 Task: Buy 5 Wet Grinders from Beer Brewing section under best seller category for shipping address: Dean Flores, 4289 Crim Lane, Underhill, Vermont 05489, Cell Number 9377427970. Pay from credit card ending with 6759, CVV 506
Action: Mouse moved to (257, 206)
Screenshot: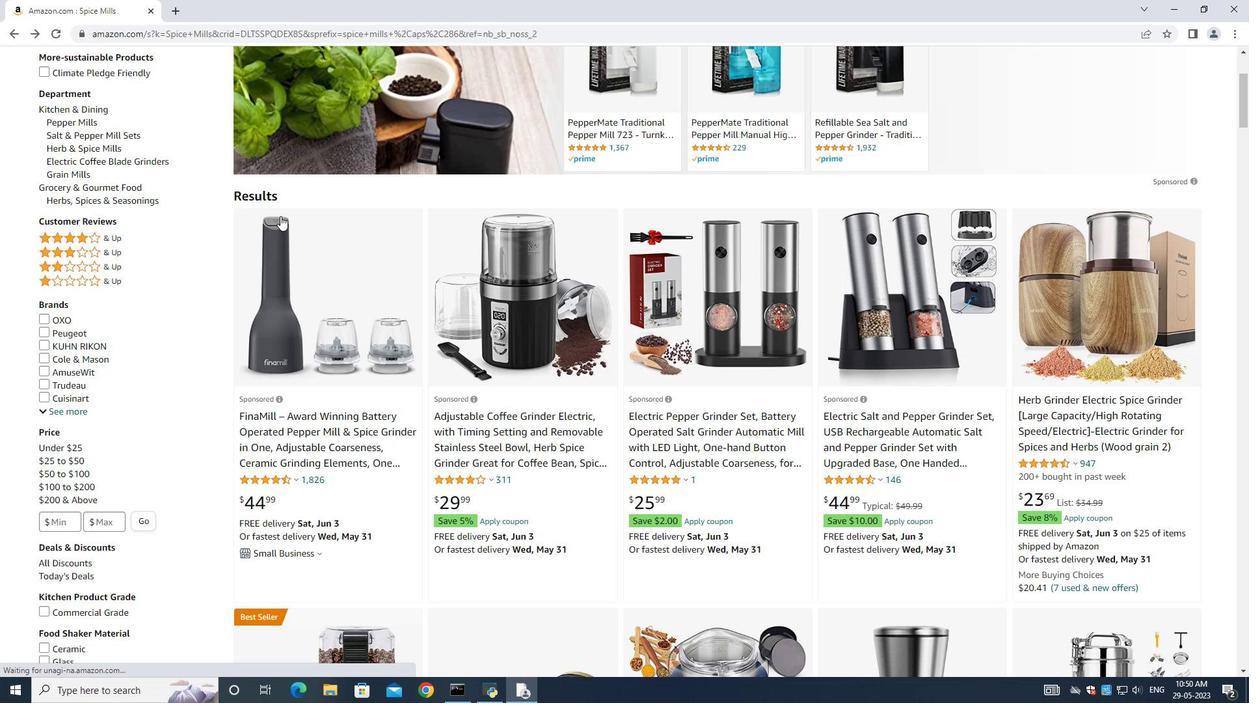 
Action: Mouse scrolled (257, 207) with delta (0, 0)
Screenshot: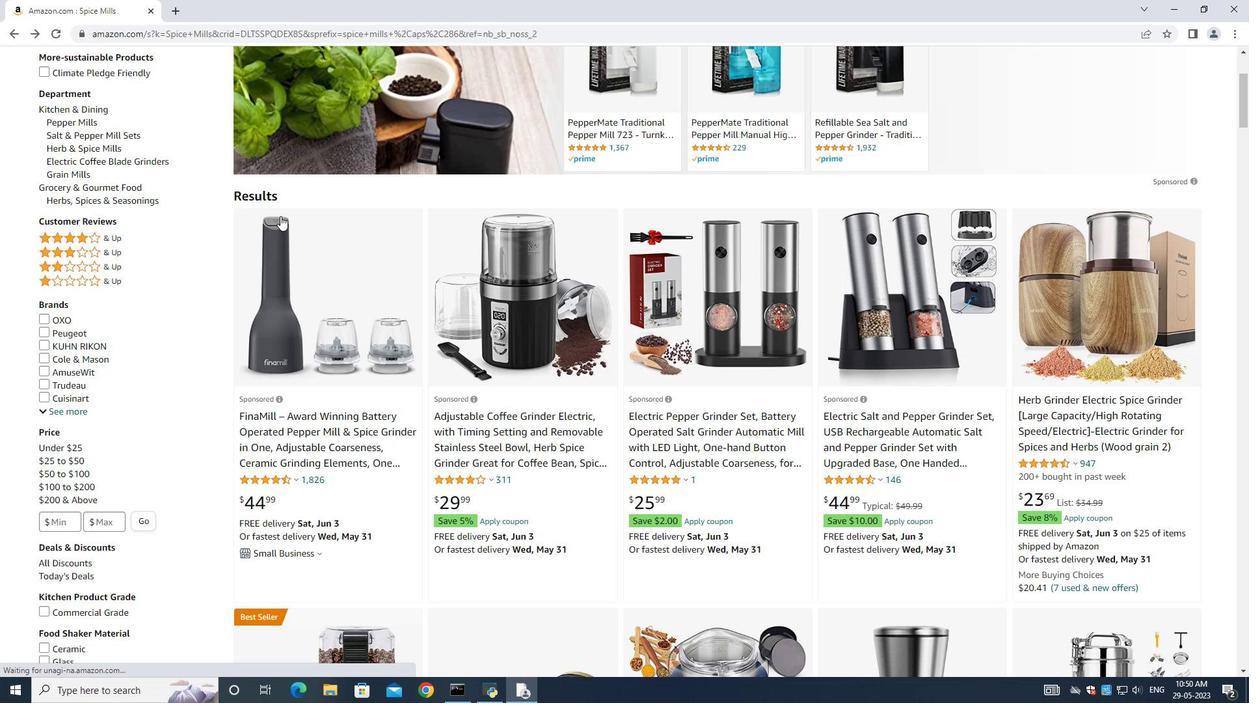 
Action: Mouse moved to (257, 205)
Screenshot: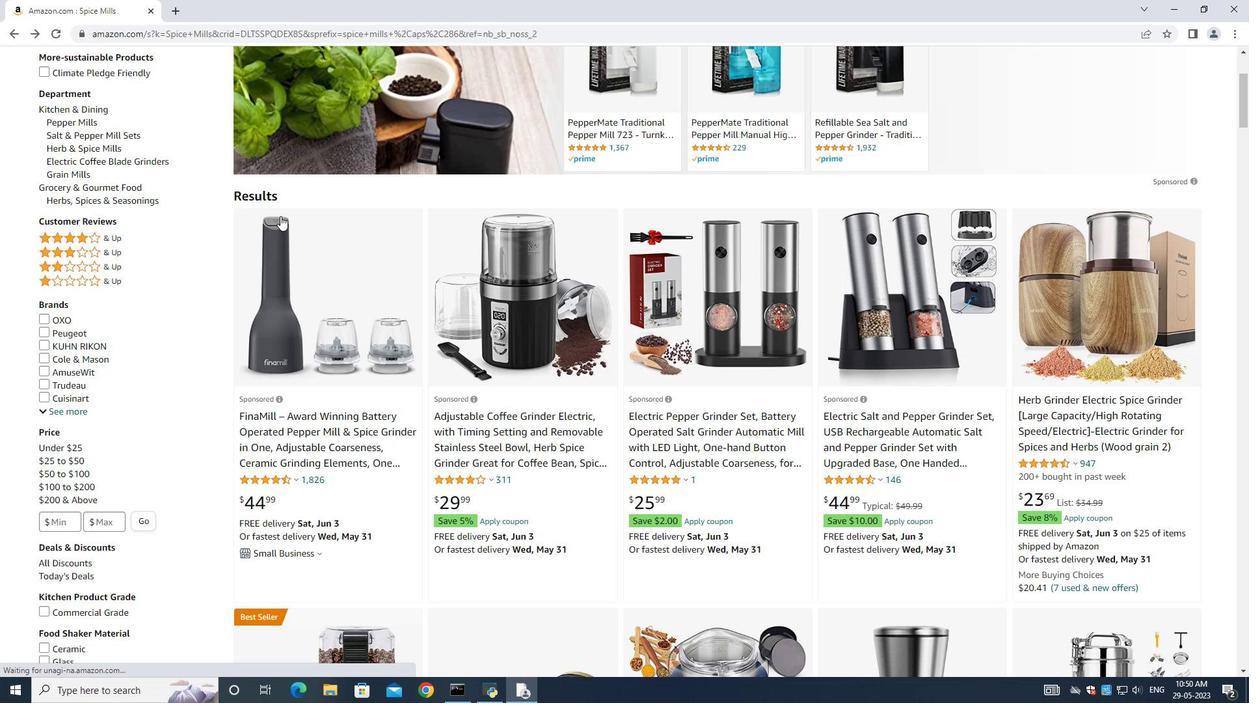
Action: Mouse scrolled (257, 206) with delta (0, 0)
Screenshot: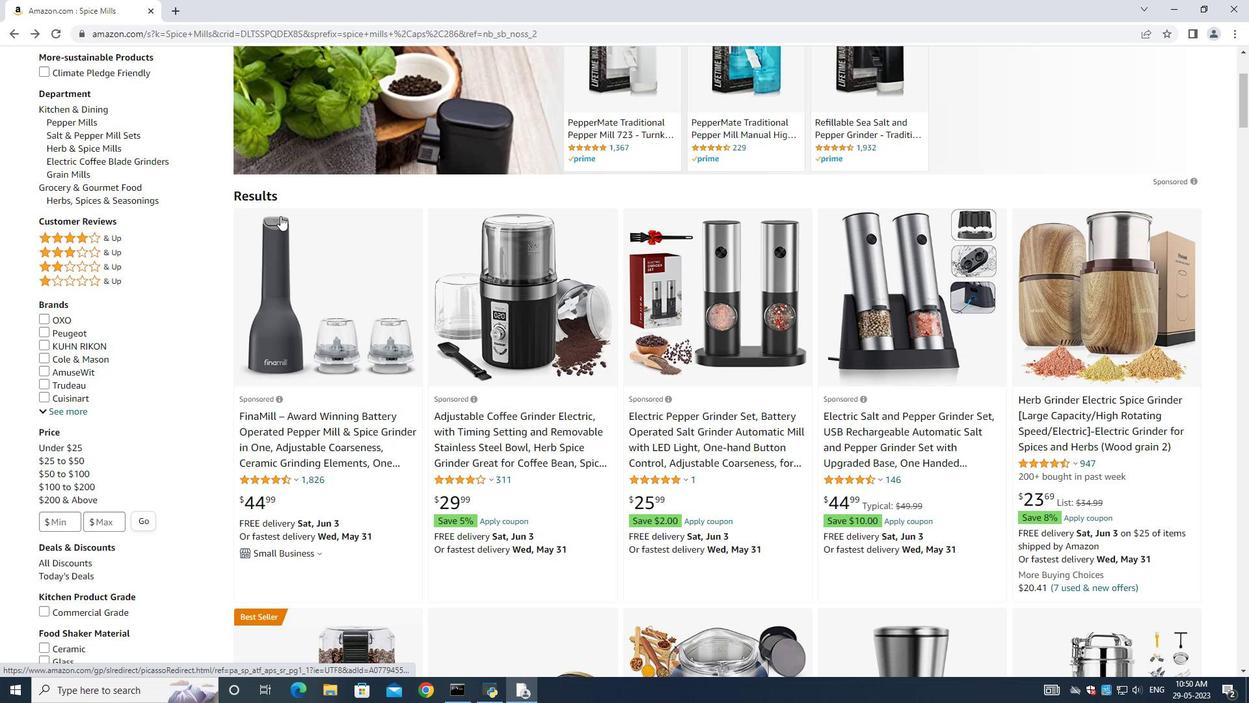 
Action: Mouse scrolled (257, 206) with delta (0, 0)
Screenshot: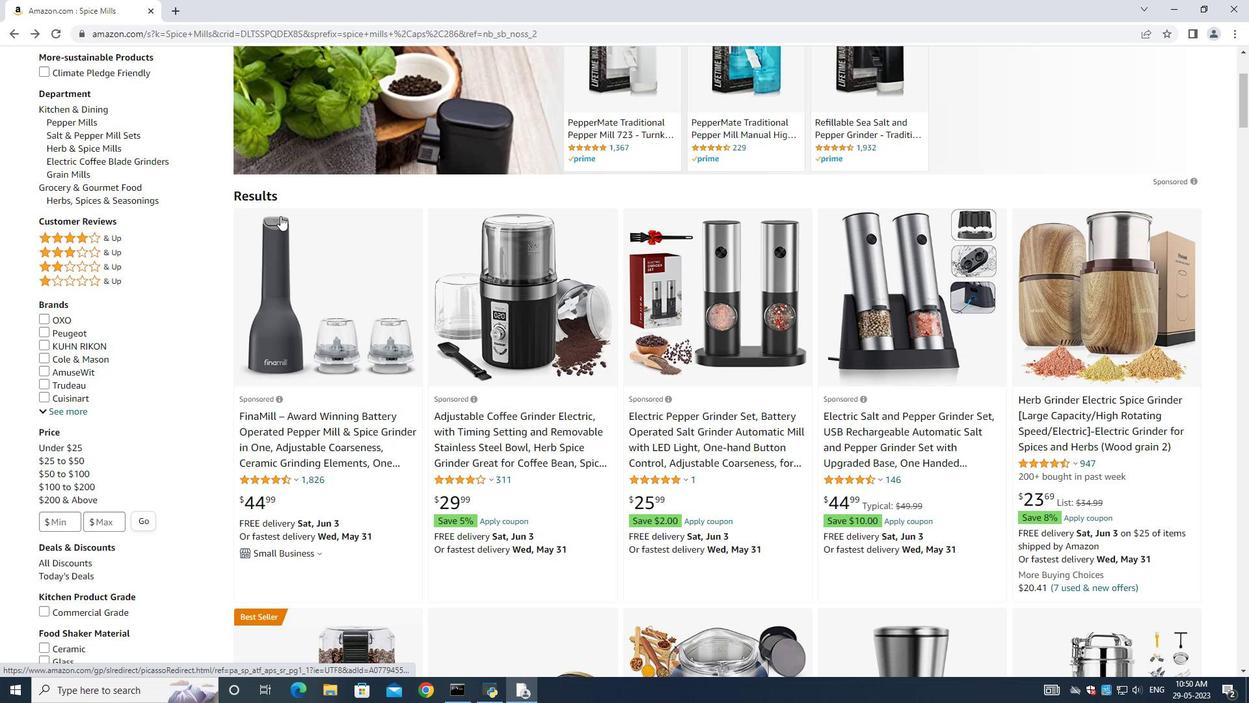 
Action: Mouse moved to (257, 205)
Screenshot: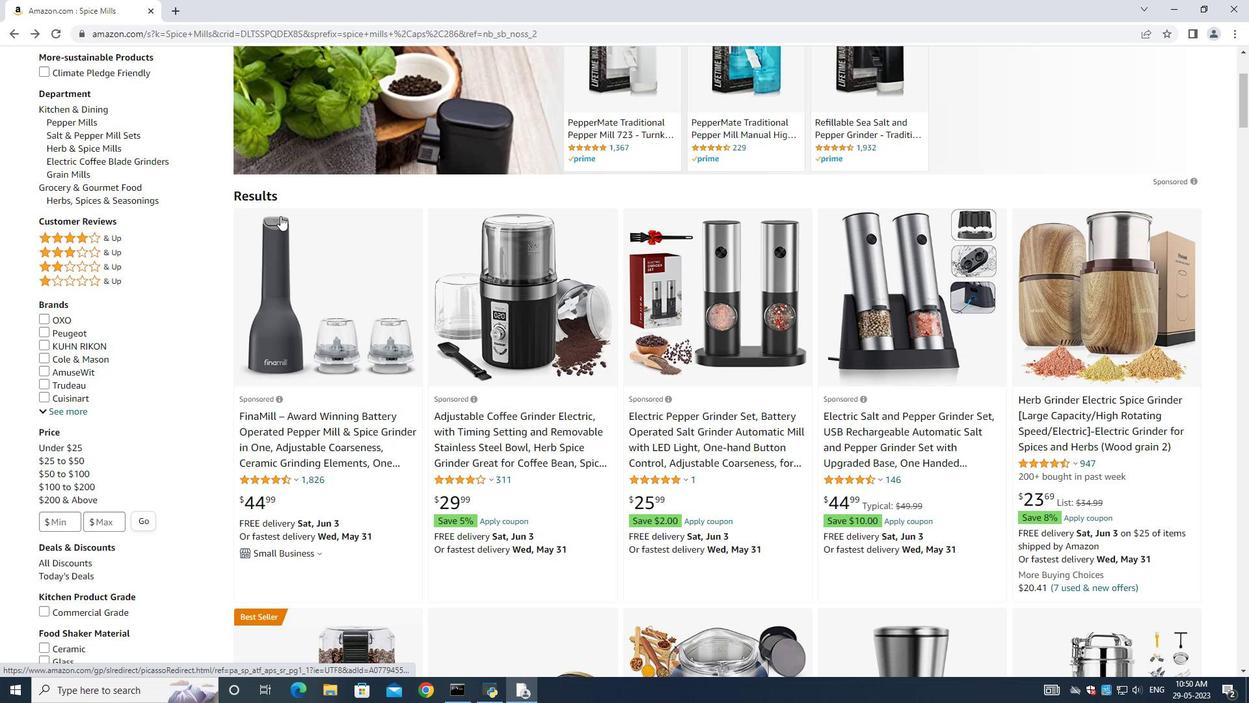 
Action: Mouse scrolled (257, 206) with delta (0, 0)
Screenshot: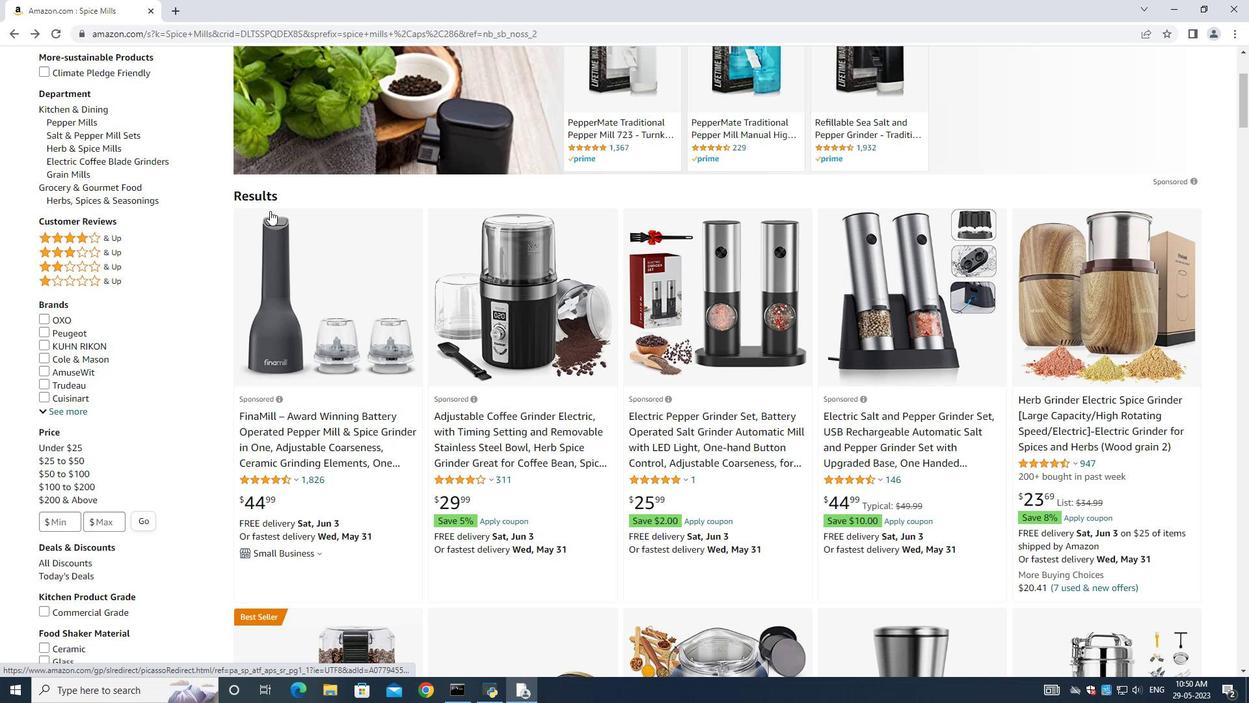 
Action: Mouse scrolled (257, 206) with delta (0, 0)
Screenshot: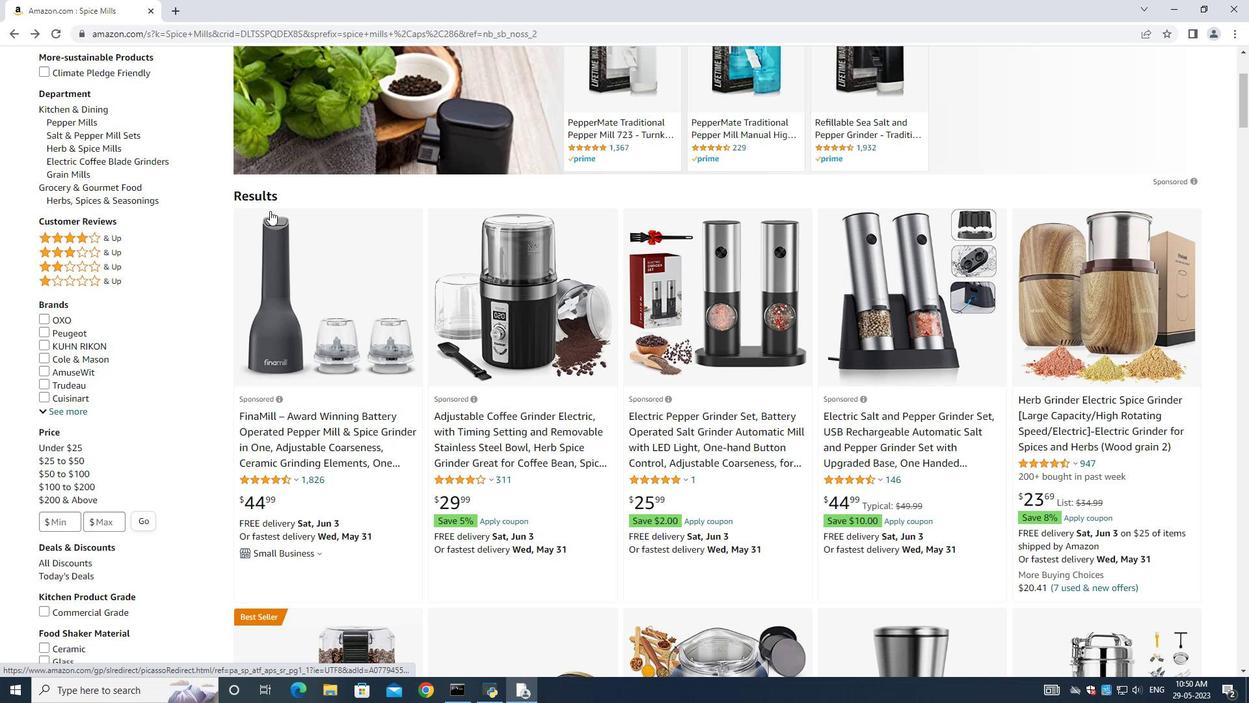 
Action: Mouse scrolled (257, 206) with delta (0, 0)
Screenshot: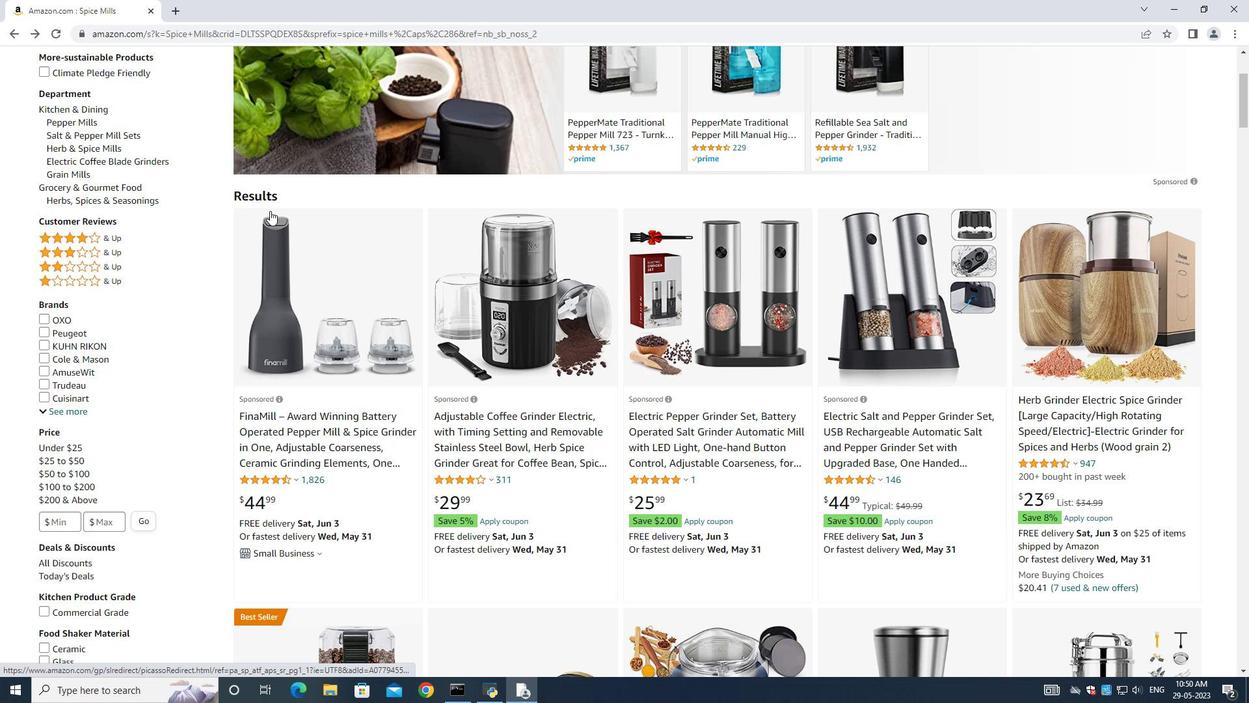 
Action: Mouse moved to (212, 197)
Screenshot: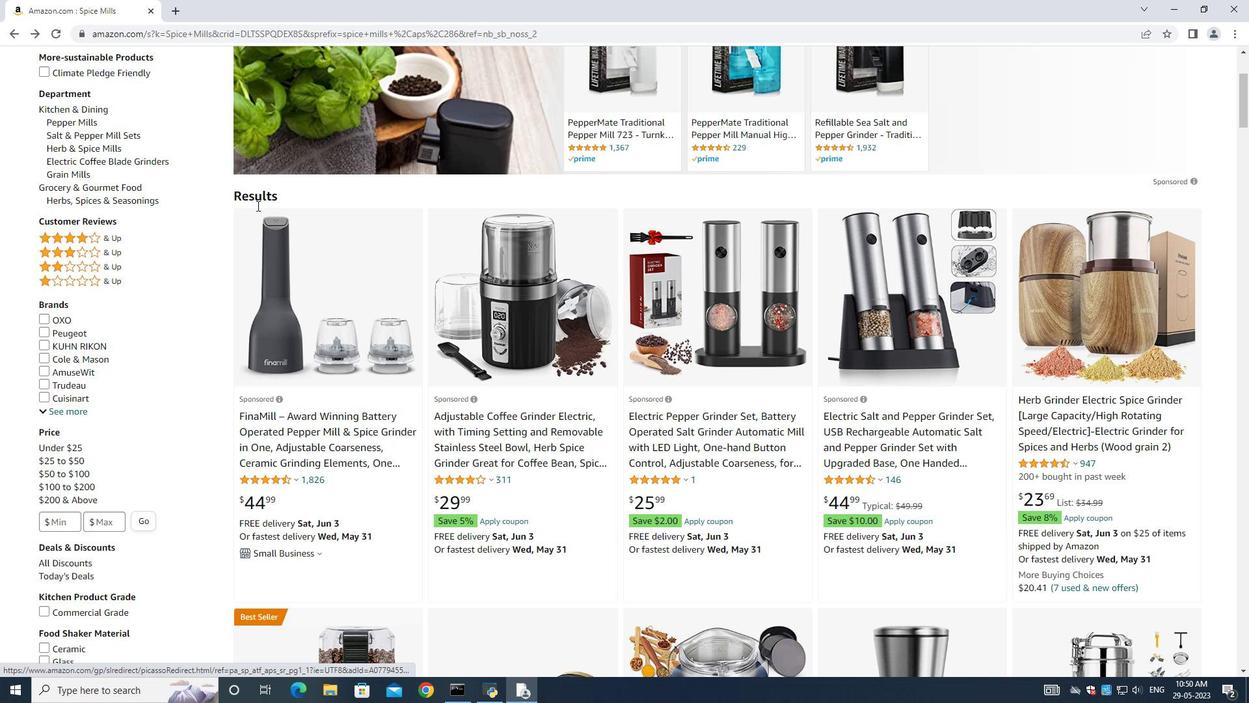 
Action: Mouse scrolled (255, 205) with delta (0, 0)
Screenshot: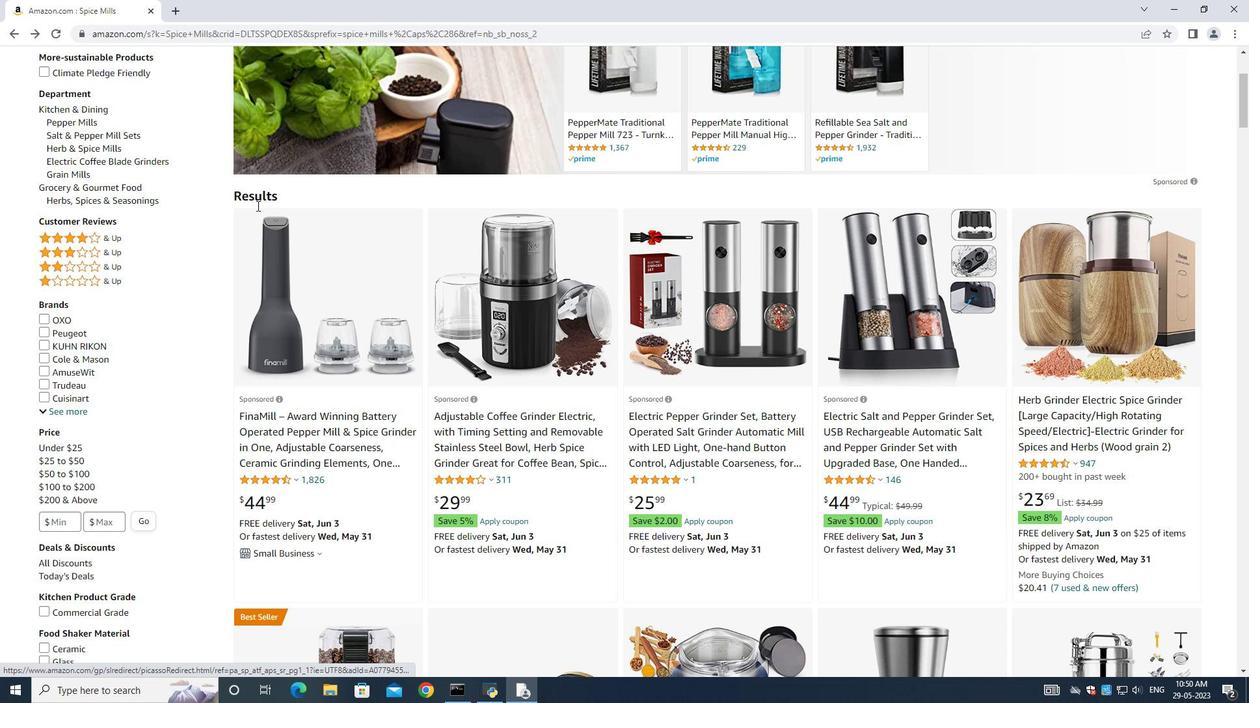 
Action: Mouse moved to (28, 158)
Screenshot: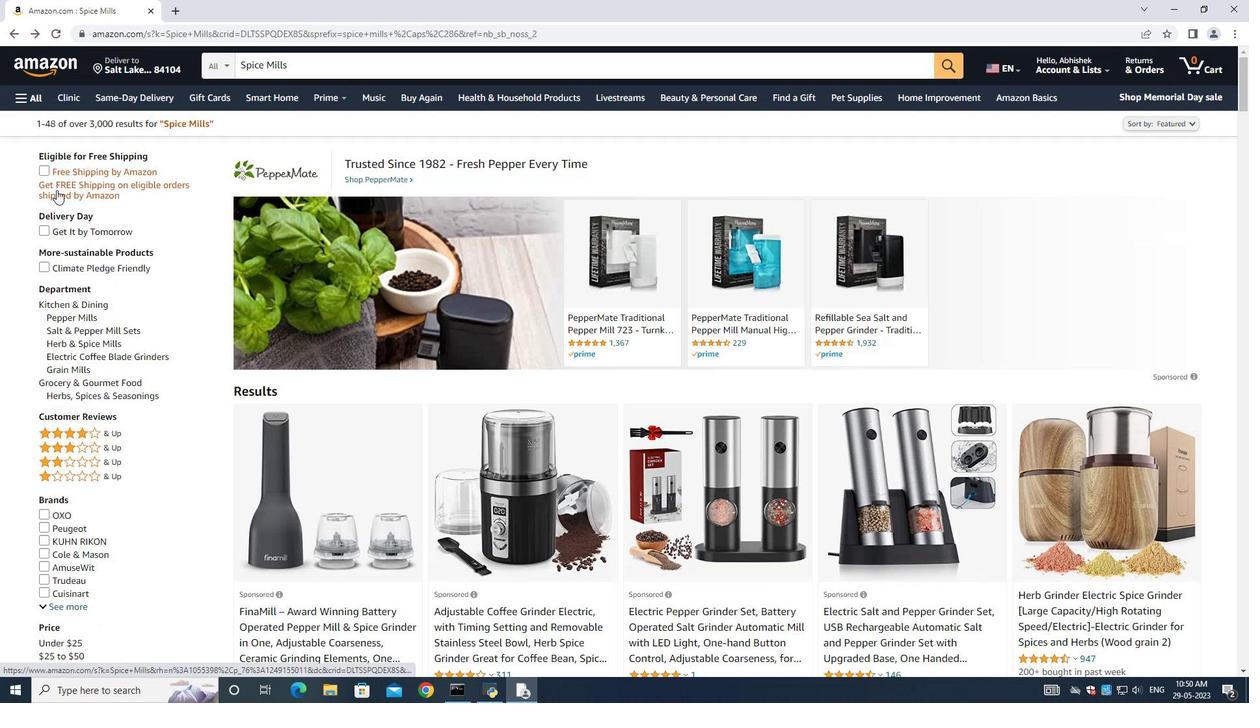 
Action: Mouse scrolled (28, 158) with delta (0, 0)
Screenshot: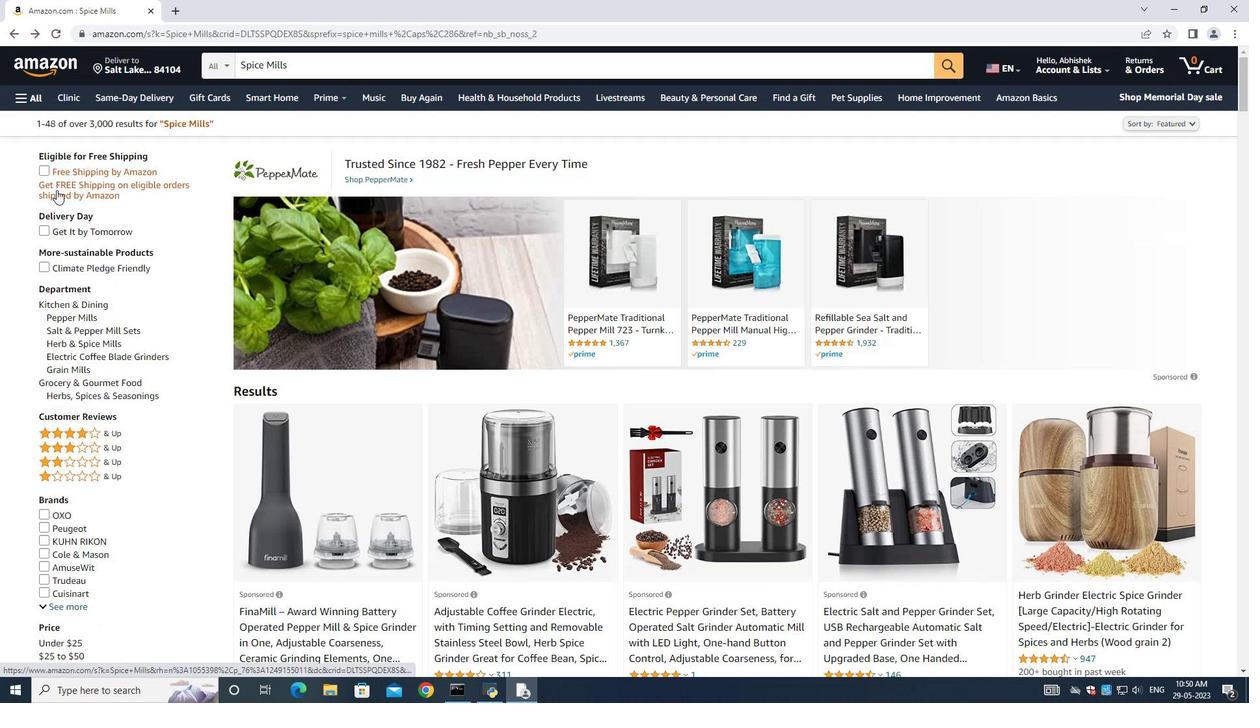 
Action: Mouse scrolled (28, 158) with delta (0, 0)
Screenshot: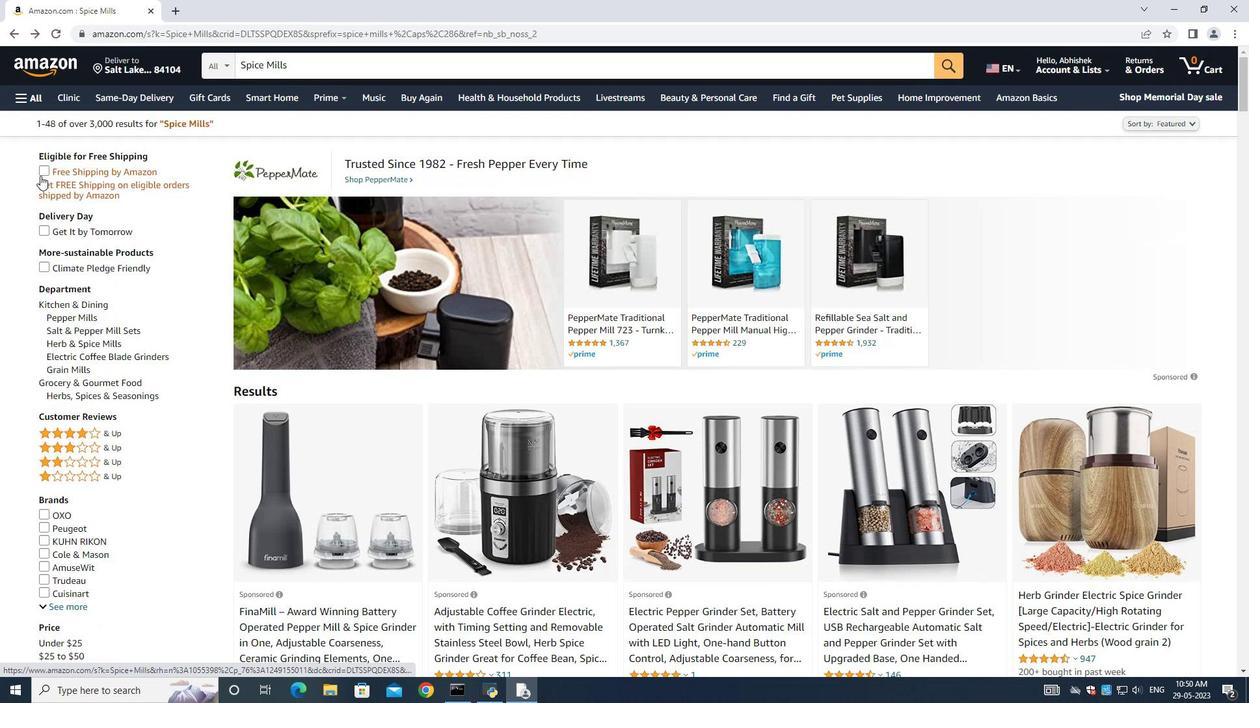 
Action: Mouse scrolled (28, 158) with delta (0, 0)
Screenshot: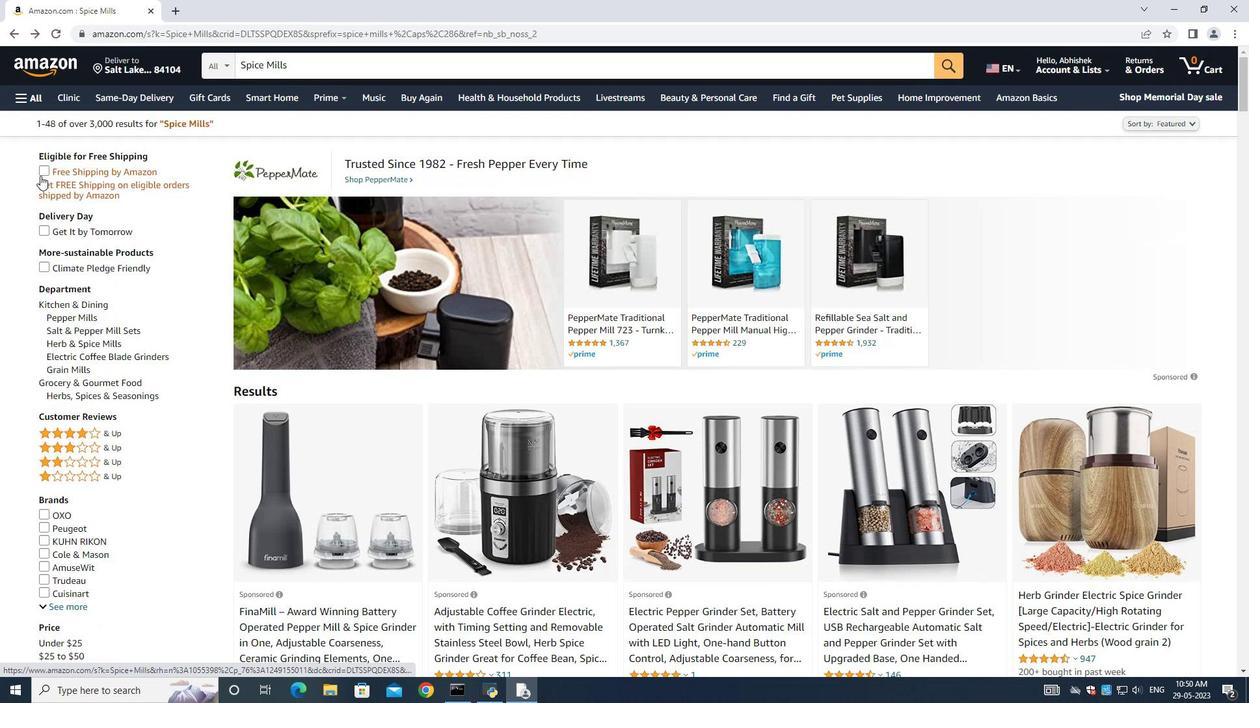 
Action: Mouse moved to (28, 157)
Screenshot: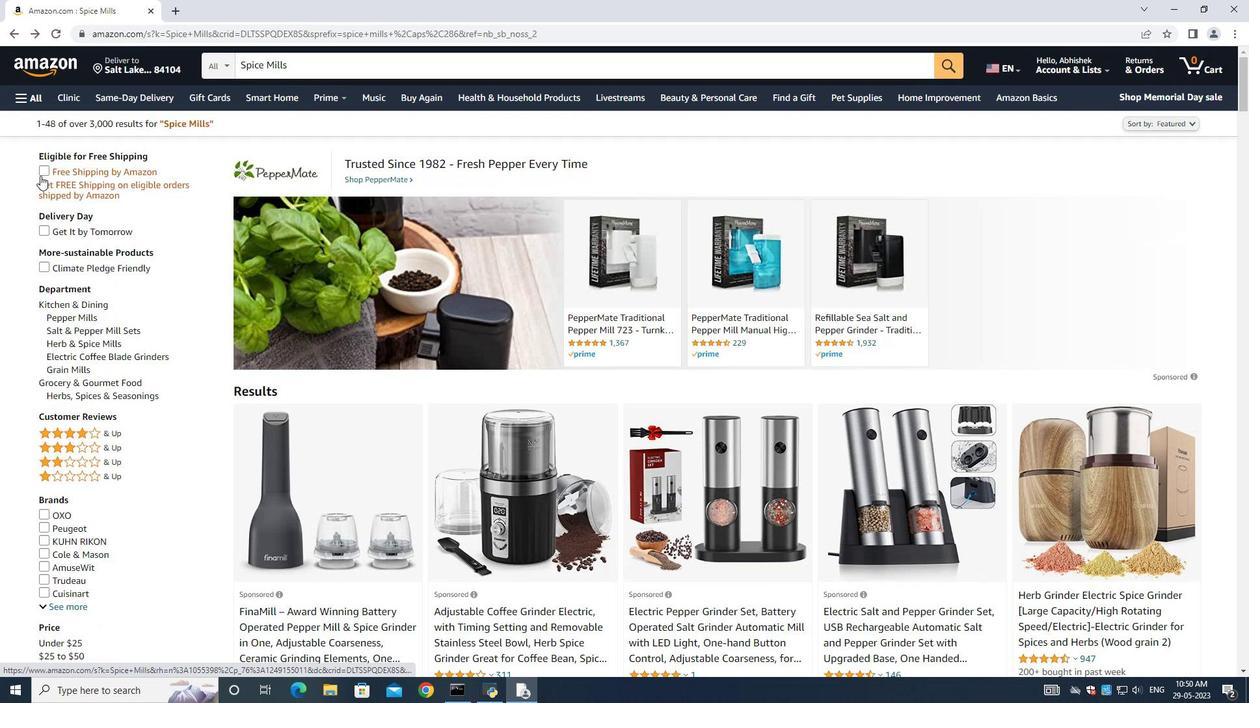 
Action: Mouse scrolled (28, 158) with delta (0, 0)
Screenshot: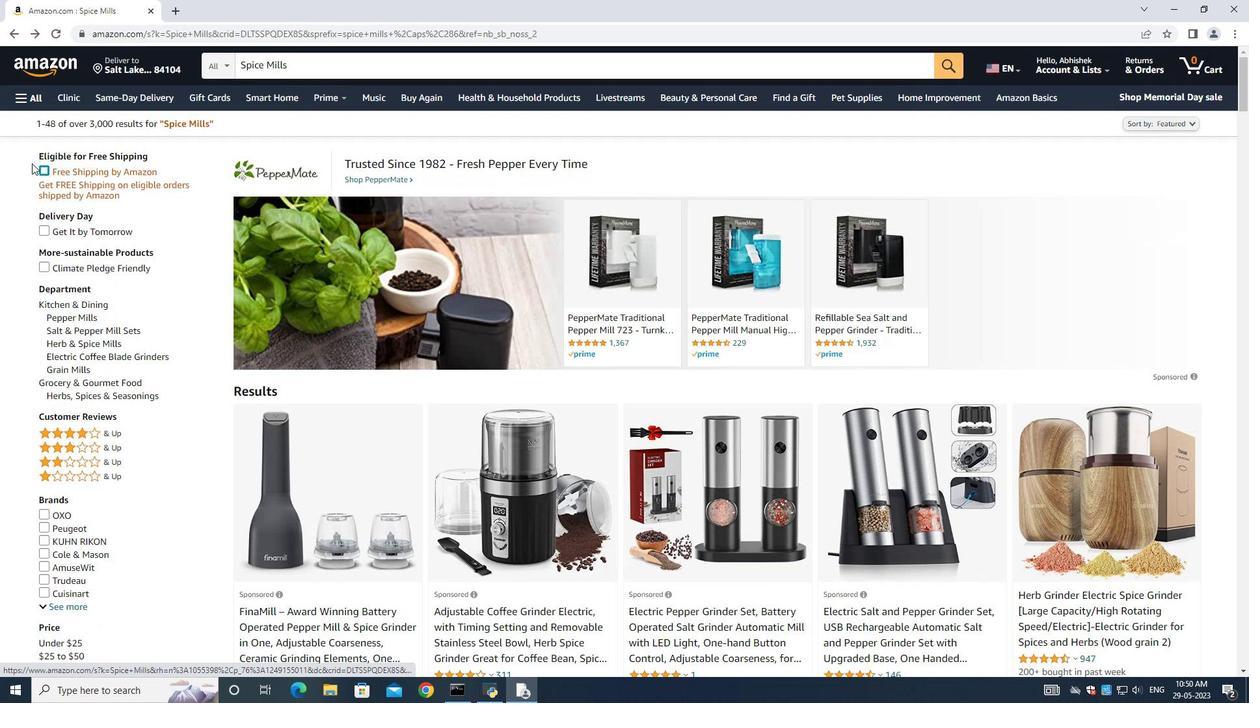 
Action: Mouse scrolled (28, 158) with delta (0, 0)
Screenshot: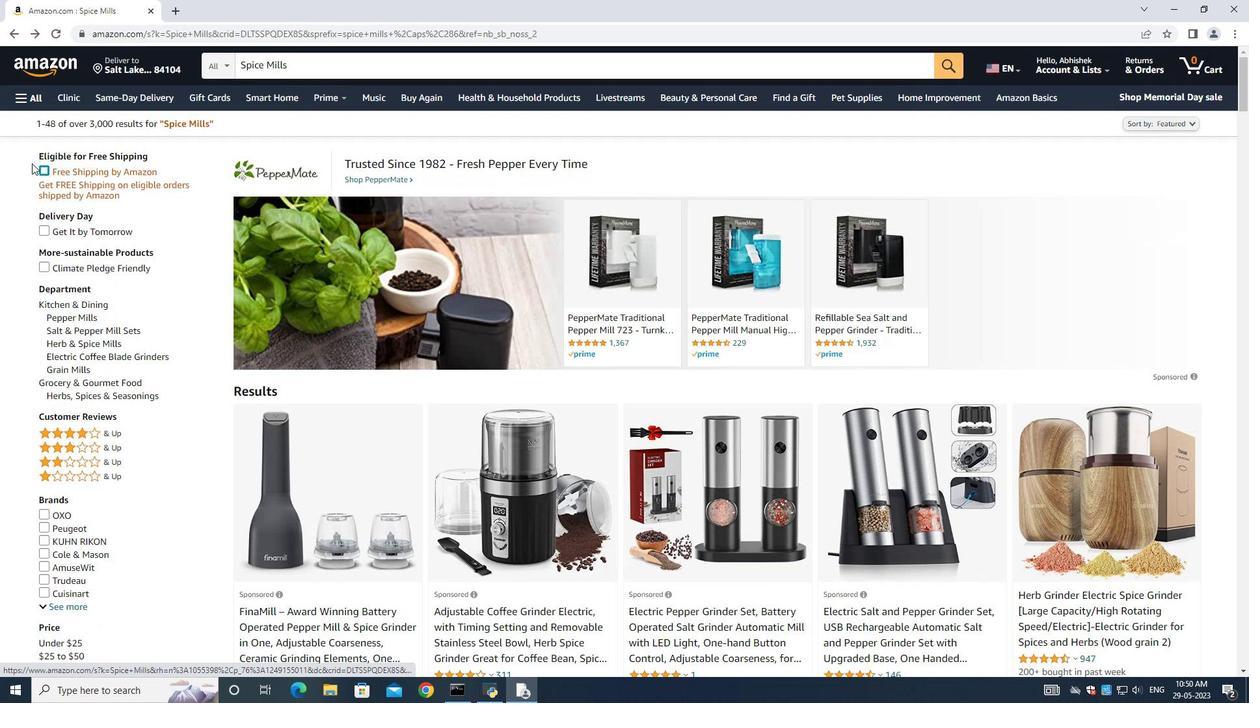
Action: Mouse moved to (48, 60)
Screenshot: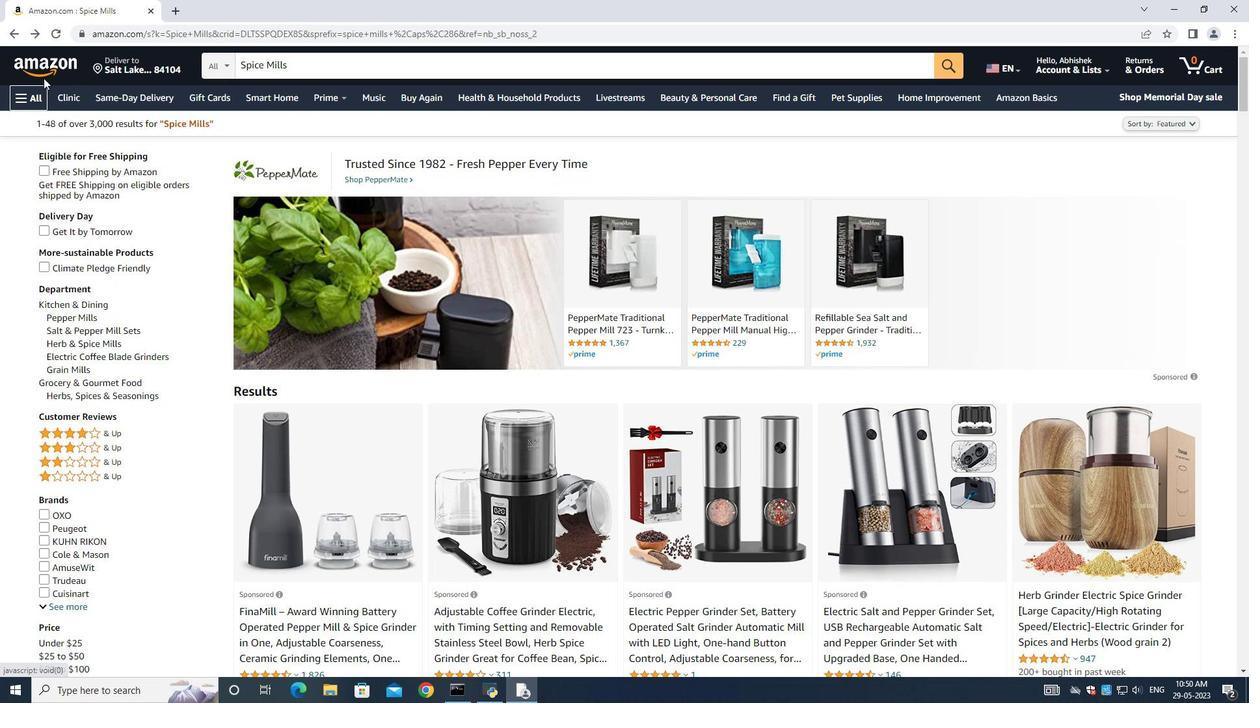 
Action: Mouse pressed left at (48, 60)
Screenshot: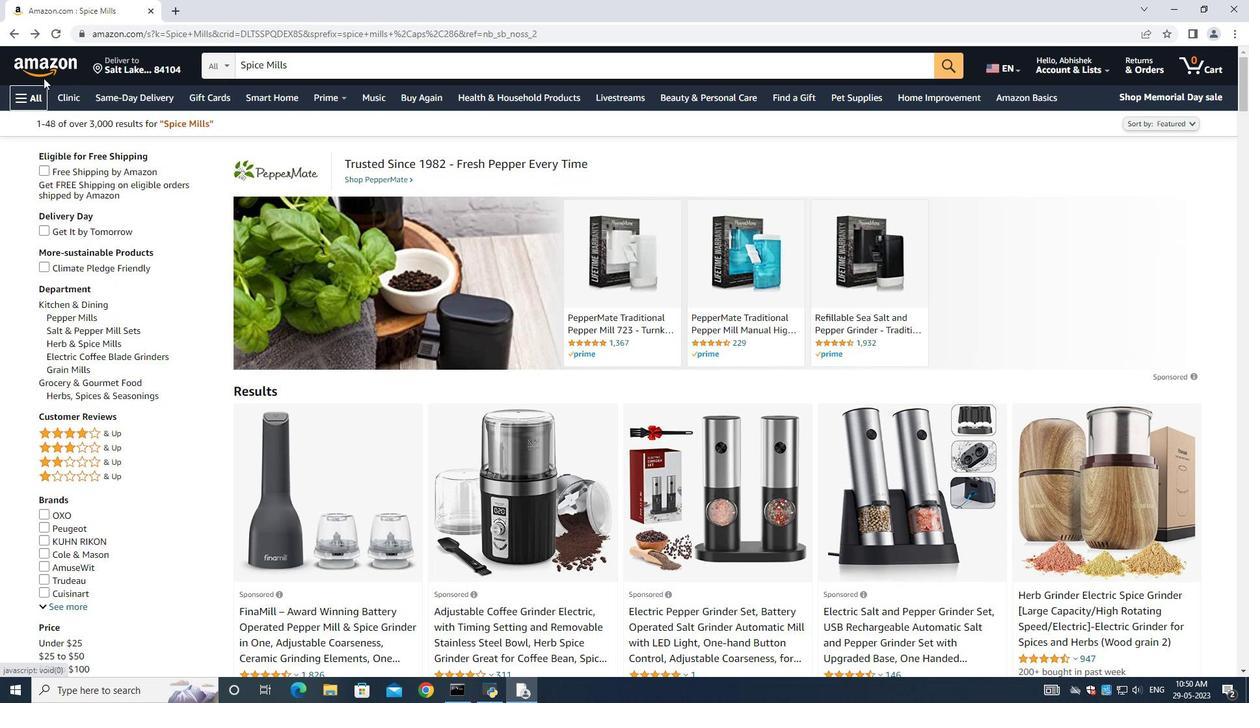 
Action: Mouse moved to (24, 98)
Screenshot: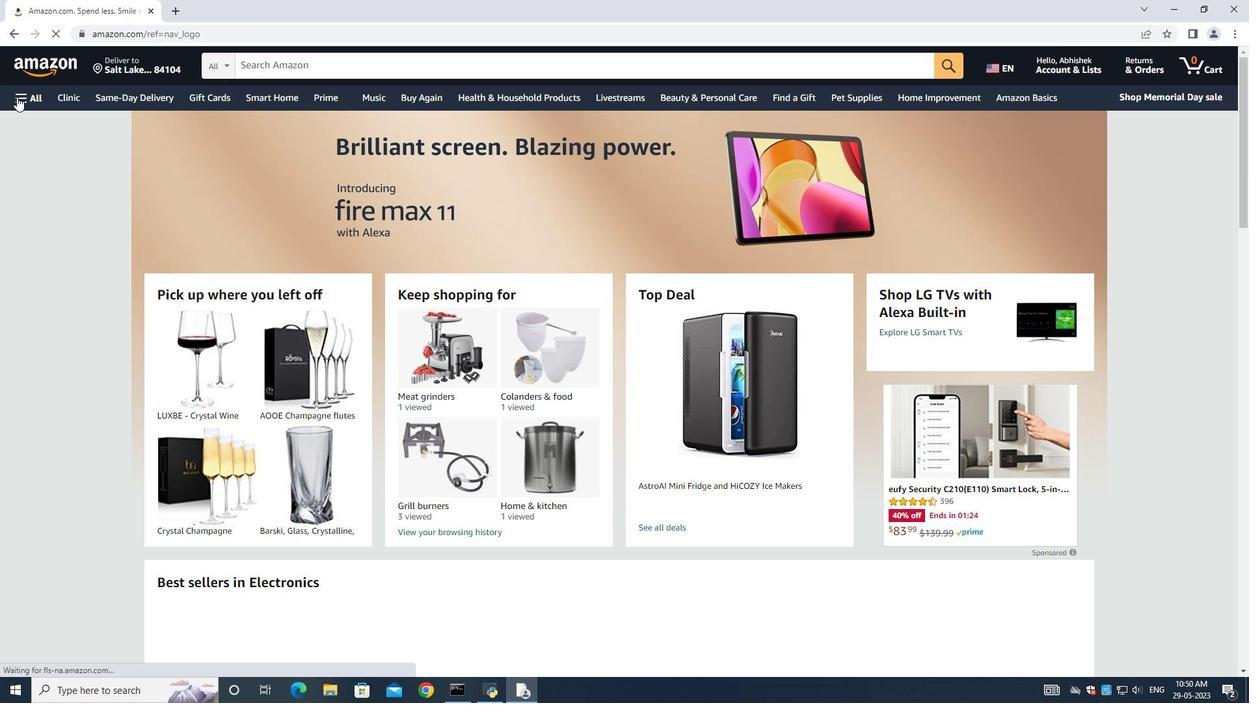 
Action: Mouse pressed left at (24, 98)
Screenshot: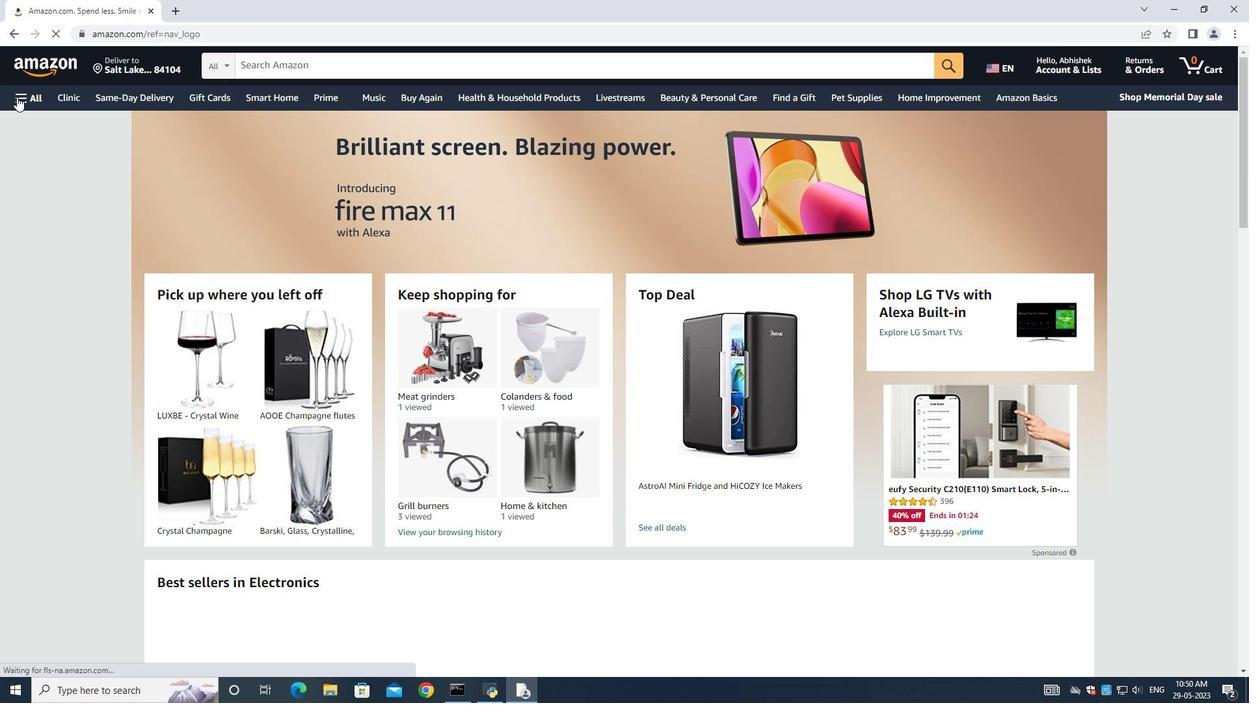 
Action: Mouse moved to (96, 124)
Screenshot: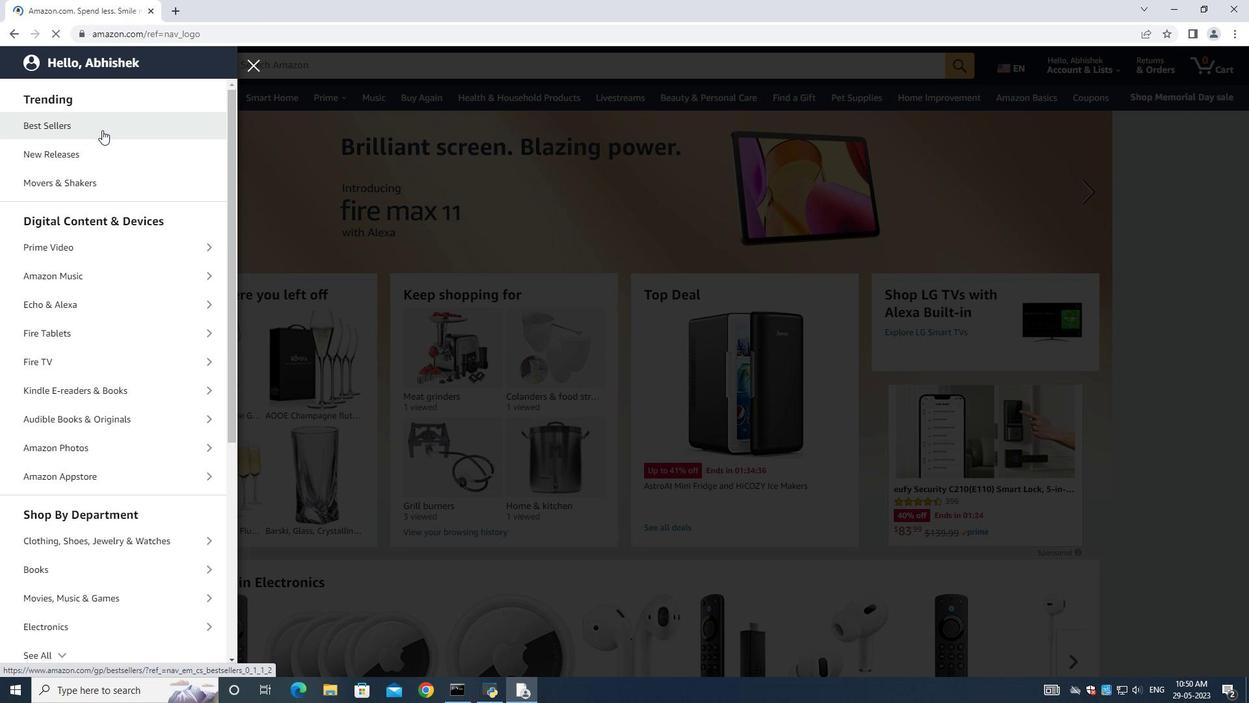 
Action: Mouse pressed left at (96, 124)
Screenshot: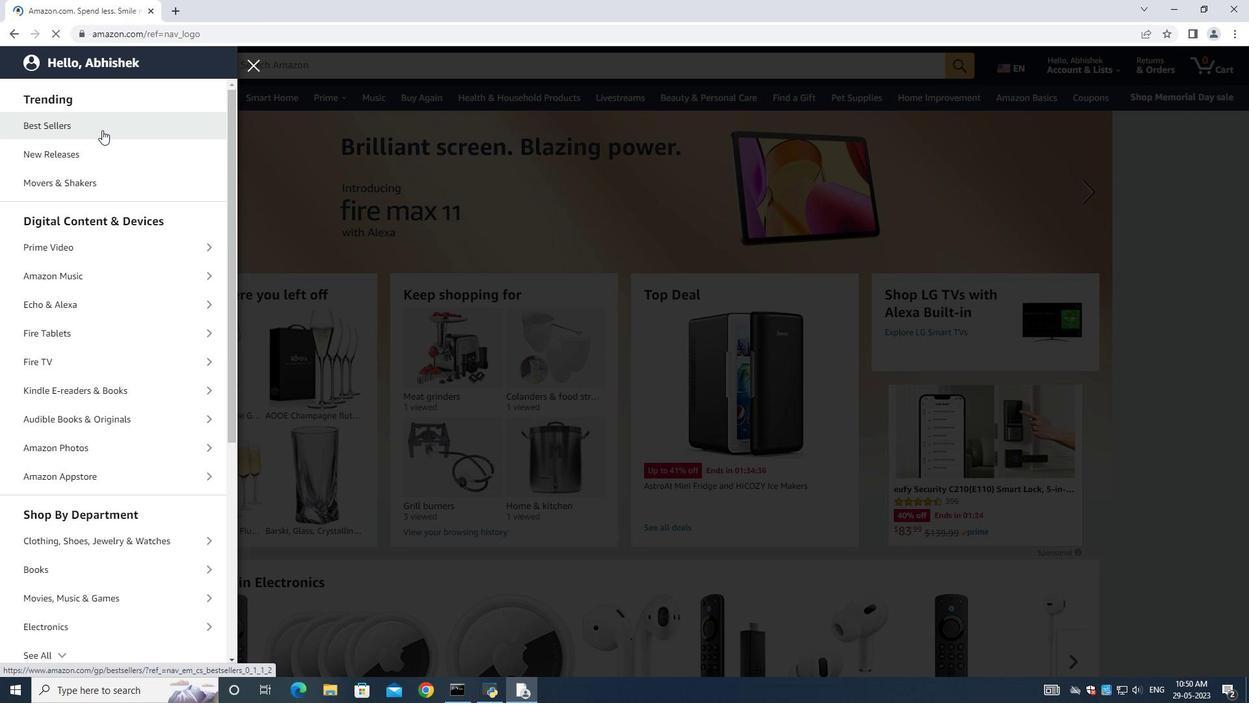 
Action: Mouse moved to (288, 67)
Screenshot: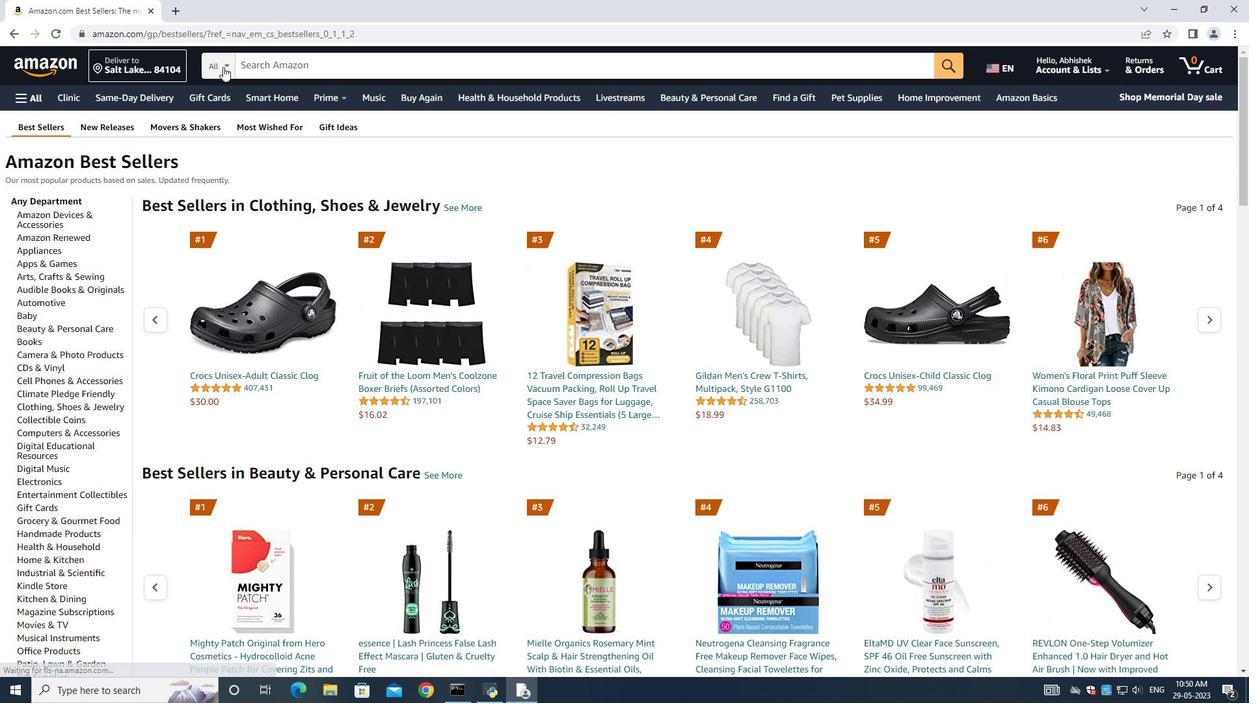 
Action: Mouse pressed left at (288, 67)
Screenshot: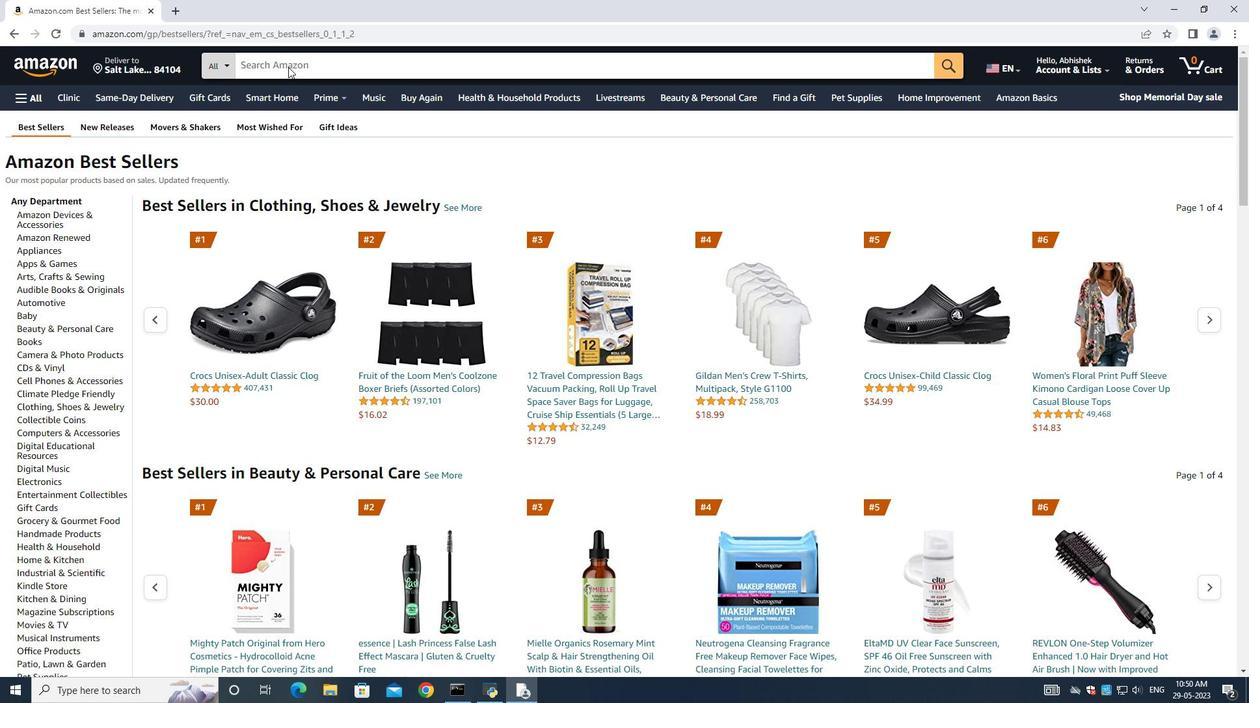 
Action: Key pressed <Key.shift>Wet<Key.space><Key.shift><Key.shift><Key.shift><Key.shift><Key.shift><Key.shift><Key.shift><Key.shift><Key.shift><Key.shift><Key.shift><Key.shift>Grinders
Screenshot: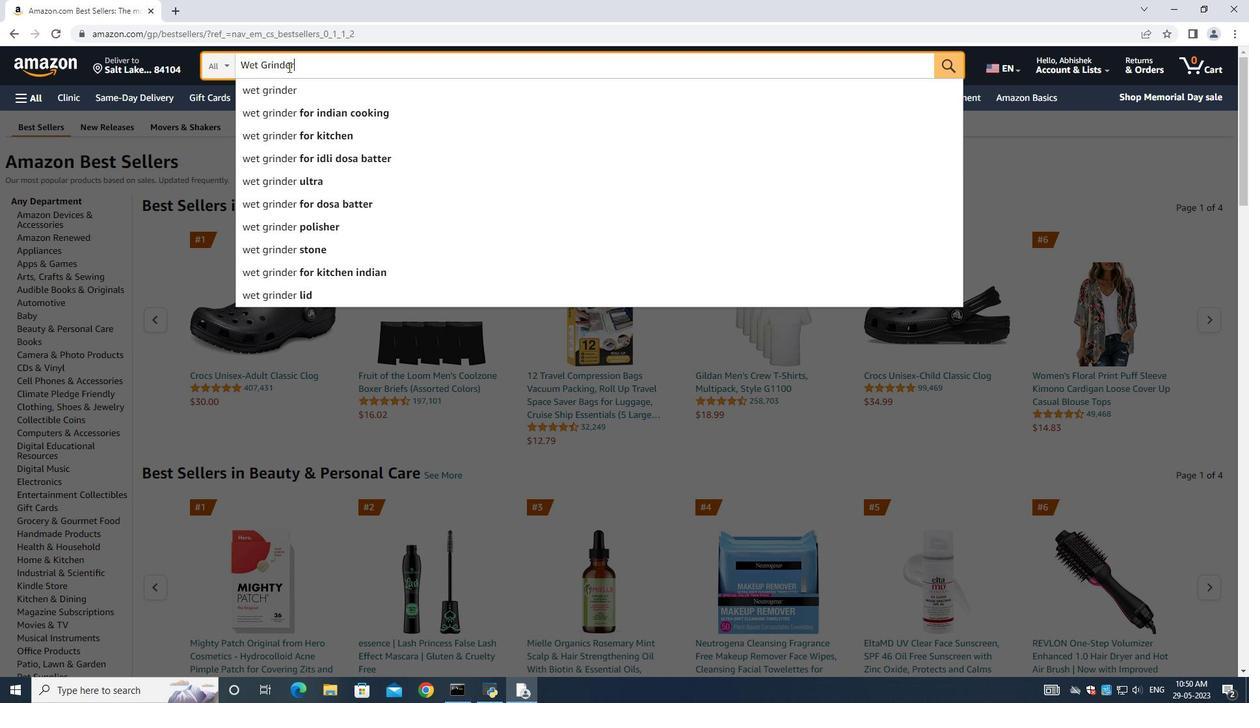 
Action: Mouse moved to (307, 89)
Screenshot: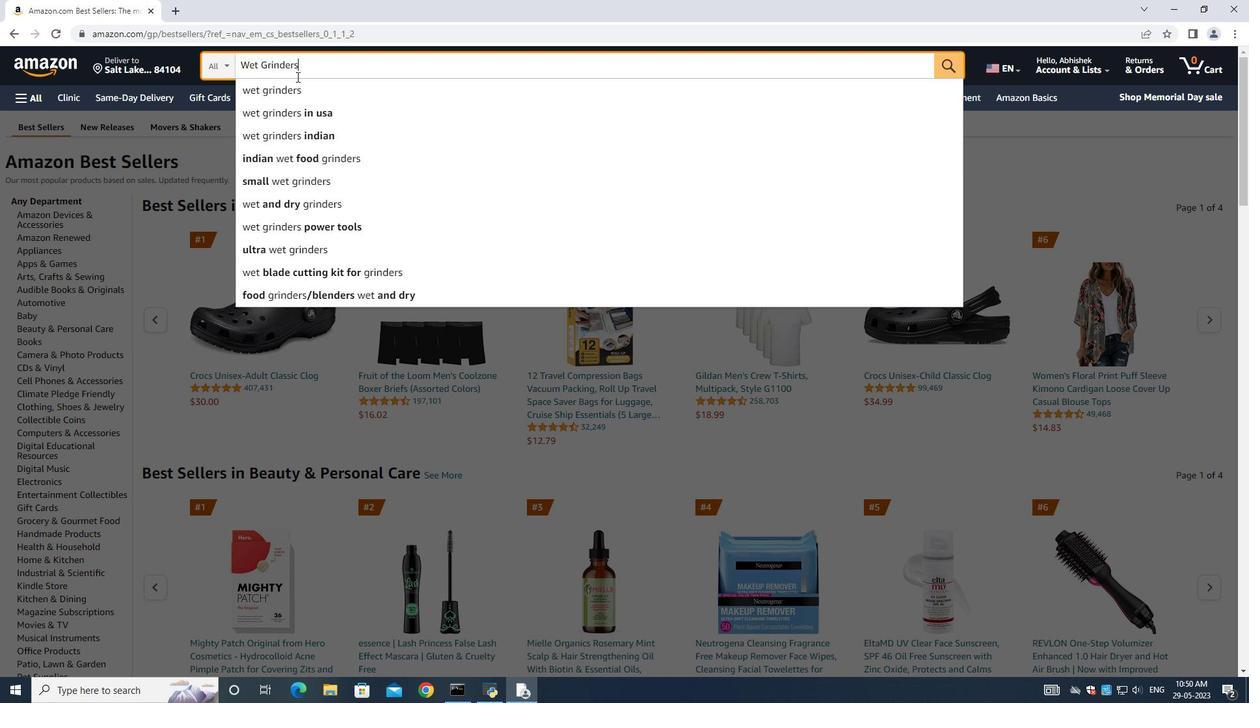 
Action: Mouse pressed left at (307, 89)
Screenshot: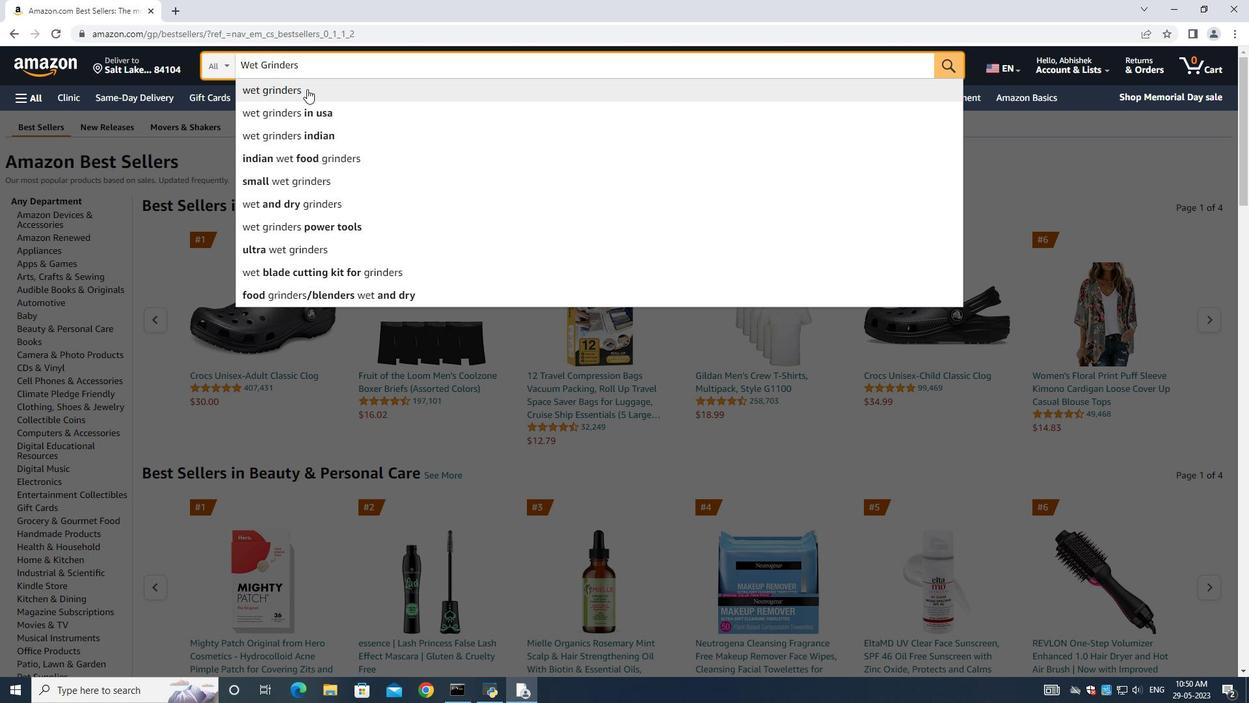 
Action: Mouse moved to (162, 274)
Screenshot: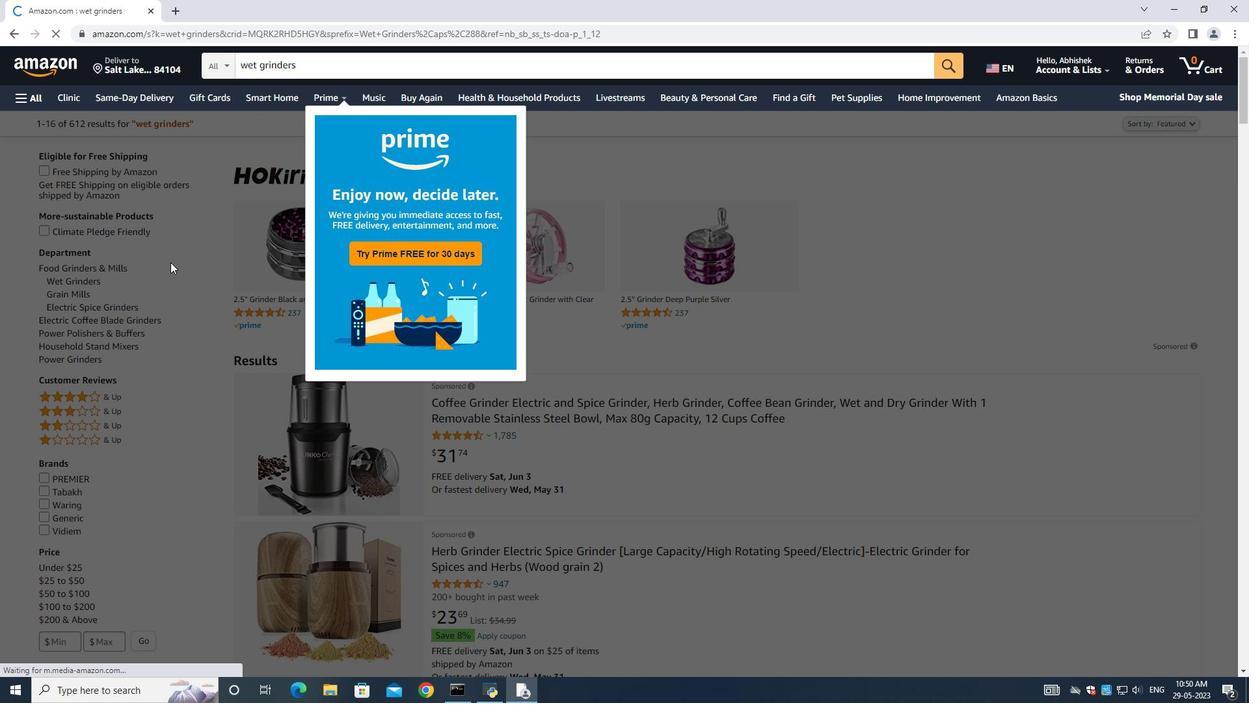 
Action: Mouse pressed left at (162, 274)
Screenshot: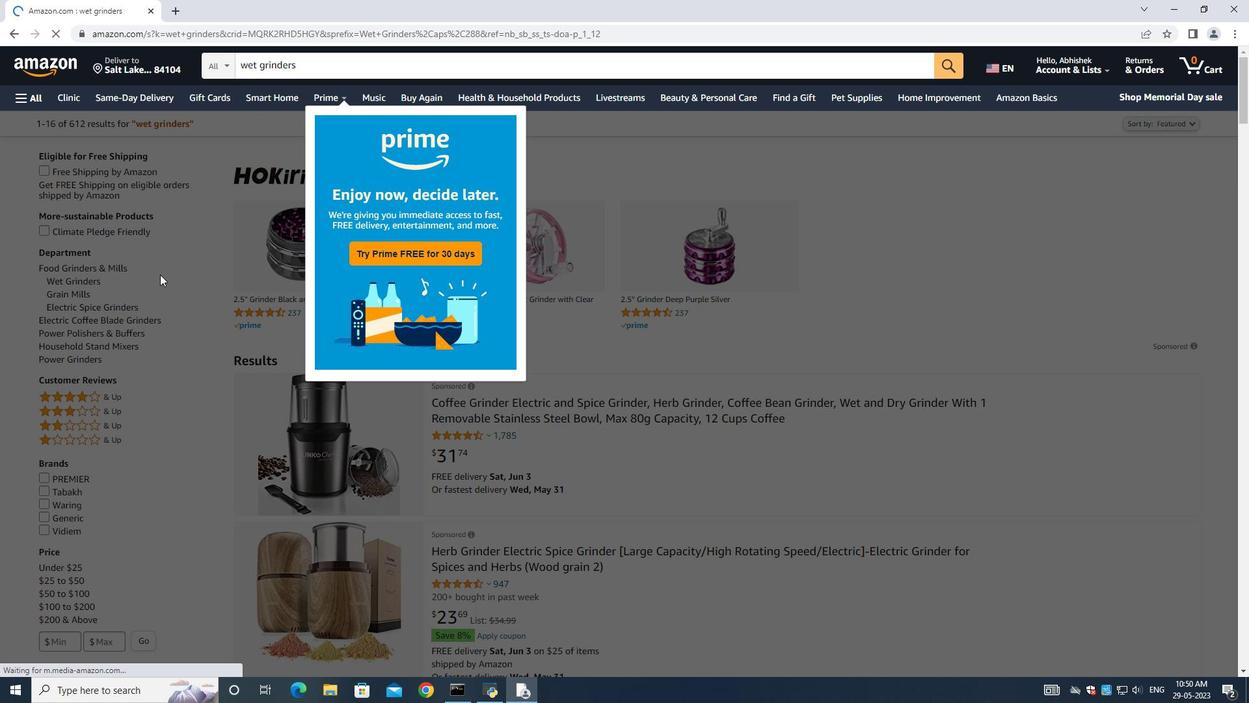 
Action: Mouse moved to (346, 383)
Screenshot: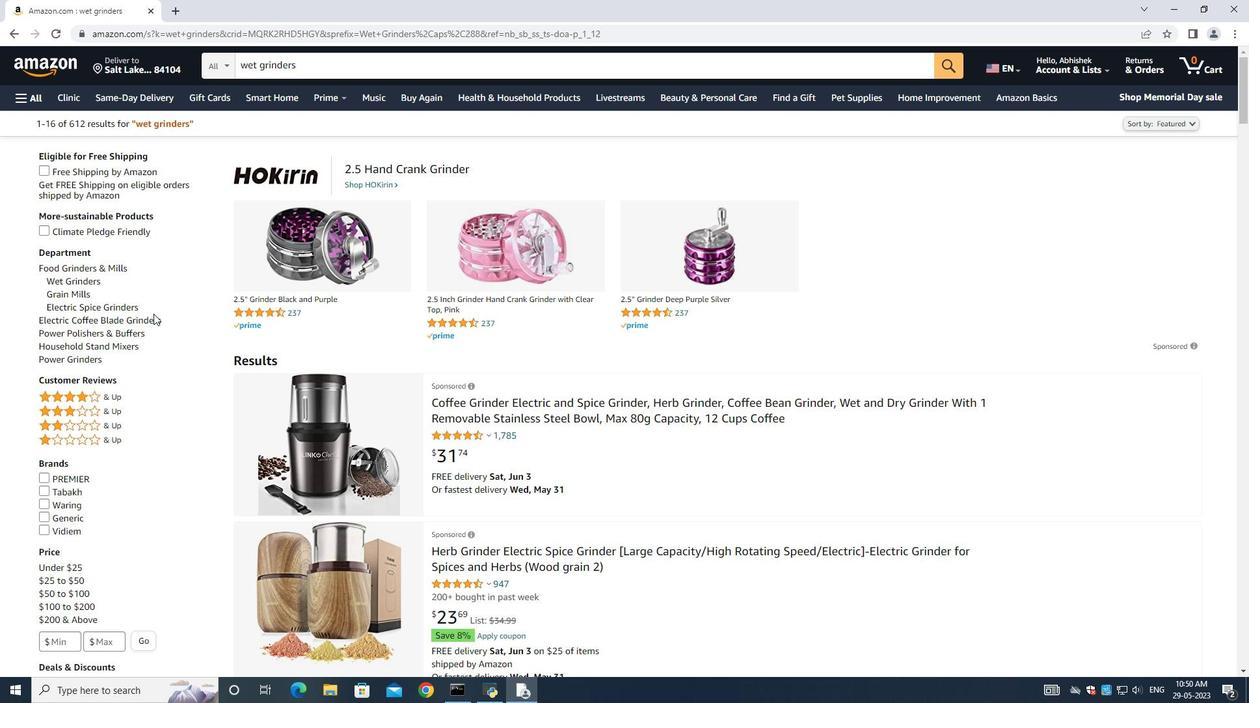 
Action: Mouse scrolled (185, 359) with delta (0, 0)
Screenshot: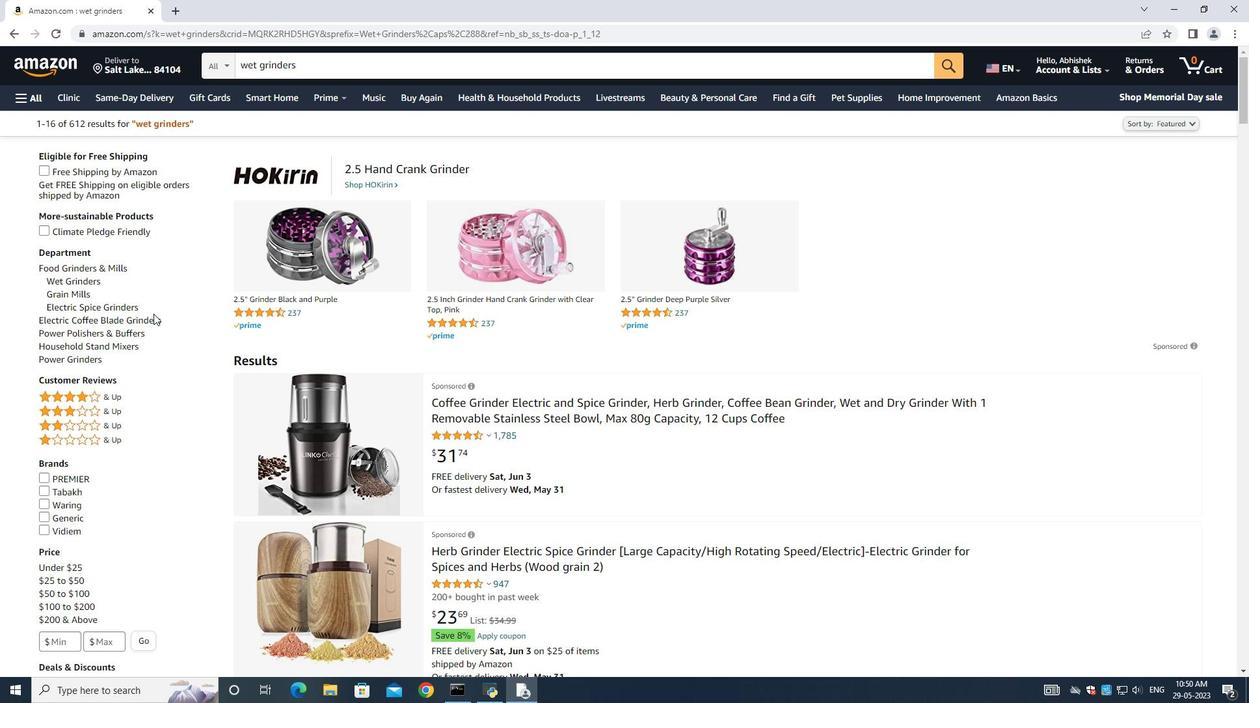 
Action: Mouse moved to (374, 380)
Screenshot: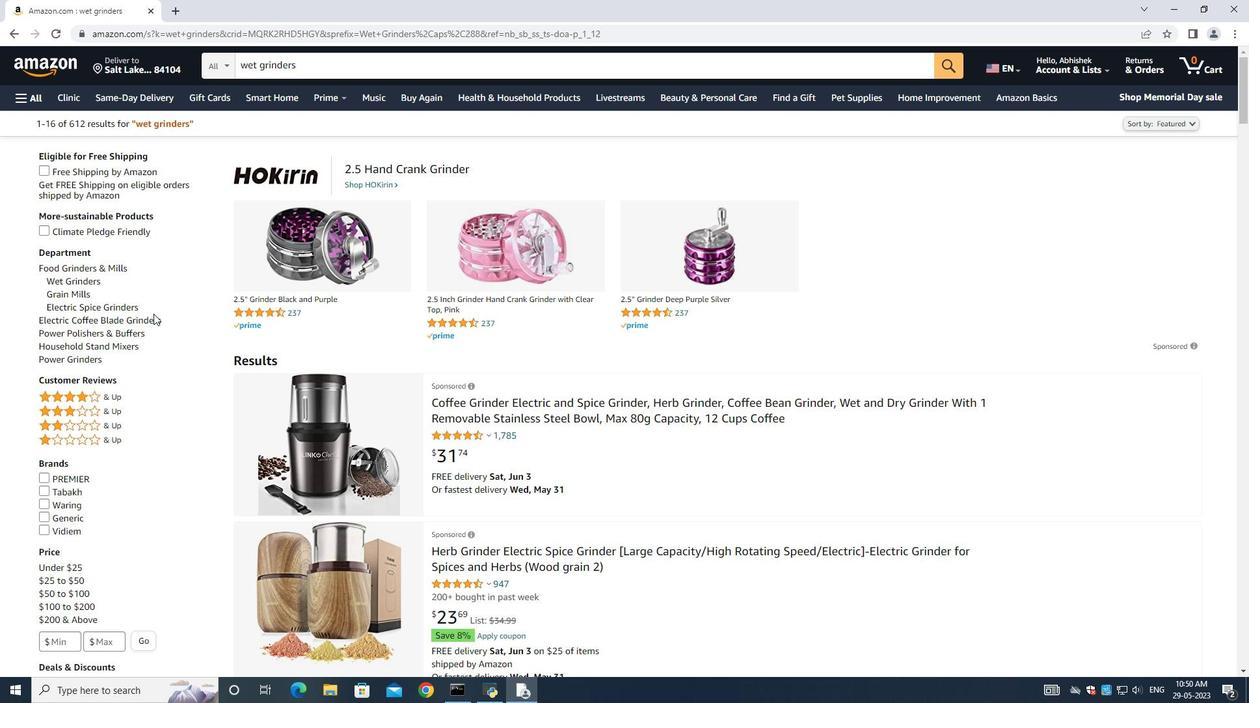 
Action: Mouse scrolled (232, 384) with delta (0, 0)
Screenshot: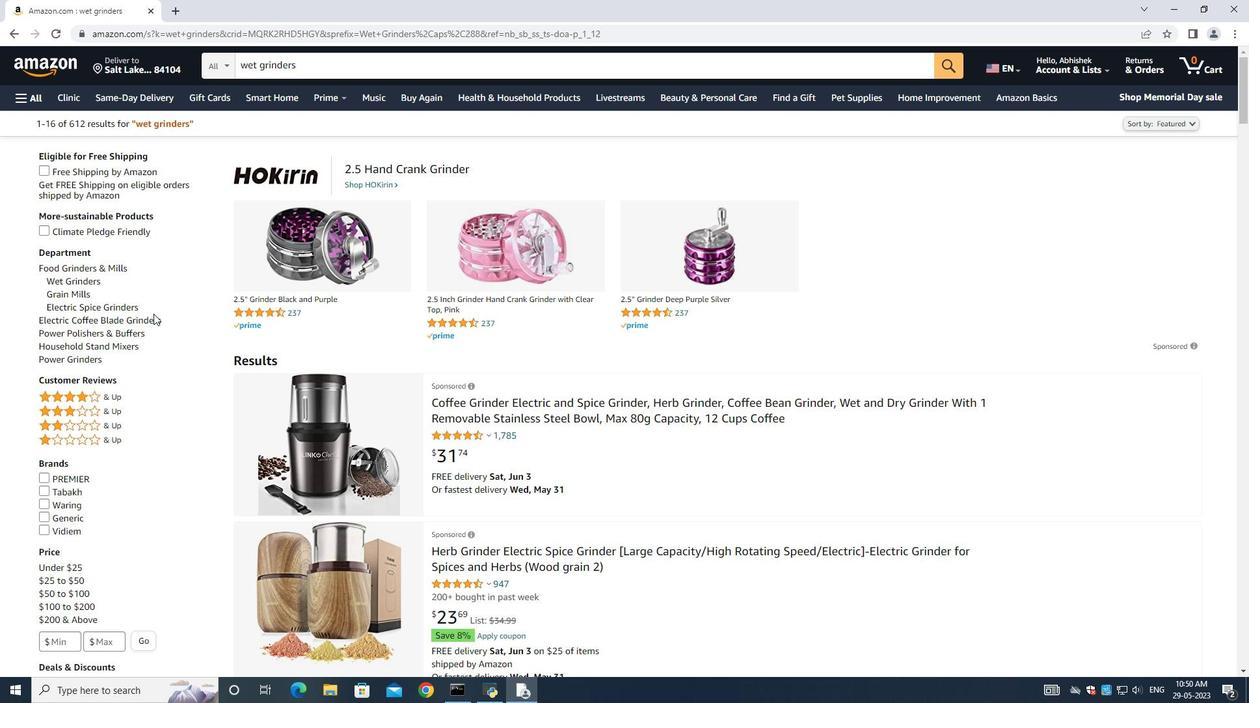 
Action: Mouse moved to (448, 371)
Screenshot: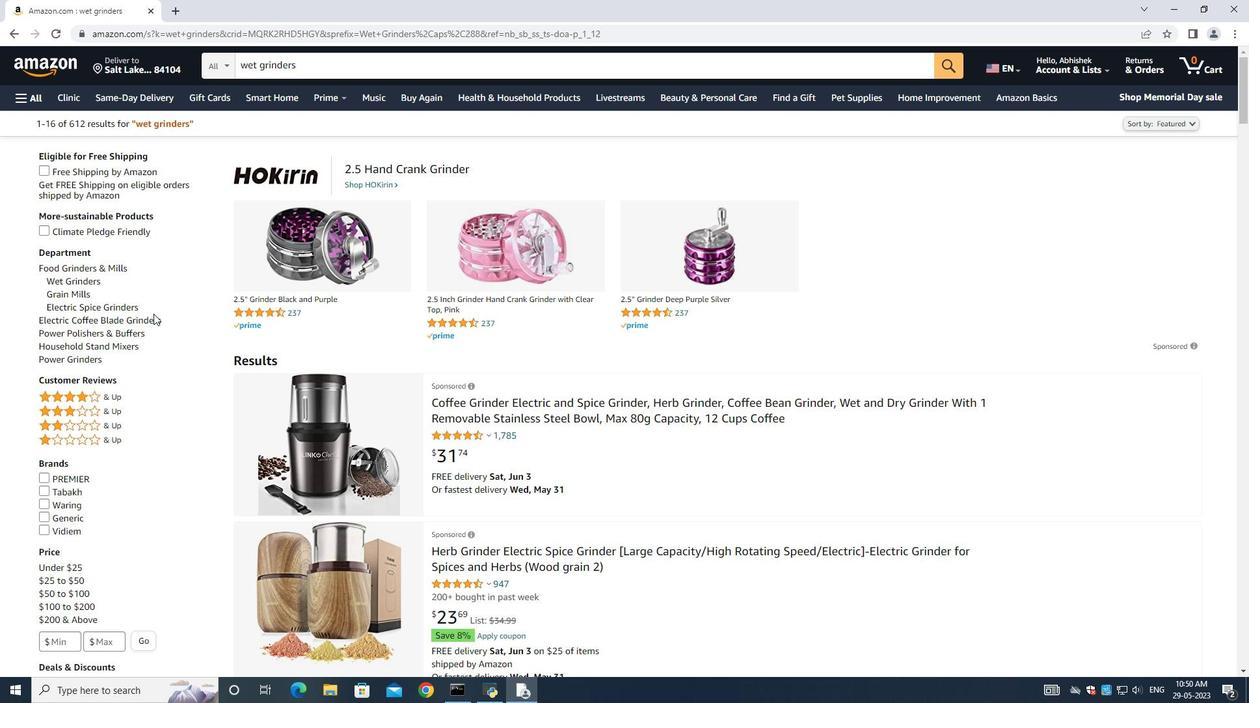 
Action: Mouse scrolled (426, 372) with delta (0, 0)
Screenshot: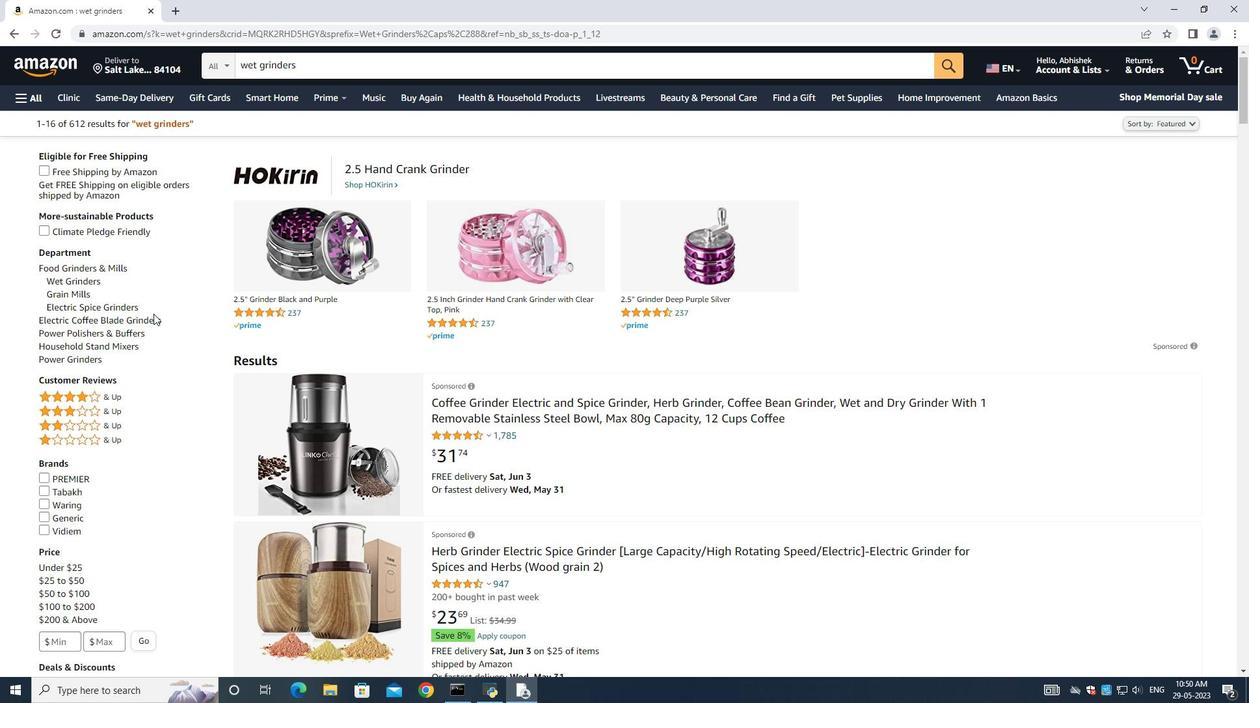 
Action: Mouse moved to (616, 369)
Screenshot: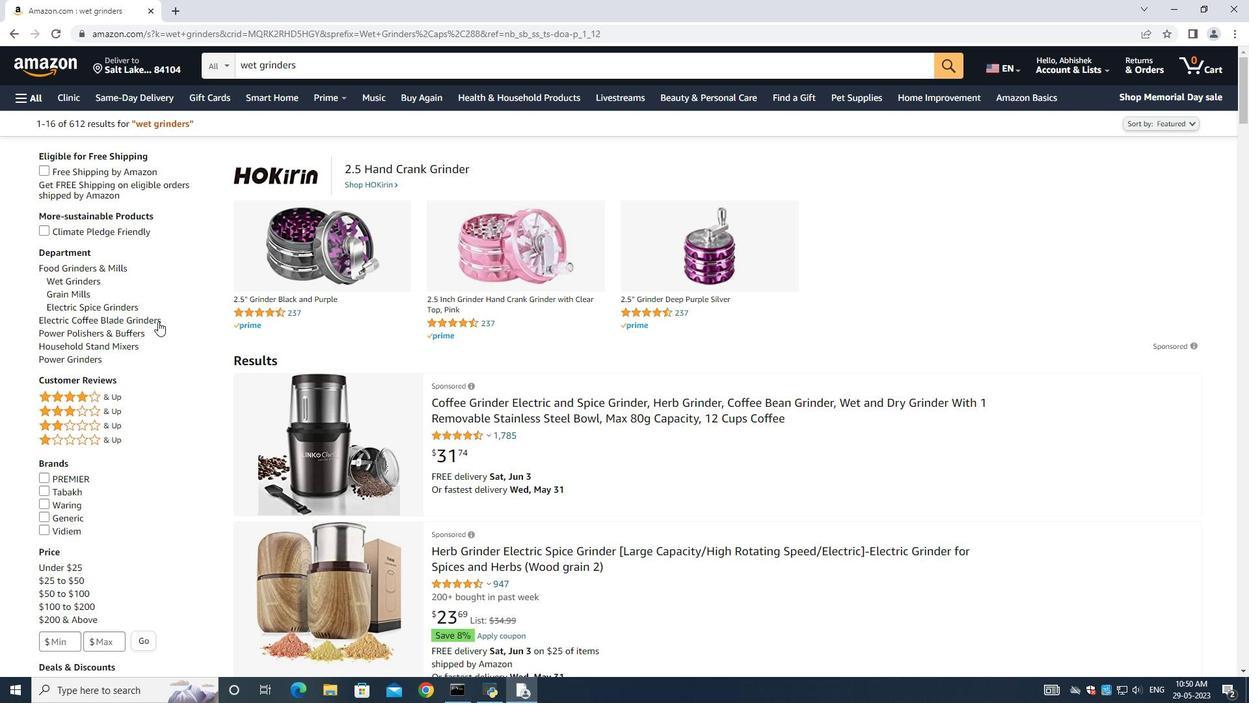 
Action: Mouse scrolled (616, 368) with delta (0, 0)
Screenshot: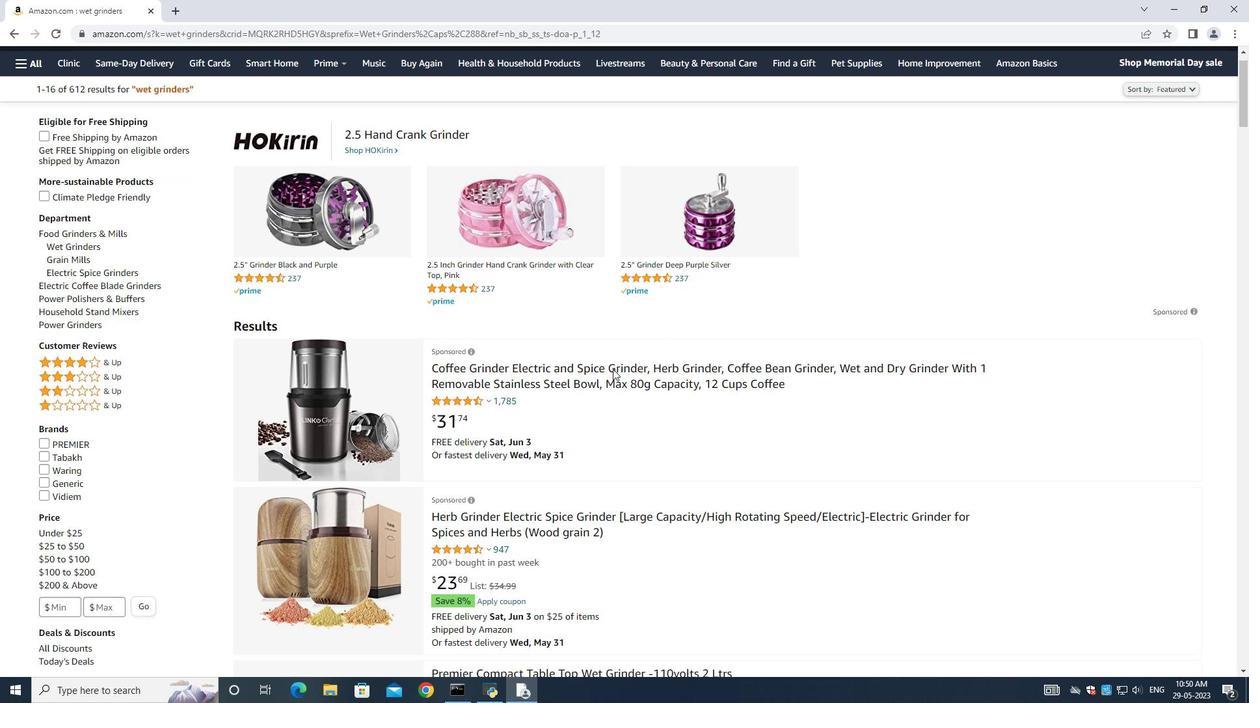 
Action: Mouse scrolled (616, 368) with delta (0, 0)
Screenshot: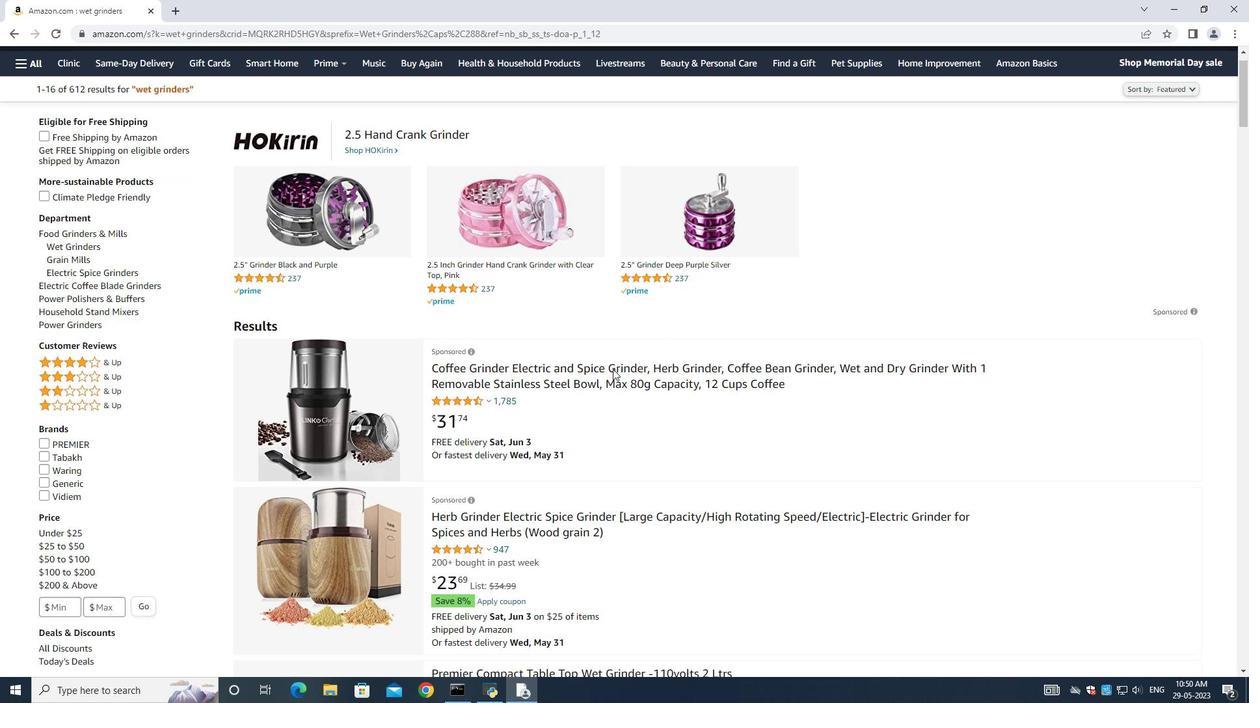 
Action: Mouse scrolled (616, 368) with delta (0, 0)
Screenshot: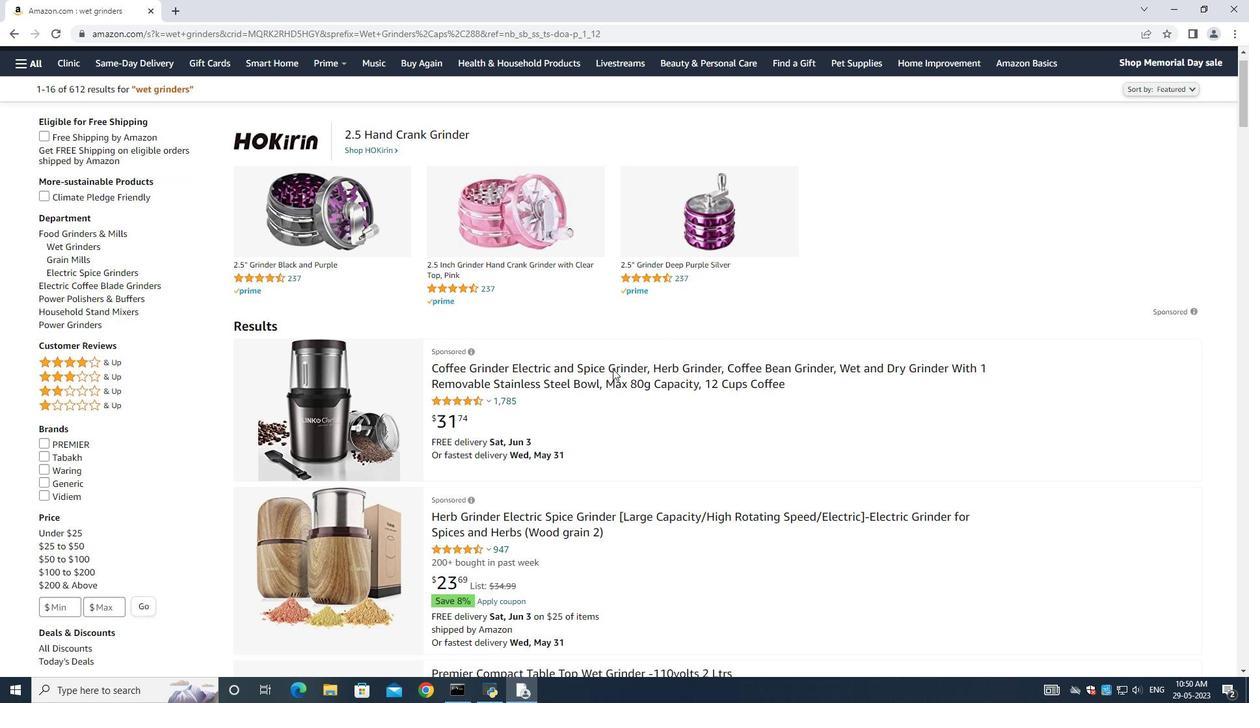 
Action: Mouse scrolled (616, 368) with delta (0, 0)
Screenshot: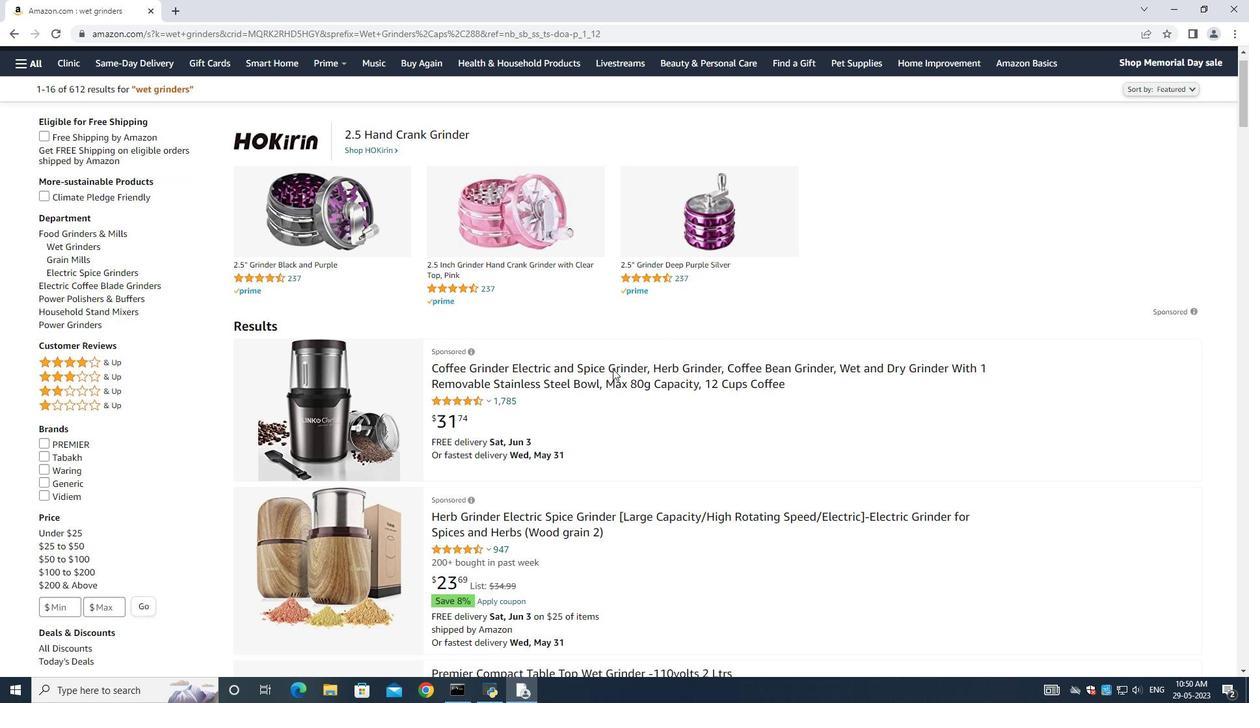 
Action: Mouse moved to (838, 406)
Screenshot: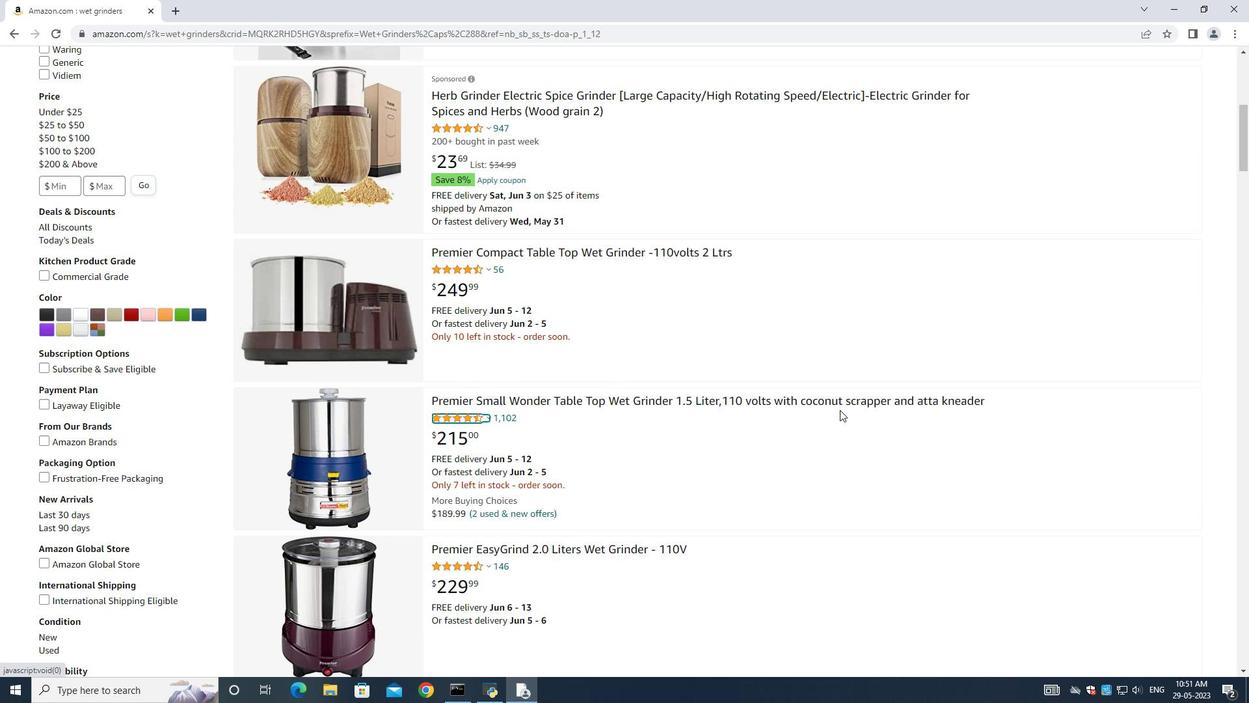 
Action: Mouse scrolled (838, 406) with delta (0, 0)
Screenshot: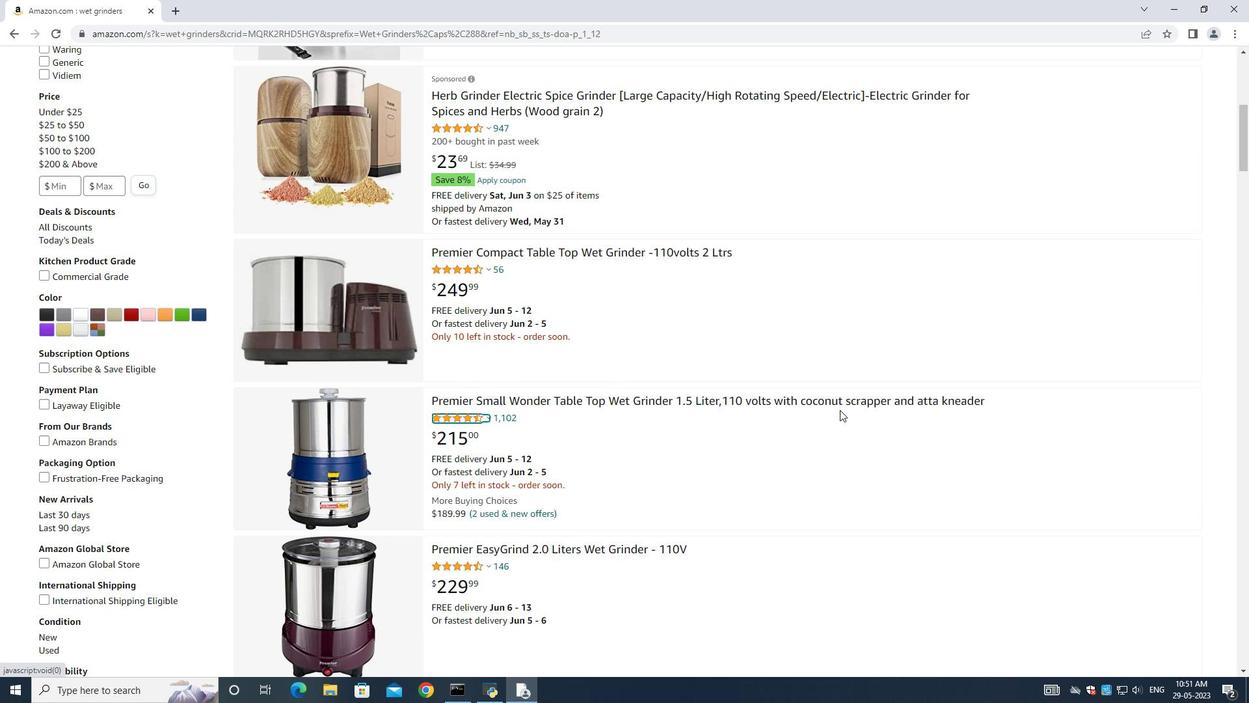 
Action: Mouse moved to (837, 406)
Screenshot: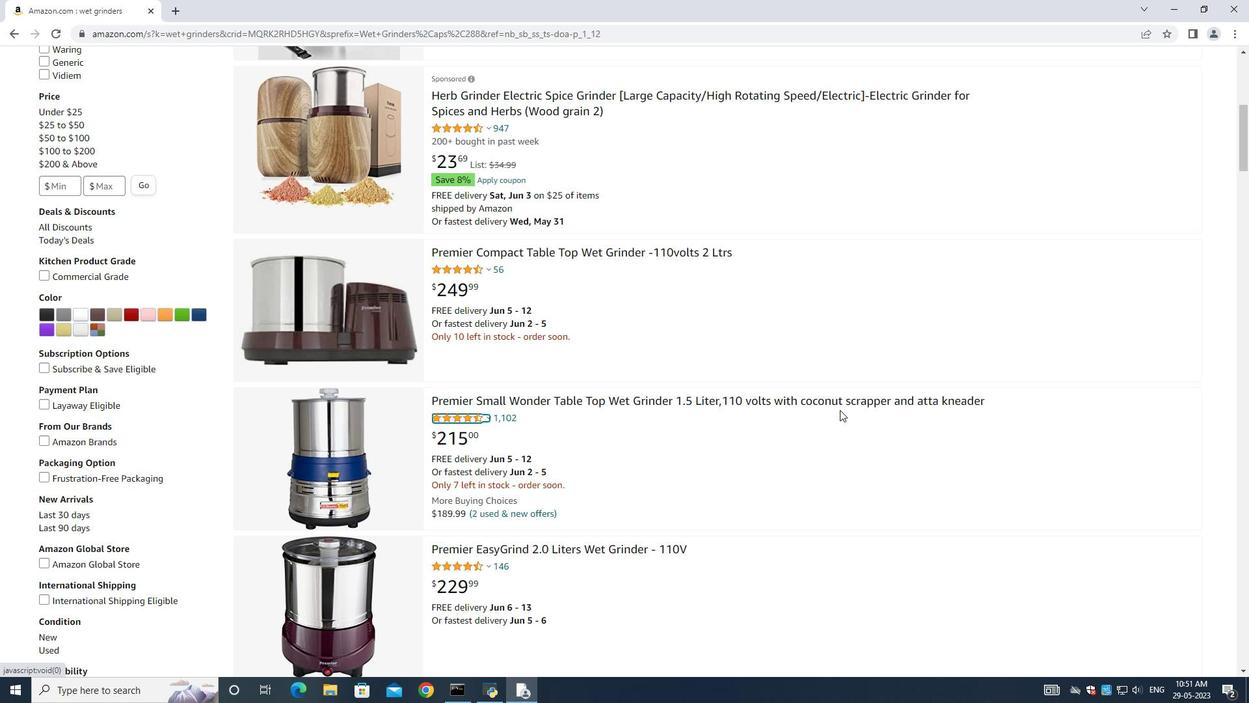 
Action: Mouse scrolled (837, 406) with delta (0, 0)
Screenshot: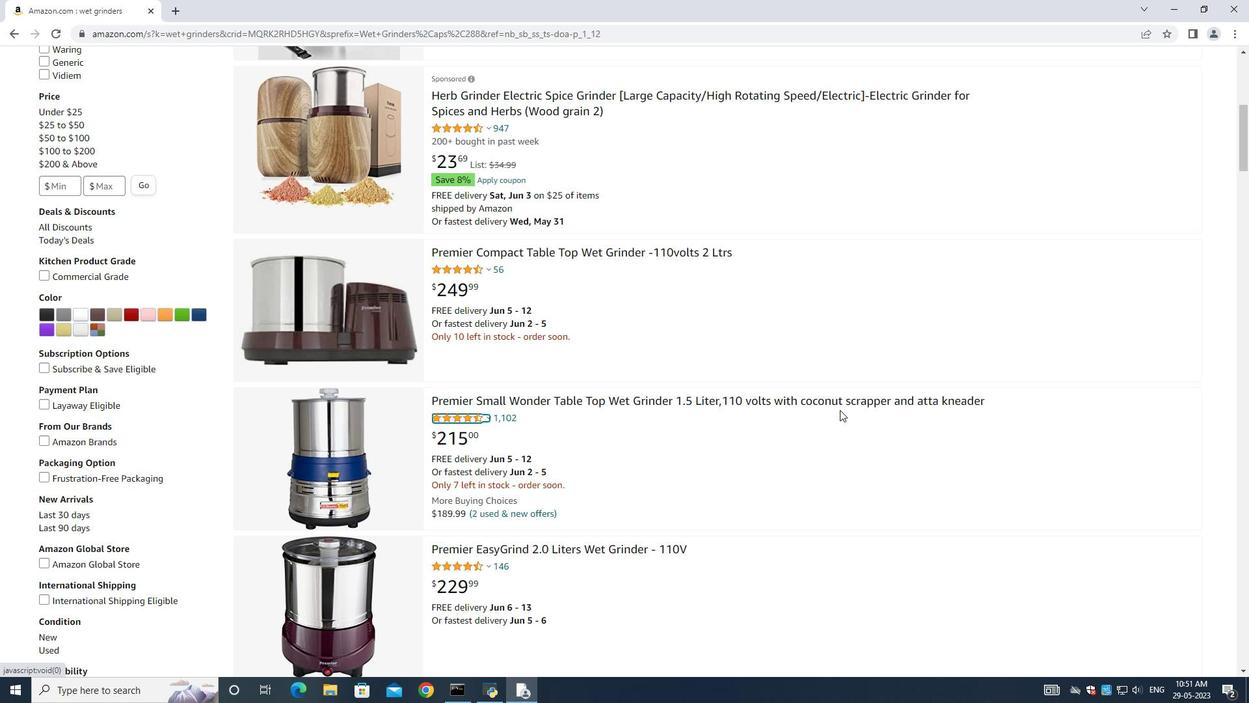 
Action: Mouse moved to (568, 414)
Screenshot: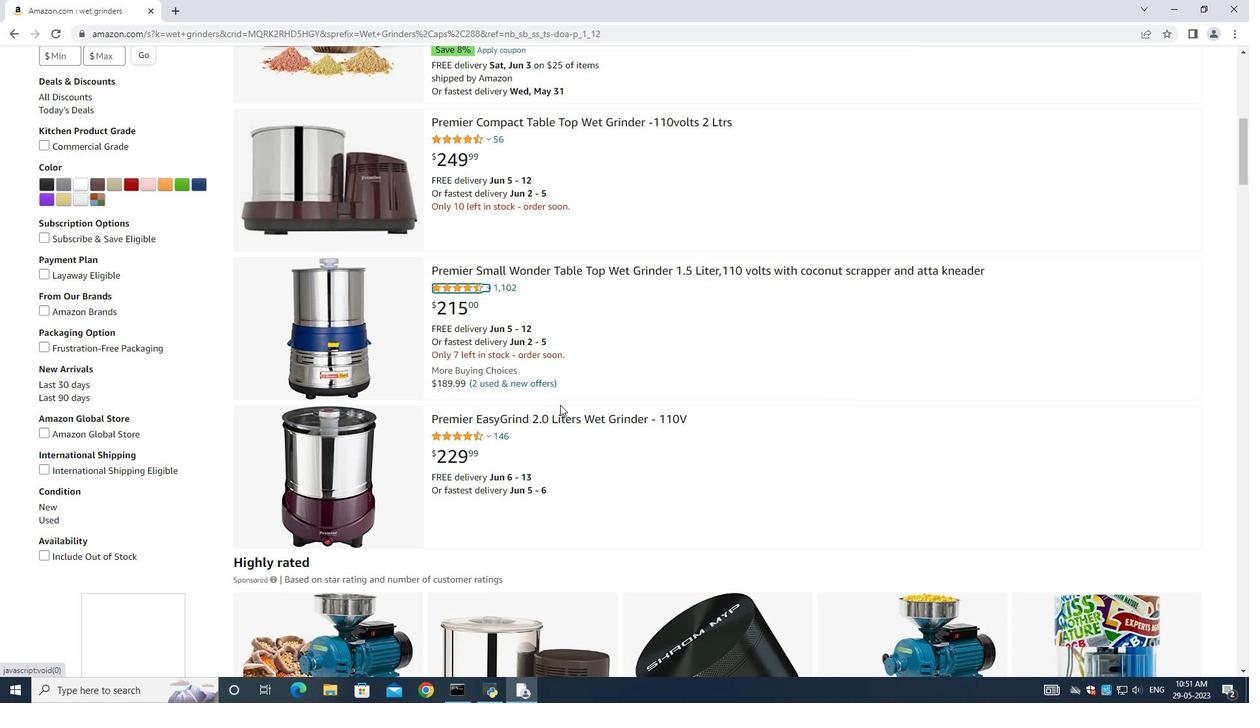 
Action: Mouse pressed left at (568, 414)
Screenshot: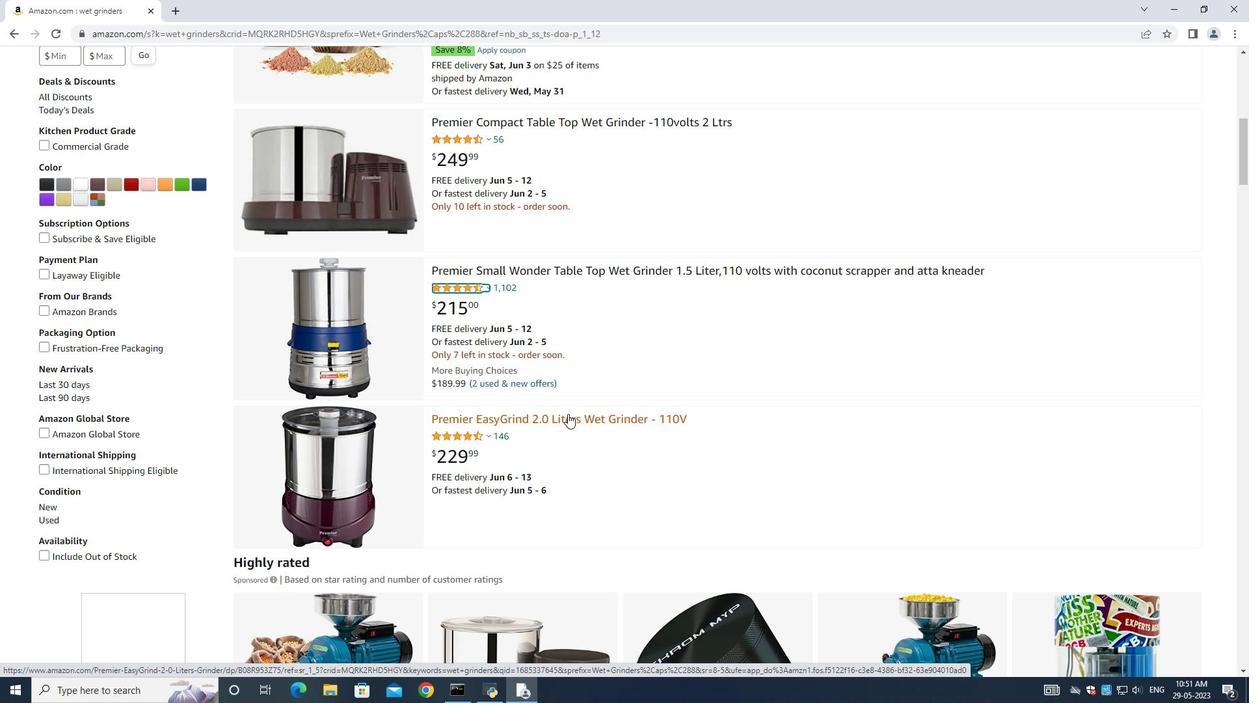 
Action: Mouse moved to (971, 372)
Screenshot: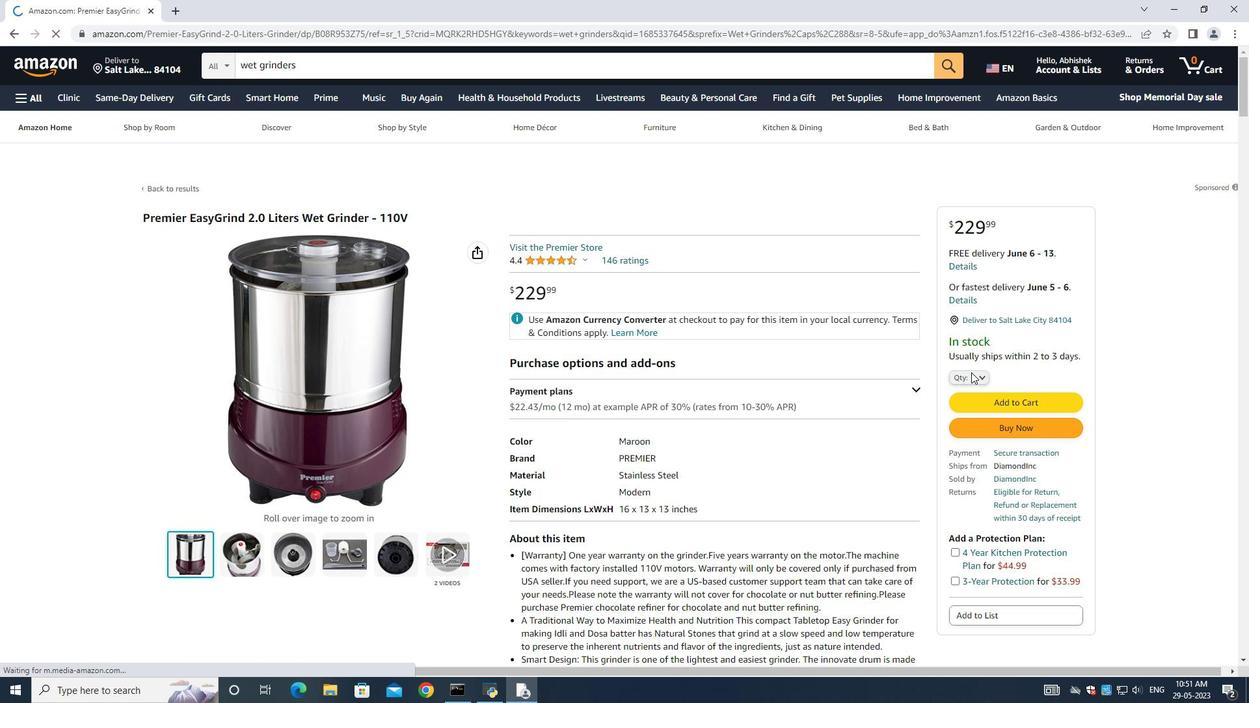 
Action: Mouse pressed left at (971, 372)
Screenshot: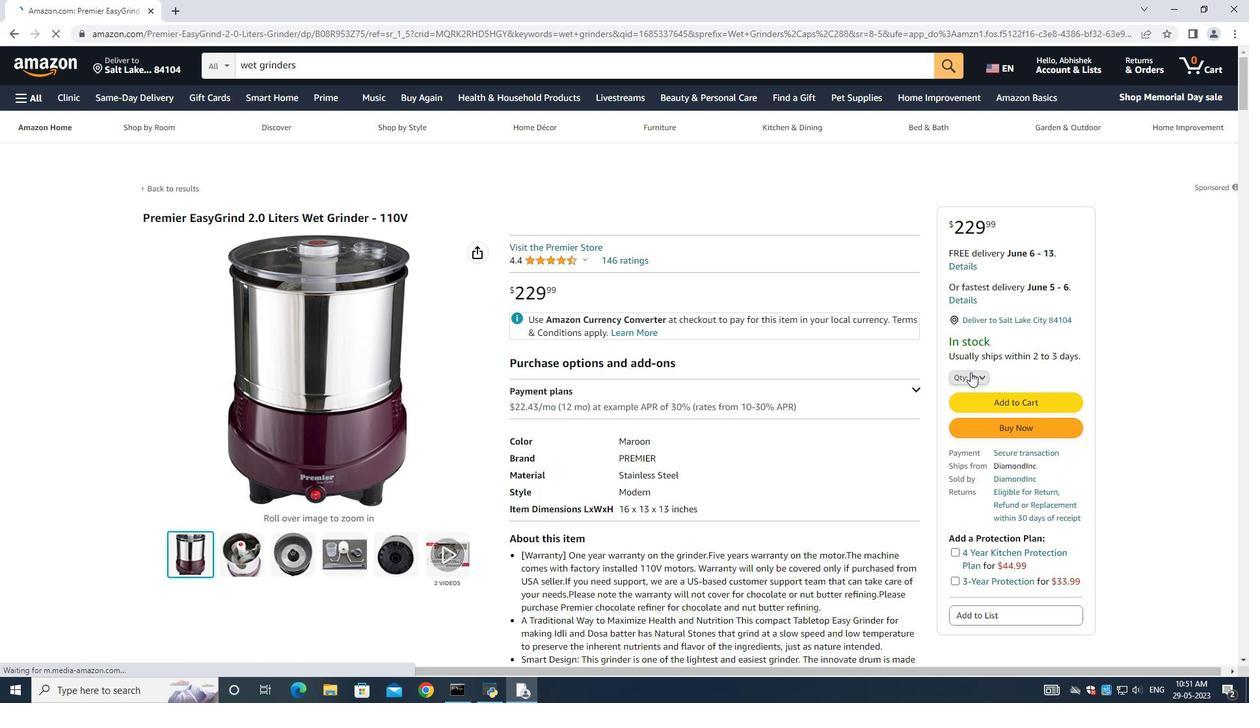 
Action: Mouse moved to (964, 138)
Screenshot: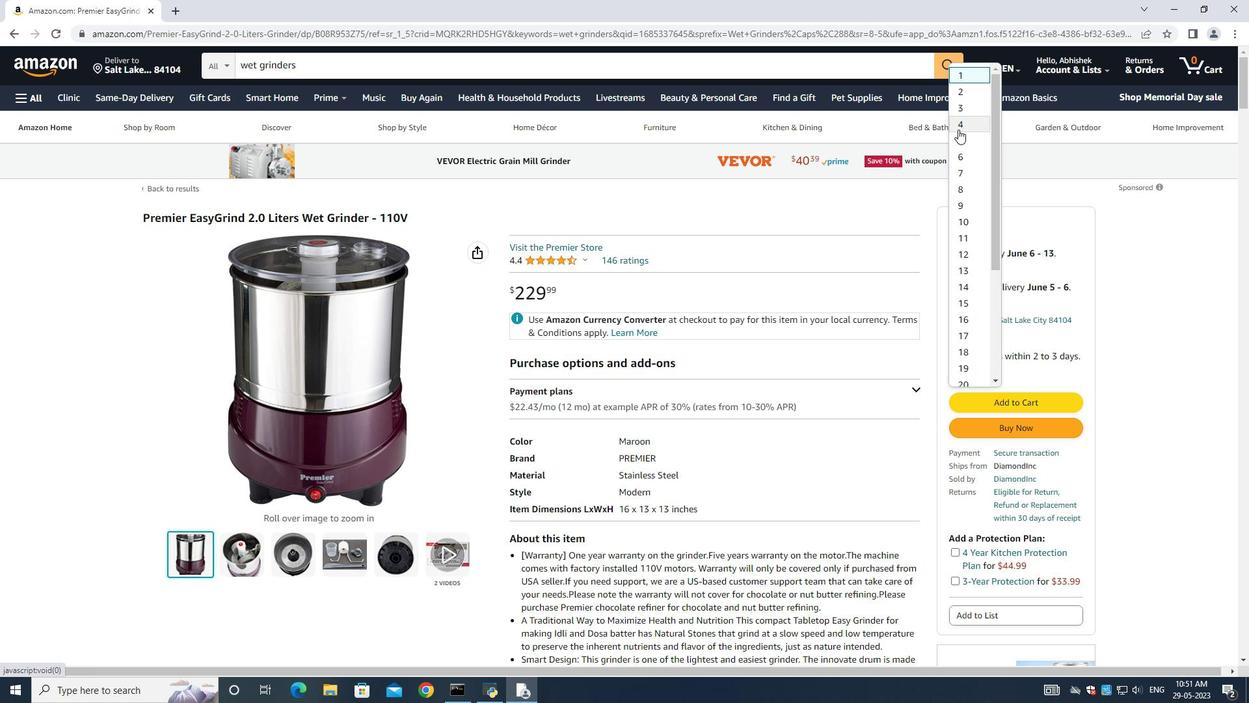 
Action: Mouse pressed left at (964, 138)
Screenshot: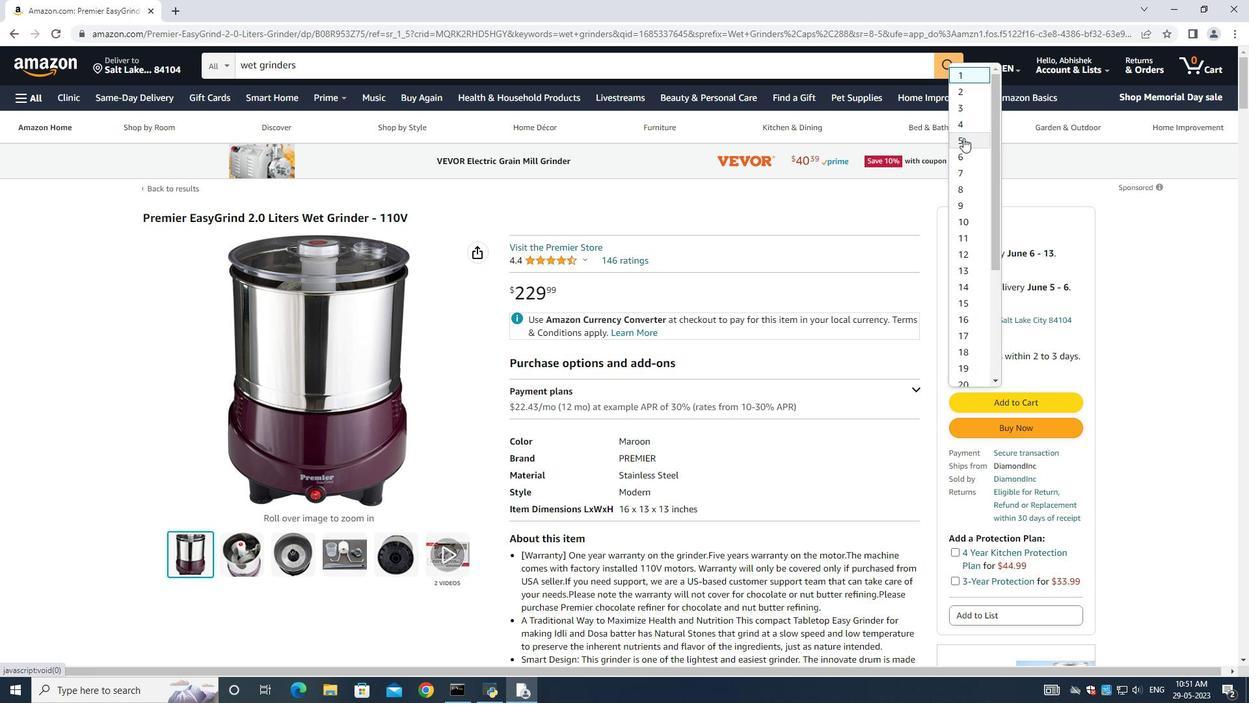 
Action: Mouse moved to (986, 425)
Screenshot: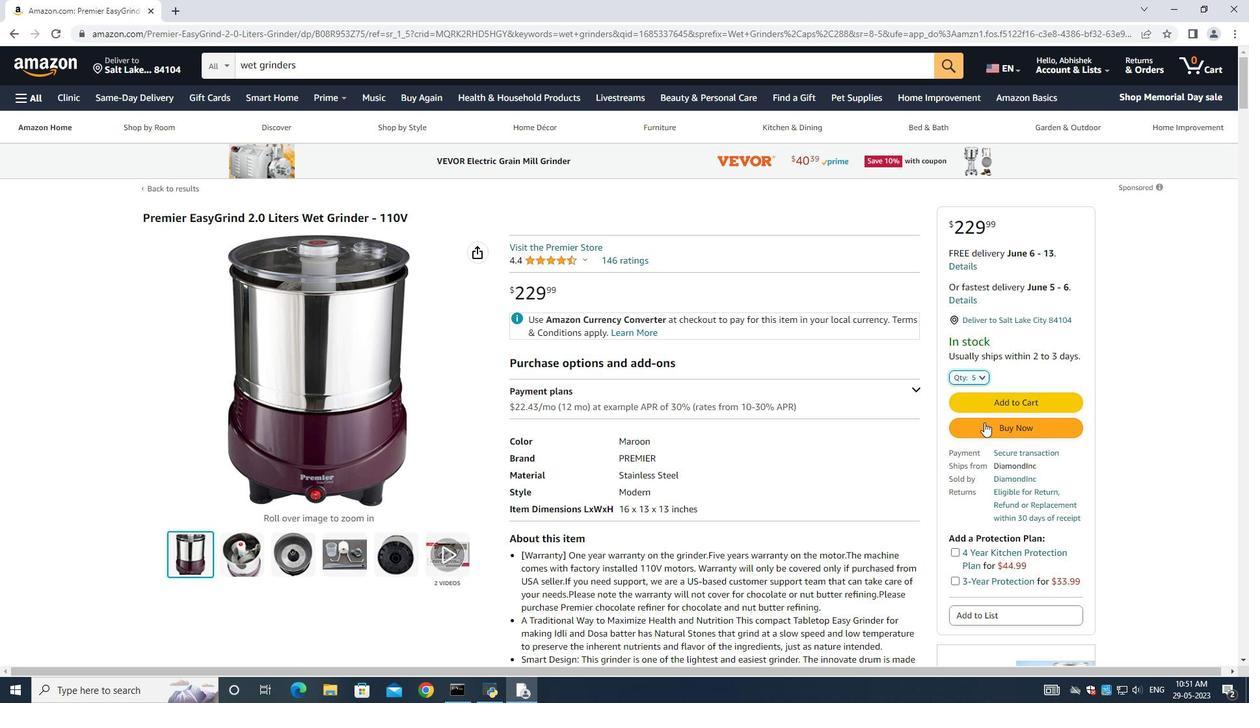 
Action: Mouse pressed left at (986, 425)
Screenshot: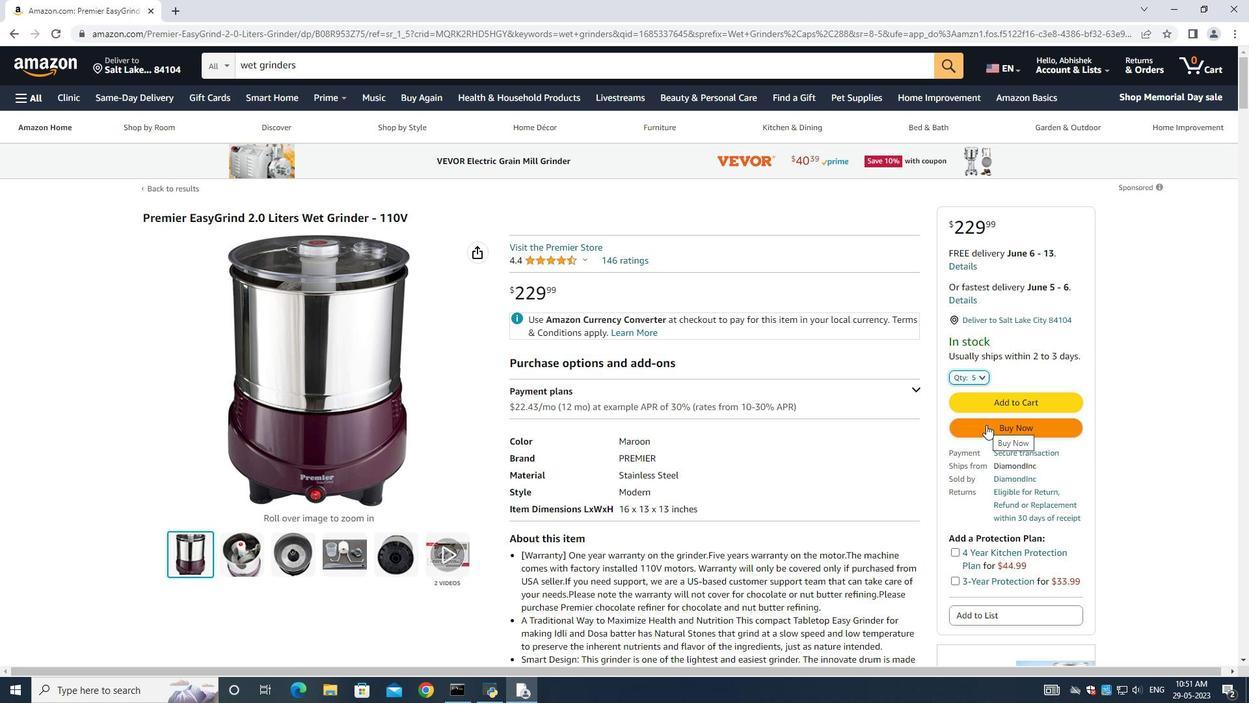 
Action: Mouse moved to (566, 399)
Screenshot: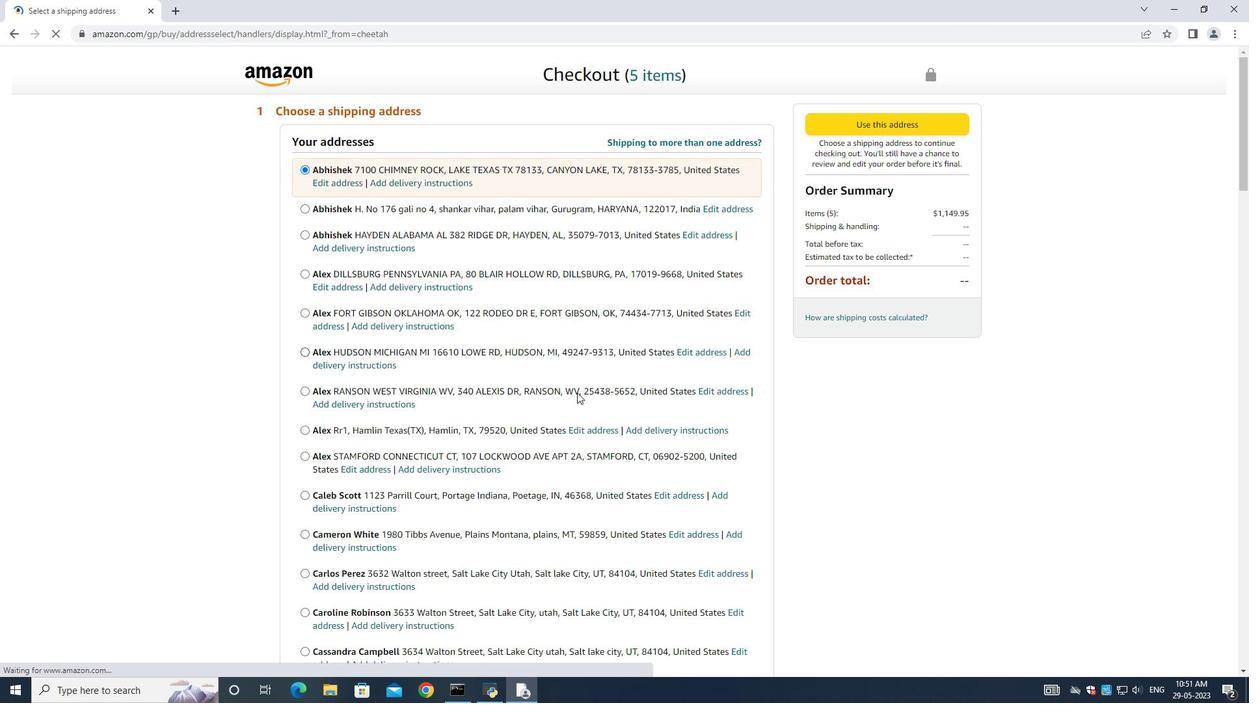 
Action: Mouse scrolled (566, 397) with delta (0, 0)
Screenshot: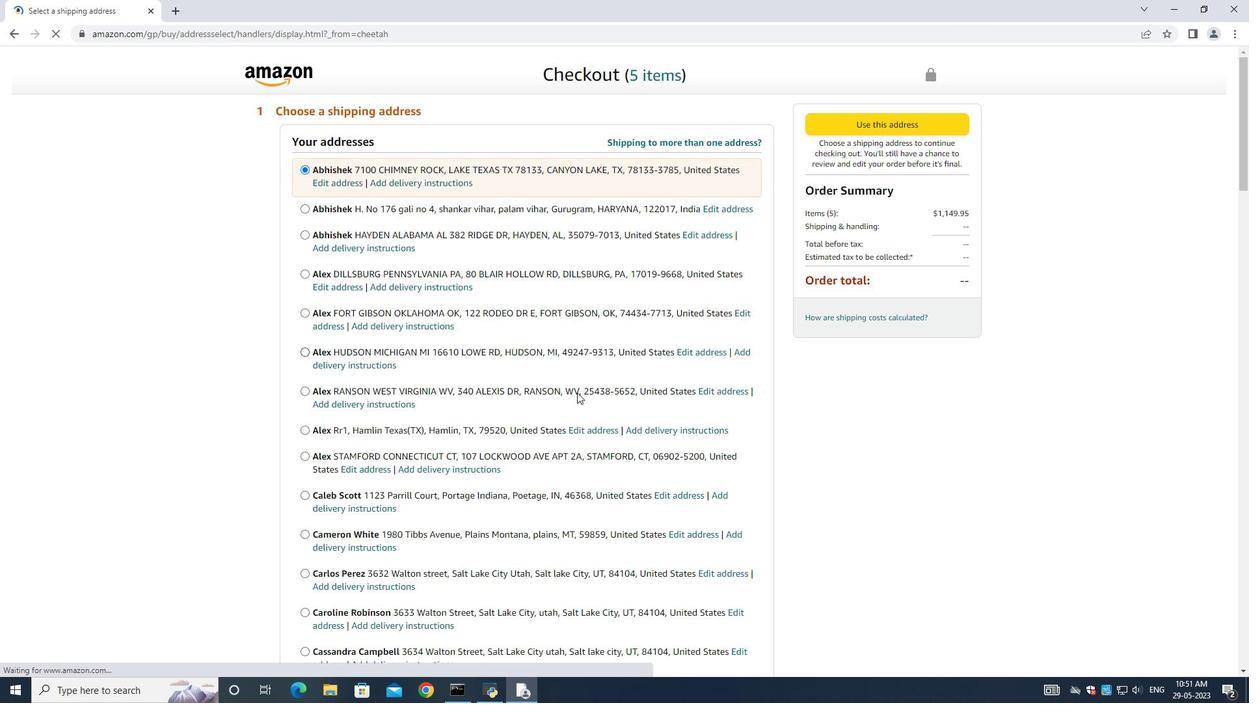 
Action: Mouse moved to (565, 399)
Screenshot: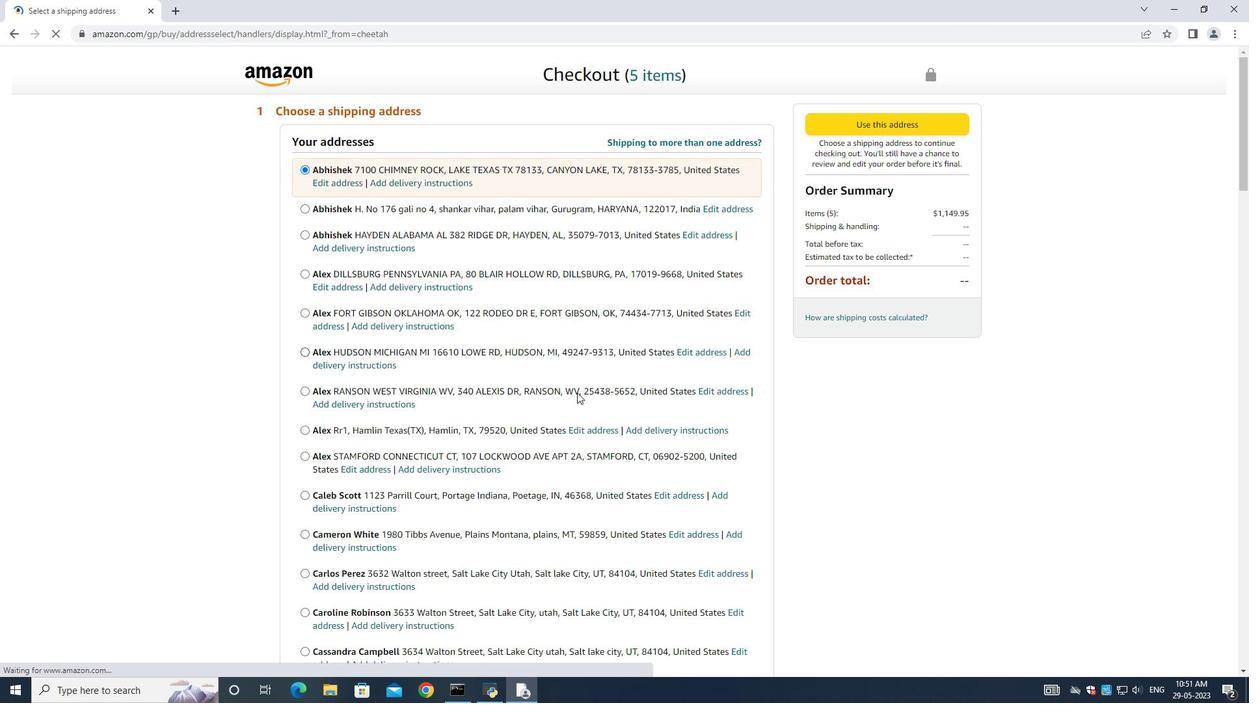 
Action: Mouse scrolled (566, 398) with delta (0, 0)
Screenshot: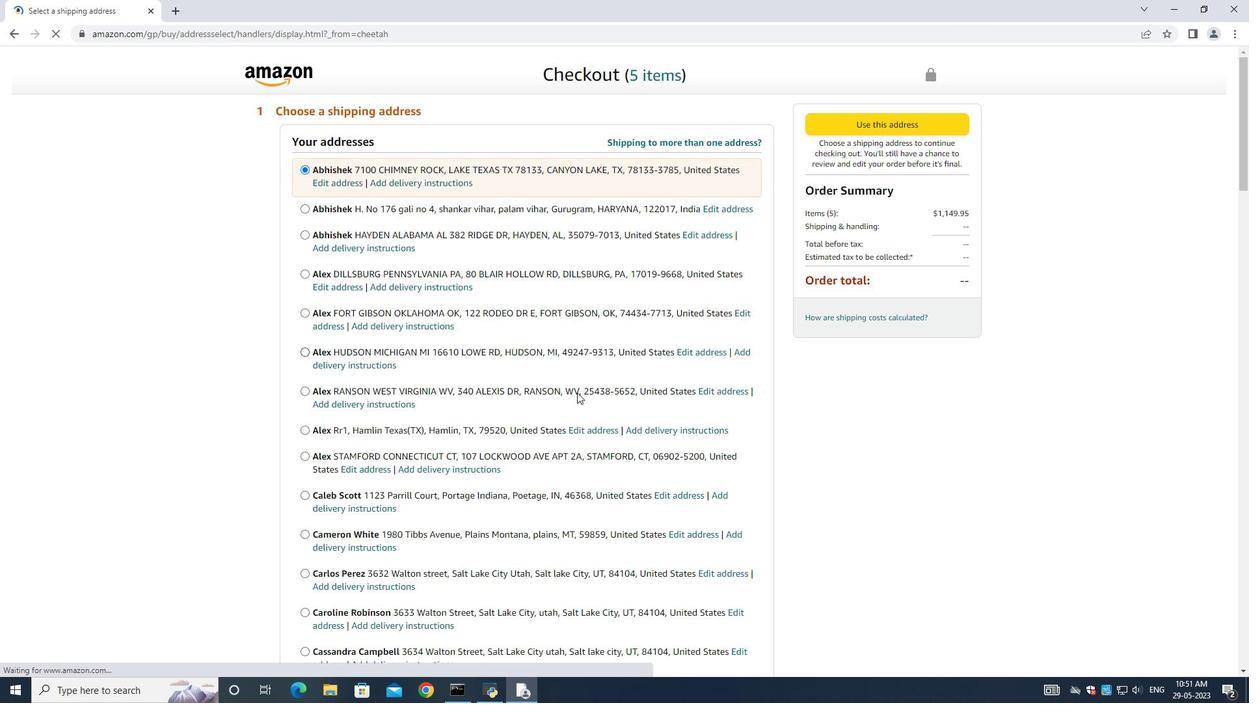 
Action: Mouse moved to (564, 399)
Screenshot: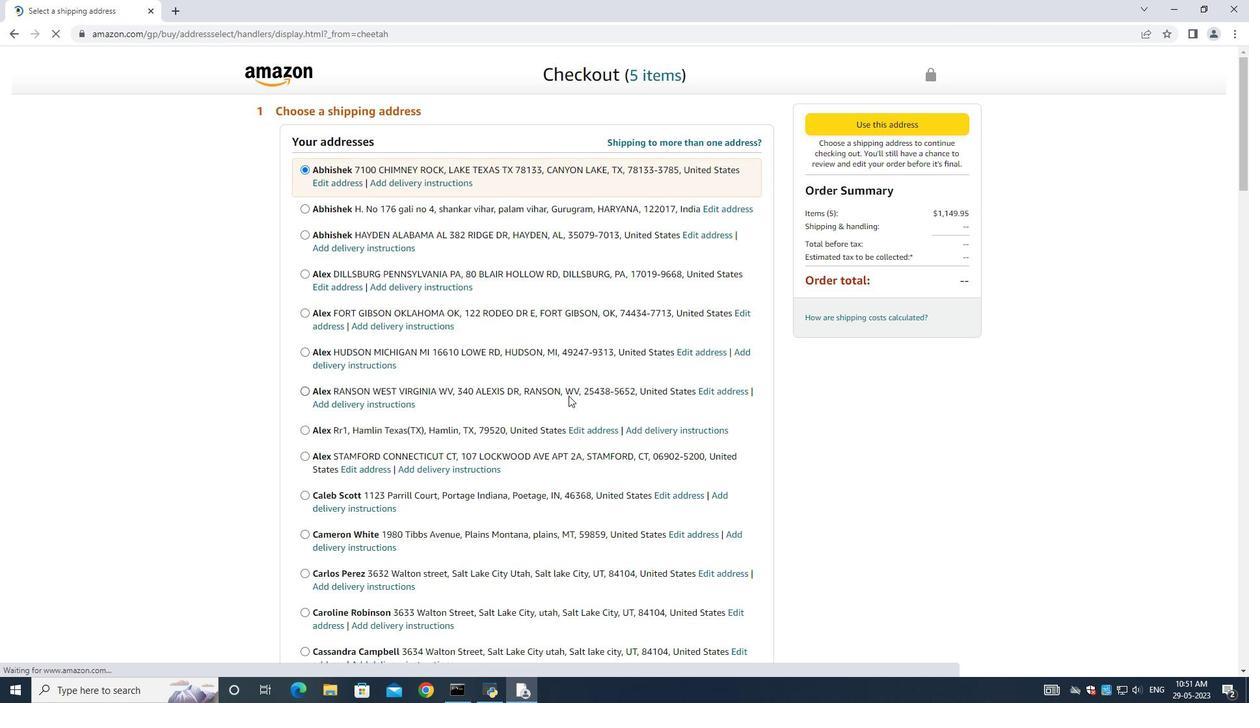 
Action: Mouse scrolled (565, 399) with delta (0, 0)
Screenshot: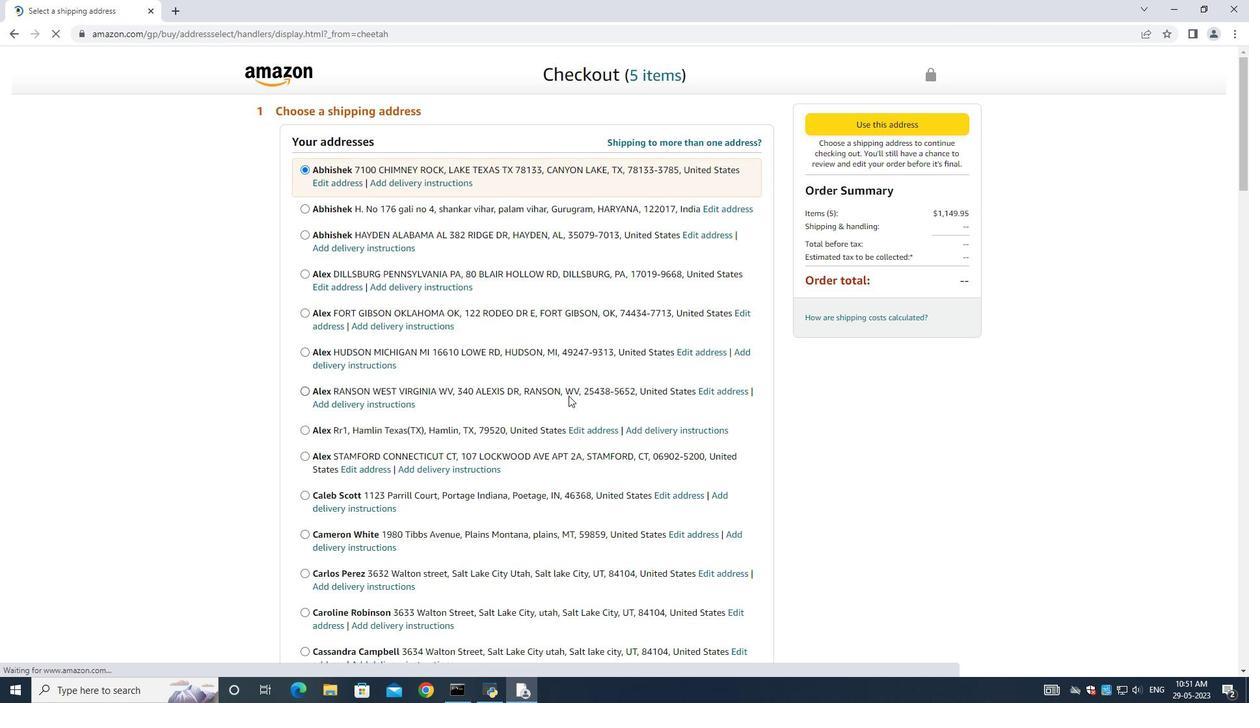 
Action: Mouse moved to (563, 398)
Screenshot: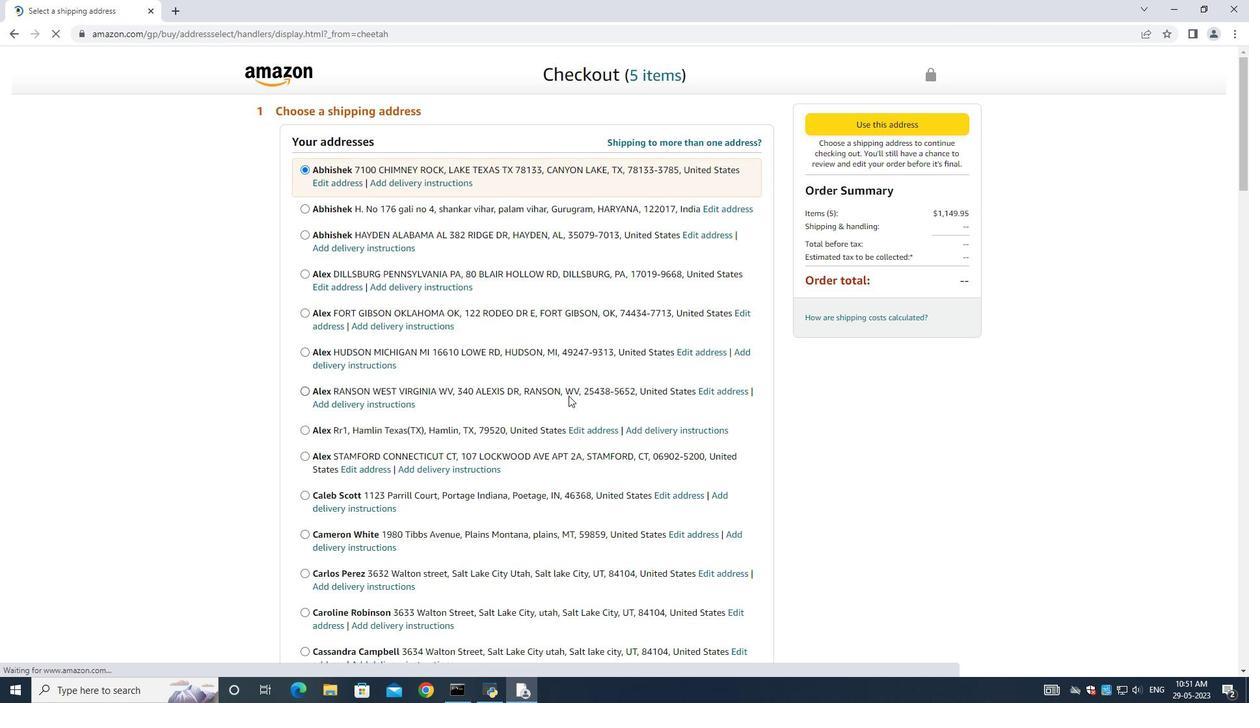 
Action: Mouse scrolled (565, 399) with delta (0, 0)
Screenshot: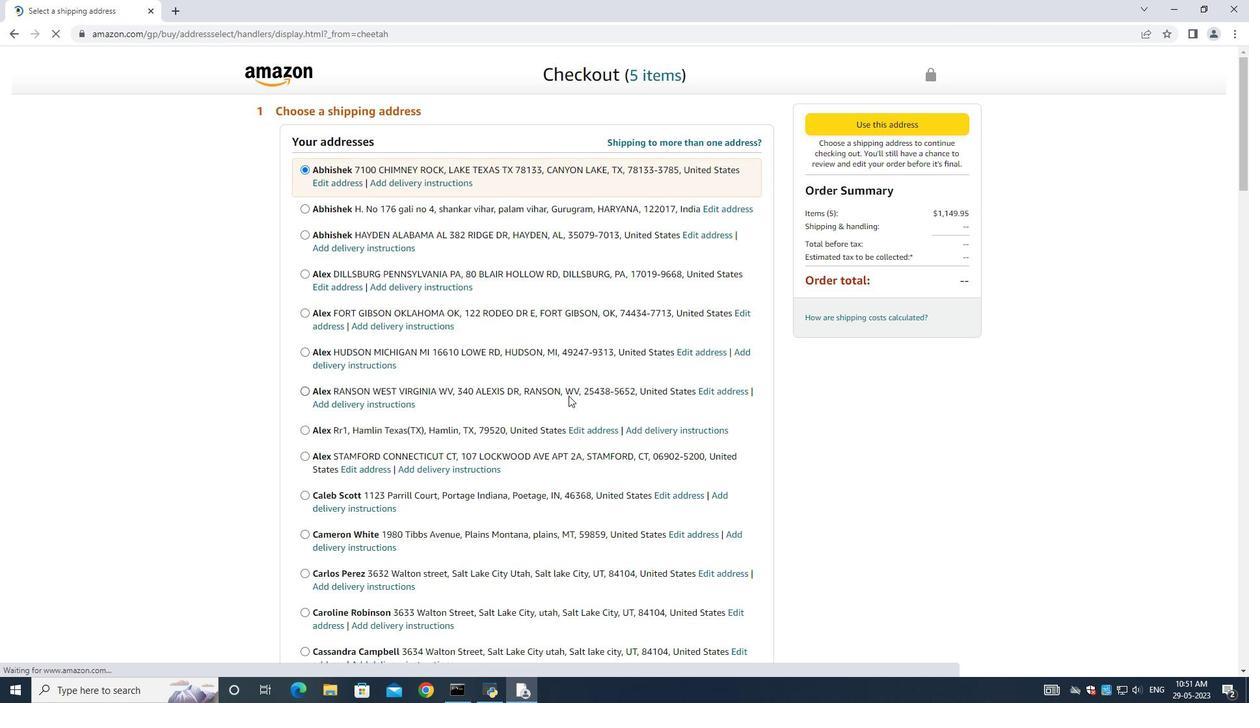 
Action: Mouse moved to (563, 397)
Screenshot: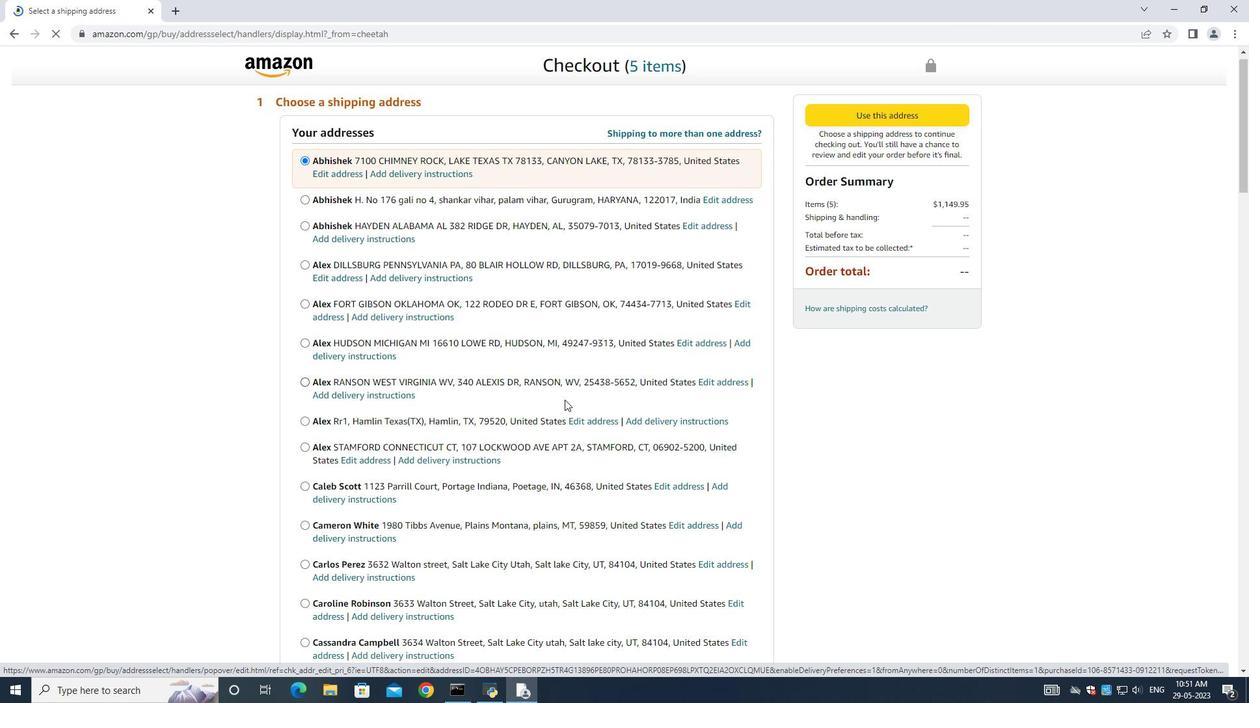 
Action: Mouse scrolled (565, 399) with delta (0, 0)
Screenshot: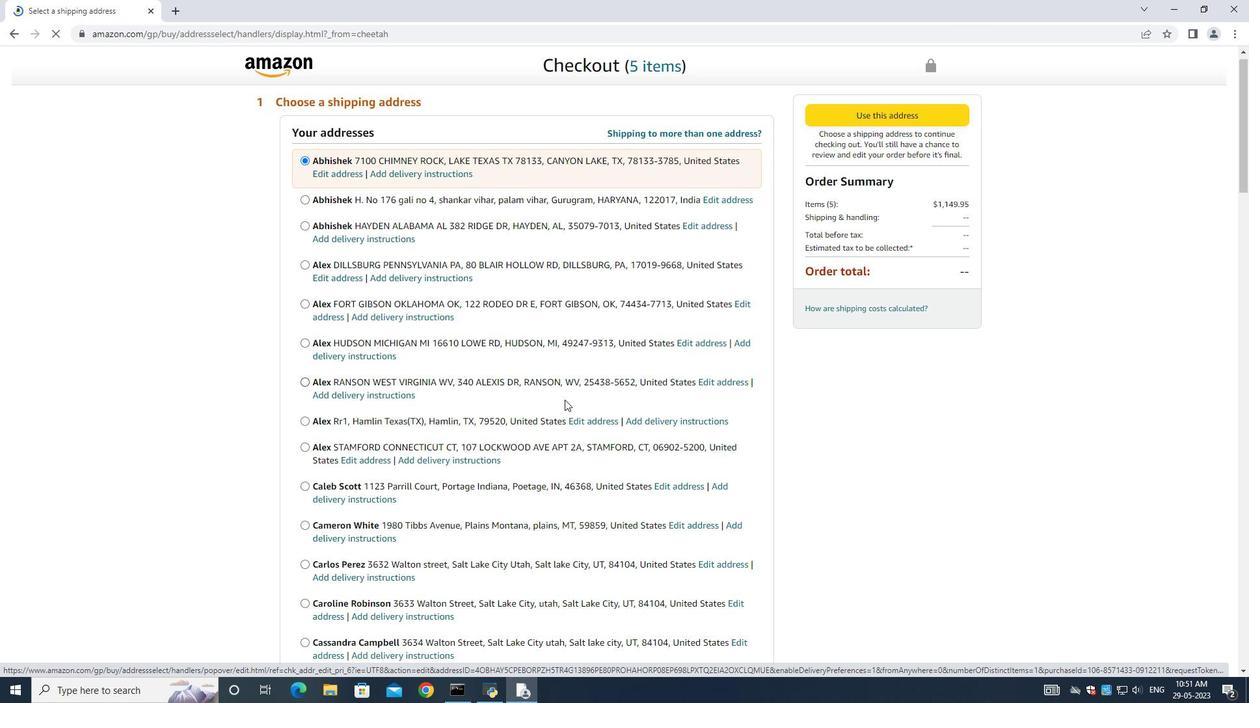 
Action: Mouse moved to (563, 395)
Screenshot: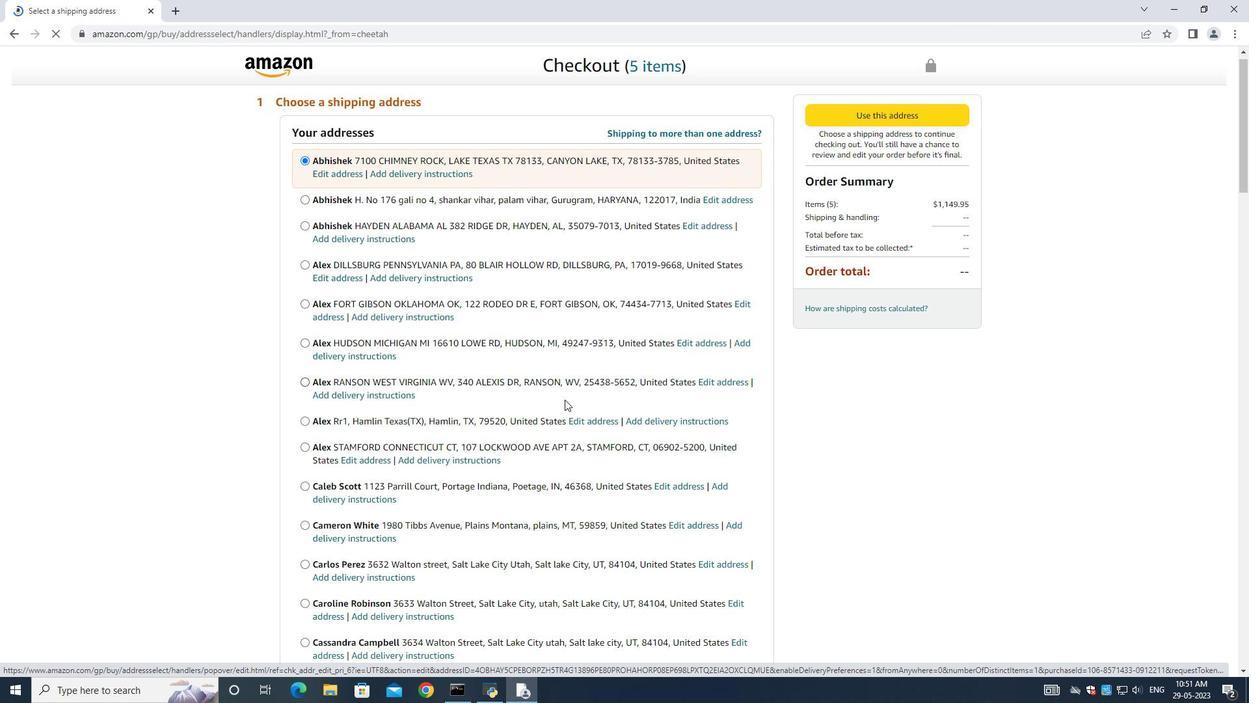 
Action: Mouse scrolled (564, 399) with delta (0, 0)
Screenshot: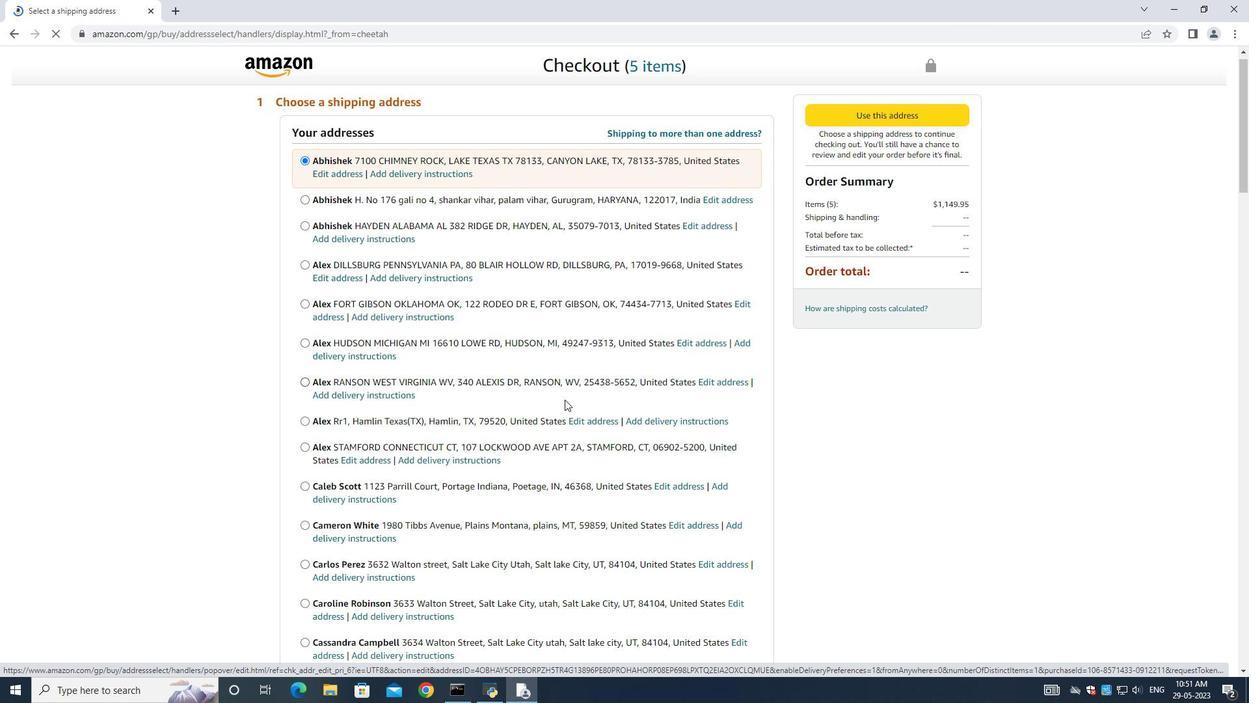 
Action: Mouse scrolled (563, 394) with delta (0, 0)
Screenshot: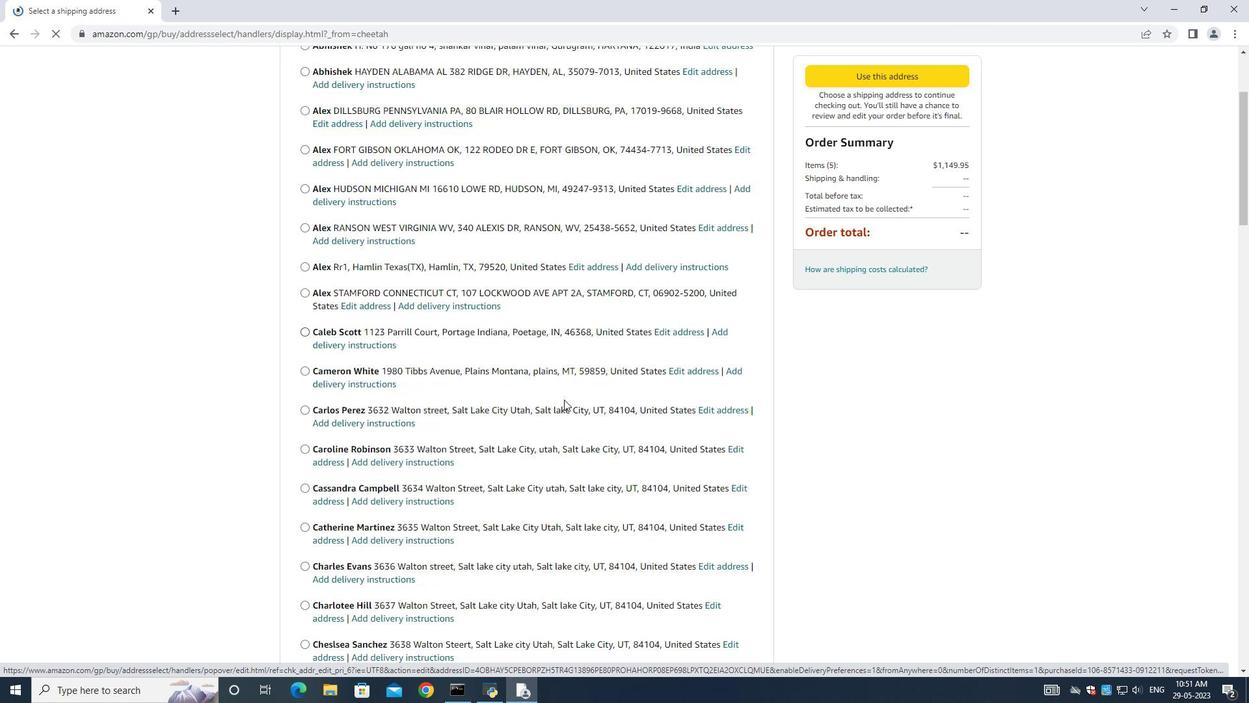 
Action: Mouse scrolled (563, 394) with delta (0, 0)
Screenshot: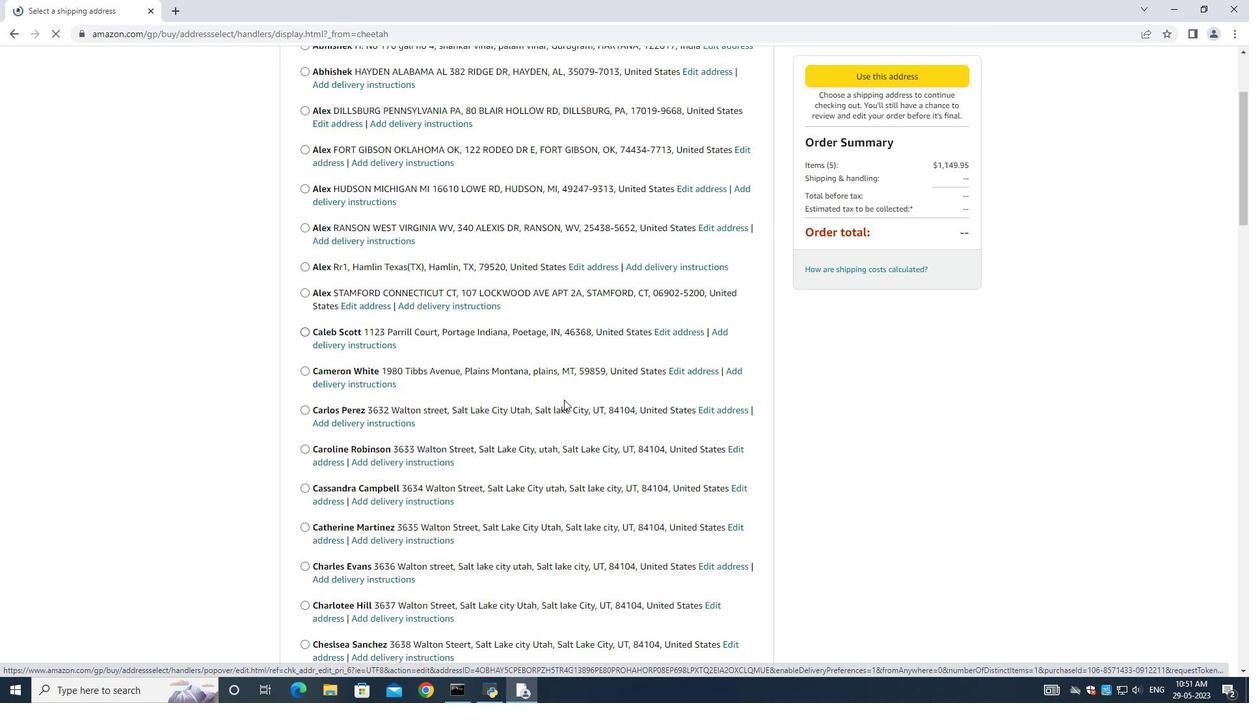 
Action: Mouse scrolled (563, 394) with delta (0, 0)
Screenshot: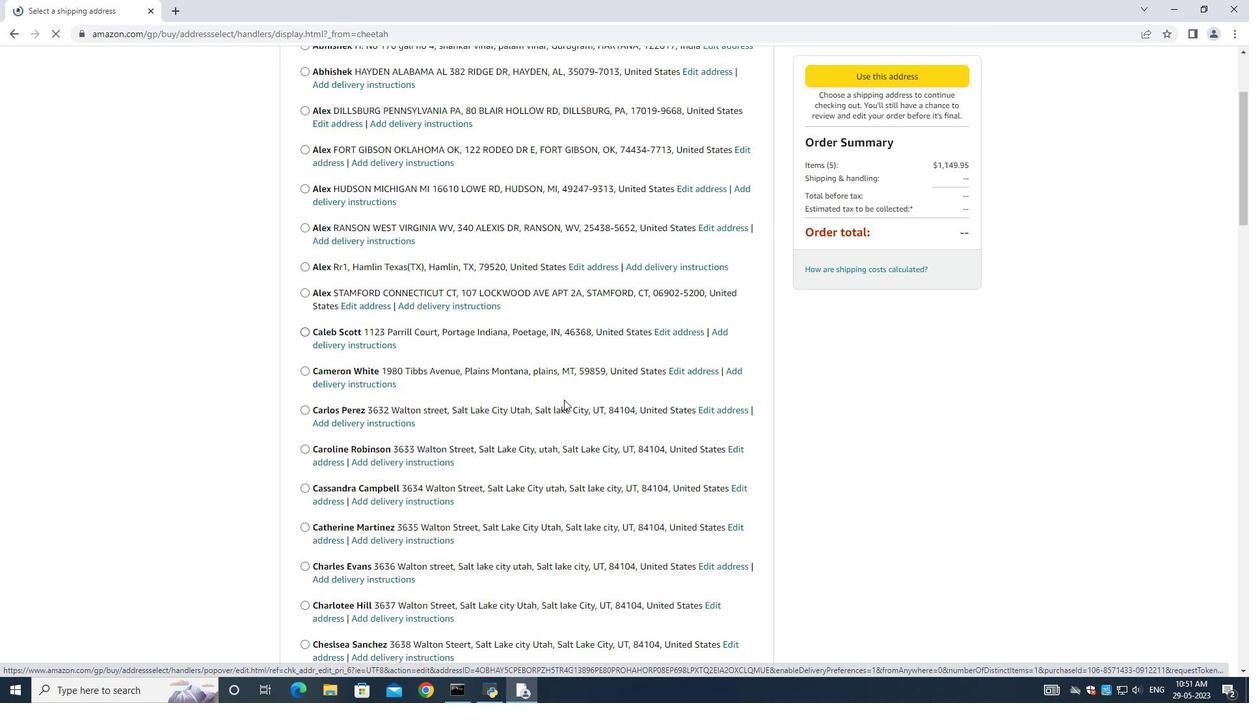 
Action: Mouse scrolled (563, 394) with delta (0, 0)
Screenshot: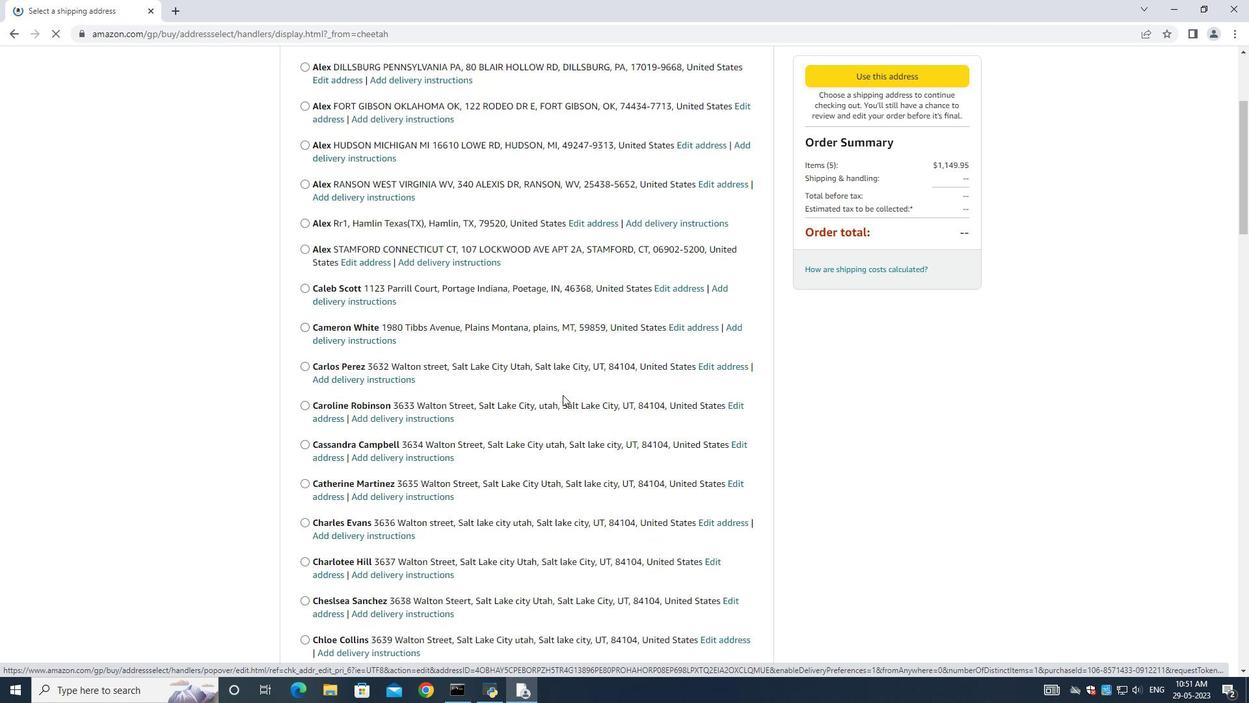 
Action: Mouse scrolled (563, 394) with delta (0, 0)
Screenshot: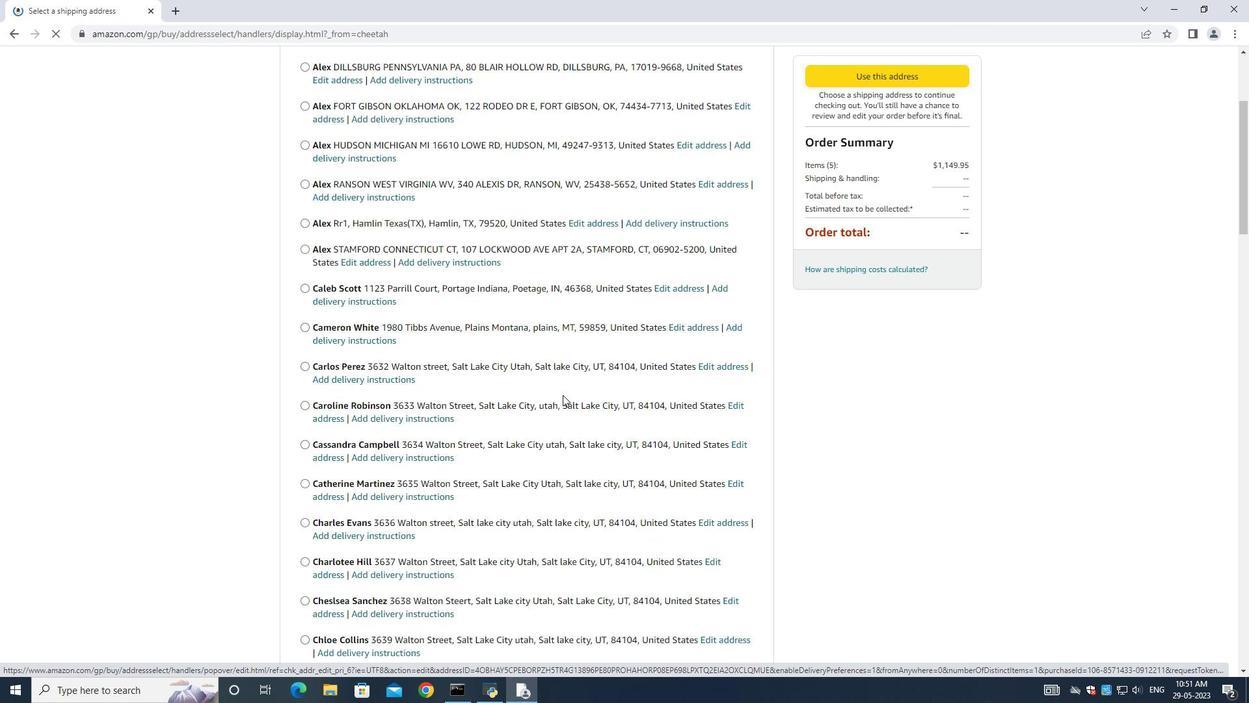 
Action: Mouse moved to (562, 395)
Screenshot: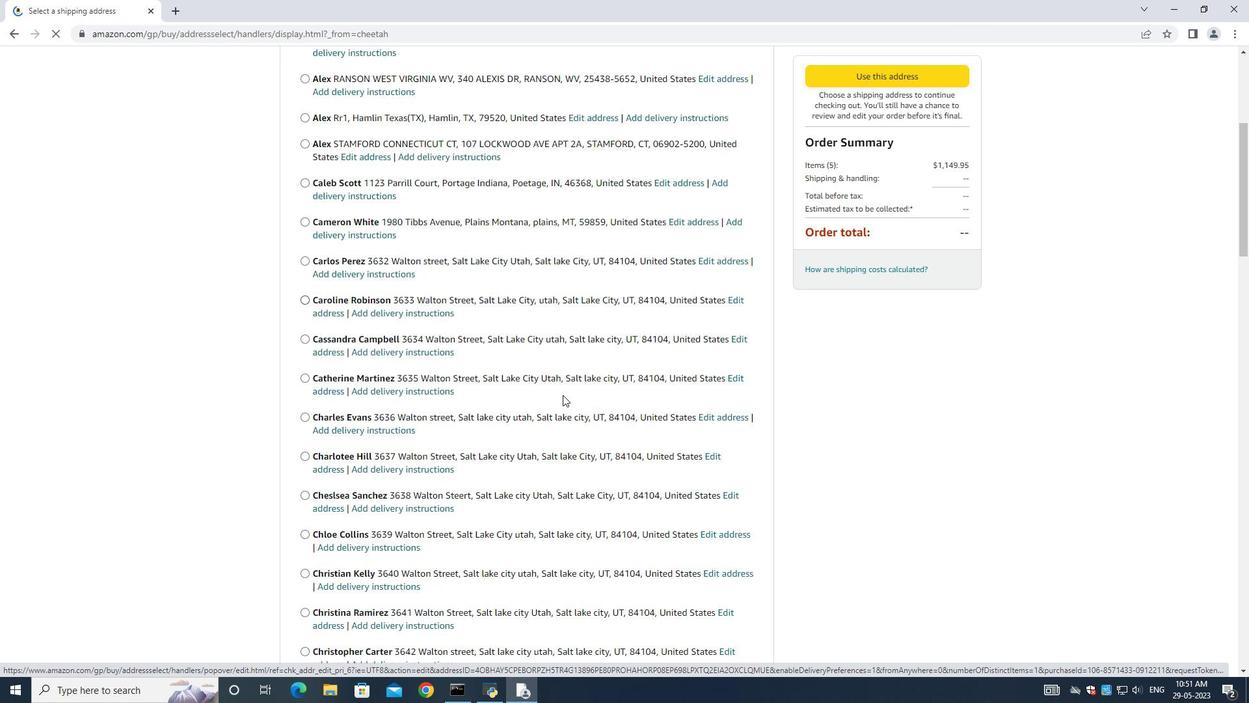 
Action: Mouse scrolled (562, 394) with delta (0, 0)
Screenshot: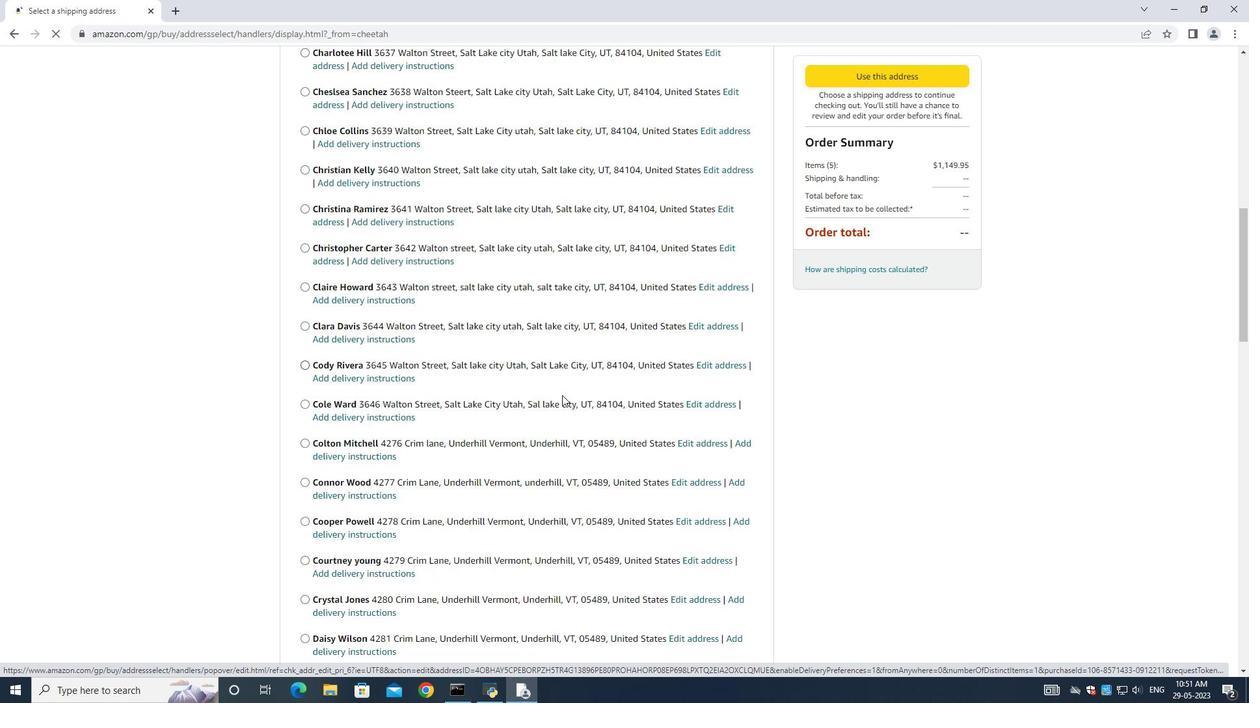 
Action: Mouse scrolled (562, 394) with delta (0, 0)
Screenshot: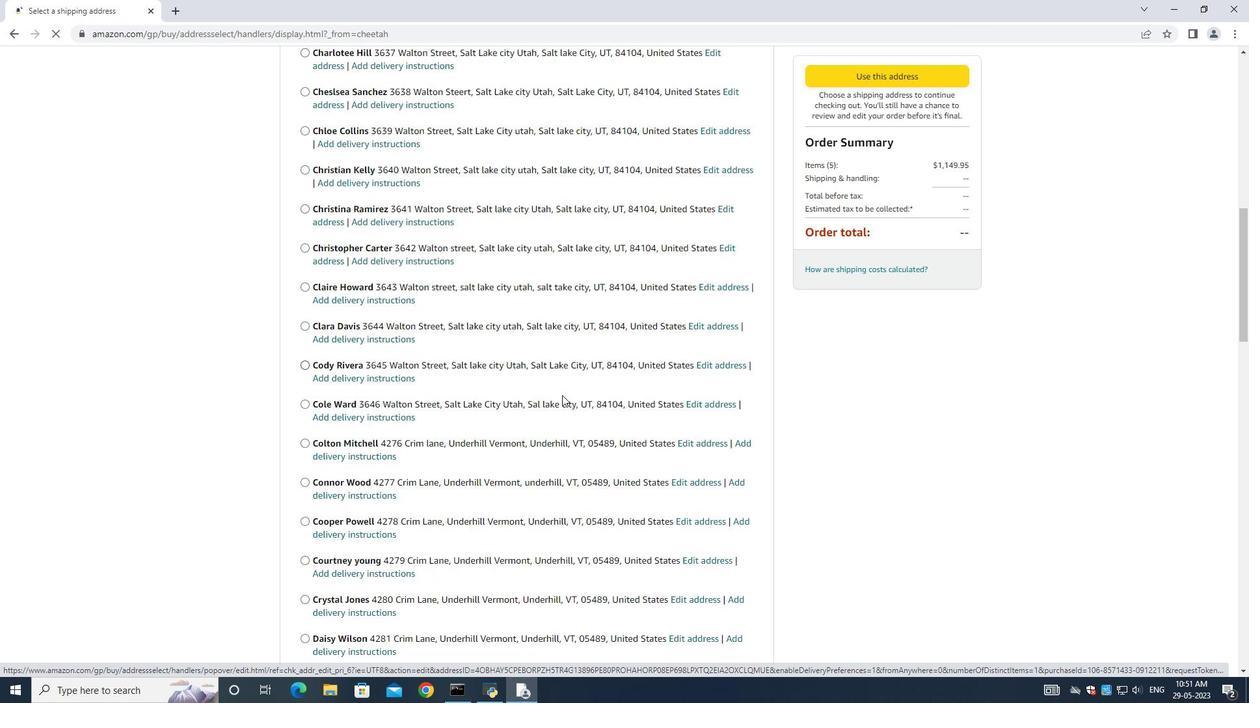 
Action: Mouse scrolled (562, 394) with delta (0, 0)
Screenshot: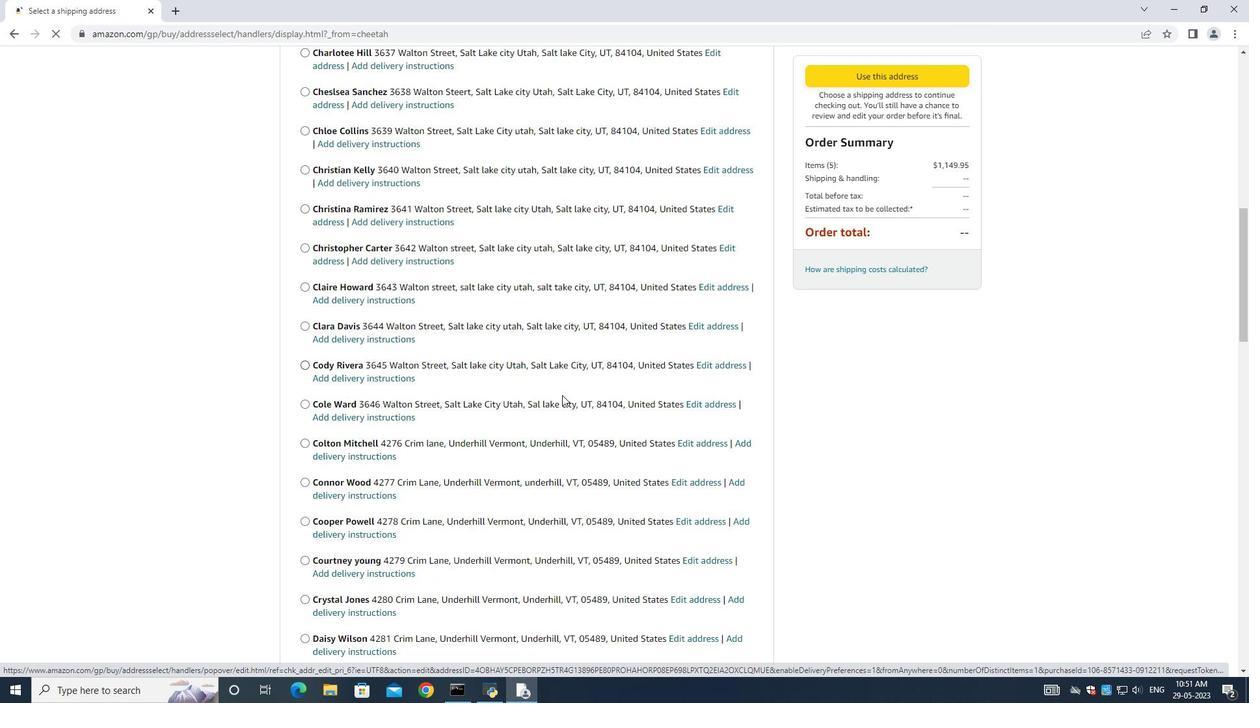 
Action: Mouse scrolled (562, 394) with delta (0, 0)
Screenshot: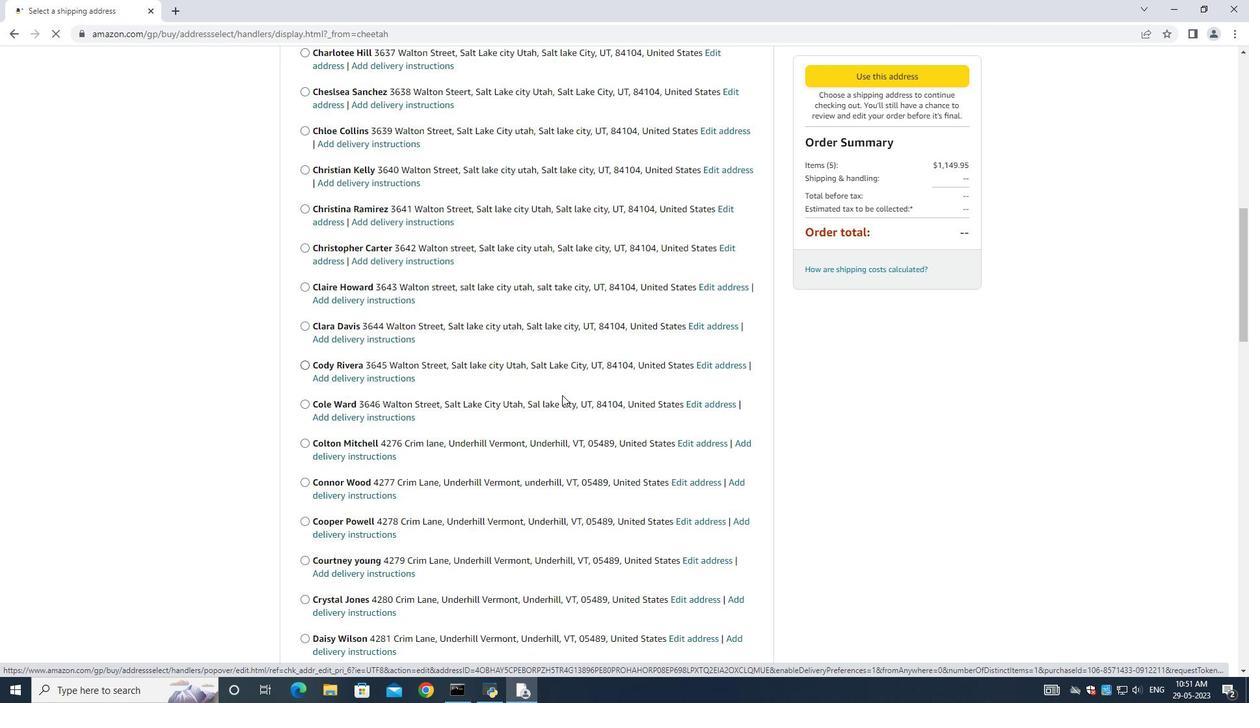 
Action: Mouse moved to (557, 410)
Screenshot: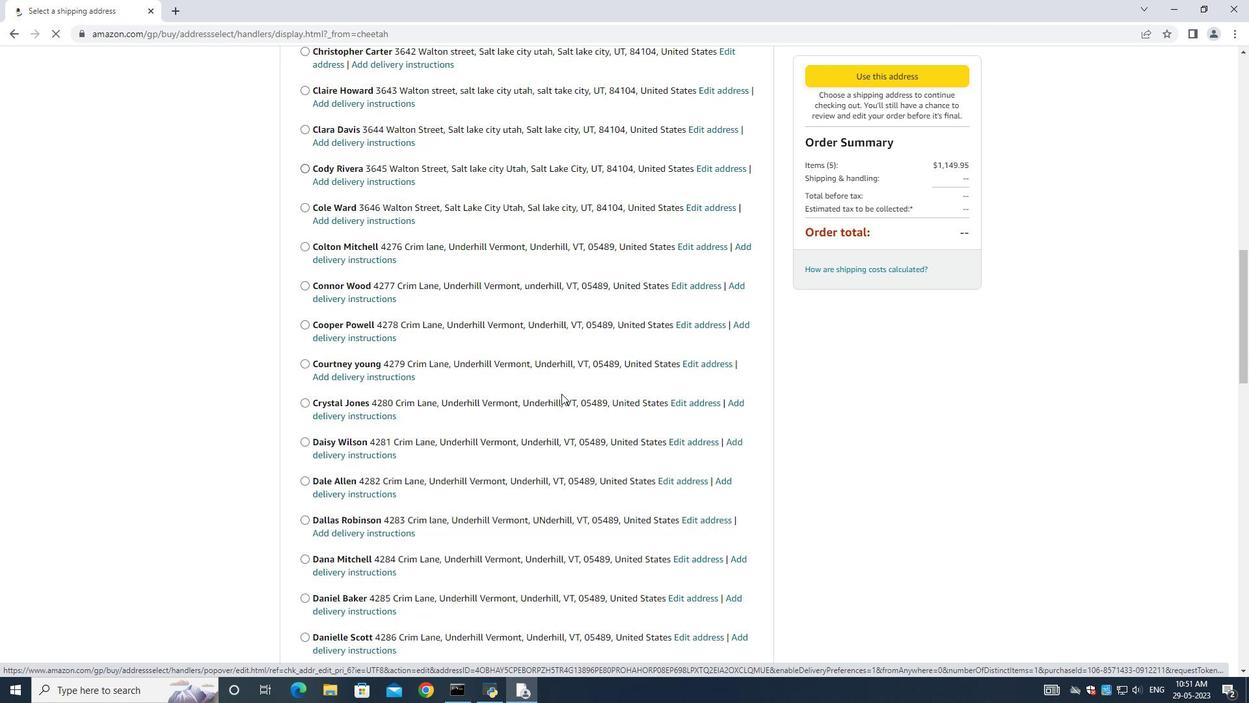 
Action: Mouse scrolled (557, 408) with delta (0, 0)
Screenshot: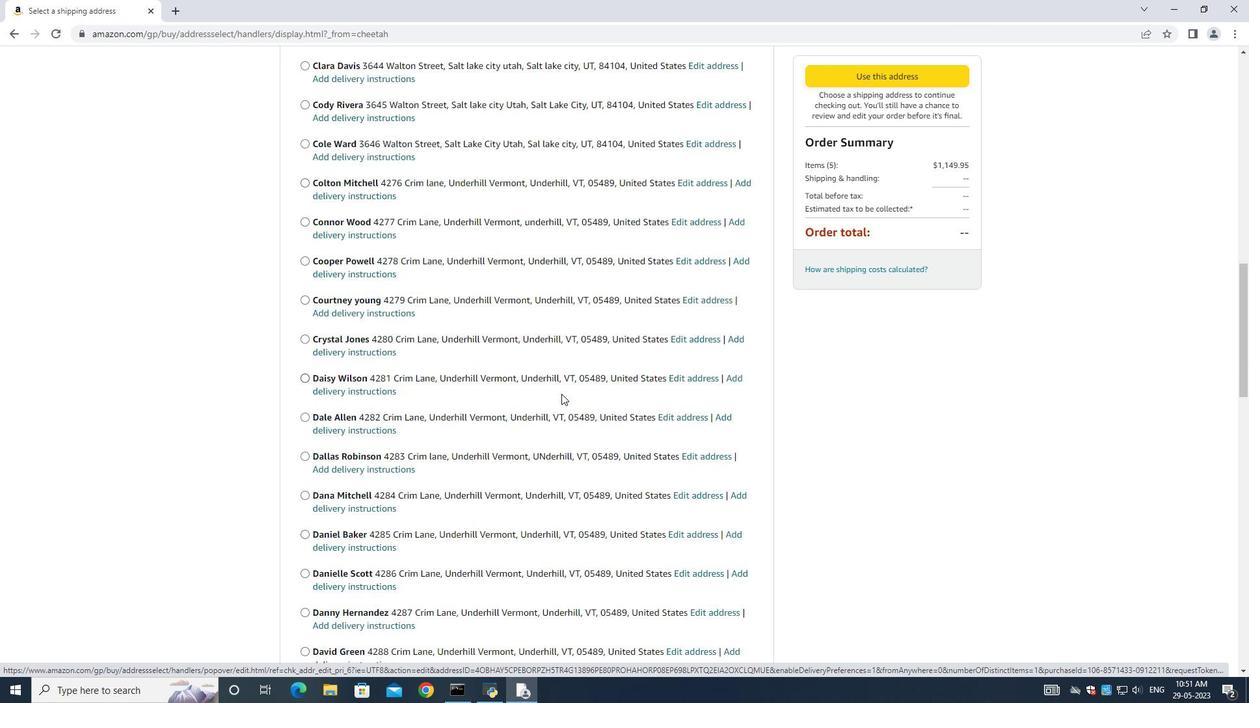 
Action: Mouse moved to (556, 410)
Screenshot: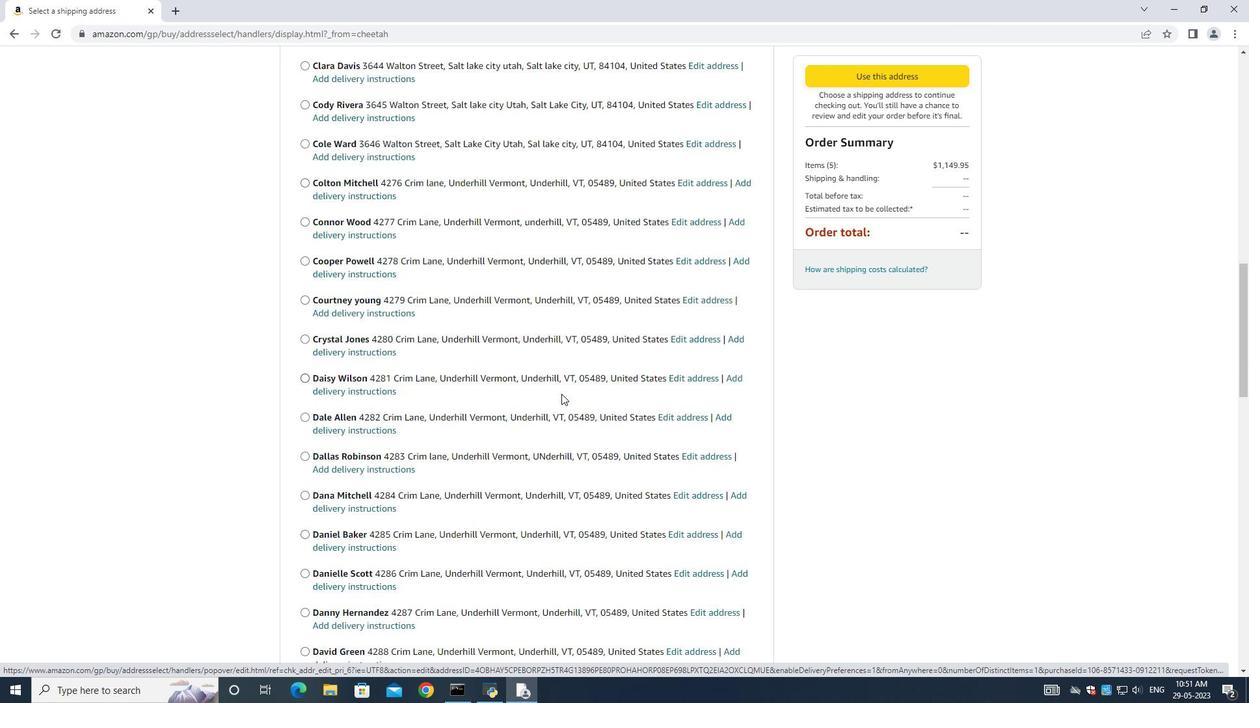 
Action: Mouse scrolled (557, 409) with delta (0, 0)
Screenshot: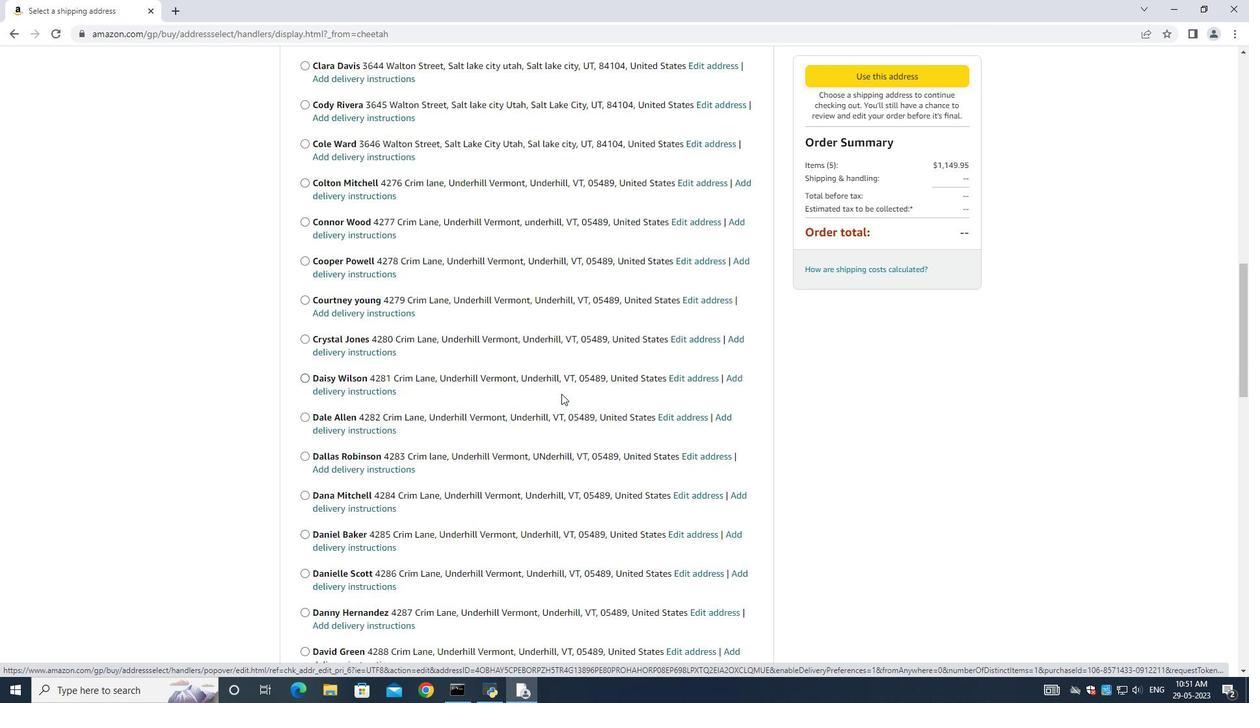 
Action: Mouse moved to (556, 410)
Screenshot: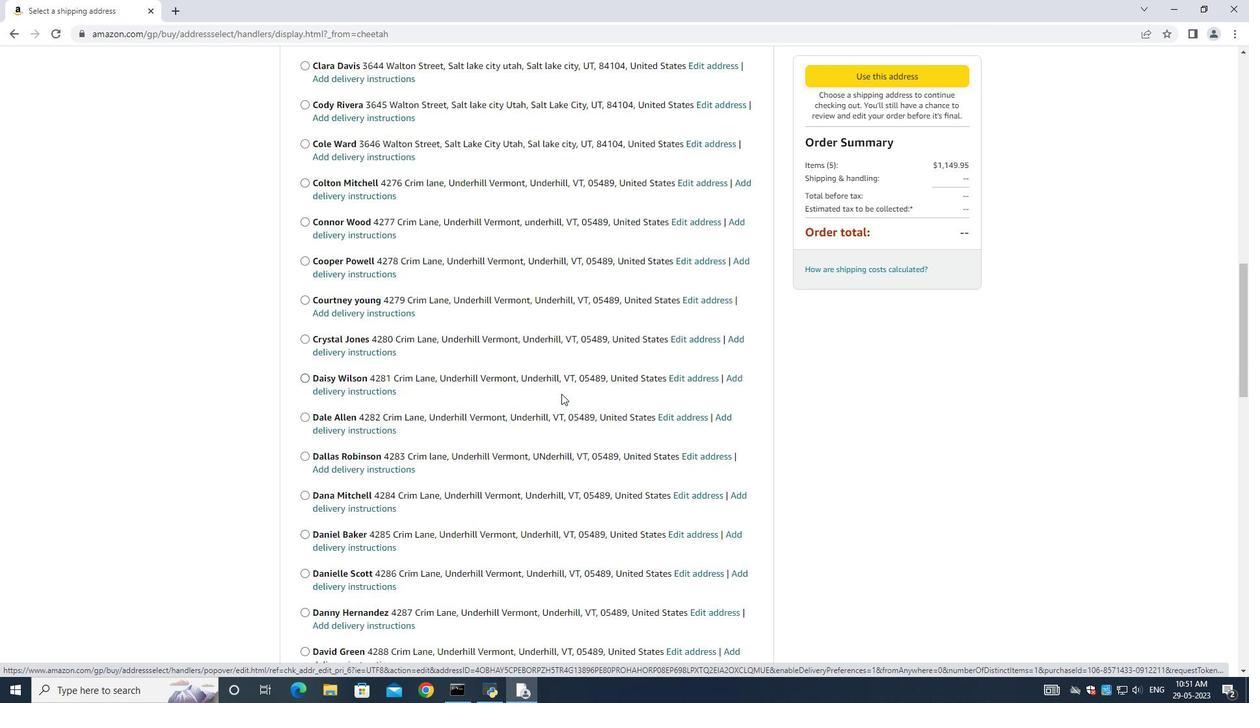 
Action: Mouse scrolled (556, 410) with delta (0, 0)
Screenshot: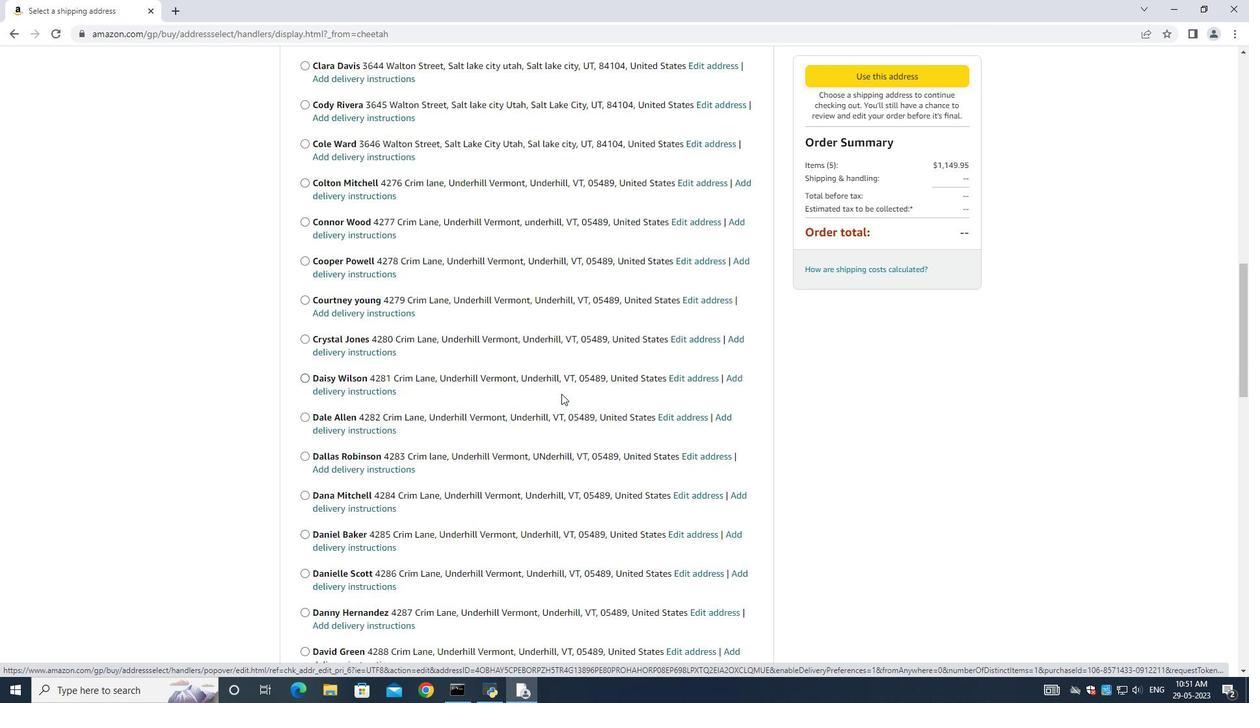 
Action: Mouse moved to (555, 410)
Screenshot: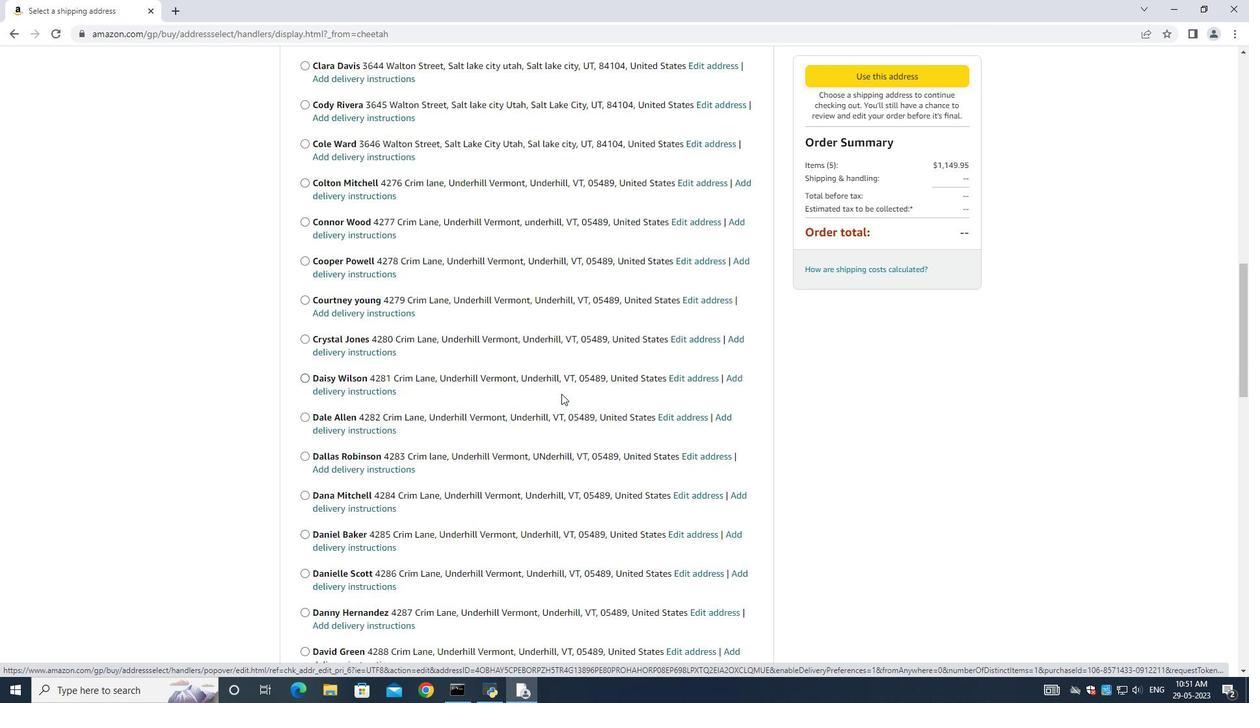 
Action: Mouse scrolled (556, 410) with delta (0, 0)
Screenshot: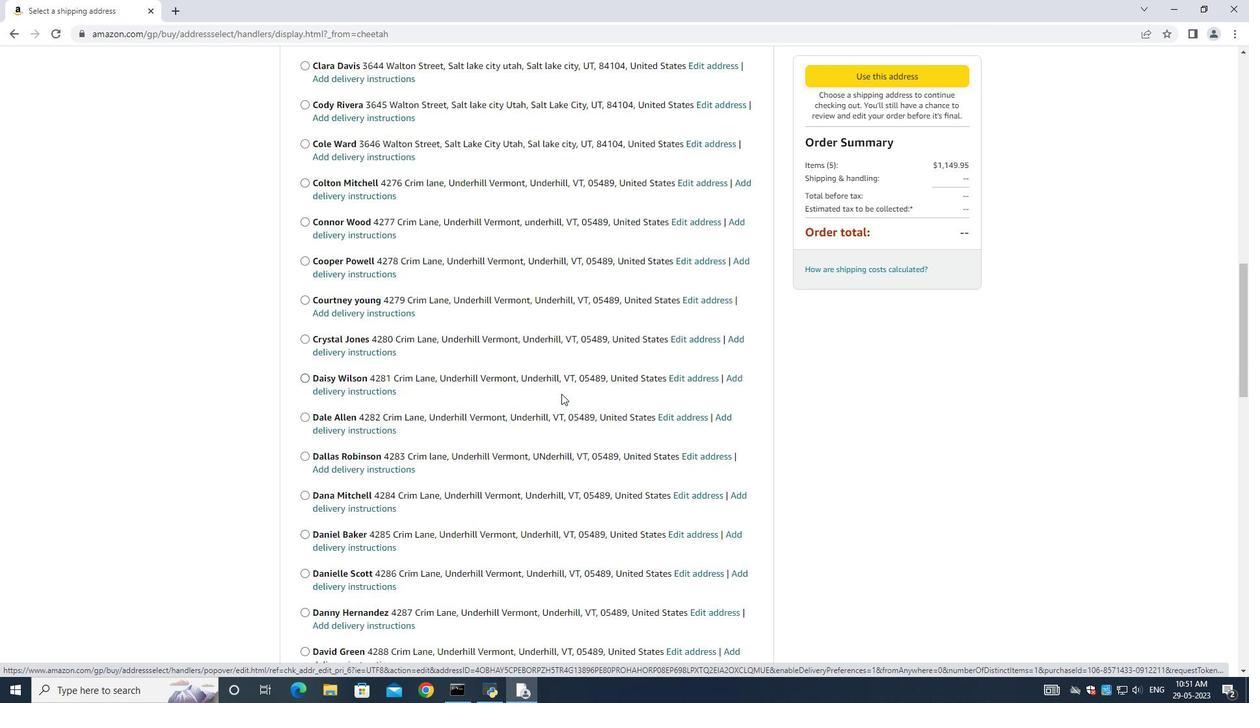 
Action: Mouse moved to (551, 404)
Screenshot: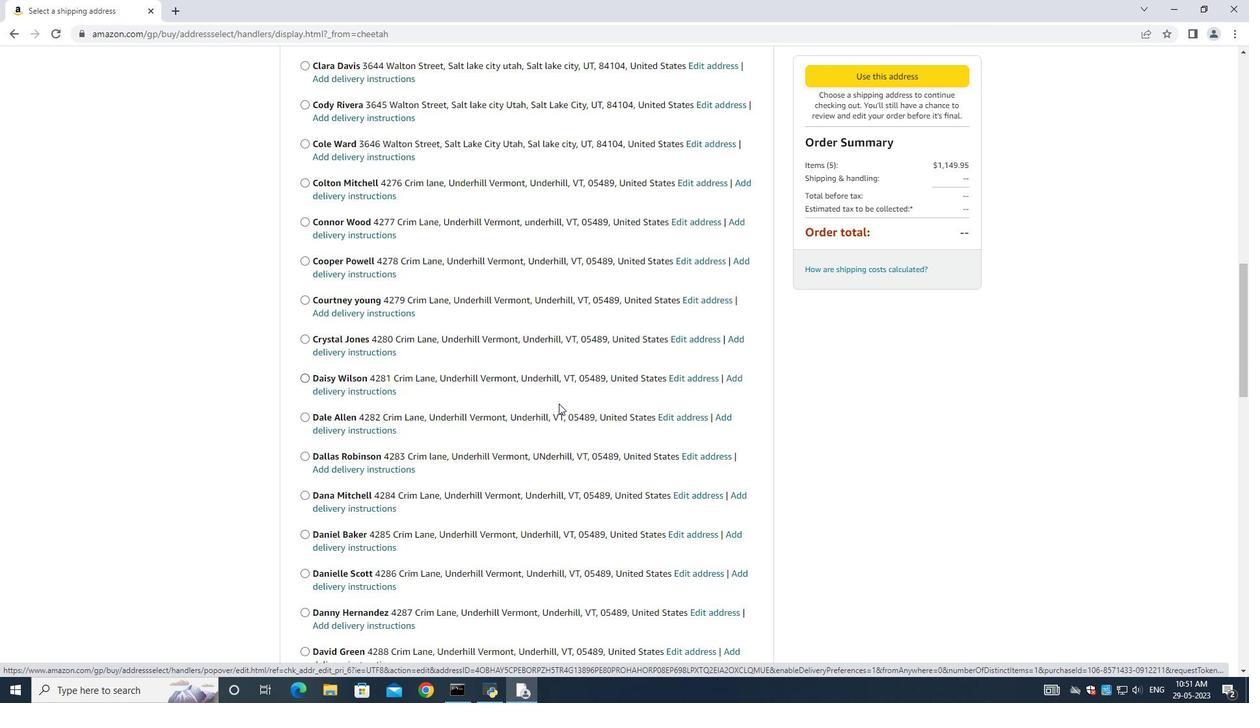 
Action: Mouse scrolled (555, 408) with delta (0, 0)
Screenshot: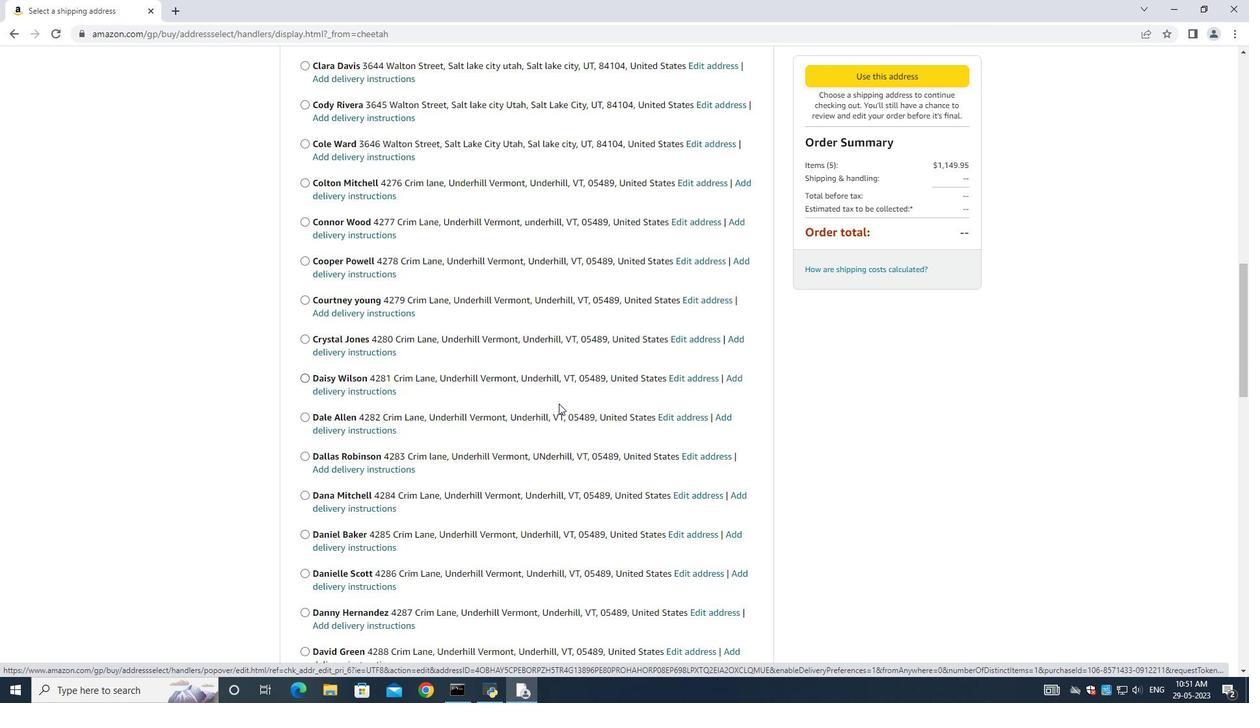 
Action: Mouse moved to (492, 440)
Screenshot: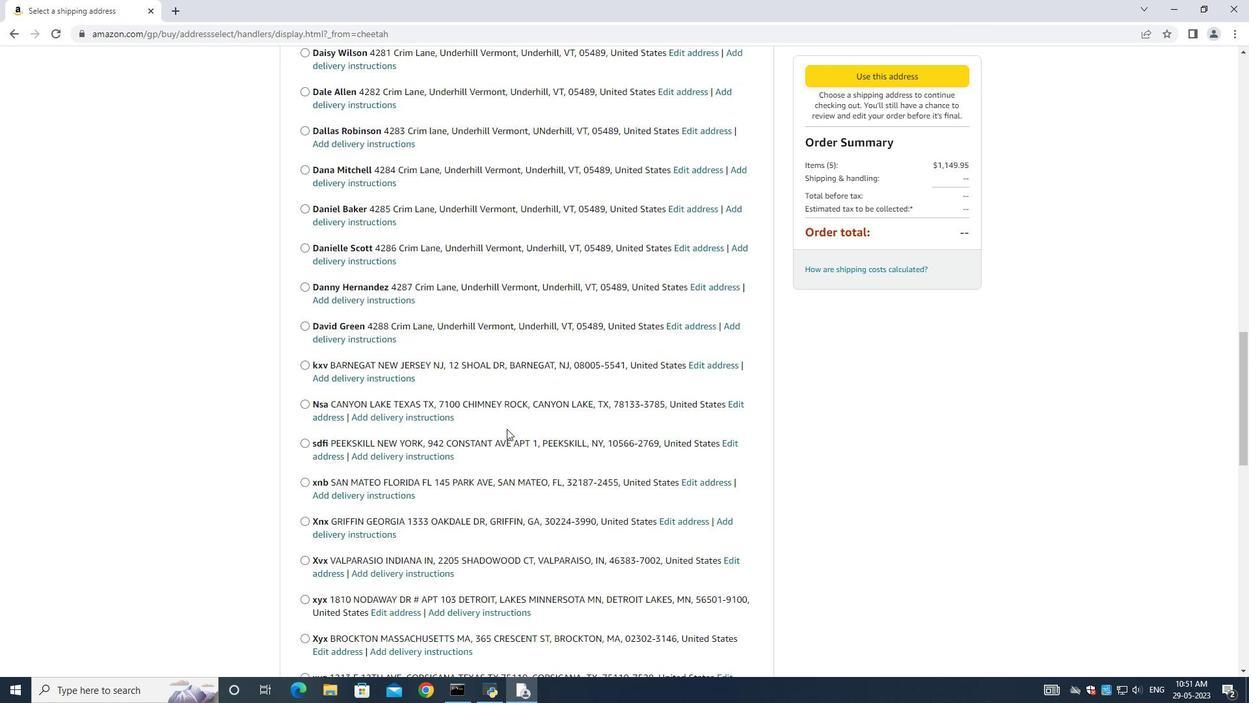 
Action: Mouse scrolled (492, 439) with delta (0, 0)
Screenshot: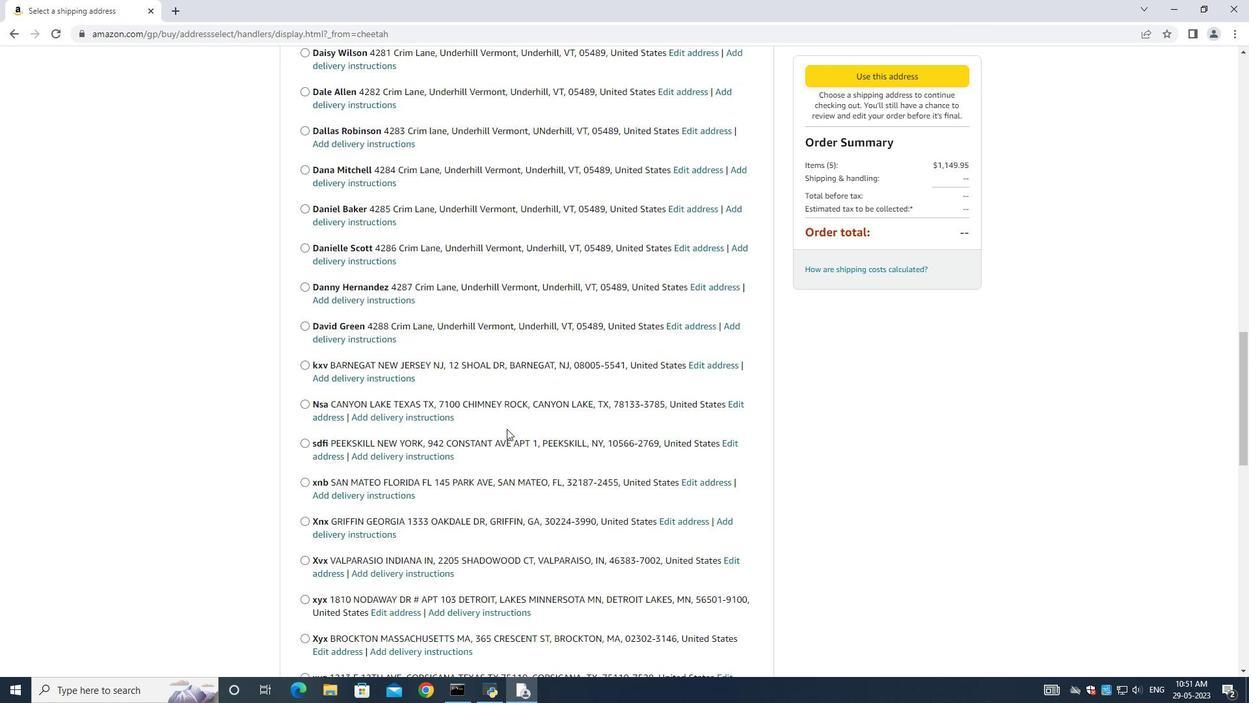
Action: Mouse moved to (488, 442)
Screenshot: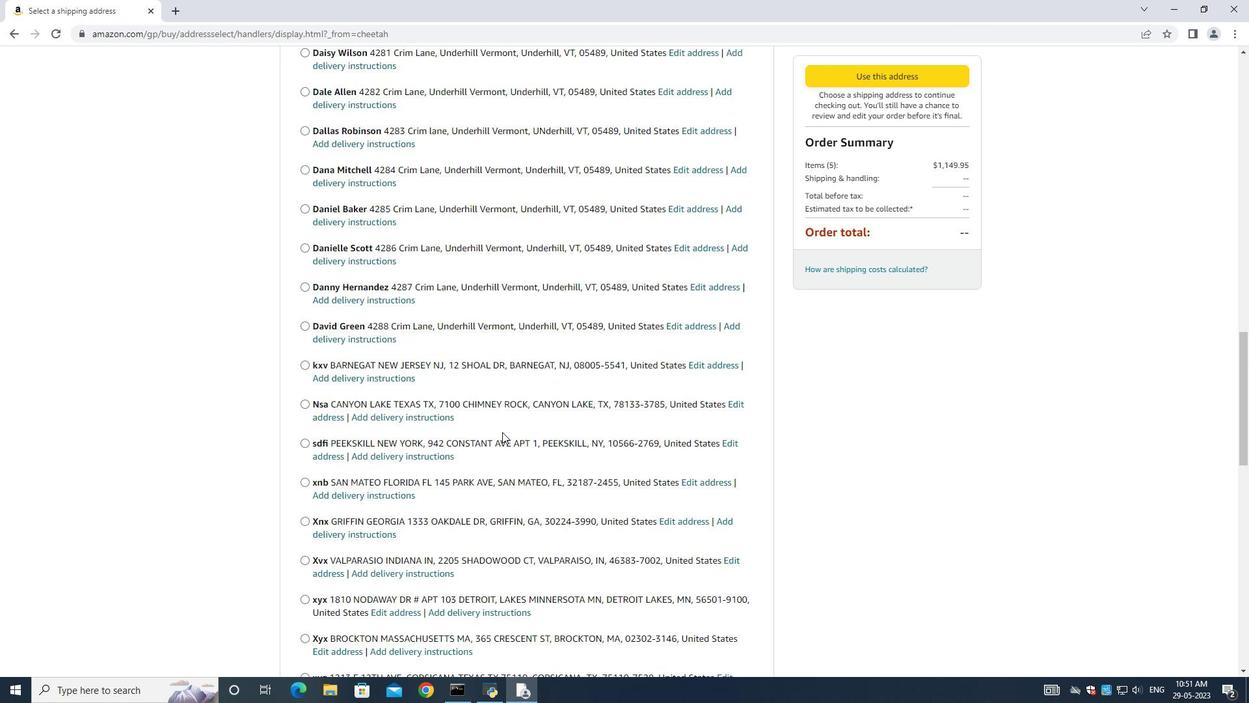 
Action: Mouse scrolled (490, 440) with delta (0, 0)
Screenshot: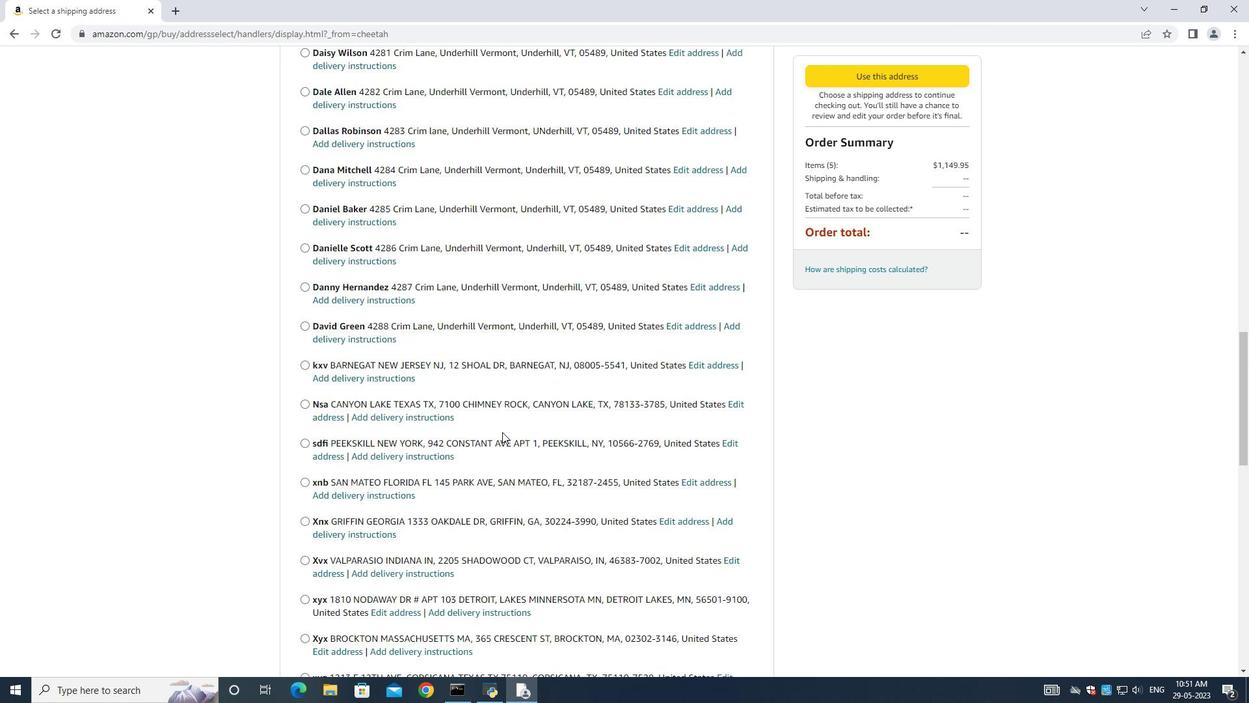
Action: Mouse moved to (488, 442)
Screenshot: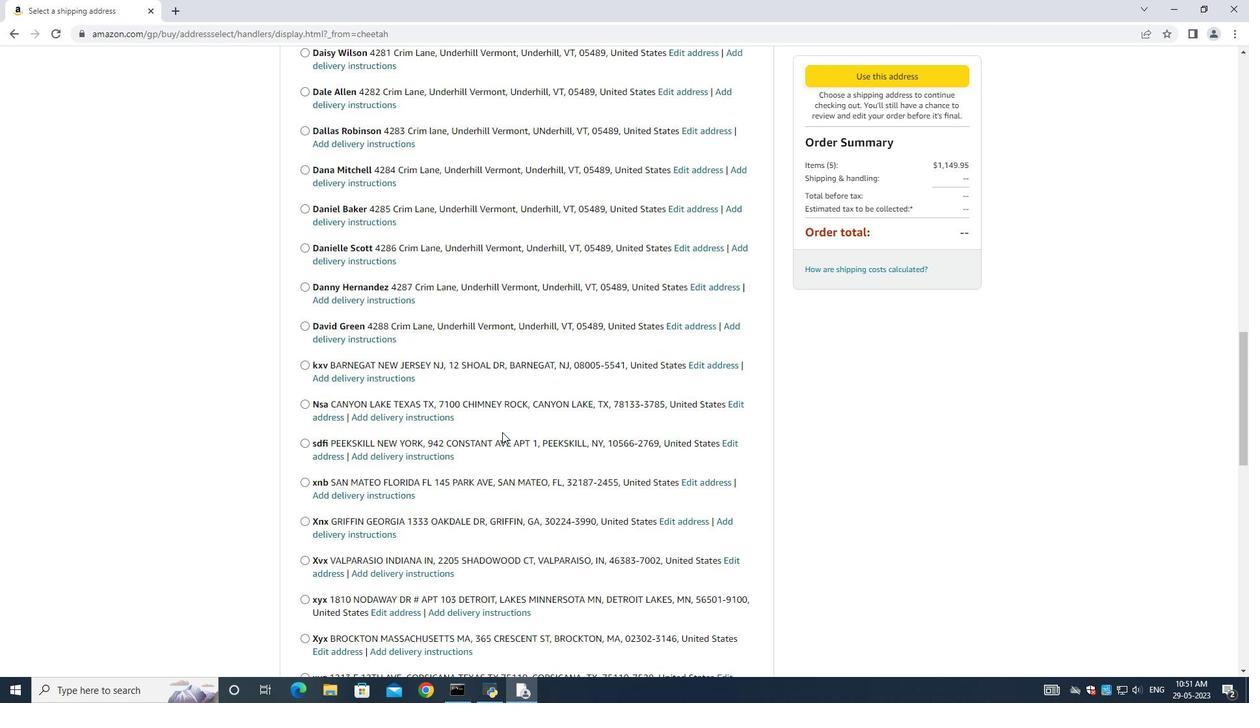 
Action: Mouse scrolled (488, 442) with delta (0, 0)
Screenshot: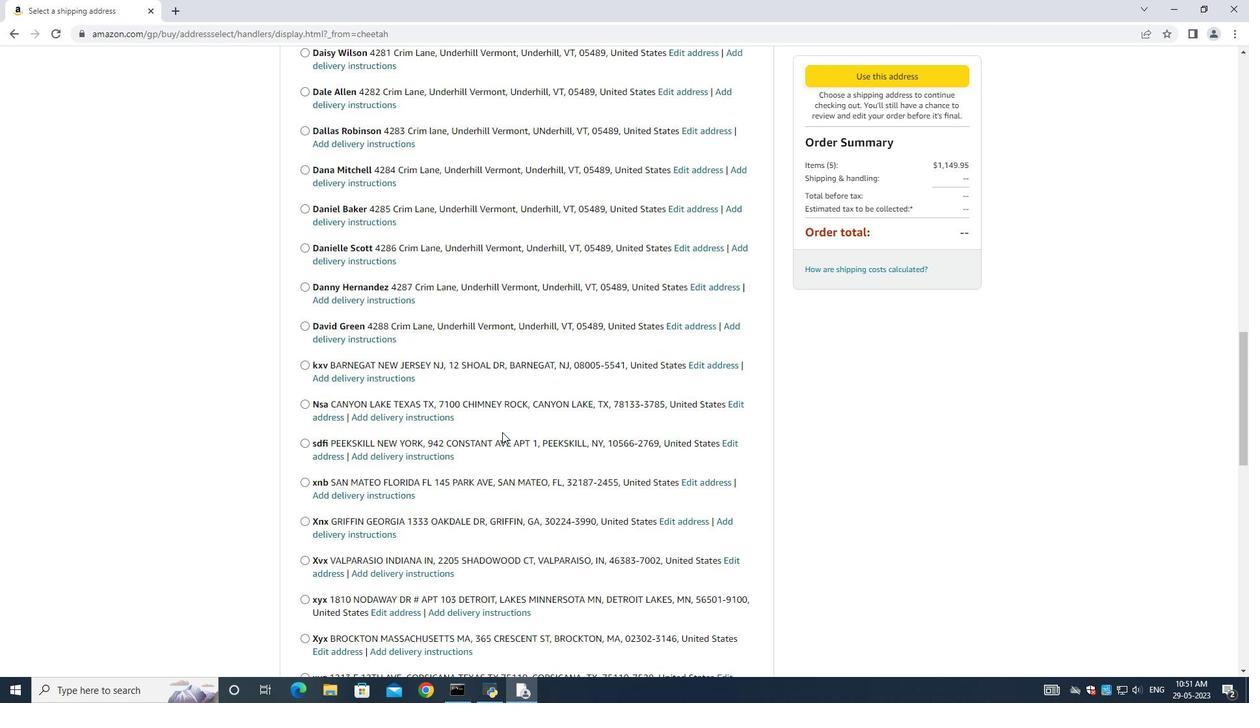 
Action: Mouse moved to (488, 442)
Screenshot: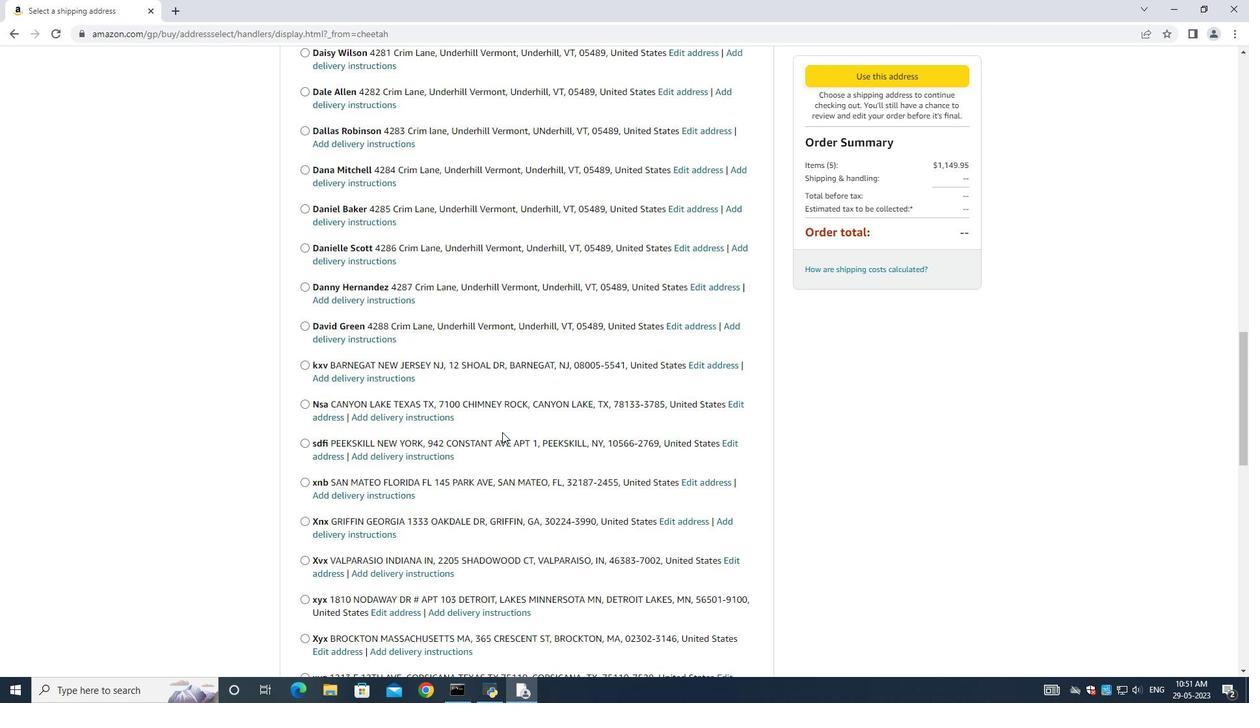 
Action: Mouse scrolled (488, 442) with delta (0, 0)
Screenshot: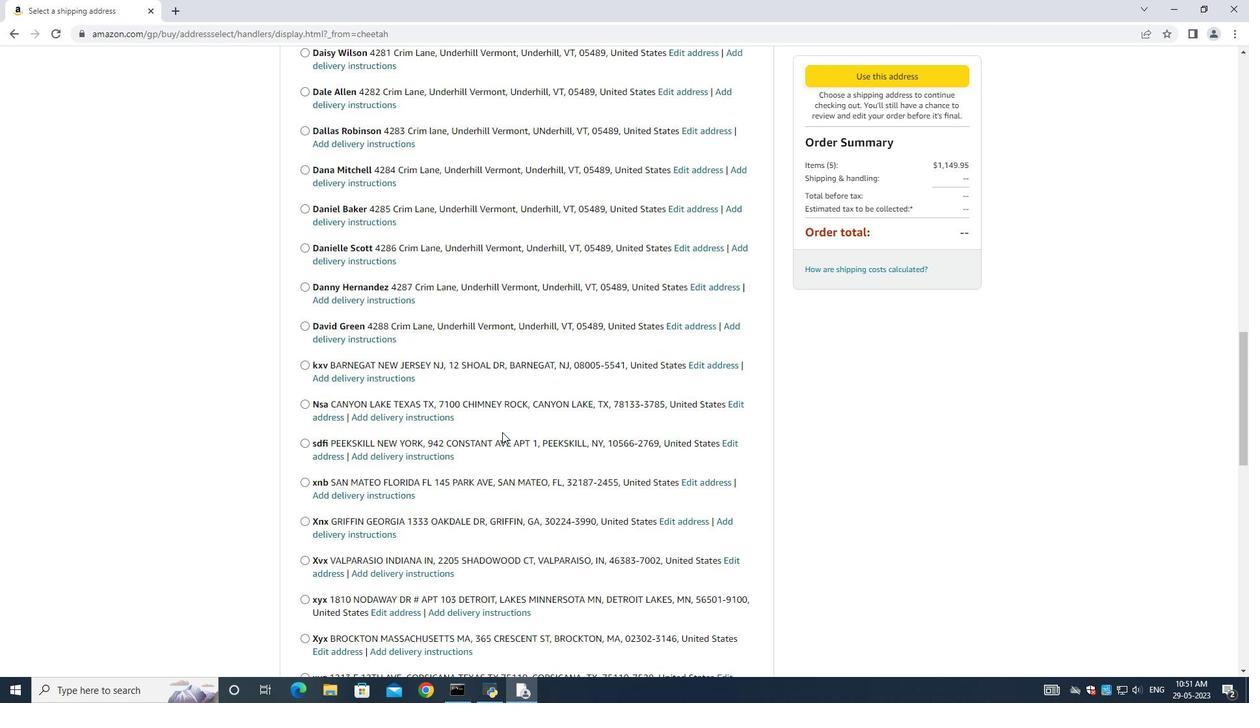 
Action: Mouse moved to (486, 440)
Screenshot: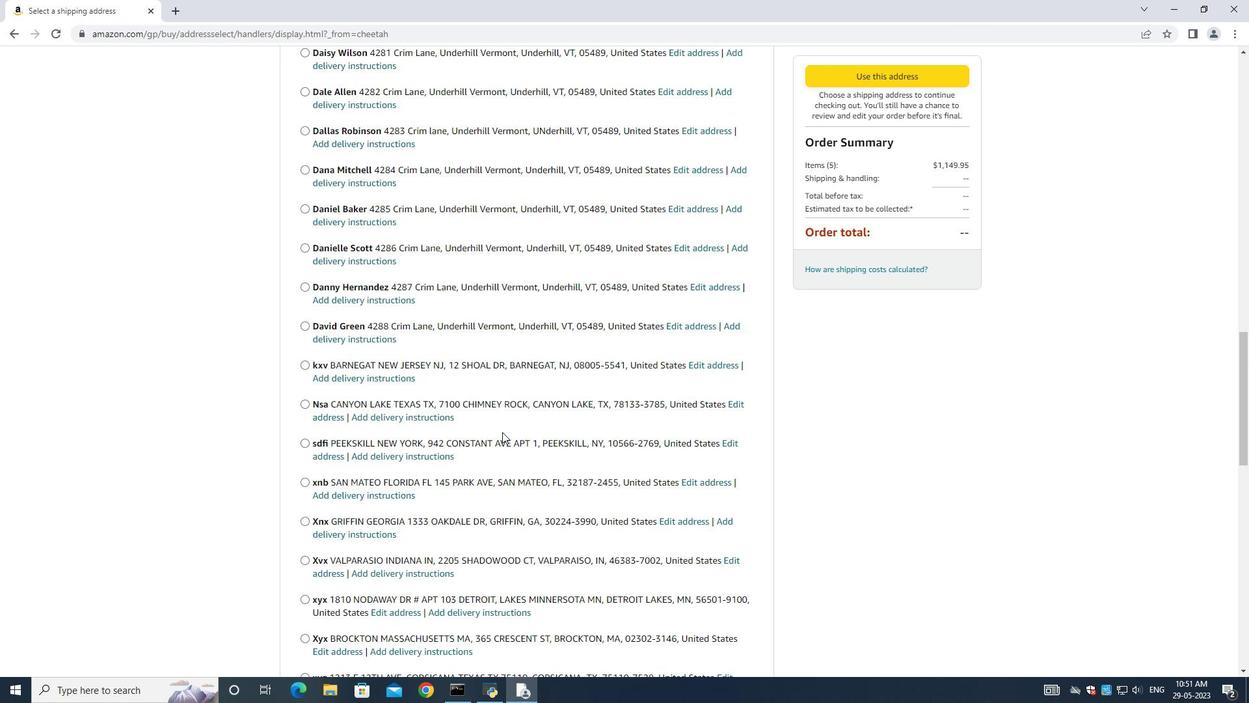 
Action: Mouse scrolled (488, 442) with delta (0, 0)
Screenshot: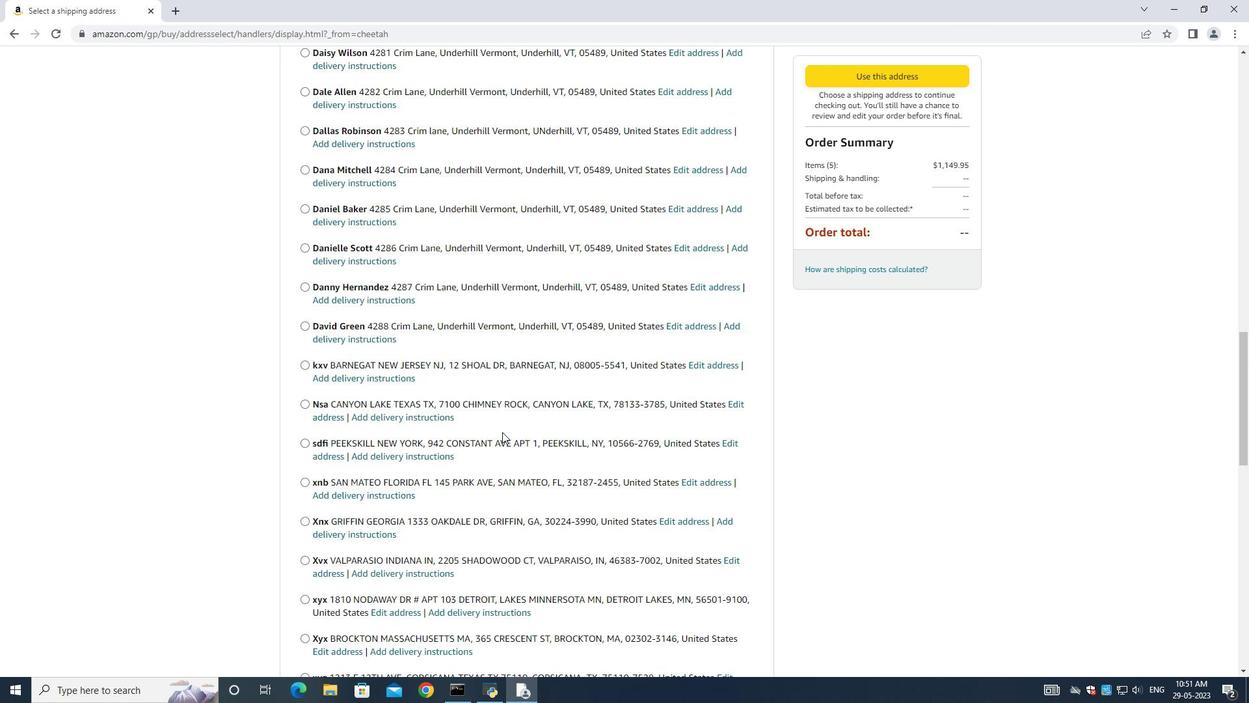 
Action: Mouse moved to (478, 432)
Screenshot: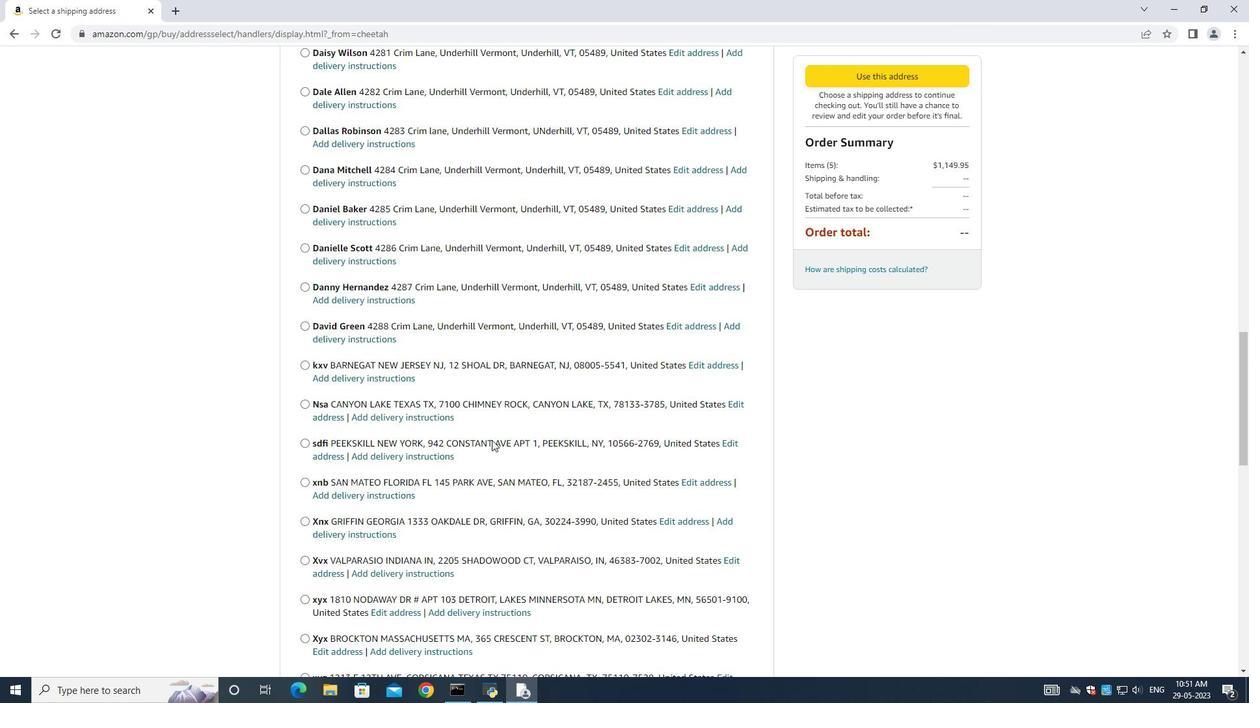
Action: Mouse scrolled (485, 438) with delta (0, 0)
Screenshot: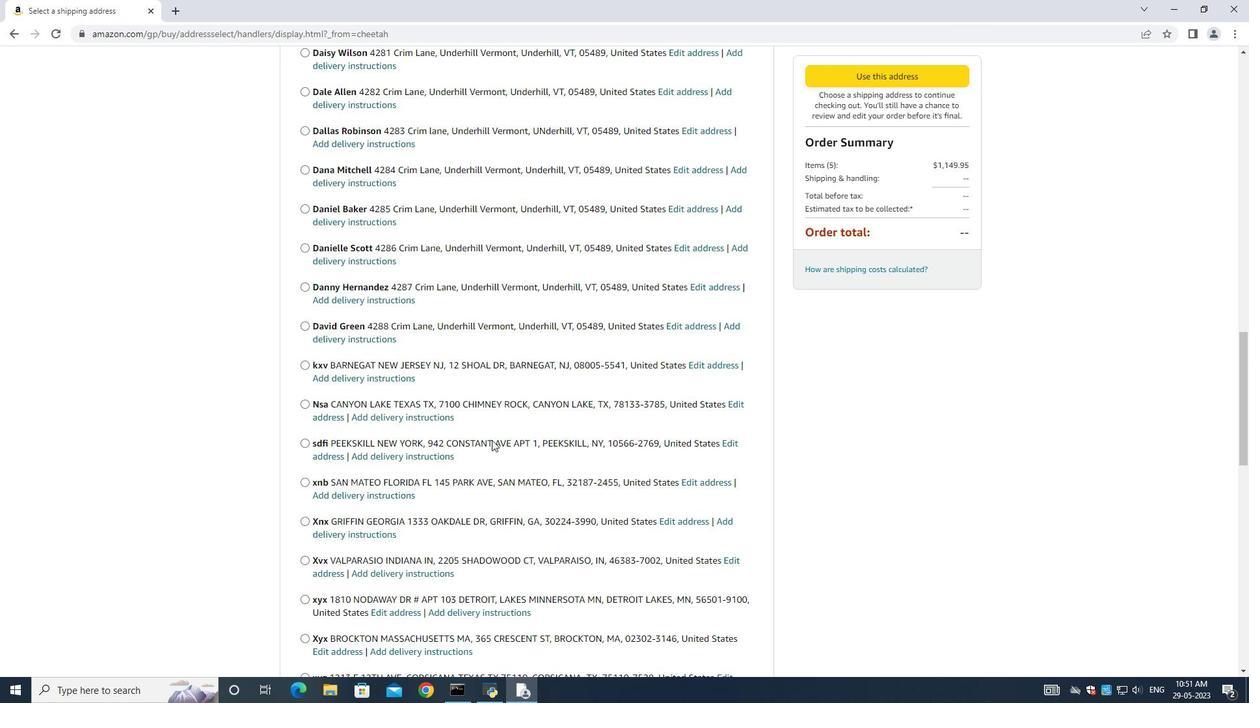 
Action: Mouse moved to (350, 494)
Screenshot: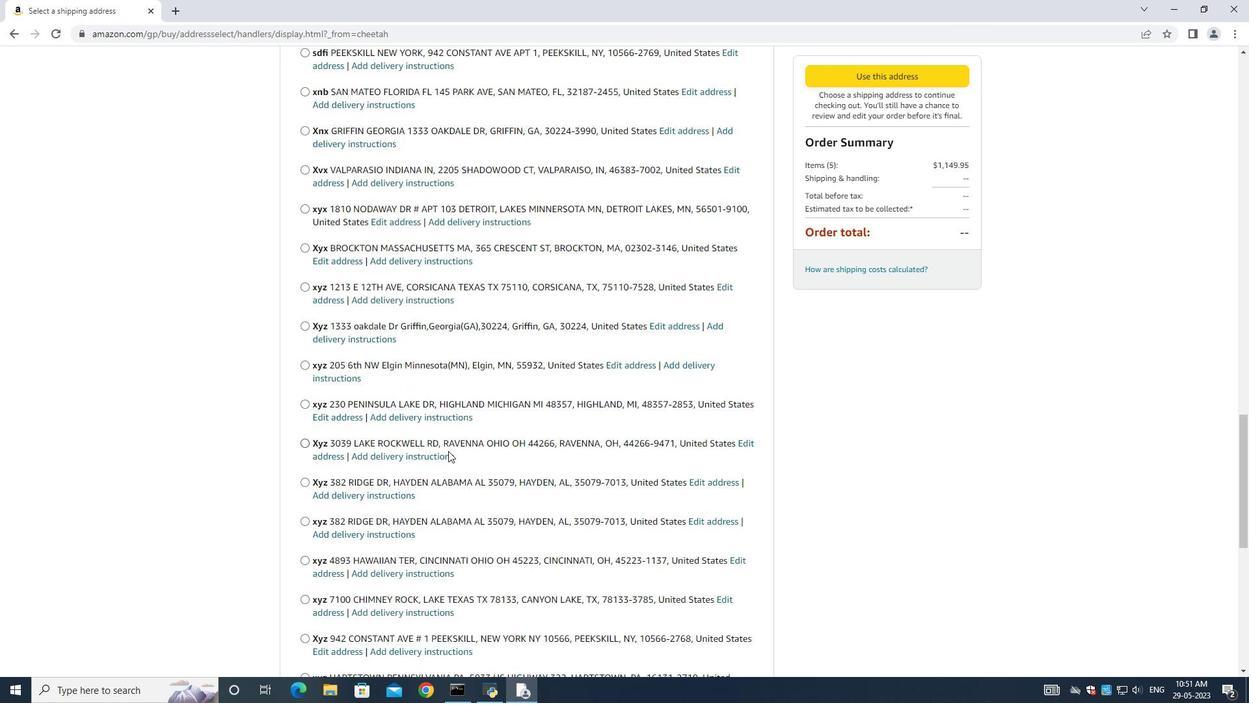 
Action: Mouse scrolled (350, 494) with delta (0, 0)
Screenshot: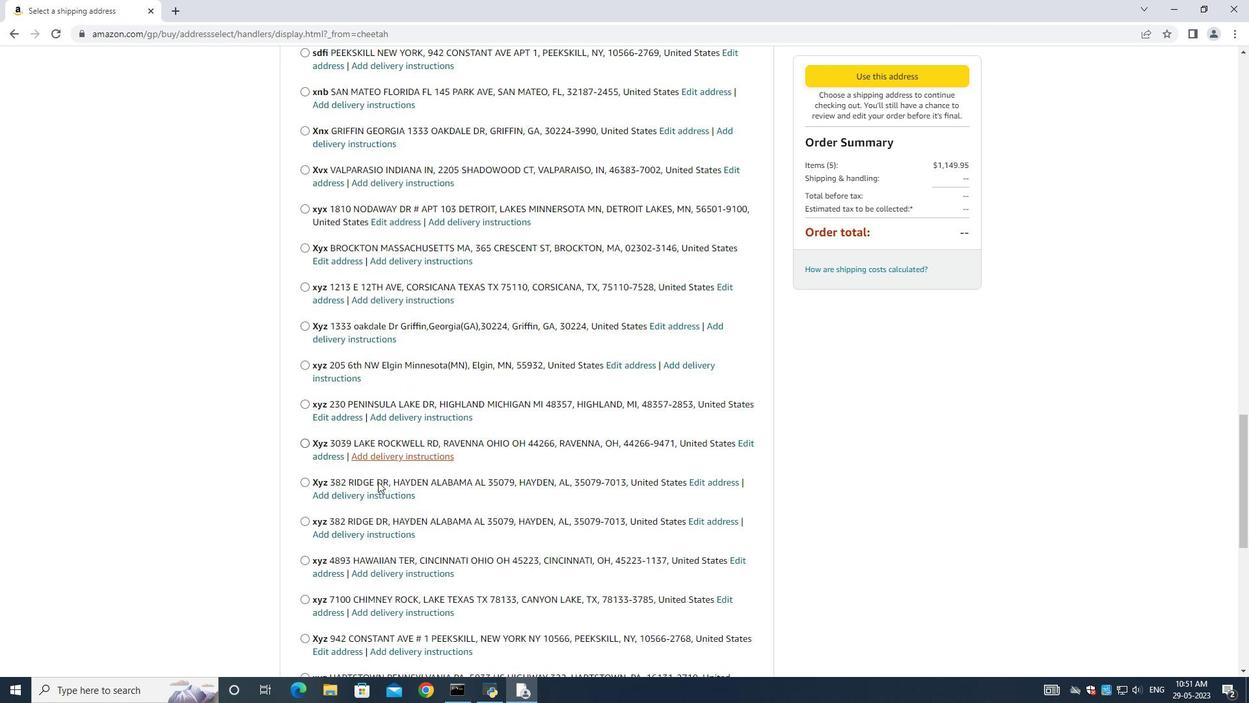 
Action: Mouse scrolled (350, 494) with delta (0, 0)
Screenshot: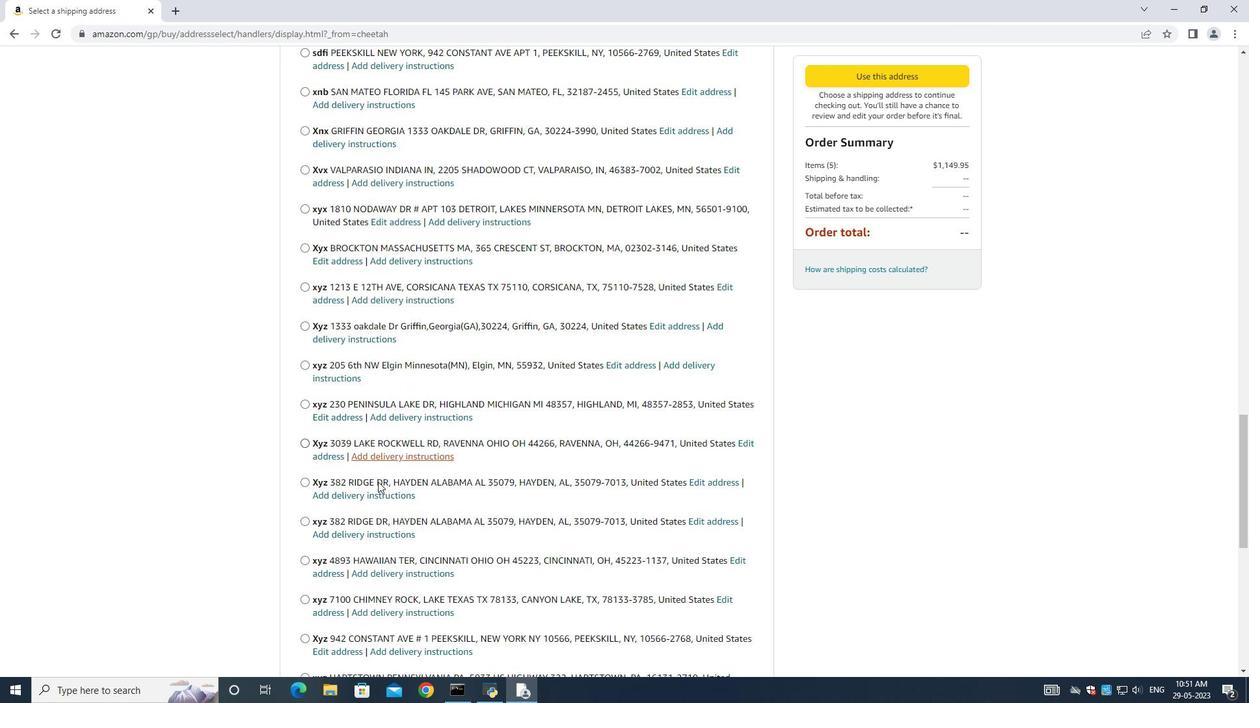 
Action: Mouse scrolled (350, 494) with delta (0, 0)
Screenshot: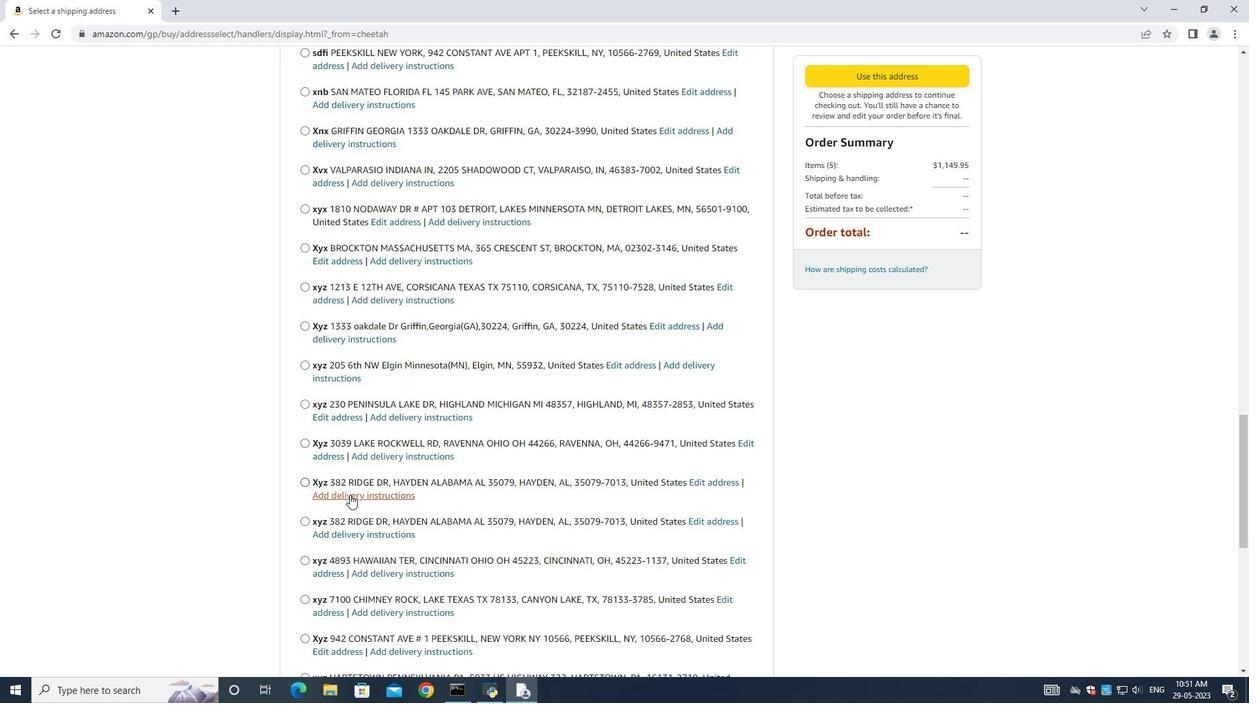 
Action: Mouse moved to (348, 494)
Screenshot: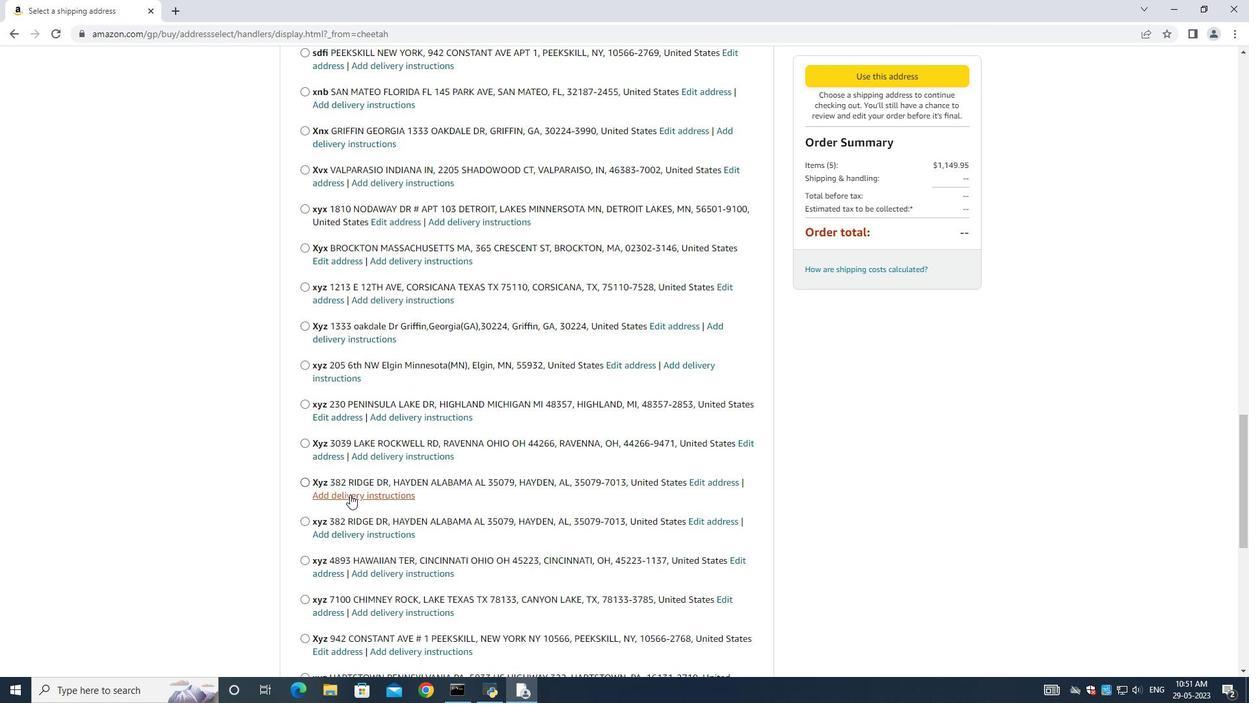 
Action: Mouse scrolled (350, 494) with delta (0, 0)
Screenshot: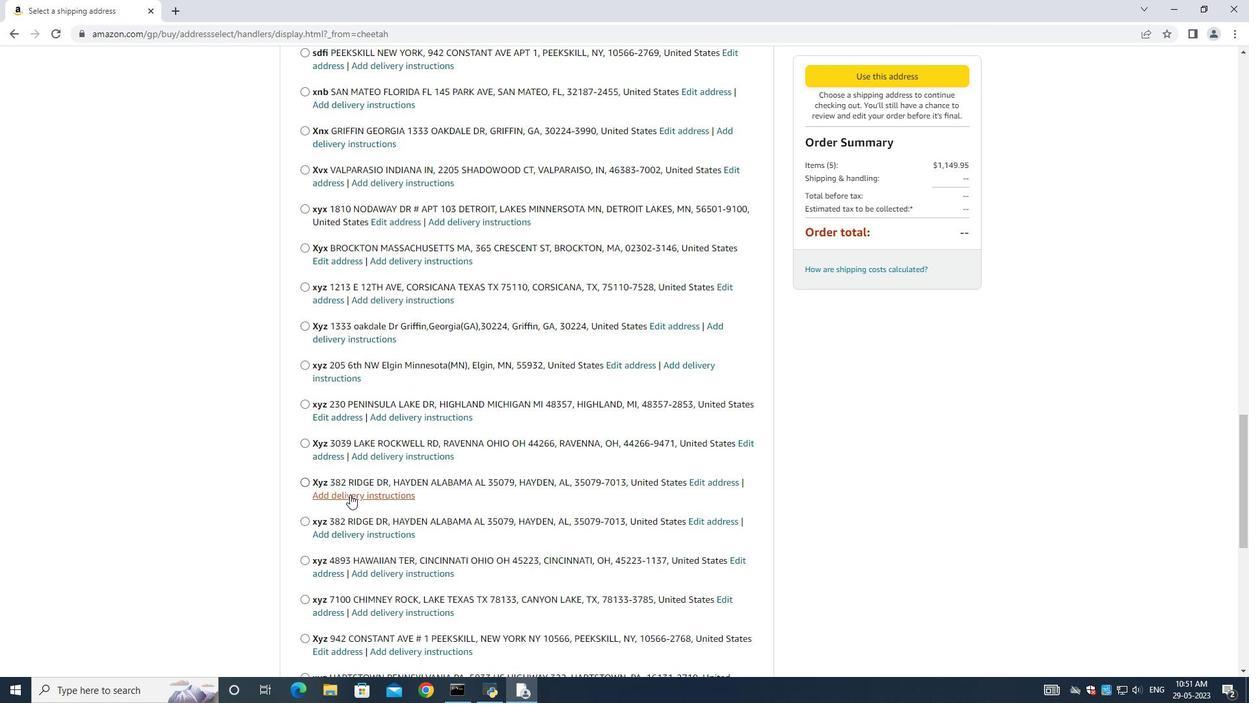 
Action: Mouse moved to (348, 491)
Screenshot: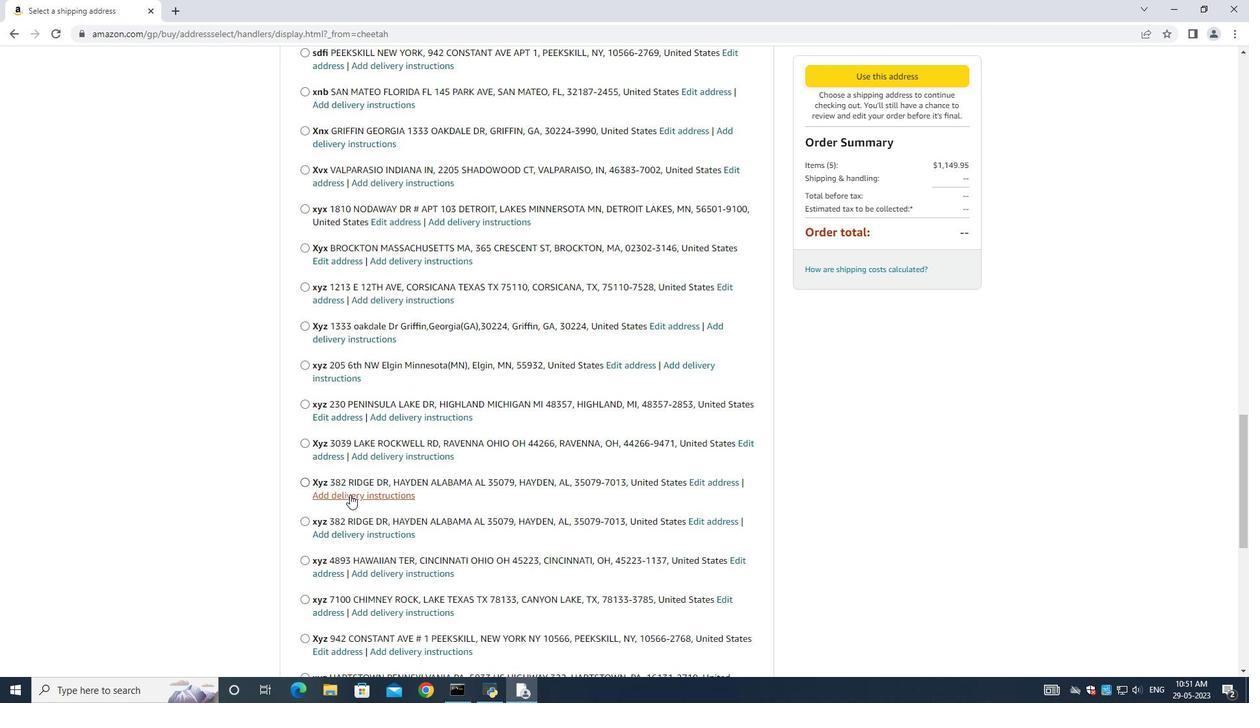 
Action: Mouse scrolled (348, 492) with delta (0, 0)
Screenshot: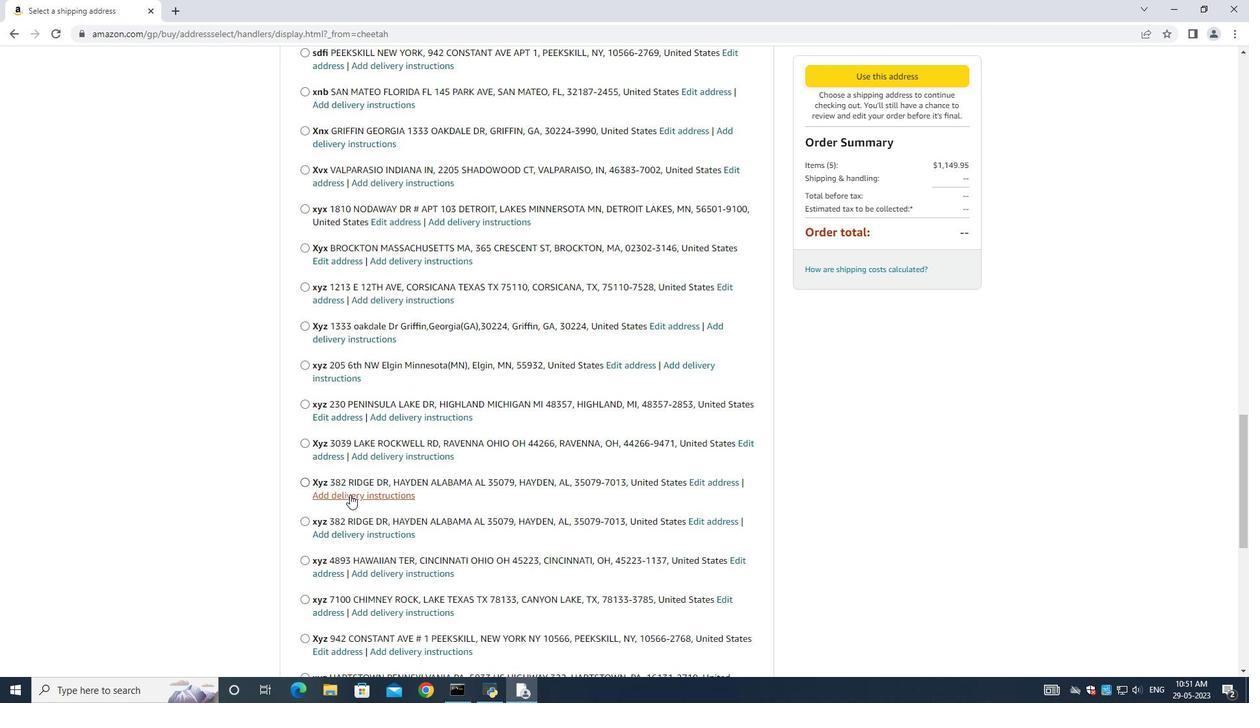 
Action: Mouse moved to (357, 490)
Screenshot: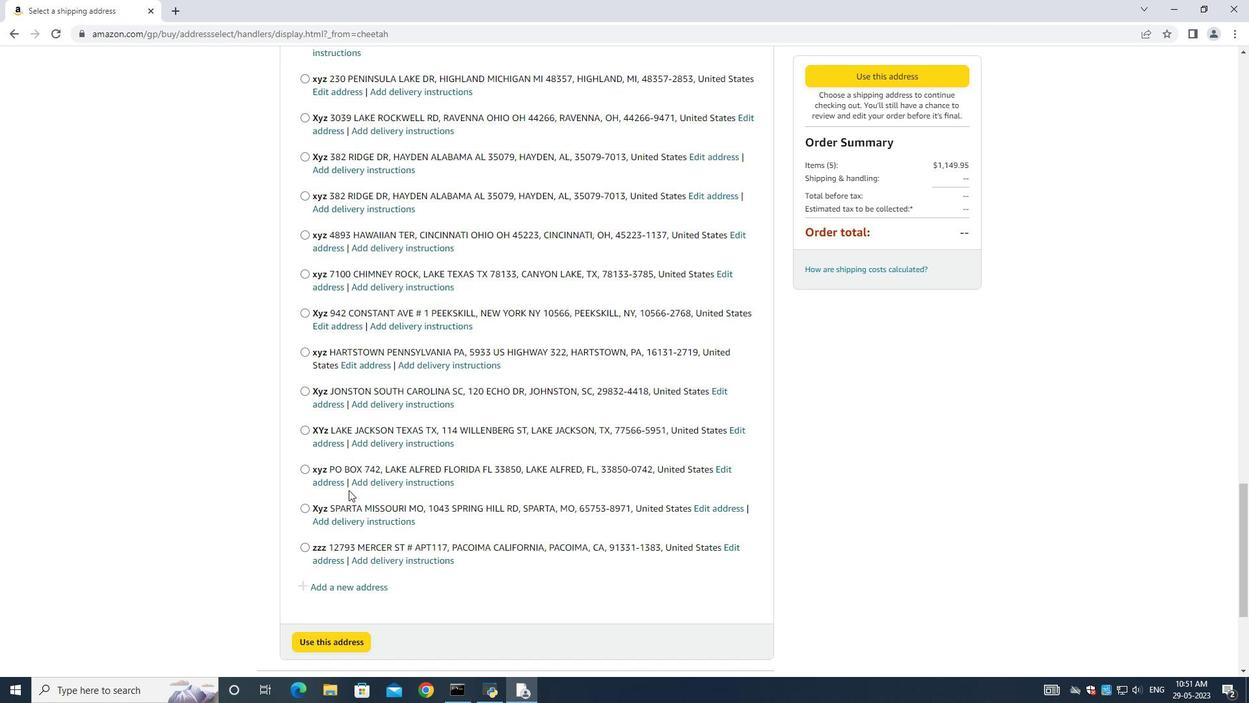 
Action: Mouse scrolled (357, 490) with delta (0, 0)
Screenshot: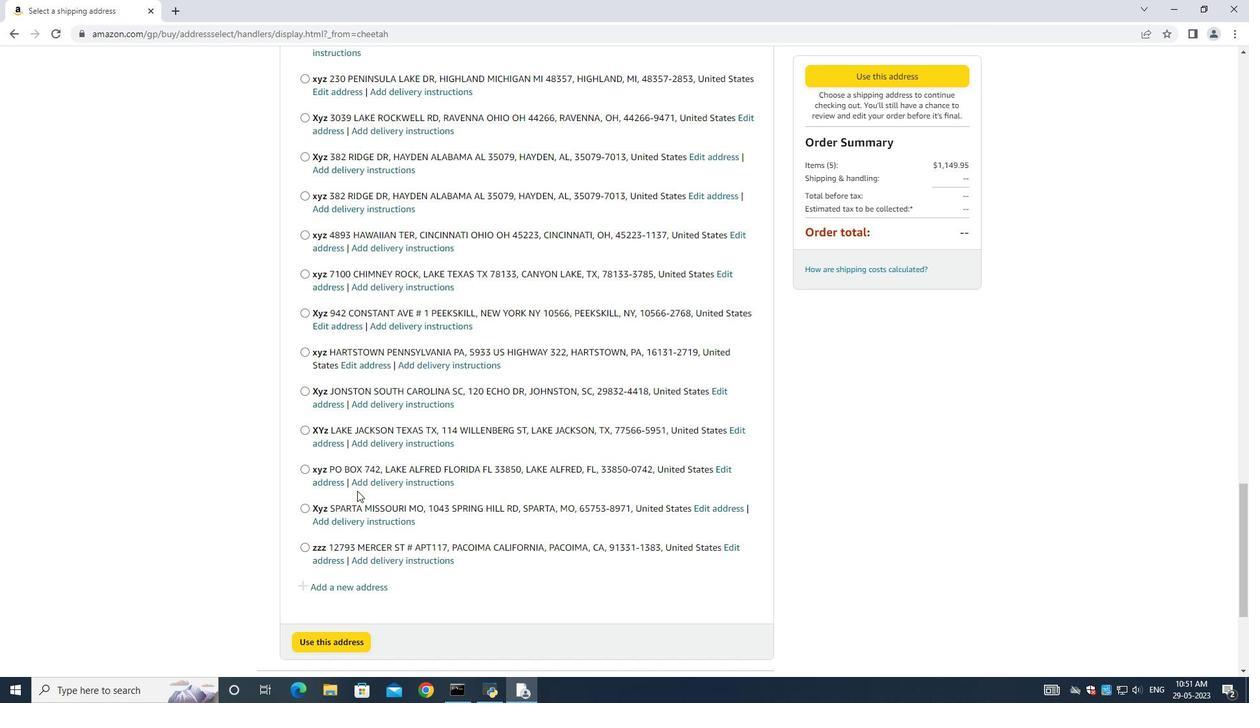 
Action: Mouse scrolled (357, 490) with delta (0, 0)
Screenshot: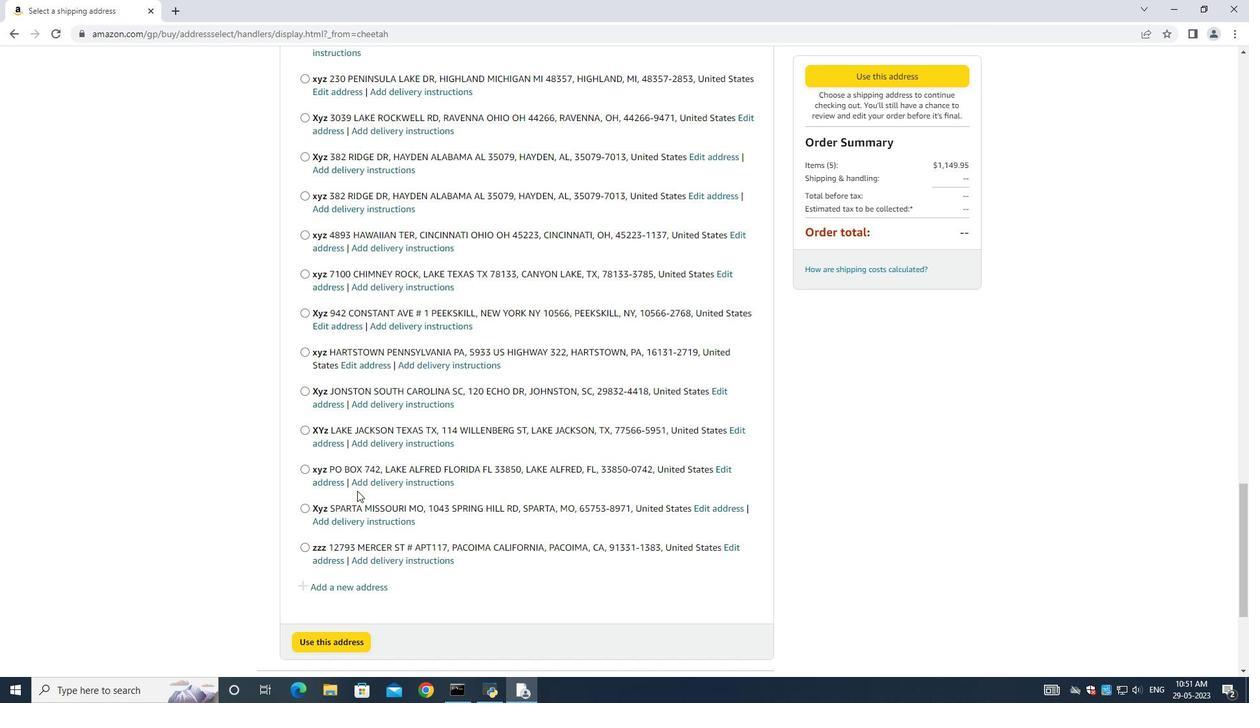 
Action: Mouse scrolled (357, 490) with delta (0, 0)
Screenshot: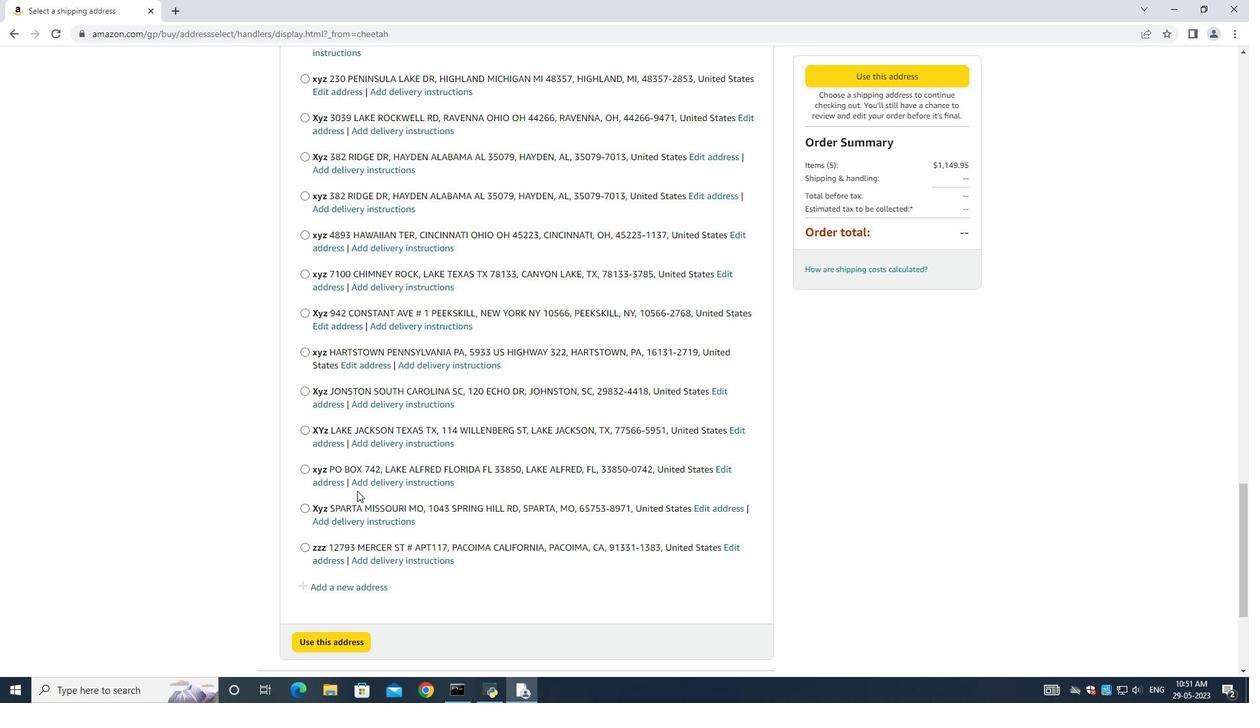 
Action: Mouse moved to (356, 390)
Screenshot: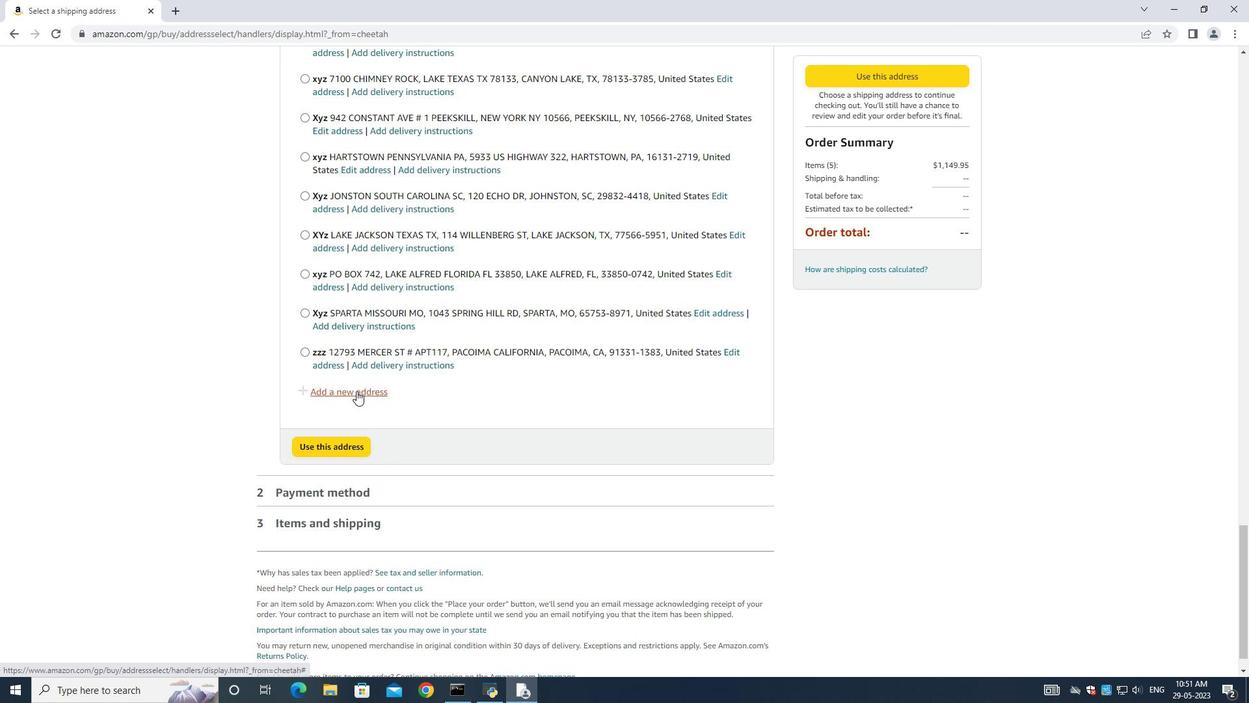 
Action: Mouse pressed left at (356, 390)
Screenshot: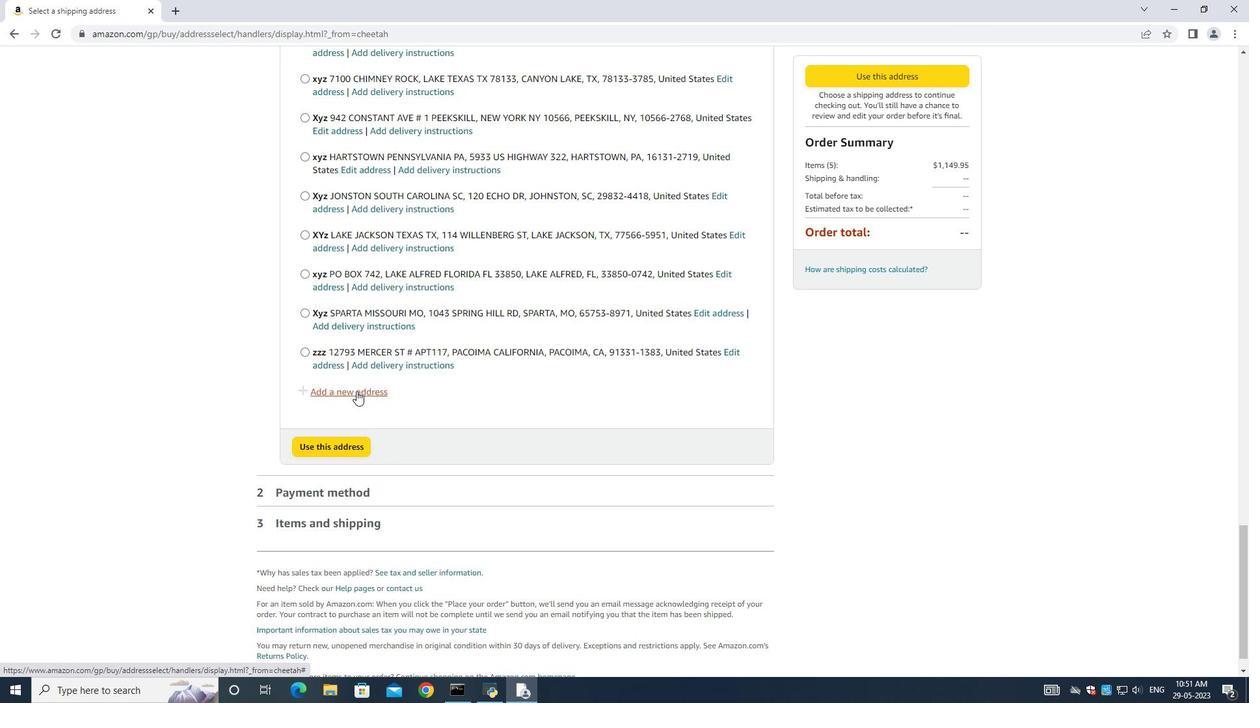 
Action: Mouse moved to (458, 356)
Screenshot: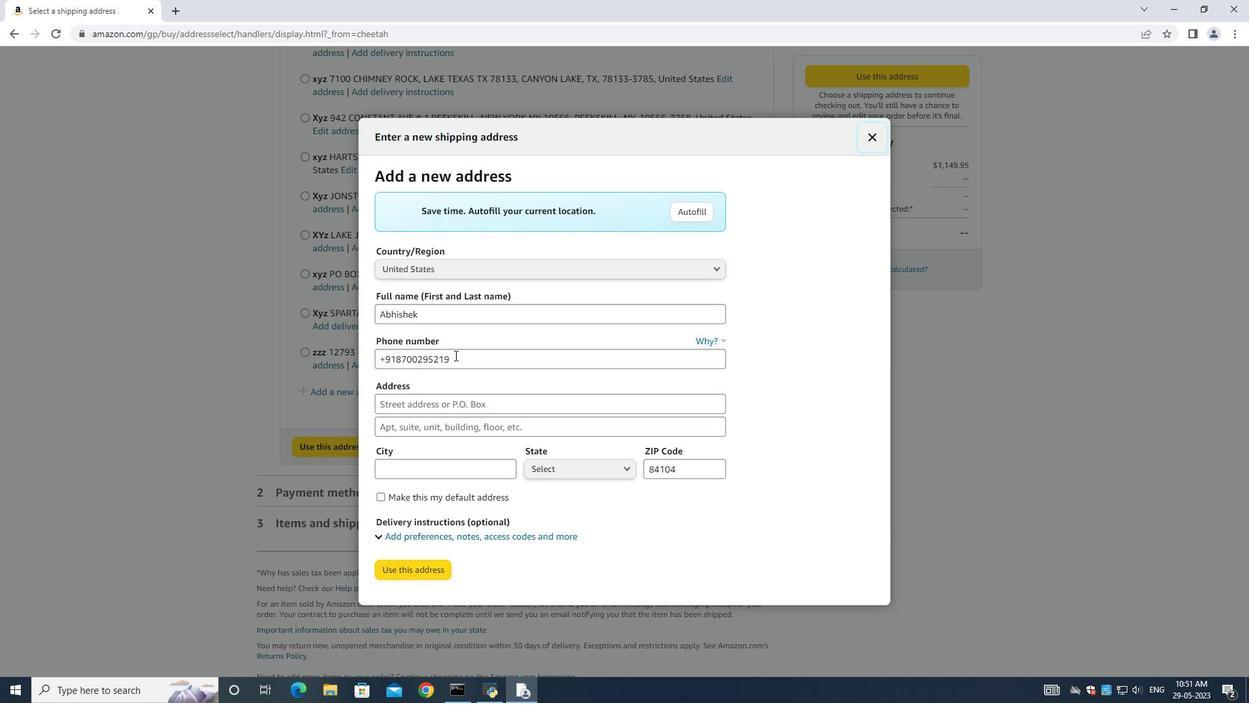 
Action: Mouse pressed left at (458, 356)
Screenshot: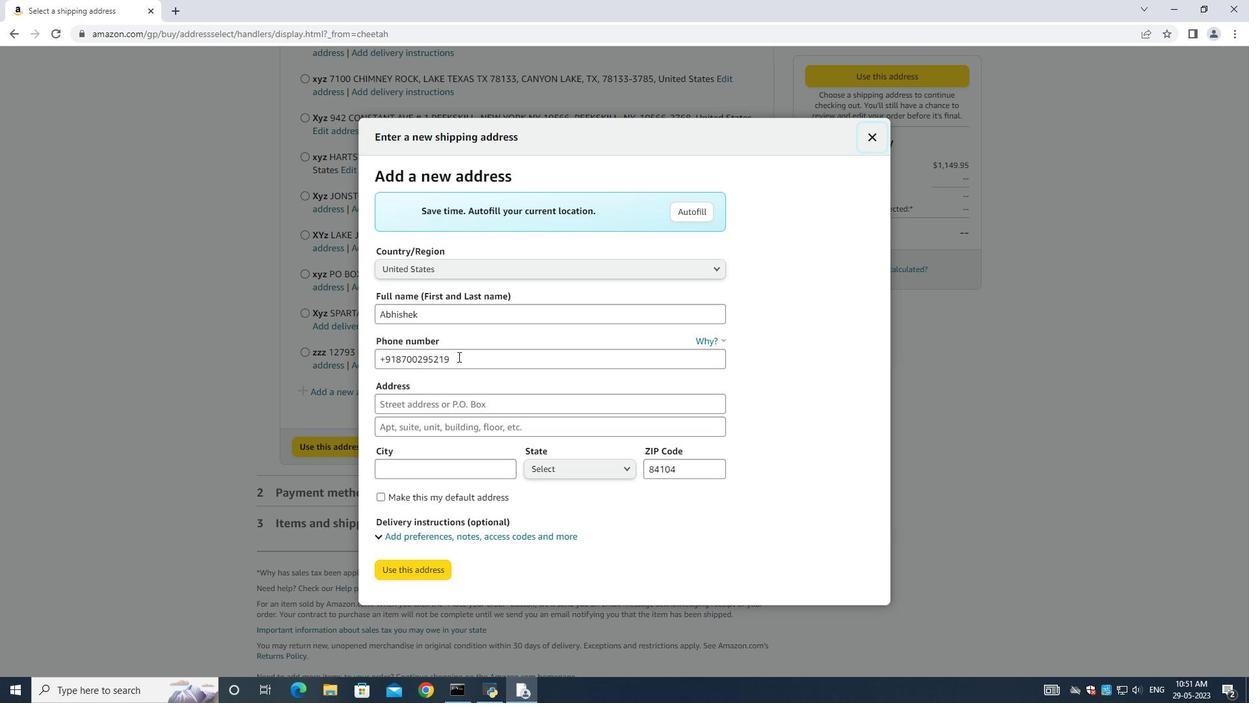 
Action: Mouse moved to (458, 356)
Screenshot: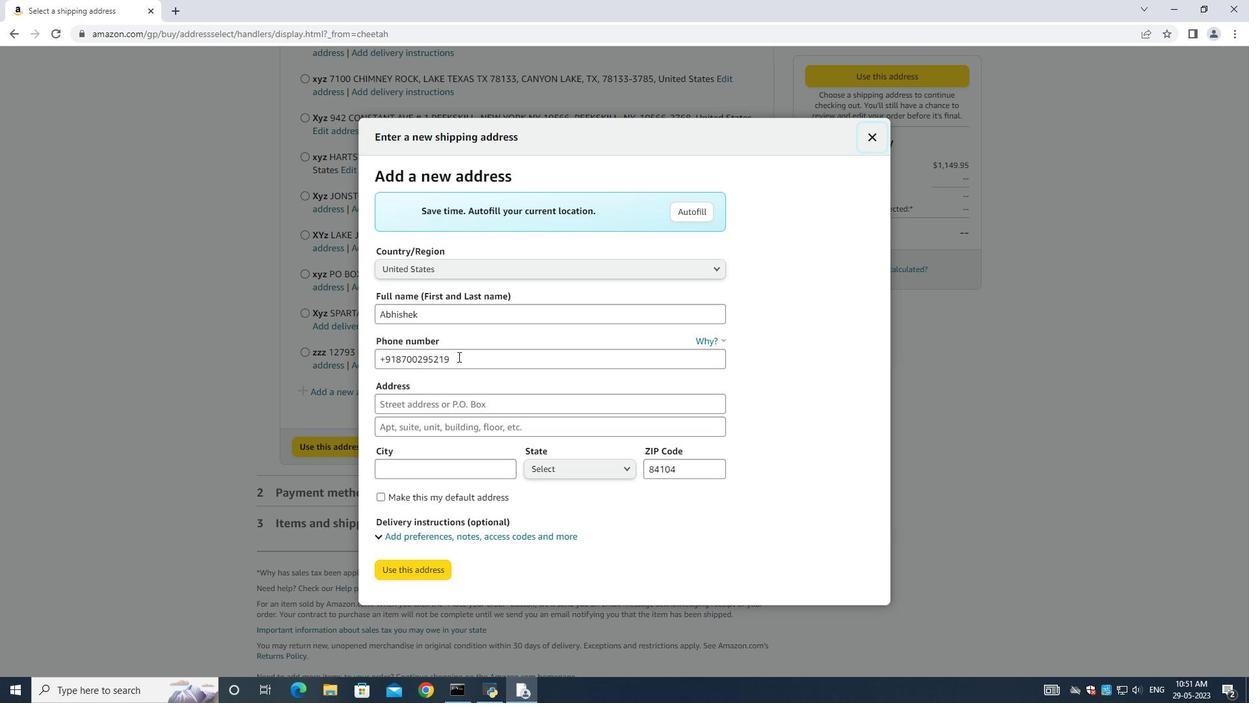
Action: Key pressed ctrl+A<Key.backspace>
Screenshot: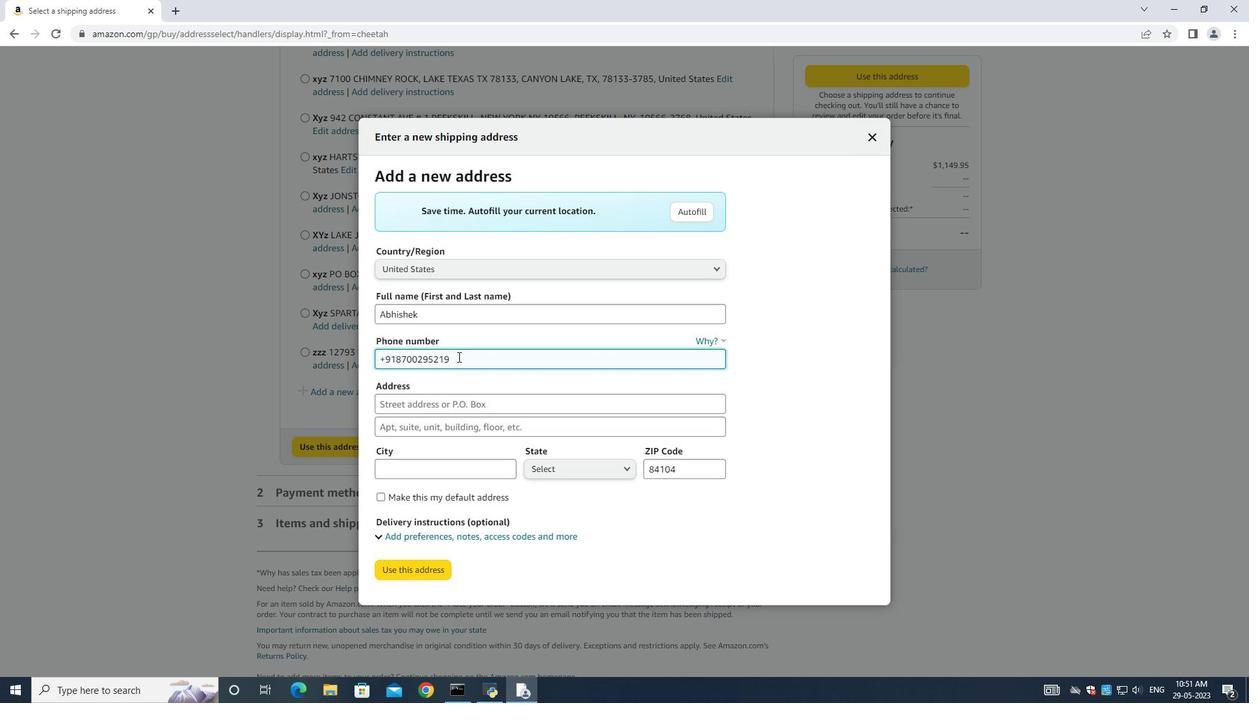 
Action: Mouse moved to (463, 311)
Screenshot: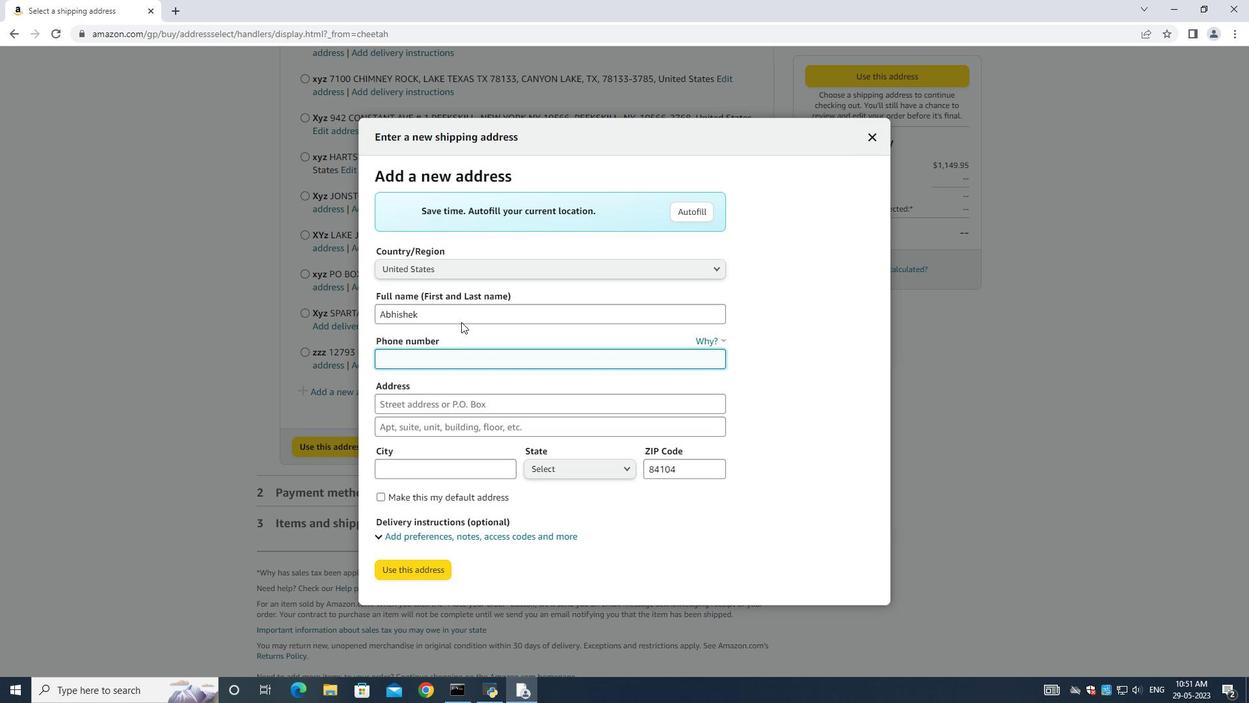 
Action: Mouse pressed left at (463, 311)
Screenshot: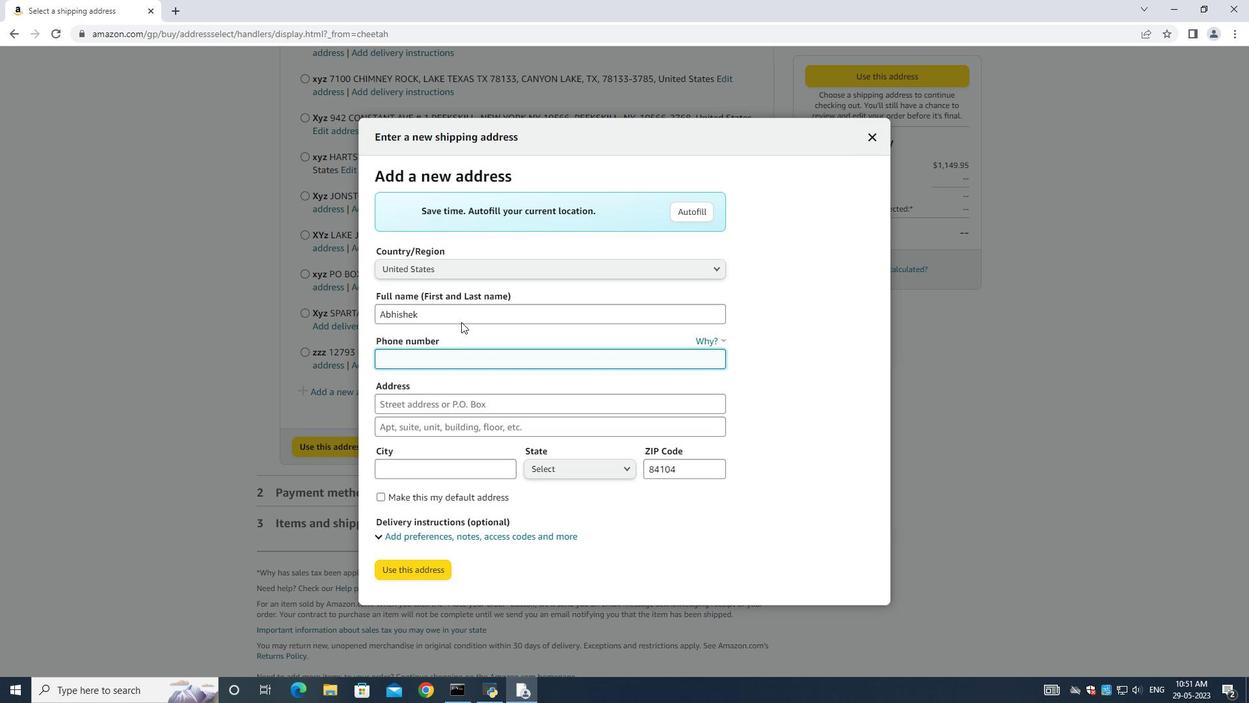 
Action: Mouse moved to (462, 300)
Screenshot: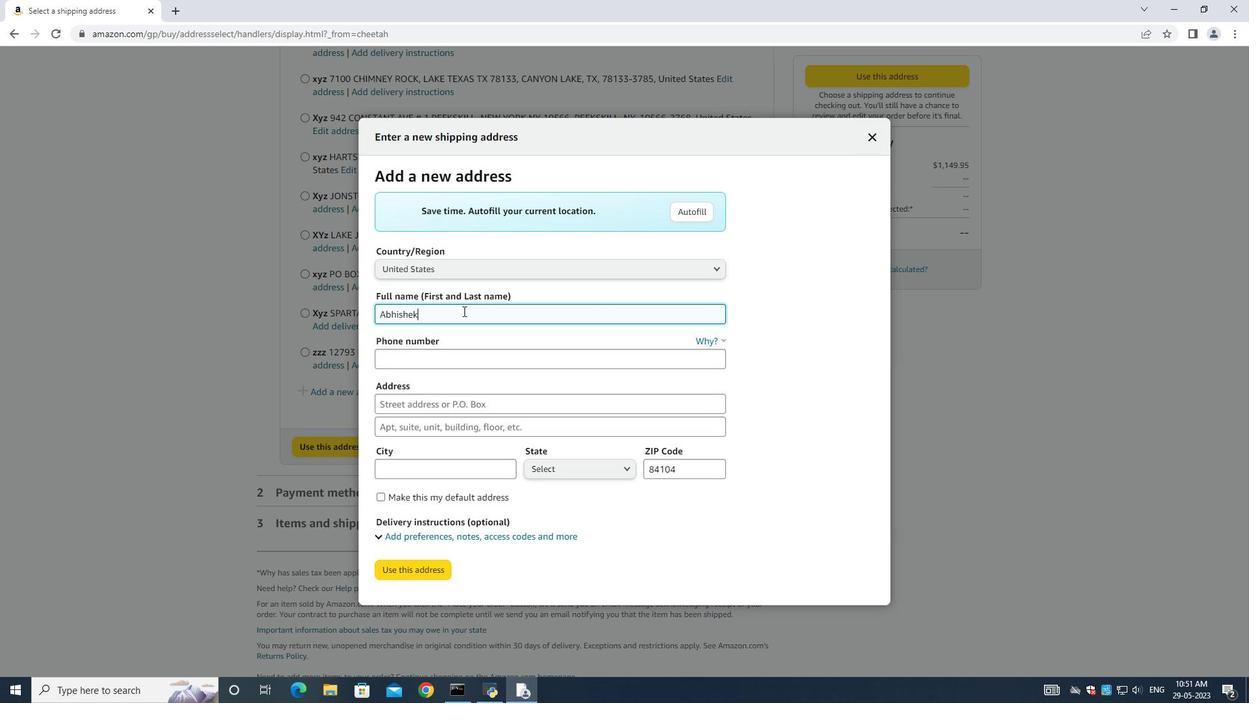 
Action: Key pressed ctrl+A<Key.backspace><Key.shift><Key.shift><Key.shift><Key.shift><Key.shift><Key.shift><Key.shift><Key.shift><Key.shift><Key.shift><Key.shift><Key.shift><Key.shift><Key.shift><Key.shift><Key.shift><Key.shift><Key.shift><Key.shift><Key.shift><Key.shift><Key.shift><Key.shift><Key.shift><Key.shift><Key.shift><Key.shift><Key.shift><Key.shift><Key.shift><Key.shift><Key.shift><Key.shift><Key.shift><Key.shift><Key.shift><Key.shift><Key.shift><Key.shift><Key.shift><Key.shift><Key.shift><Key.shift><Key.shift><Key.shift><Key.shift><Key.shift><Key.shift><Key.shift><Key.shift><Key.shift><Key.shift><Key.shift><Key.shift><Key.shift><Key.shift><Key.shift><Key.shift><Key.shift><Key.shift><Key.shift><Key.shift><Key.shift><Key.shift><Key.shift><Key.shift><Key.shift><Key.shift><Key.shift><Key.shift><Key.shift><Key.shift><Key.shift><Key.shift><Key.shift><Key.shift><Key.shift><Key.shift><Key.shift><Key.shift><Key.shift><Key.shift><Key.shift><Key.shift><Key.shift><Key.shift><Key.shift><Key.shift><Key.shift><Key.shift><Key.shift><Key.shift><Key.shift><Key.shift><Key.shift><Key.shift><Key.shift><Key.shift><Key.shift><Key.shift><Key.shift><Key.shift><Key.shift><Key.shift><Key.shift><Key.shift><Key.shift><Key.shift><Key.shift><Key.shift><Key.shift><Key.shift><Key.shift><Key.shift><Key.shift><Key.shift><Key.shift><Key.shift><Key.shift><Key.shift><Key.shift><Key.shift><Key.shift><Key.shift><Key.shift><Key.shift><Key.shift><Key.shift><Key.shift><Key.shift><Key.shift><Key.shift><Key.shift><Key.shift><Key.shift><Key.shift><Key.shift><Key.shift><Key.shift><Key.shift><Key.shift><Key.shift><Key.shift><Key.shift><Key.shift><Key.shift><Key.shift><Key.shift><Key.shift><Key.shift><Key.shift><Key.shift><Key.shift><Key.shift>Dean<Key.space>
Screenshot: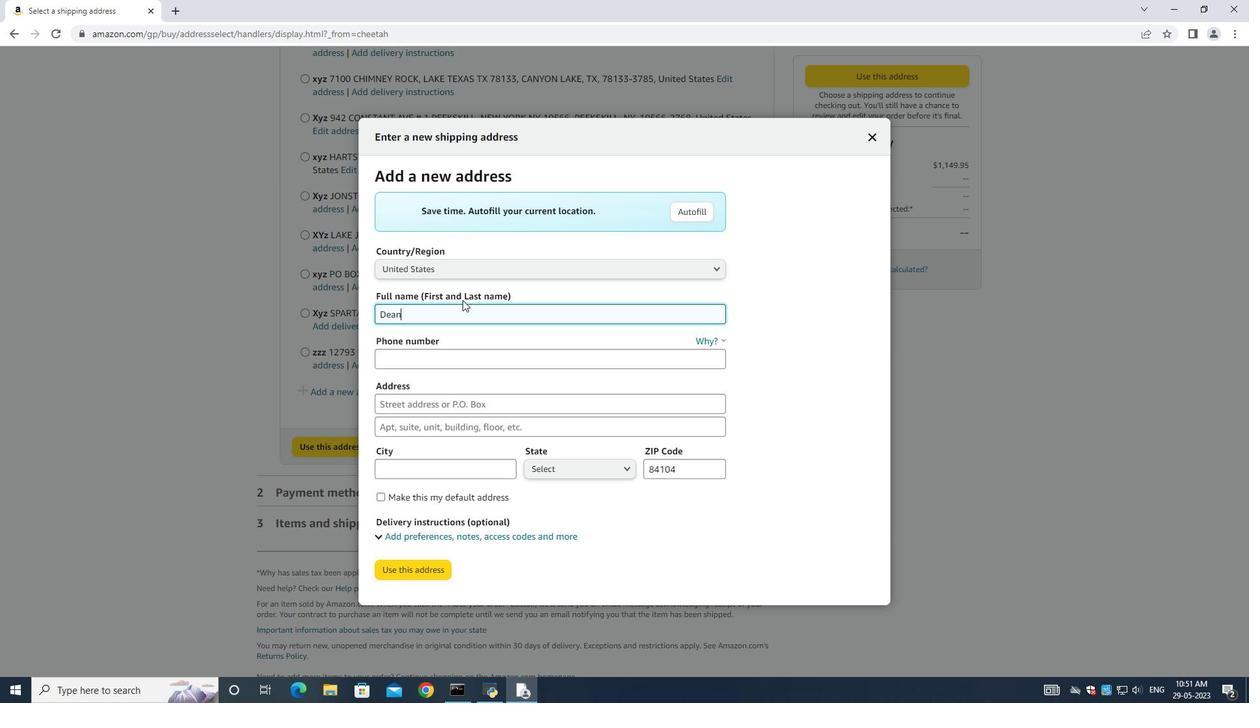 
Action: Mouse moved to (462, 322)
Screenshot: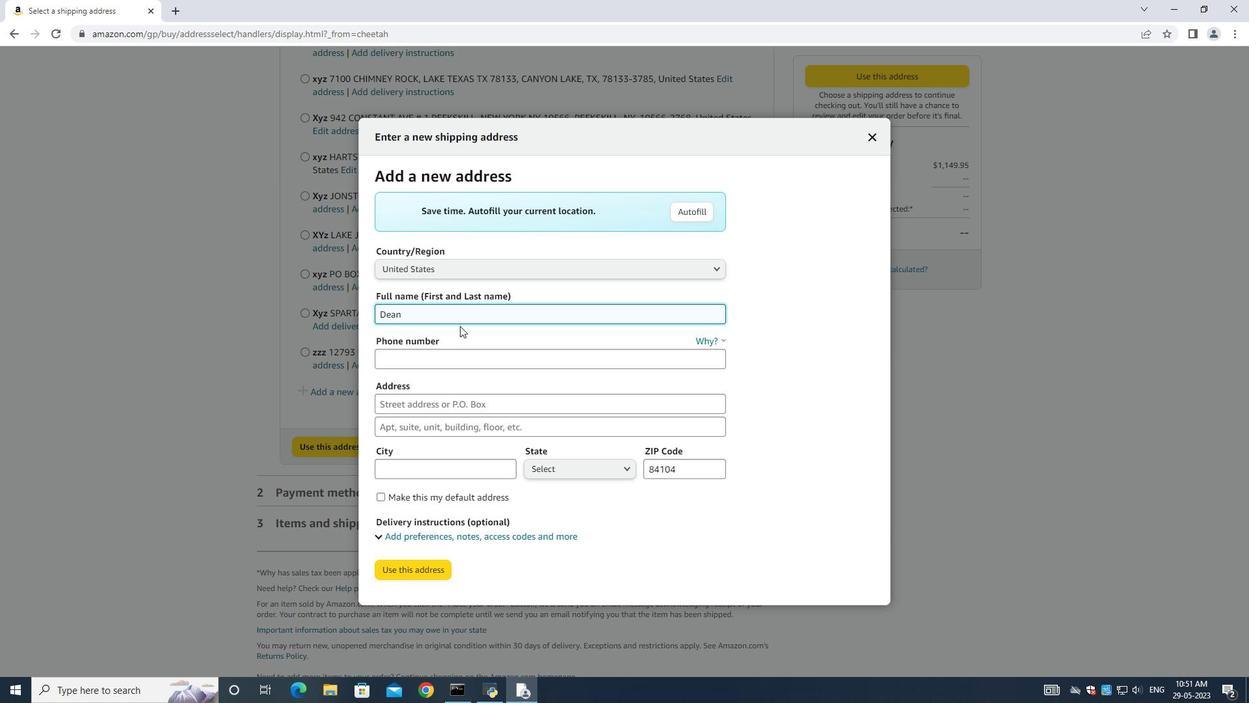
Action: Key pressed <Key.shift>Flores
Screenshot: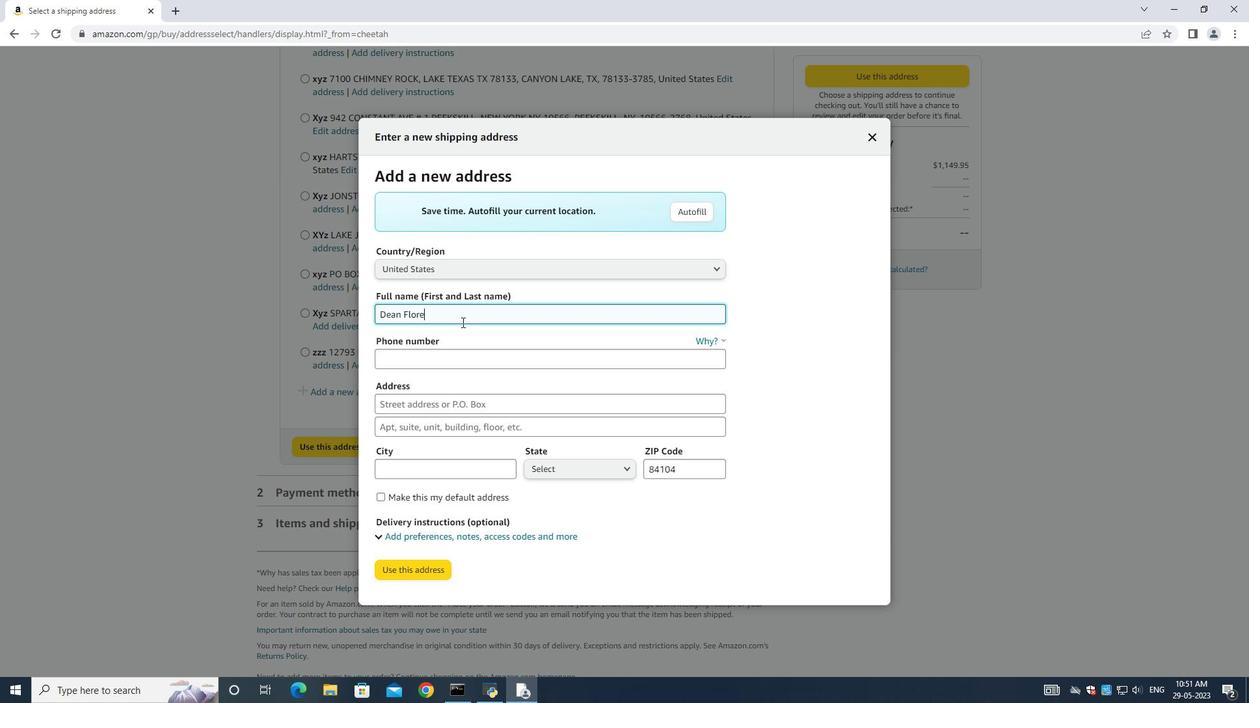 
Action: Mouse moved to (443, 363)
Screenshot: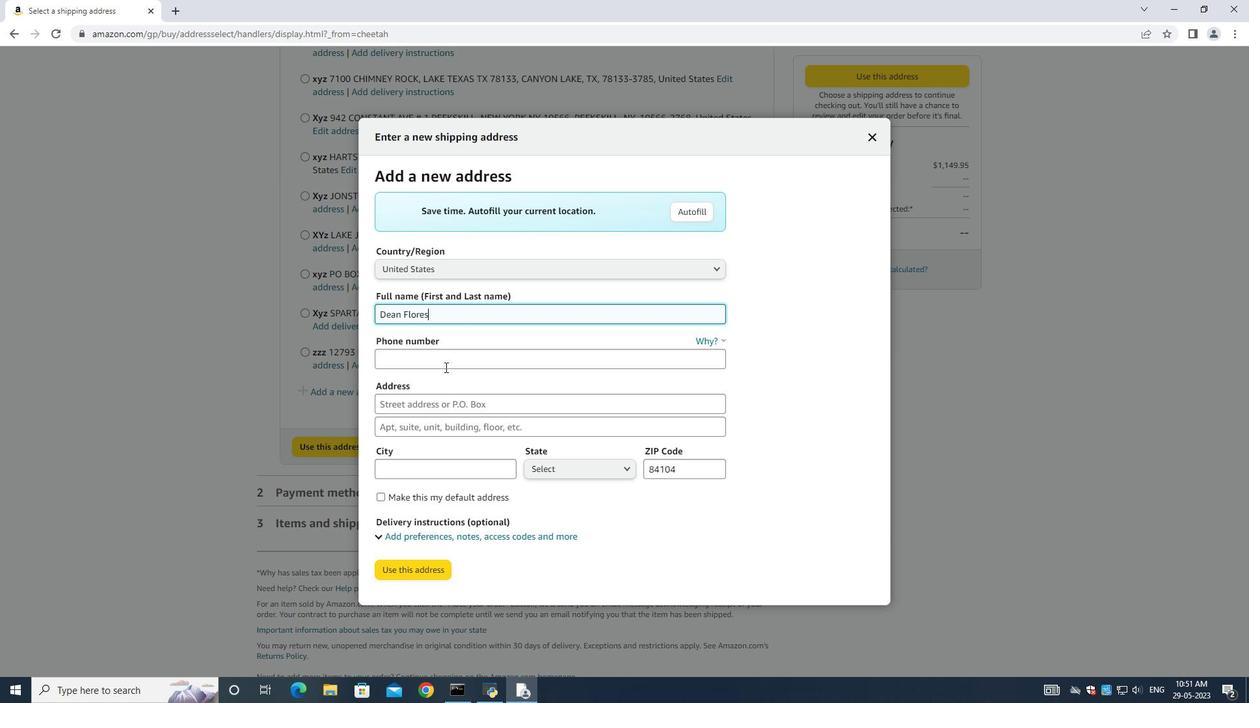 
Action: Mouse pressed left at (443, 363)
Screenshot: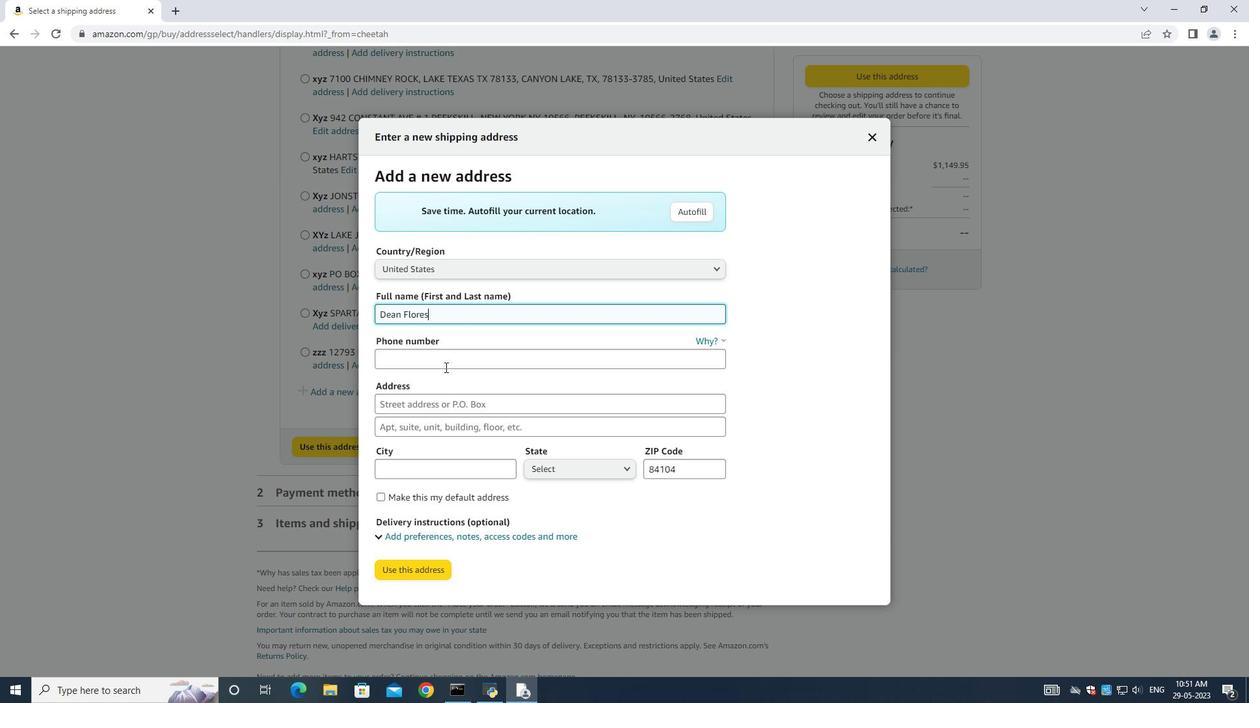 
Action: Mouse moved to (443, 362)
Screenshot: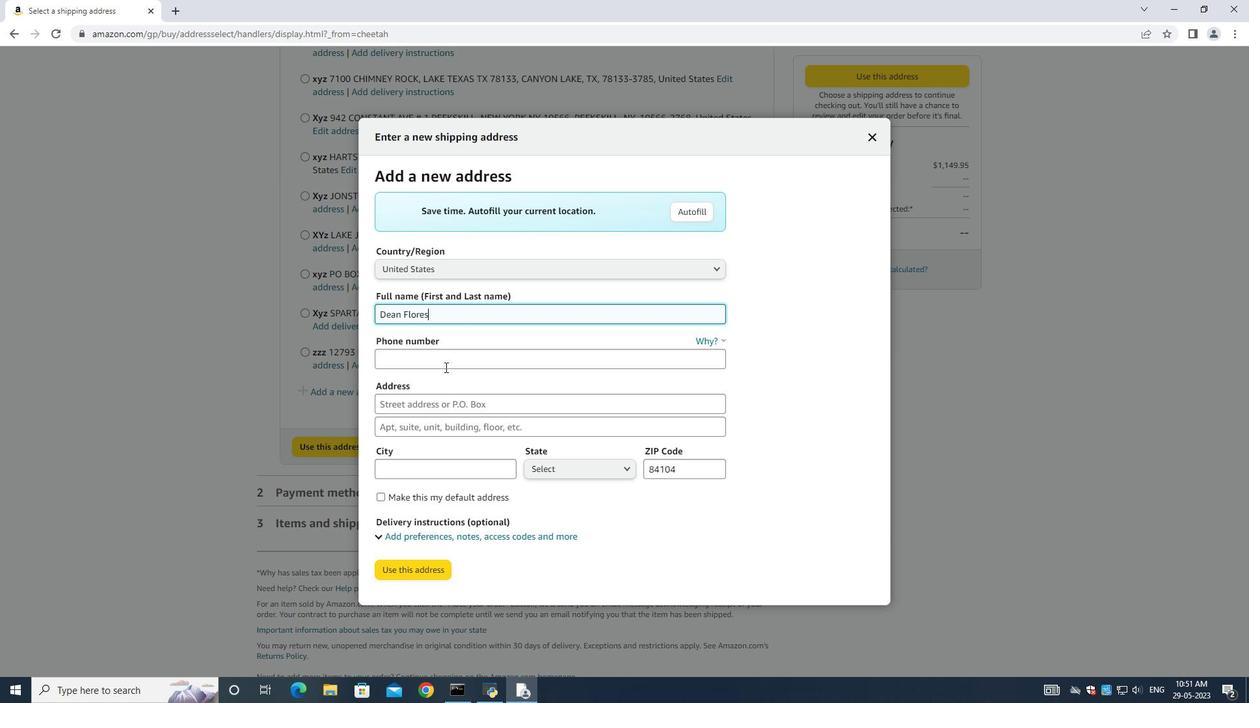 
Action: Key pressed 9377427970
Screenshot: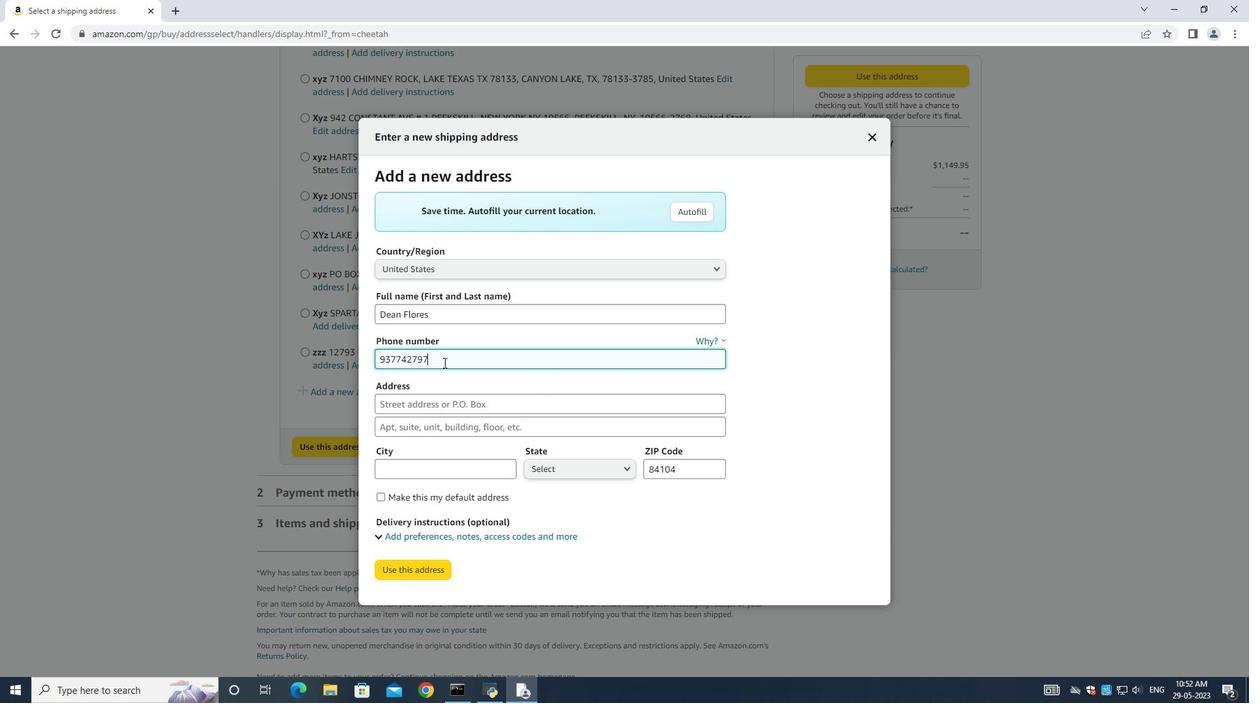 
Action: Mouse moved to (434, 401)
Screenshot: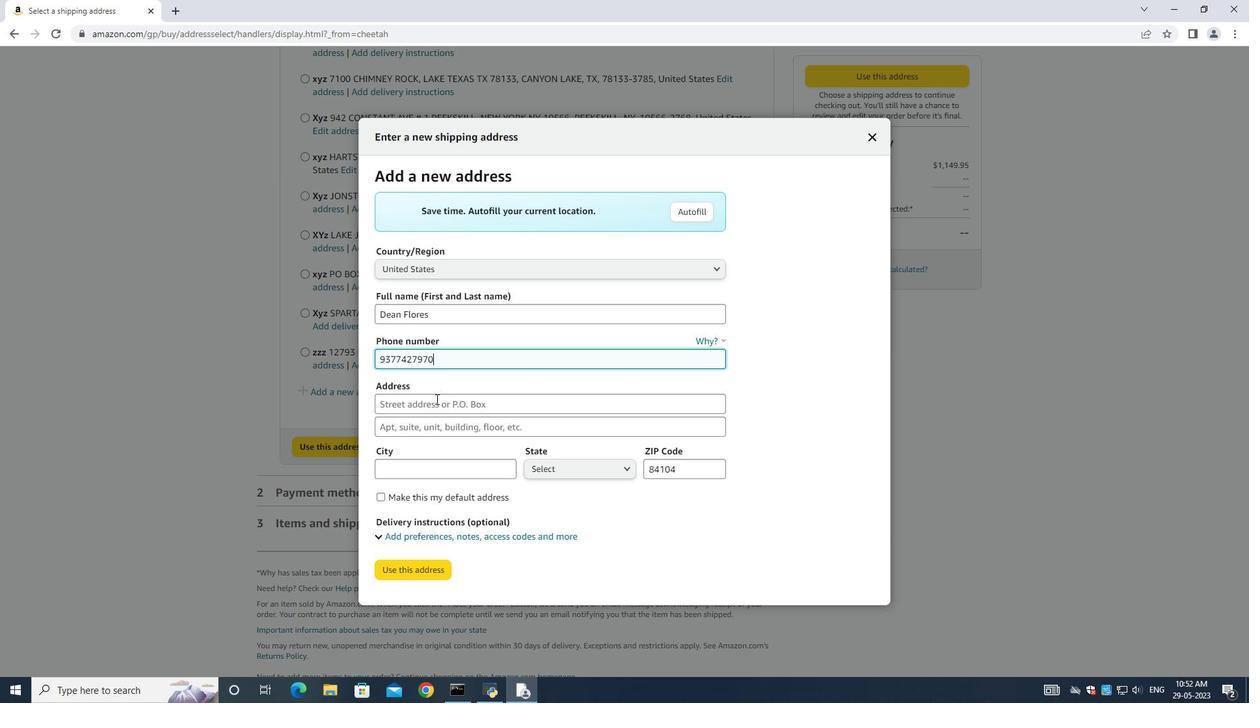 
Action: Mouse pressed left at (434, 401)
Screenshot: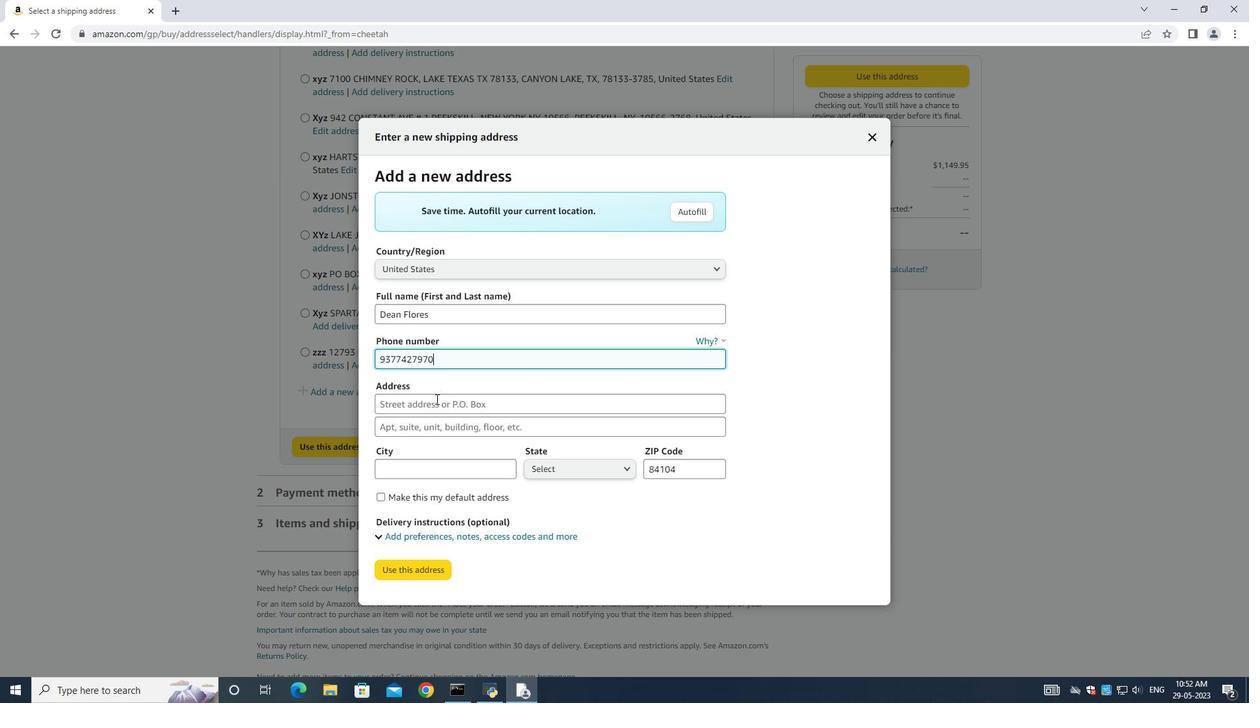 
Action: Mouse moved to (433, 401)
Screenshot: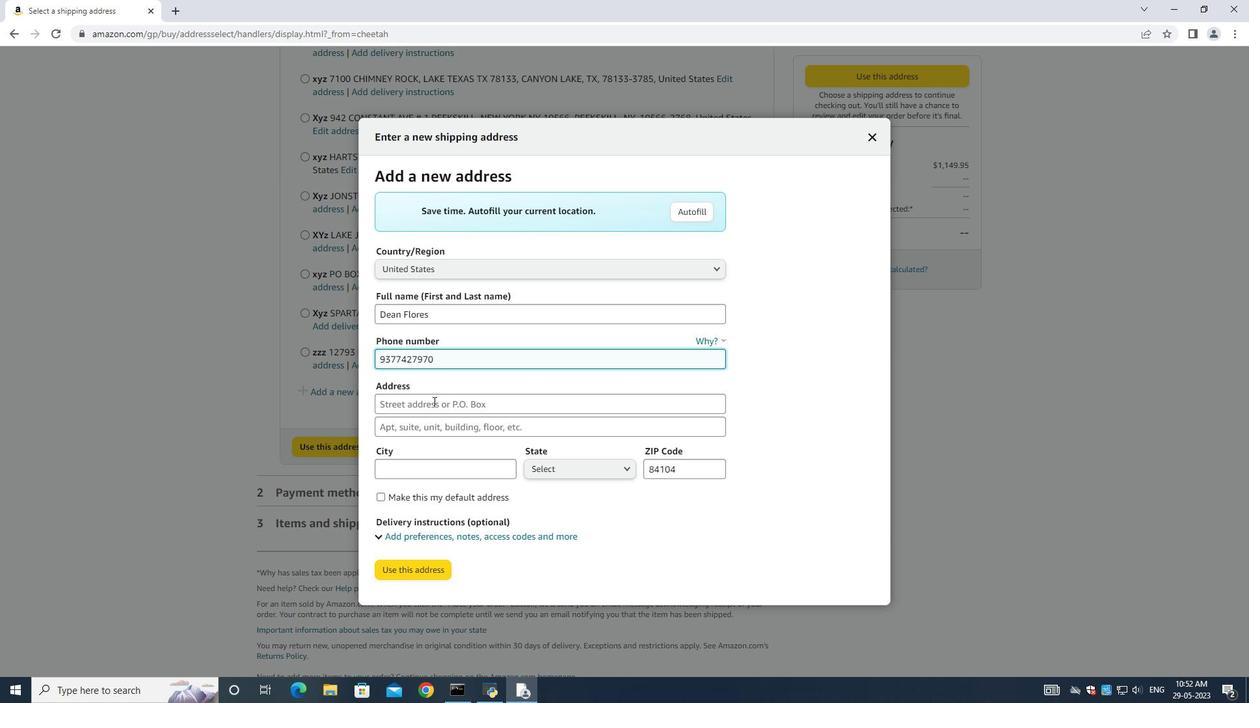 
Action: Key pressed <Key.space><Key.backspace>4289<Key.space><Key.shift><Key.shift><Key.shift><Key.shift><Key.shift>Crim<Key.space><Key.shift>Lane<Key.space>
Screenshot: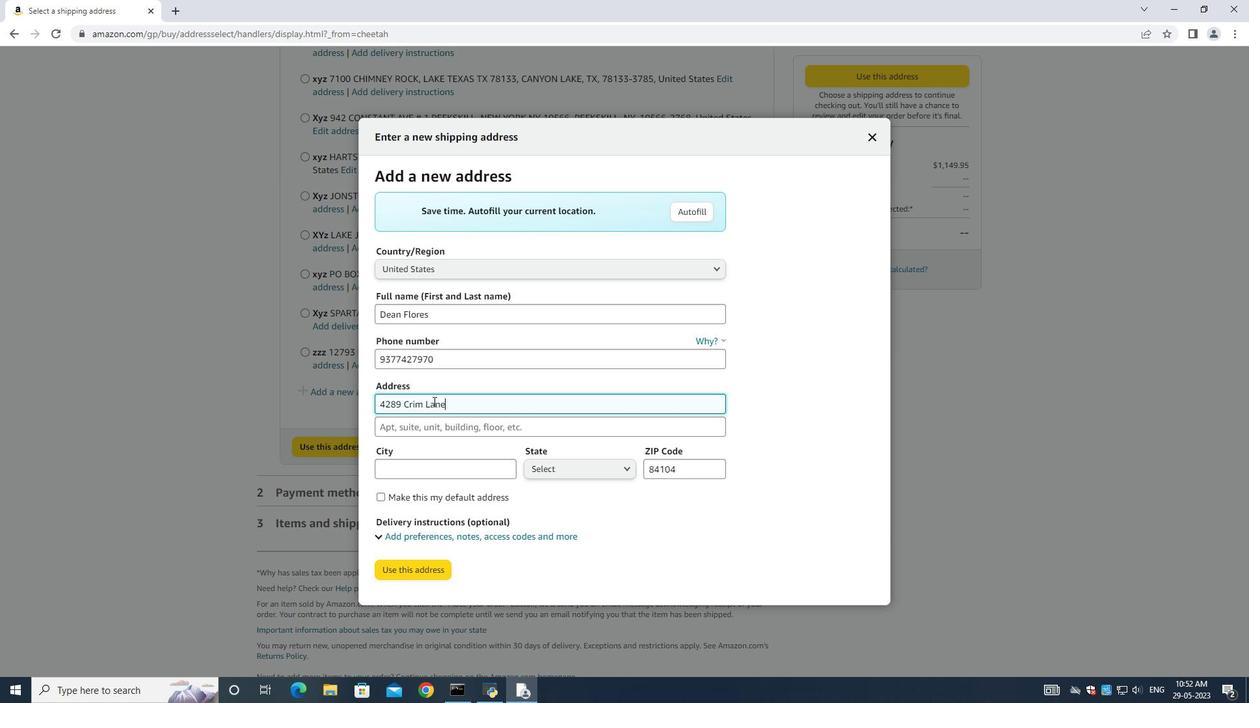 
Action: Mouse moved to (430, 434)
Screenshot: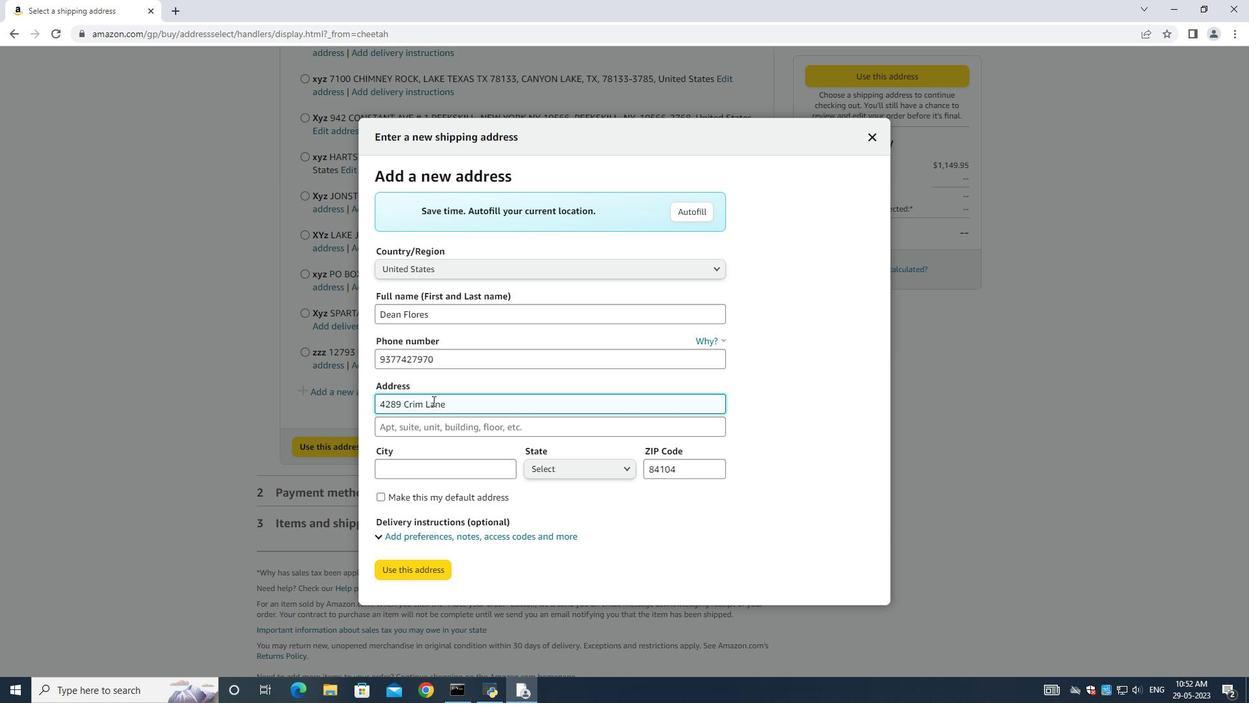 
Action: Mouse pressed left at (430, 434)
Screenshot: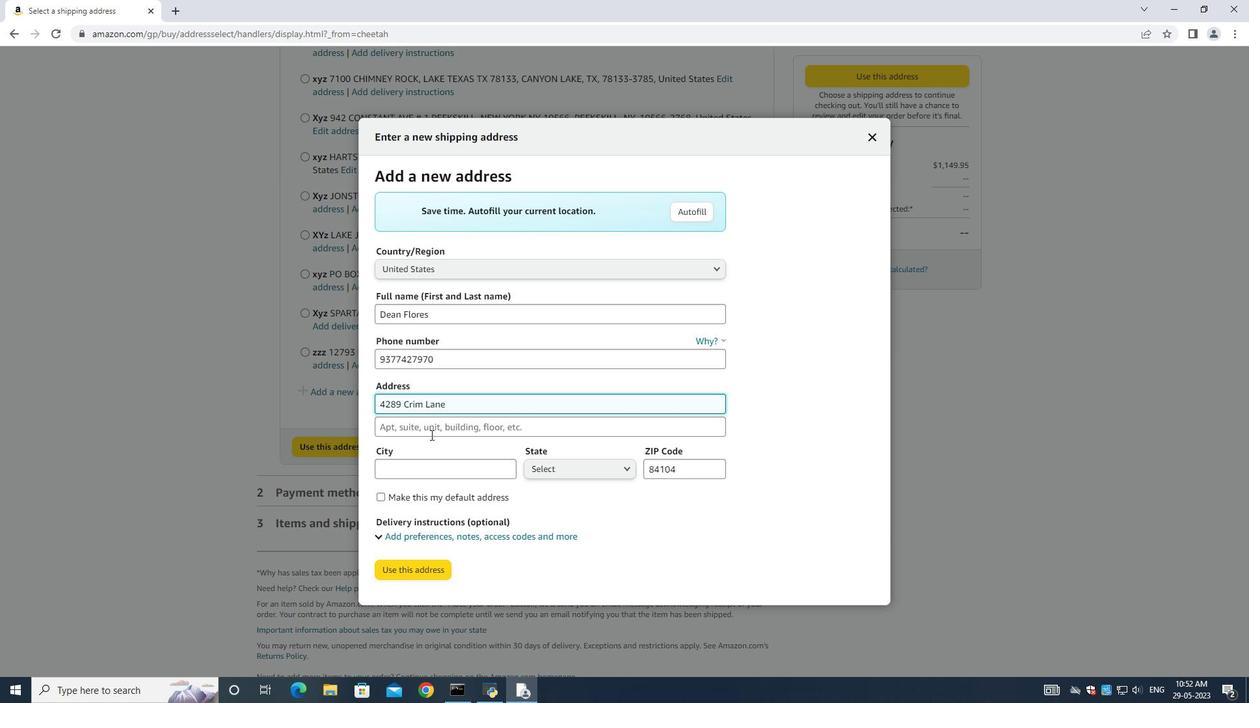 
Action: Mouse moved to (427, 433)
Screenshot: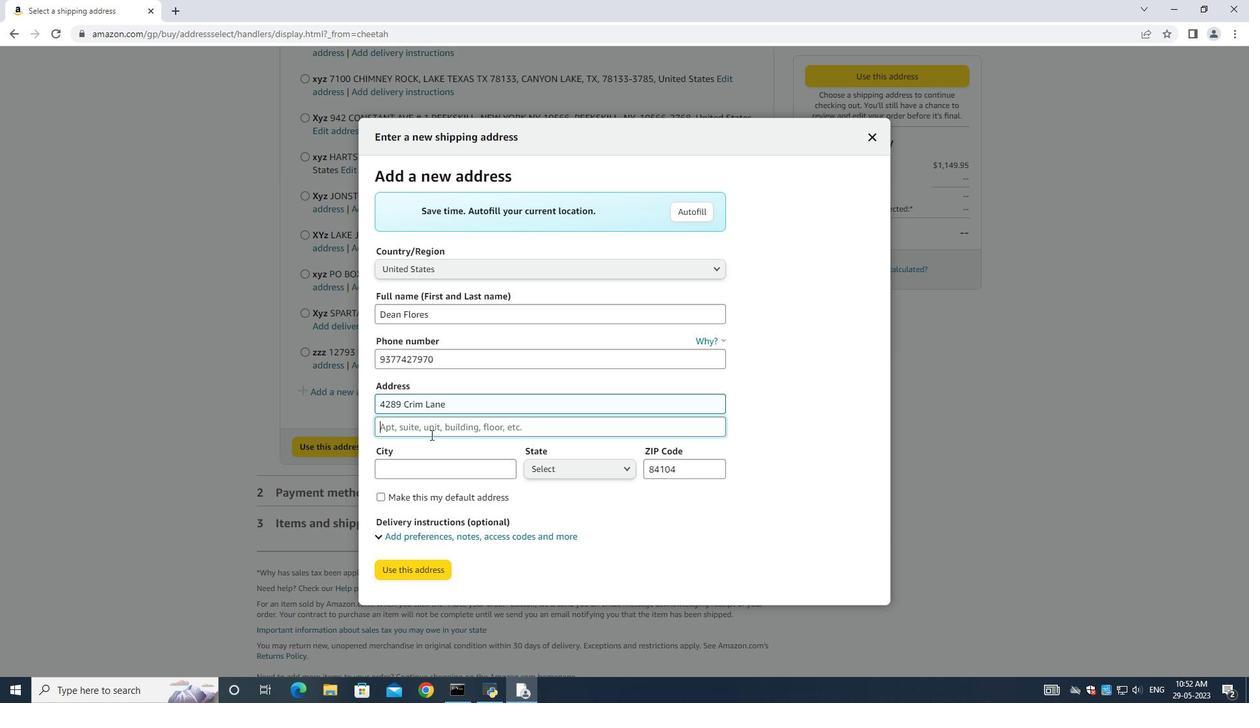 
Action: Key pressed <Key.shift>Underhill<Key.space><Key.shift>Vermont<Key.space>
Screenshot: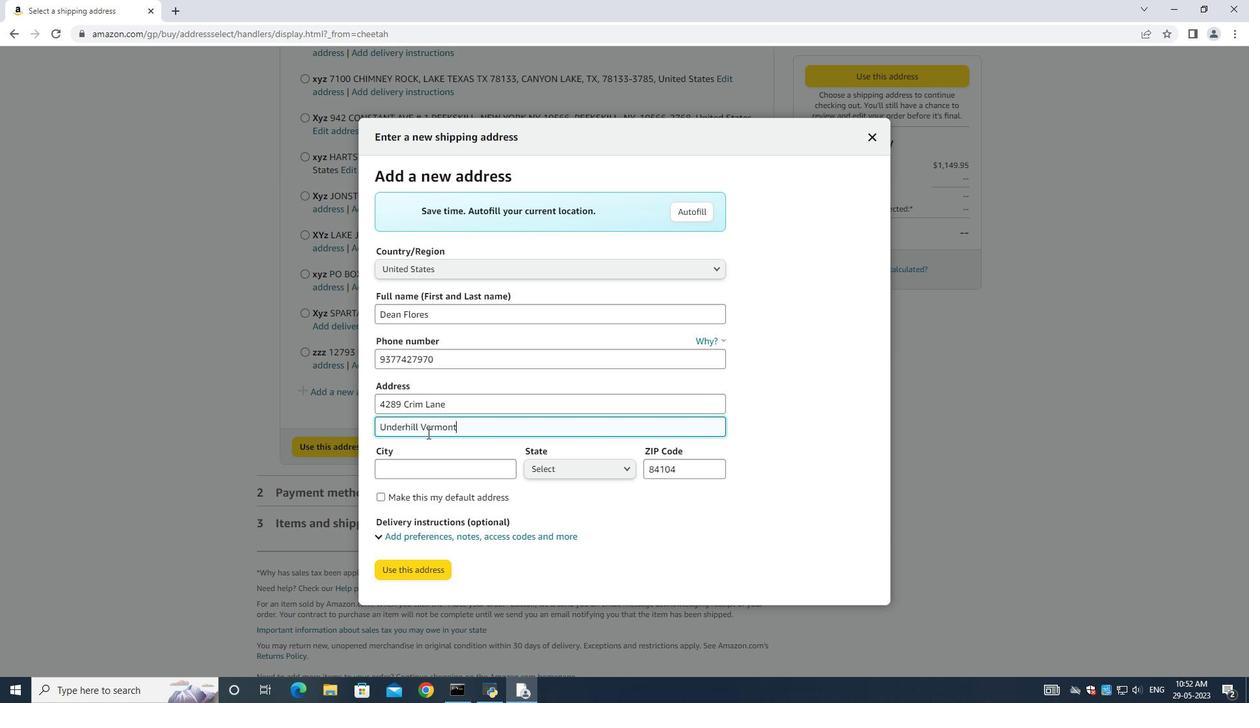 
Action: Mouse moved to (423, 463)
Screenshot: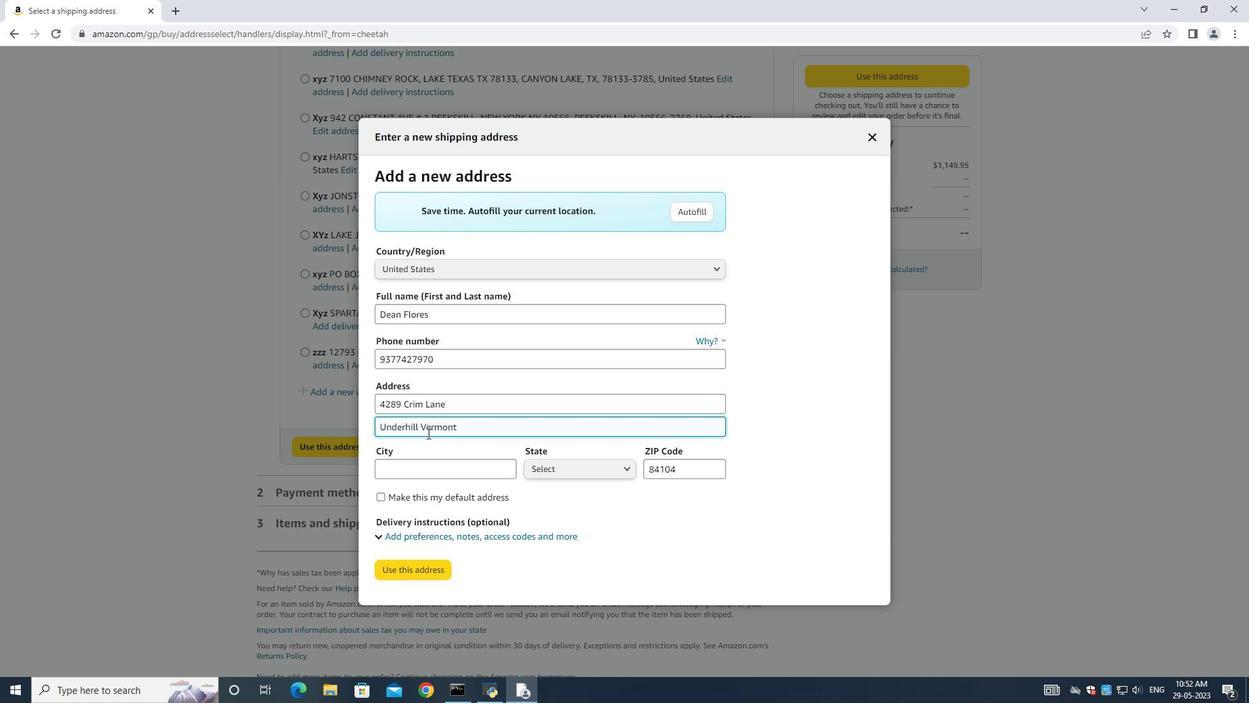 
Action: Mouse pressed left at (423, 463)
Screenshot: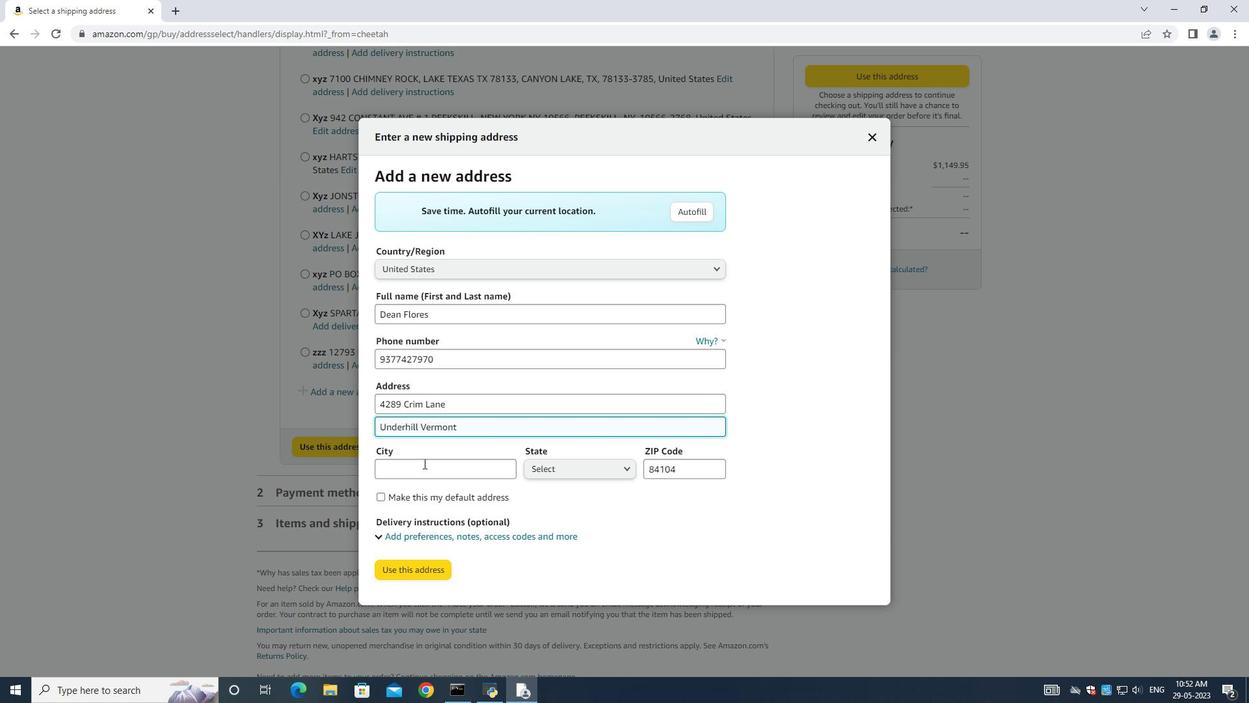 
Action: Key pressed <Key.shift>Underhil<Key.space><Key.backspace>l
Screenshot: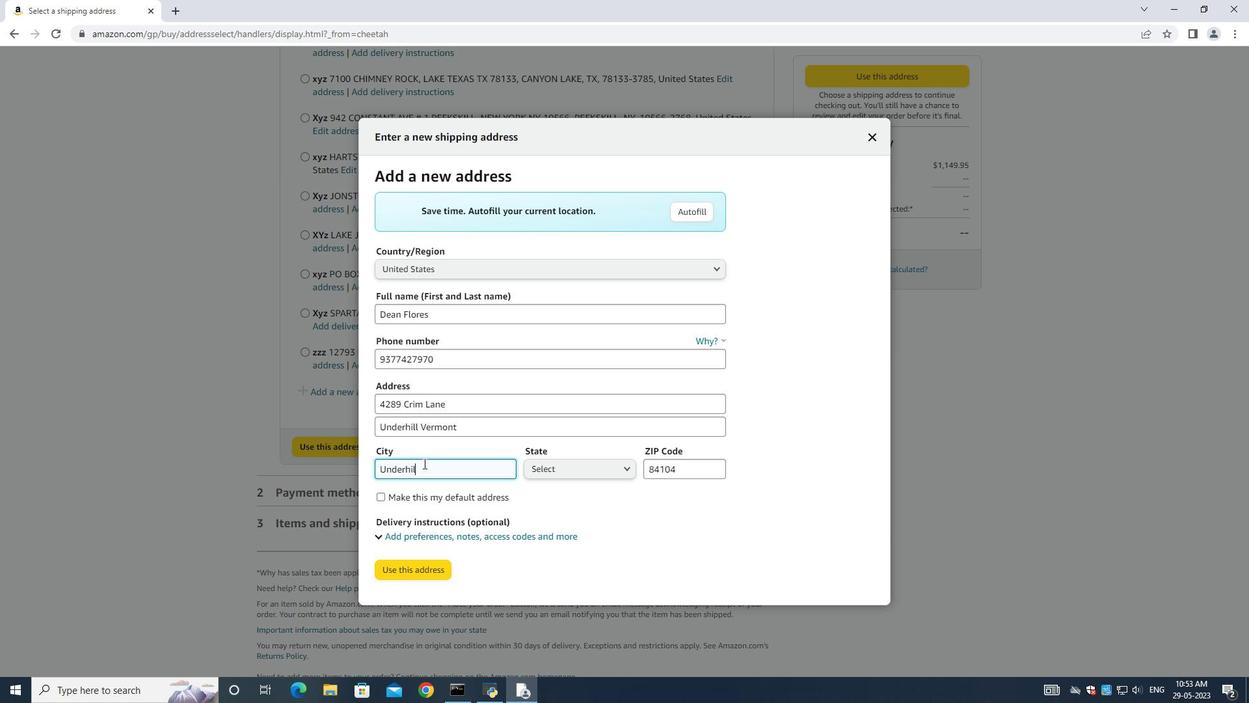 
Action: Mouse moved to (571, 458)
Screenshot: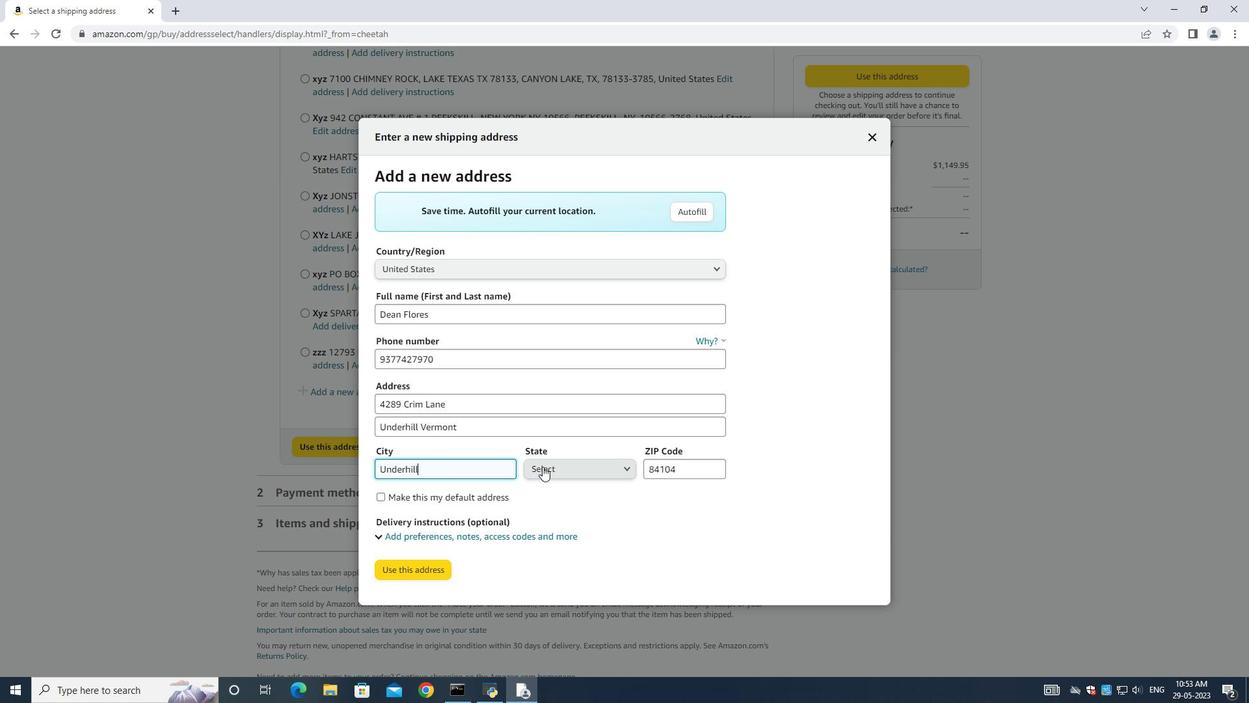 
Action: Mouse pressed left at (571, 458)
Screenshot: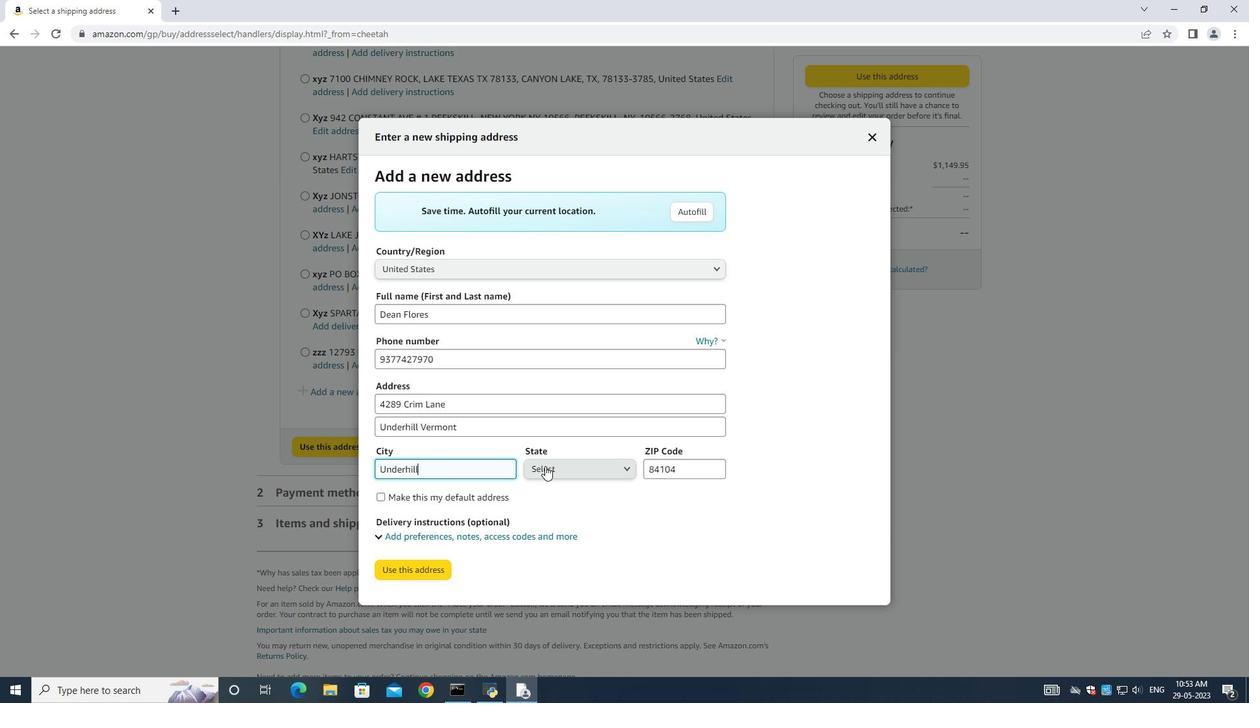 
Action: Mouse moved to (573, 468)
Screenshot: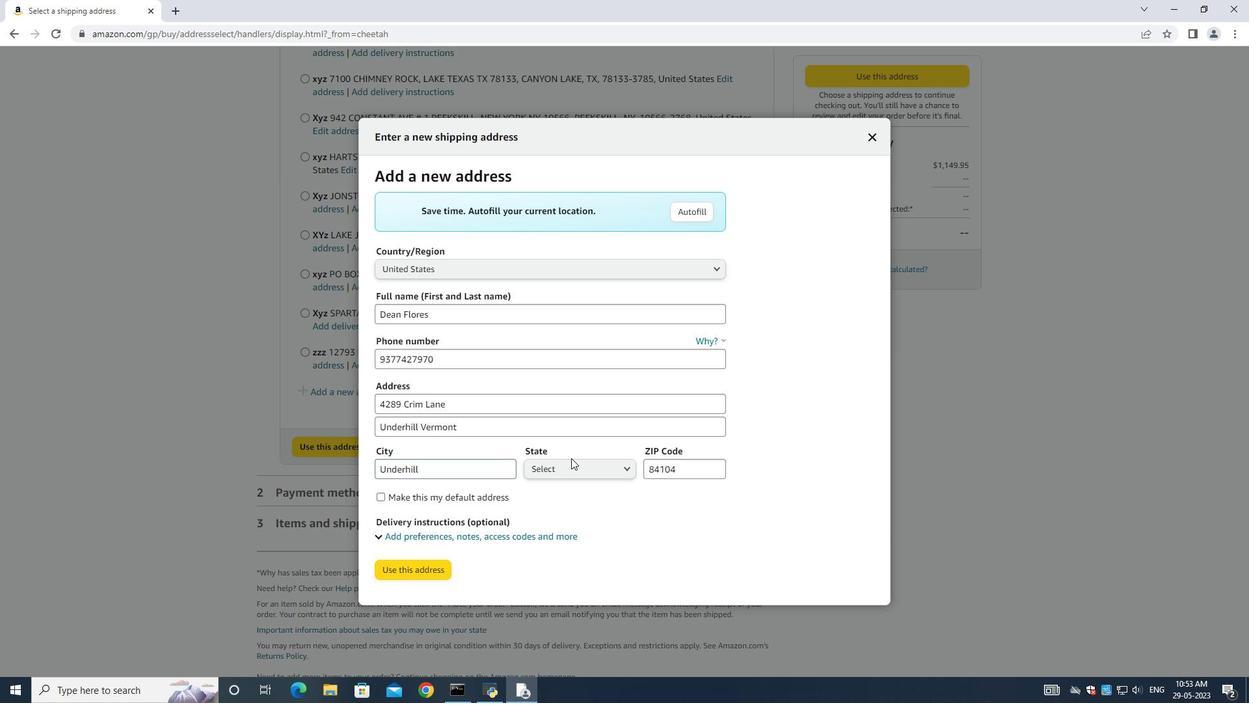
Action: Mouse pressed left at (573, 468)
Screenshot: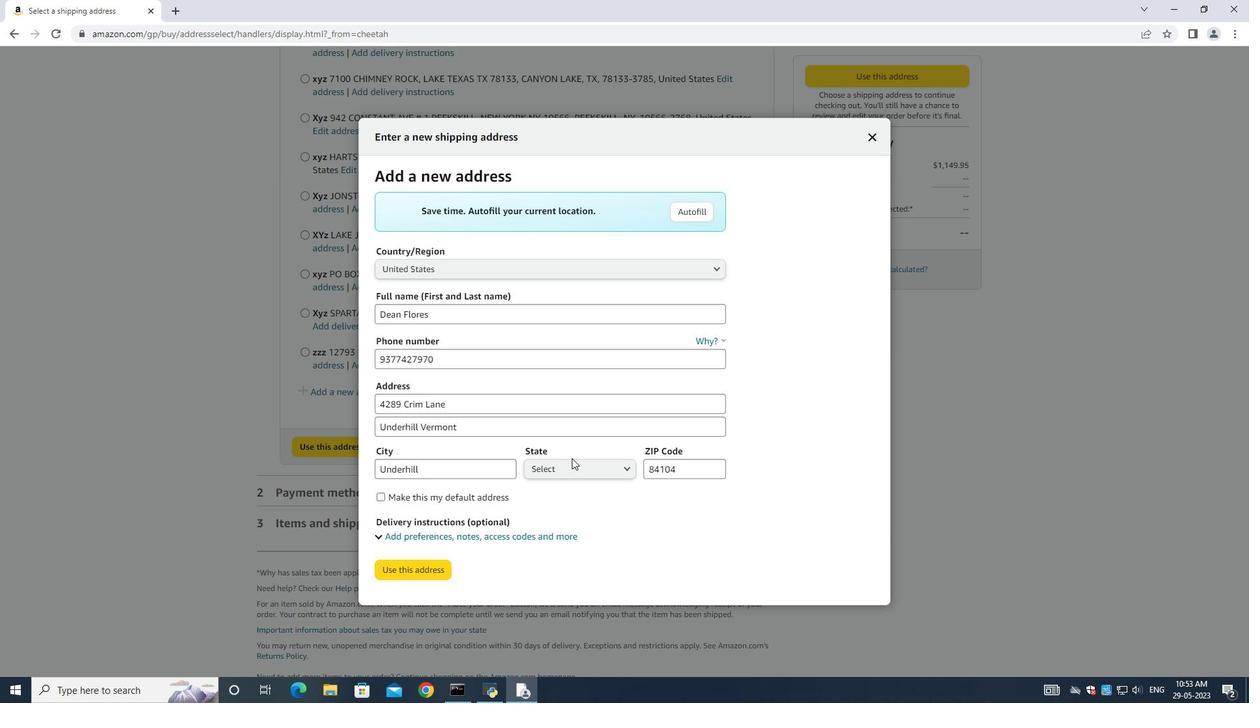 
Action: Mouse moved to (583, 371)
Screenshot: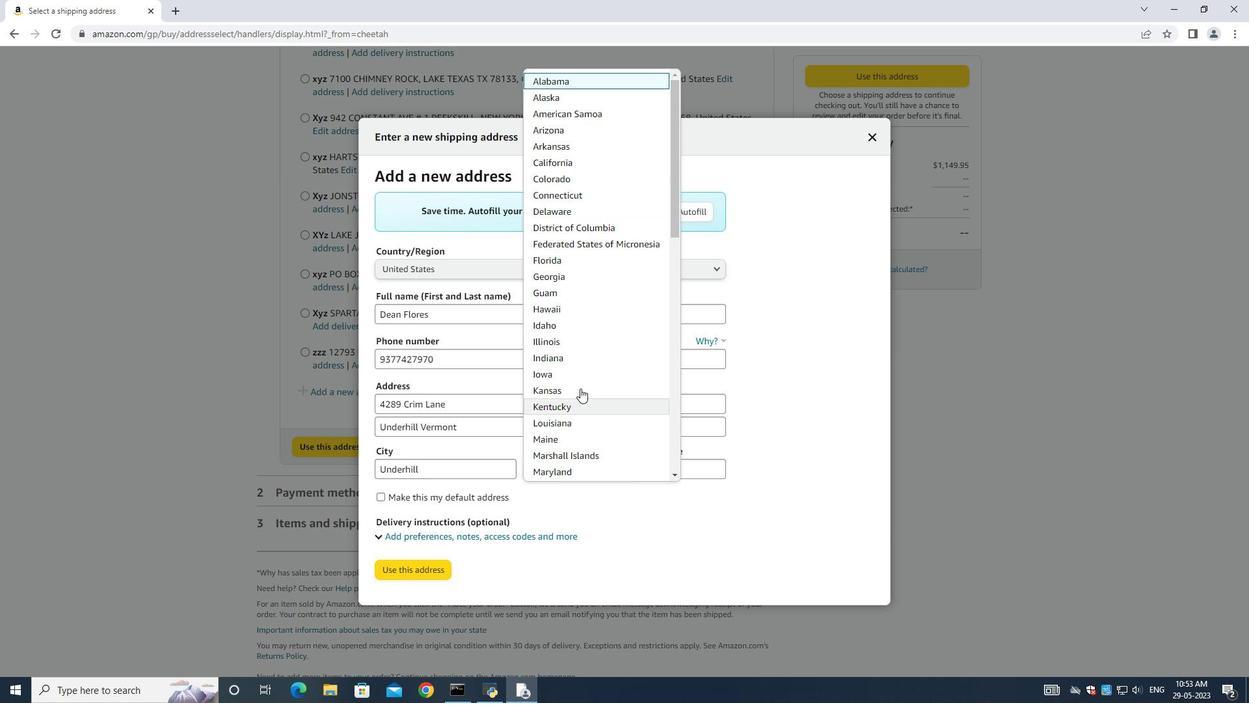 
Action: Mouse scrolled (583, 370) with delta (0, 0)
Screenshot: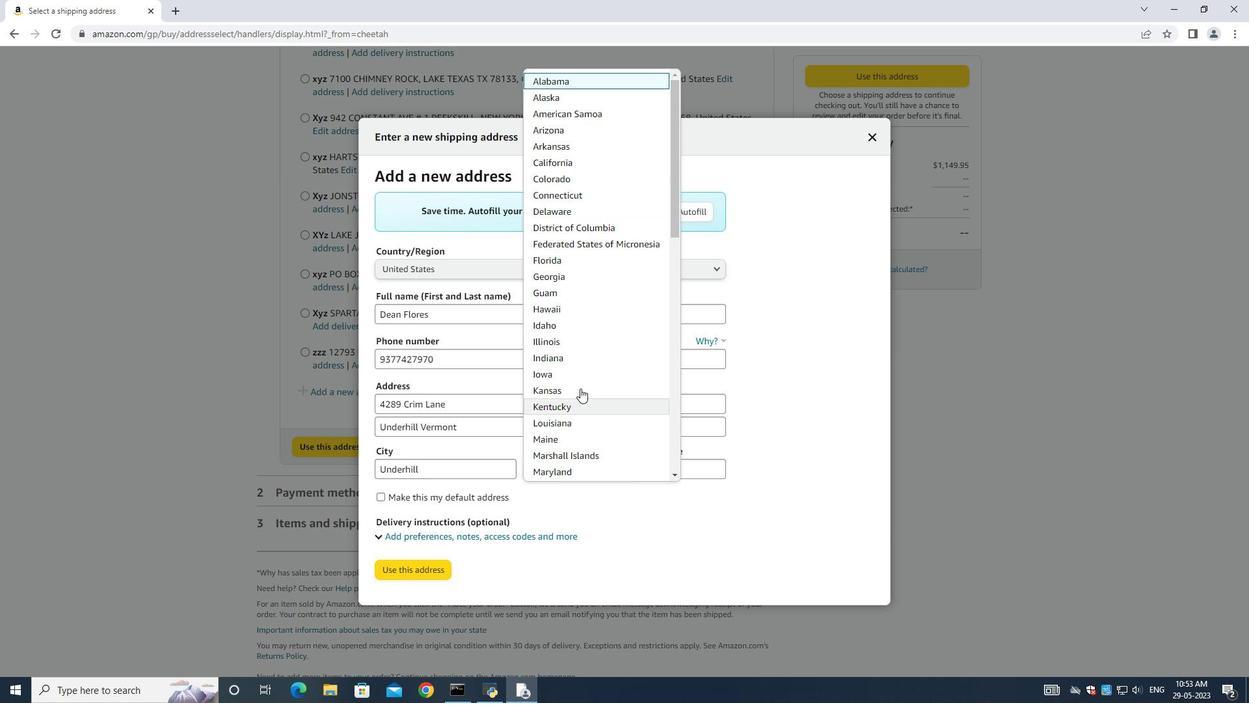 
Action: Mouse scrolled (583, 370) with delta (0, 0)
Screenshot: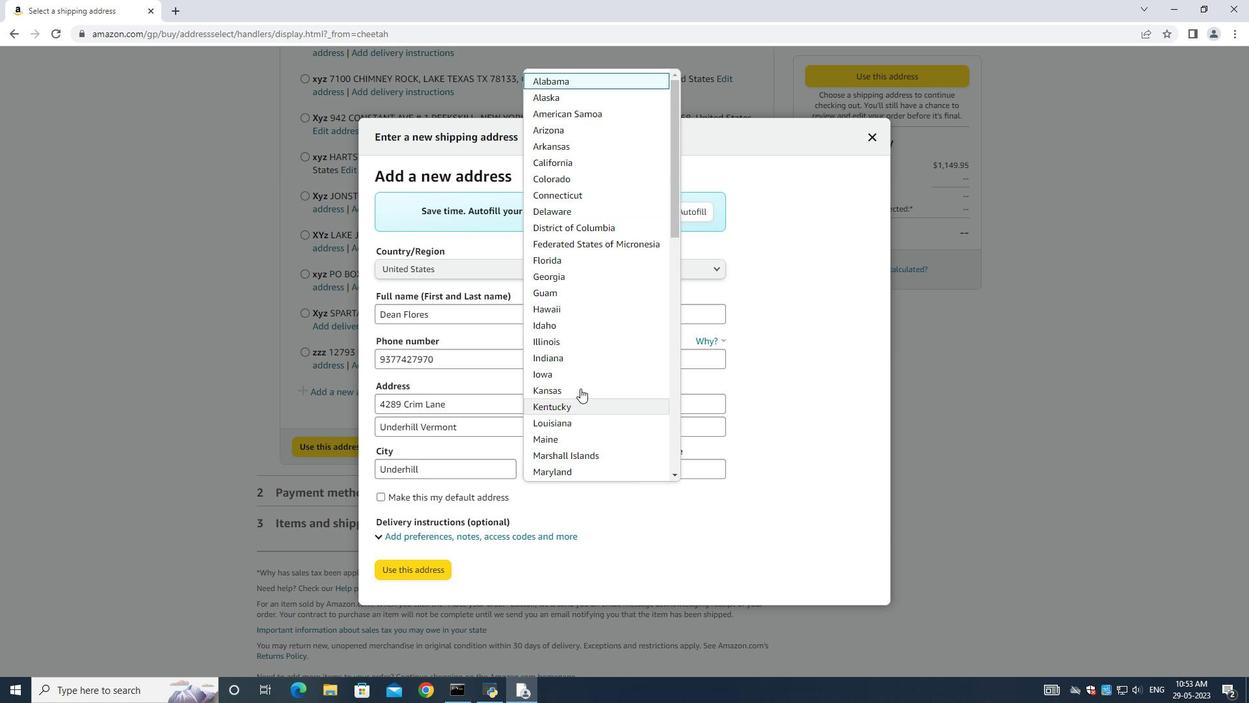 
Action: Mouse moved to (583, 372)
Screenshot: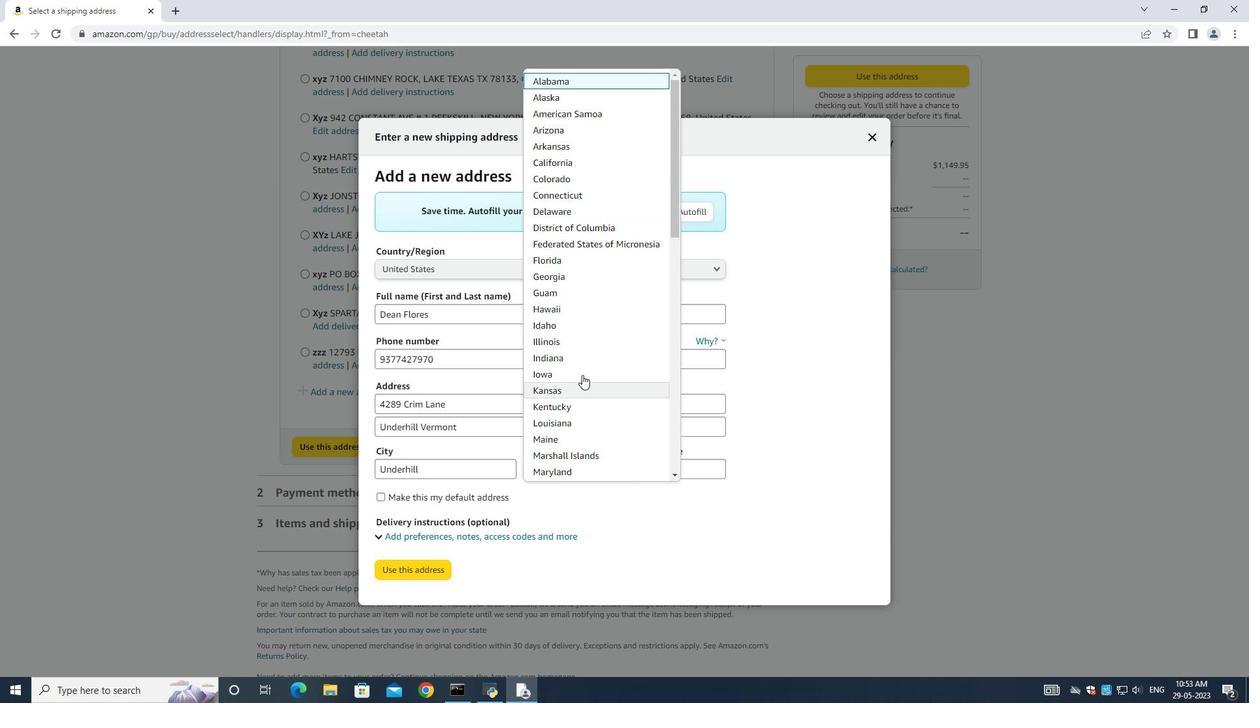 
Action: Mouse scrolled (583, 371) with delta (0, 0)
Screenshot: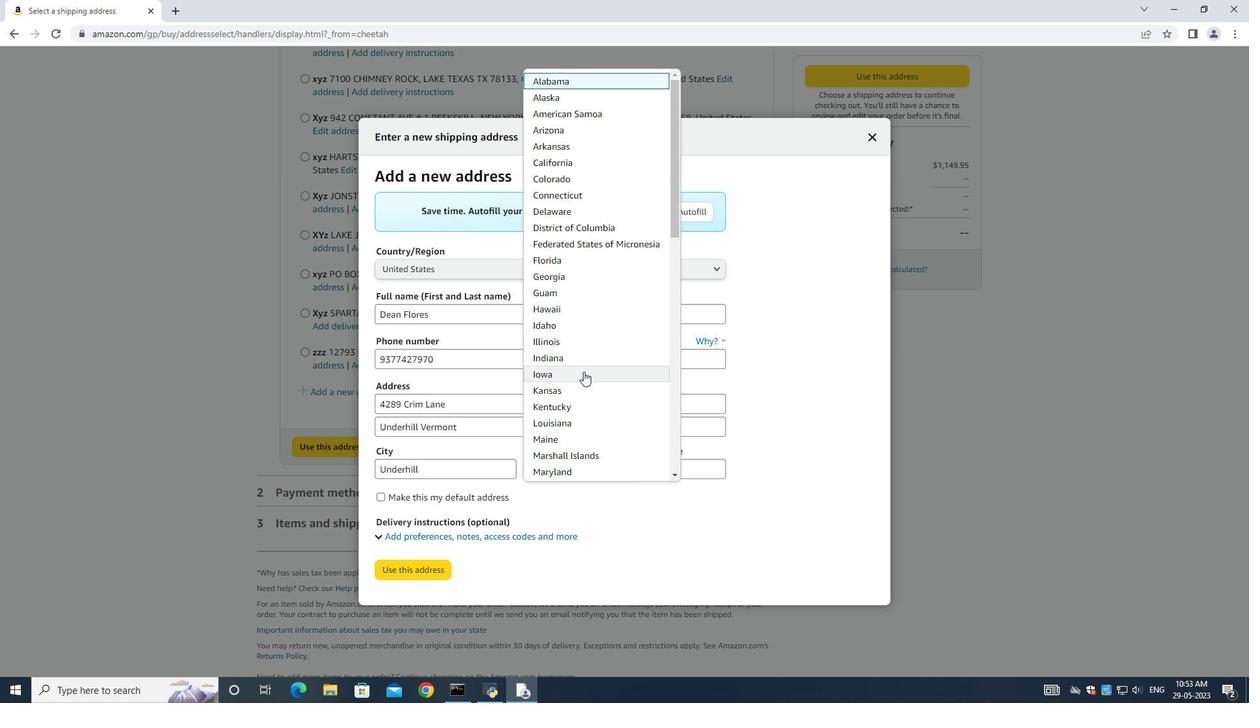 
Action: Mouse moved to (587, 371)
Screenshot: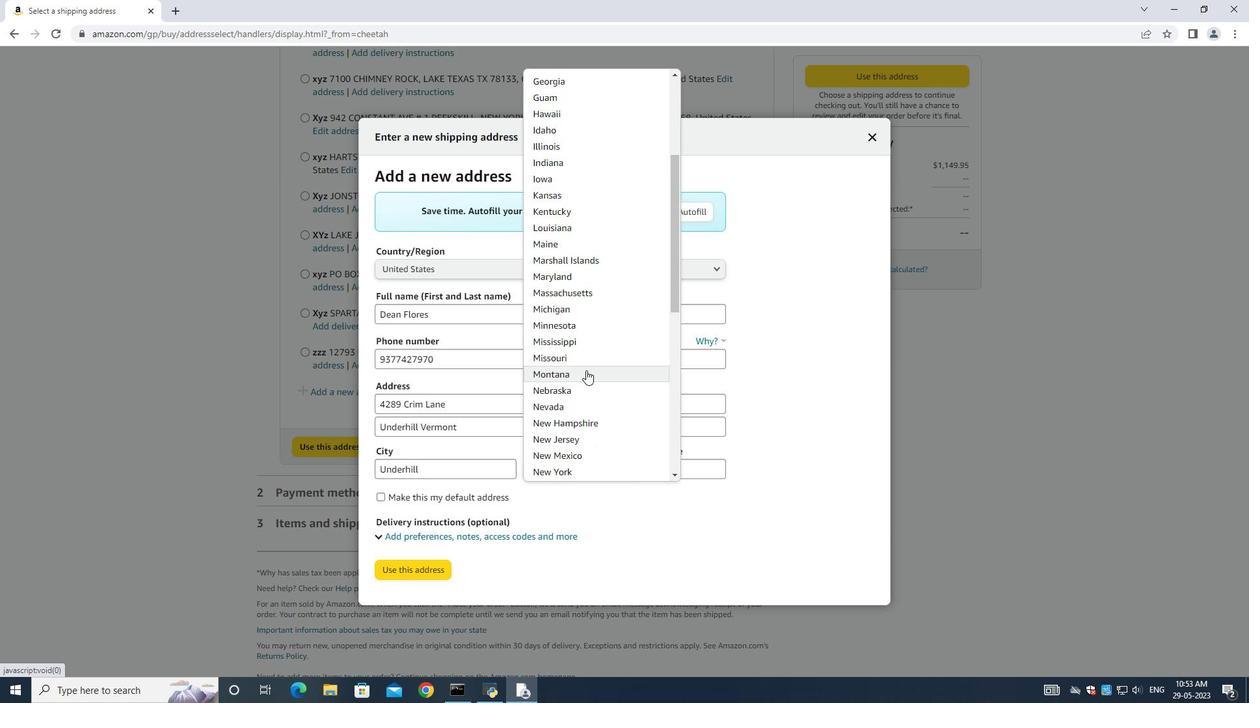 
Action: Mouse scrolled (587, 370) with delta (0, 0)
Screenshot: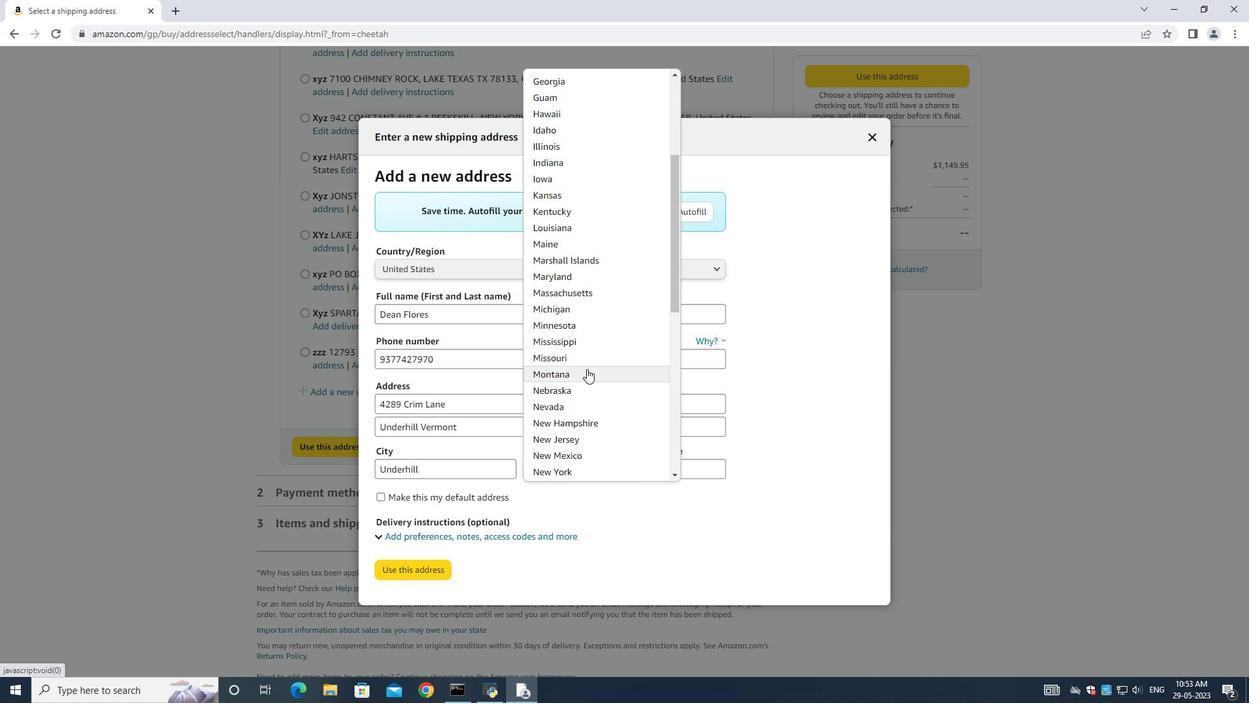 
Action: Mouse scrolled (587, 370) with delta (0, 0)
Screenshot: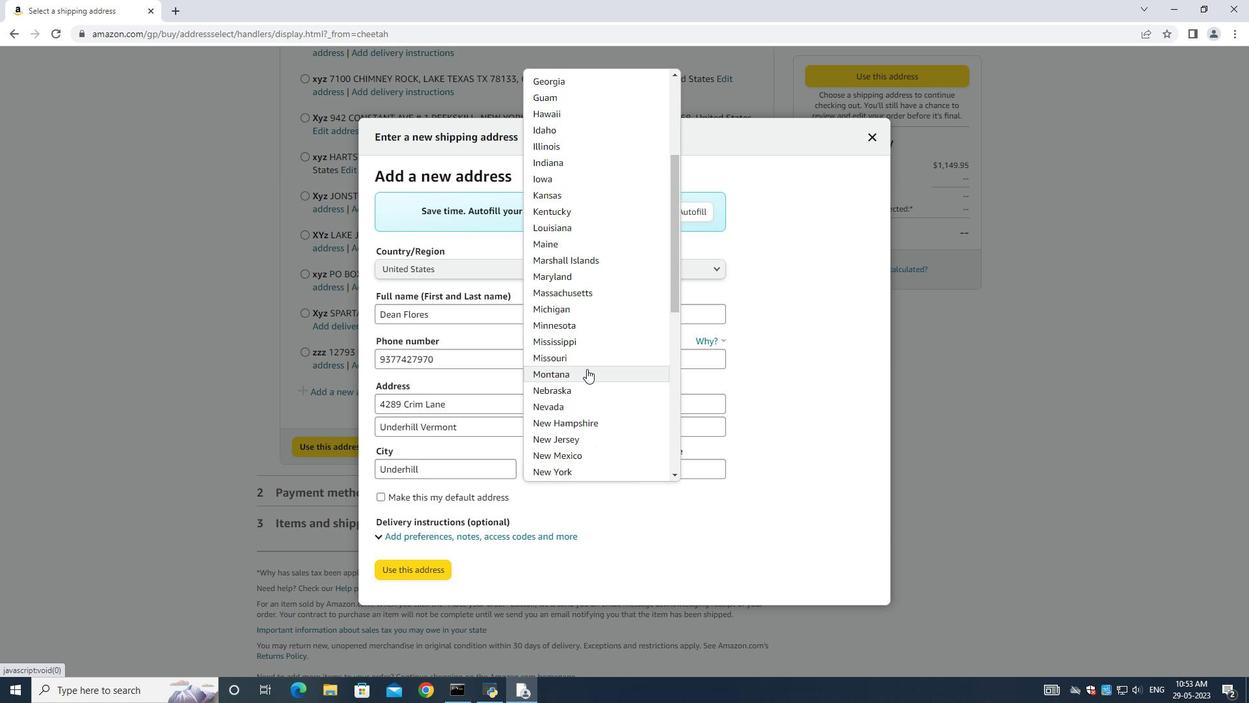 
Action: Mouse moved to (586, 293)
Screenshot: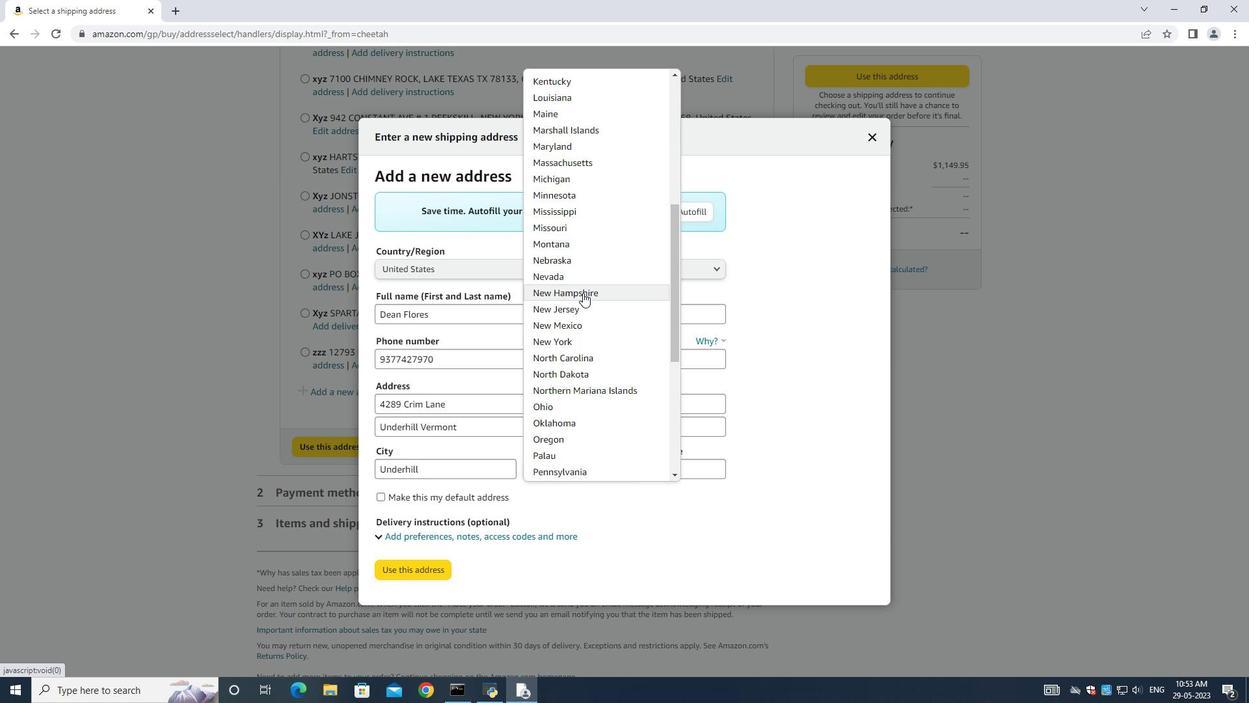 
Action: Mouse scrolled (586, 292) with delta (0, 0)
Screenshot: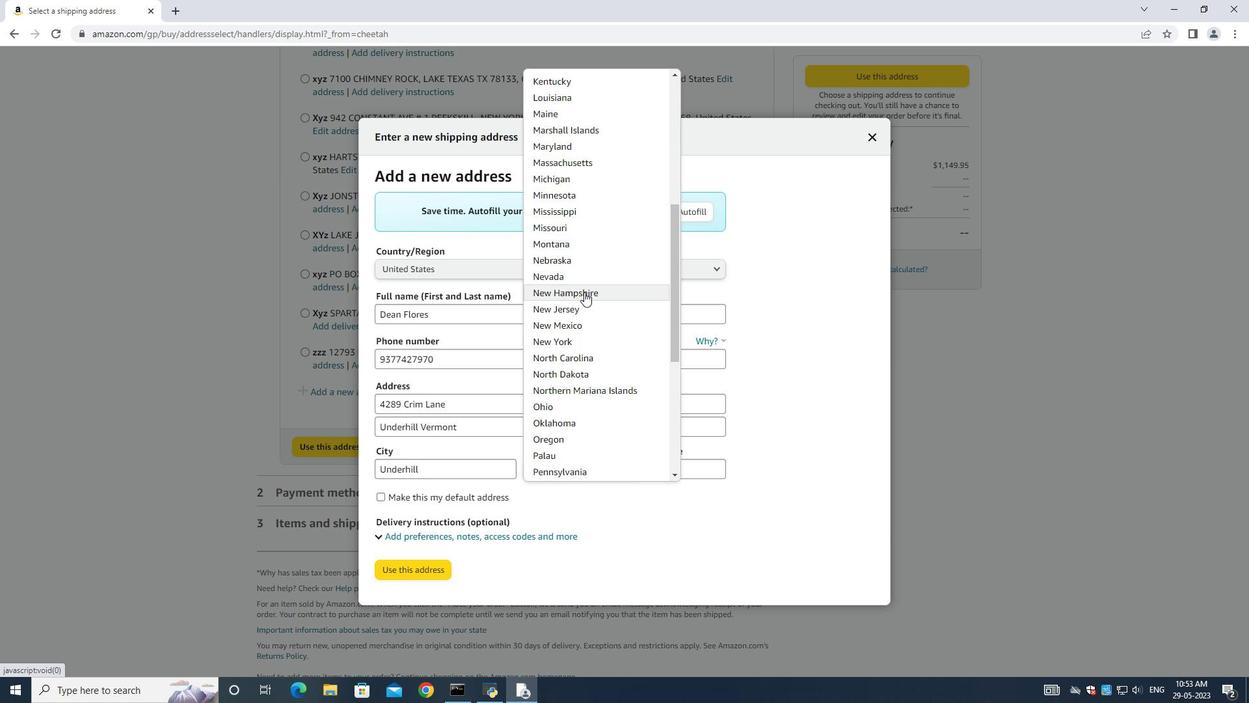 
Action: Mouse scrolled (586, 292) with delta (0, 0)
Screenshot: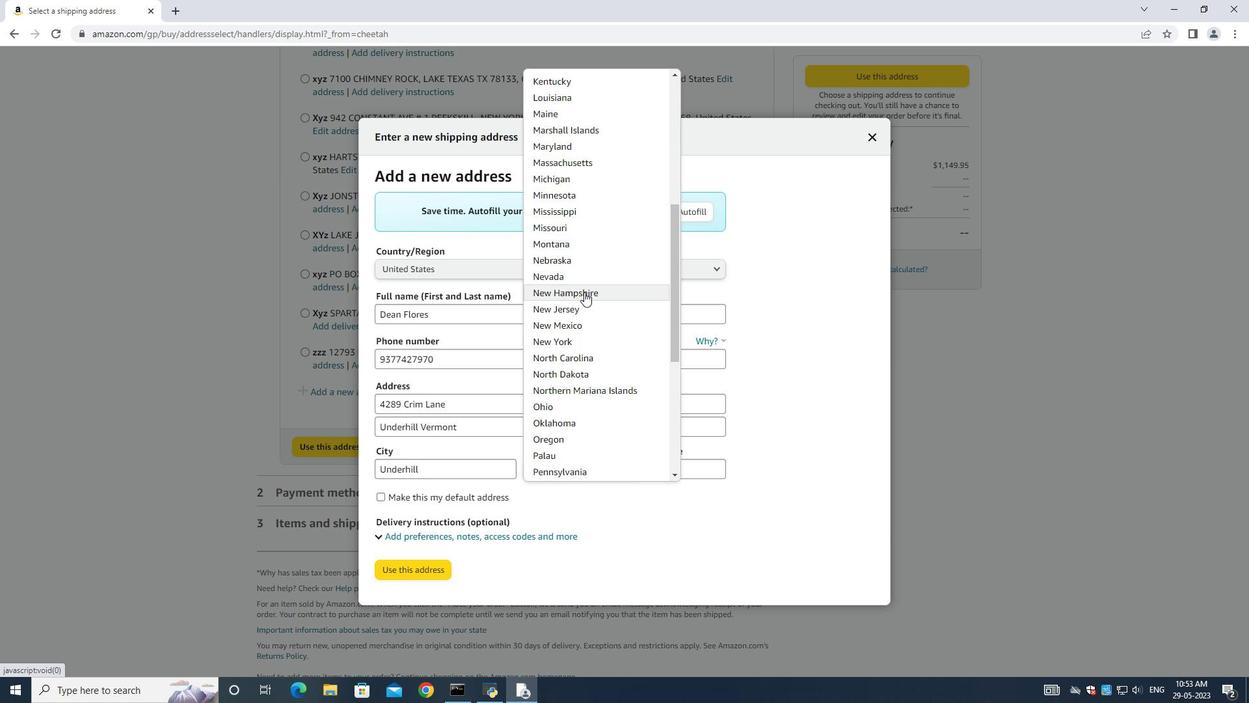 
Action: Mouse scrolled (586, 292) with delta (0, 0)
Screenshot: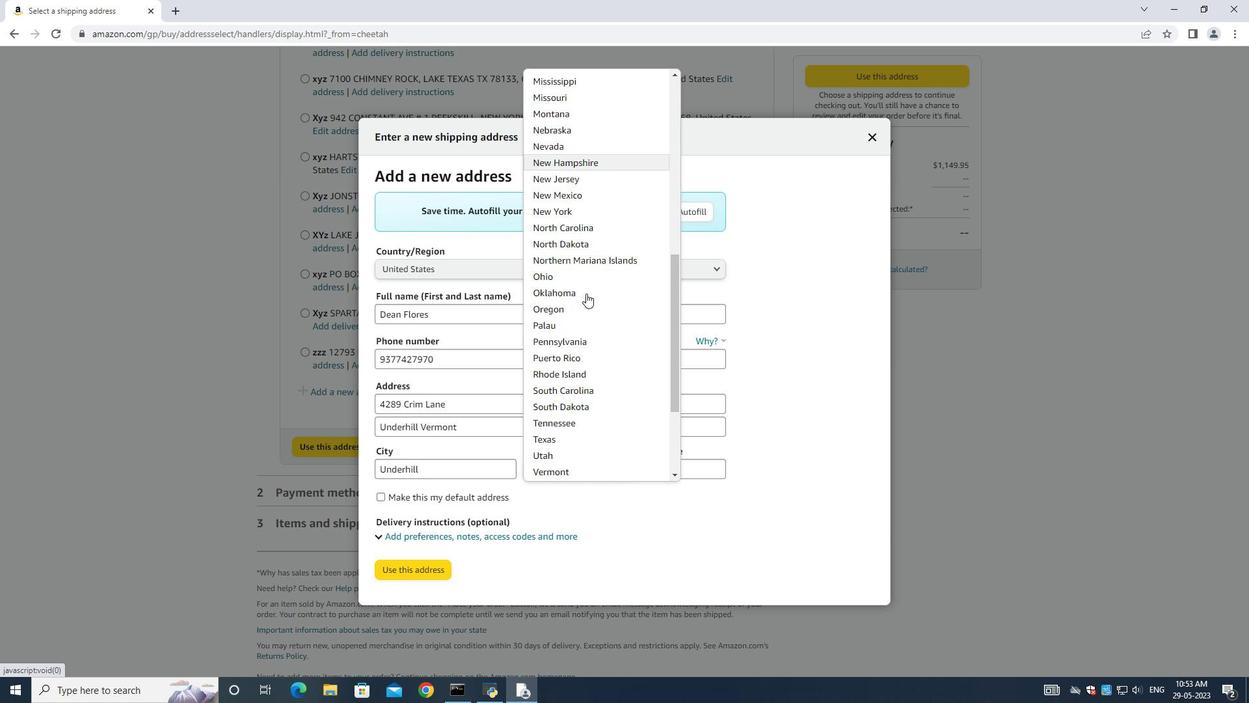 
Action: Mouse scrolled (586, 292) with delta (0, 0)
Screenshot: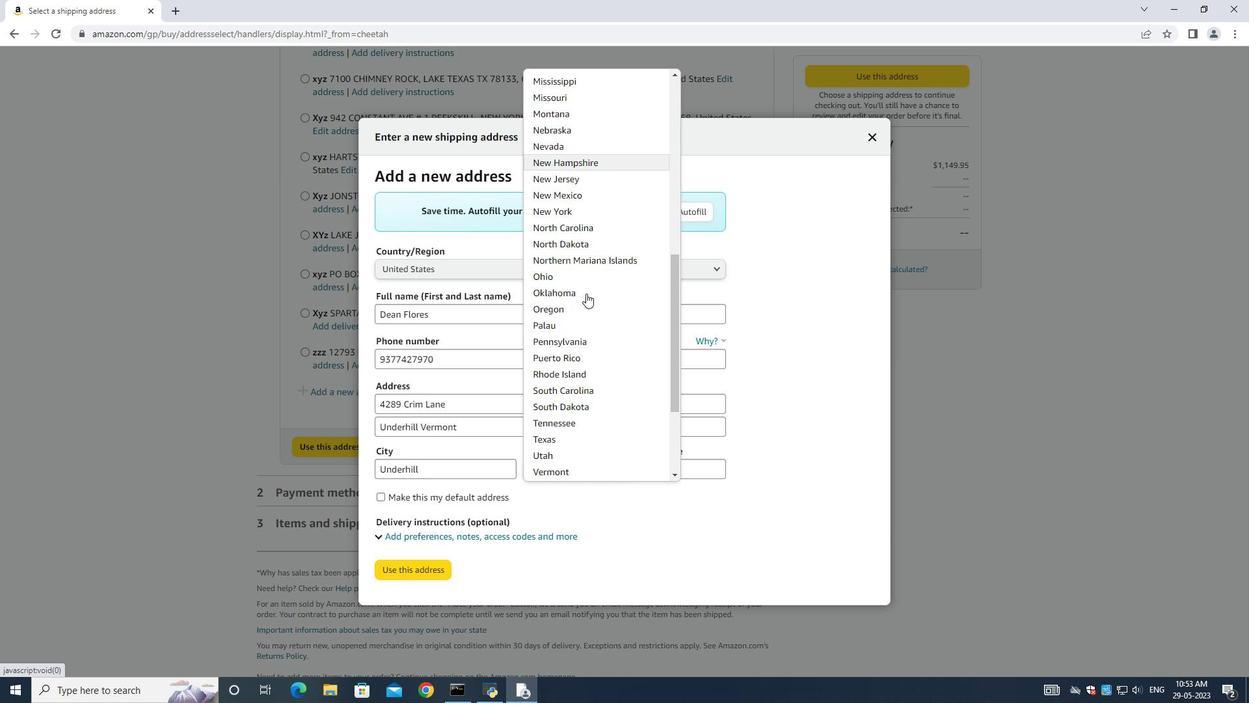 
Action: Mouse scrolled (586, 292) with delta (0, 0)
Screenshot: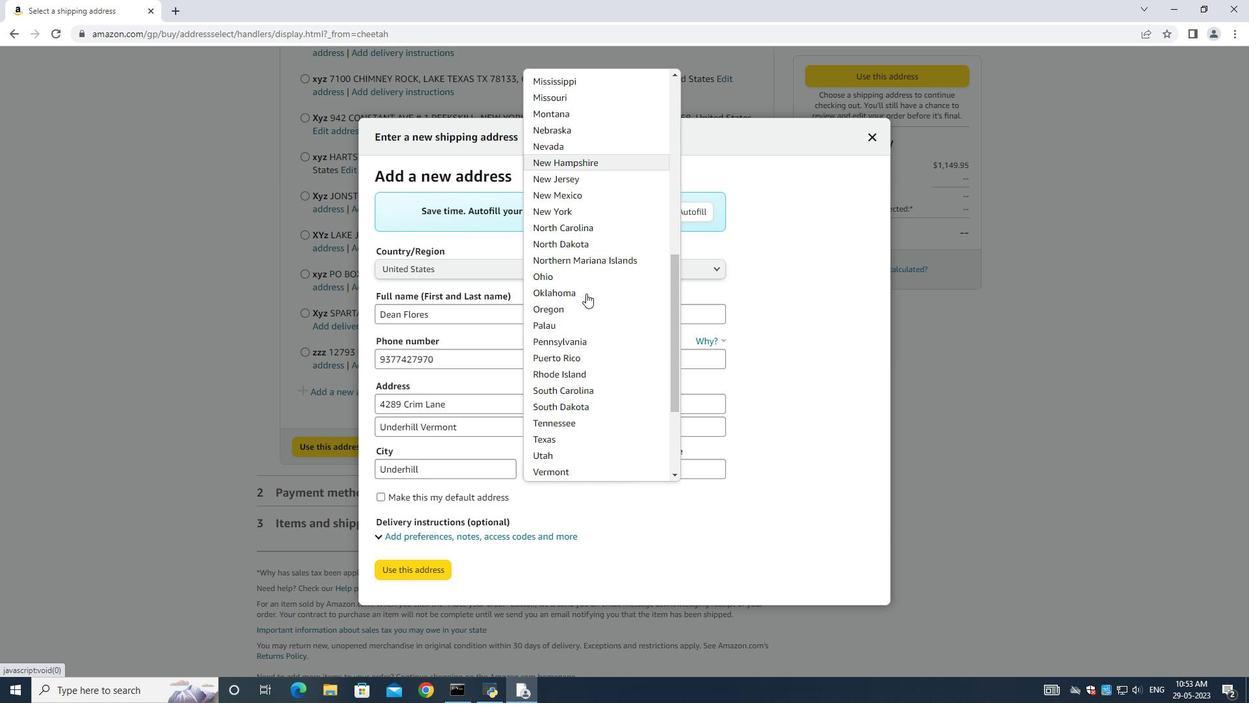 
Action: Mouse scrolled (586, 292) with delta (0, 0)
Screenshot: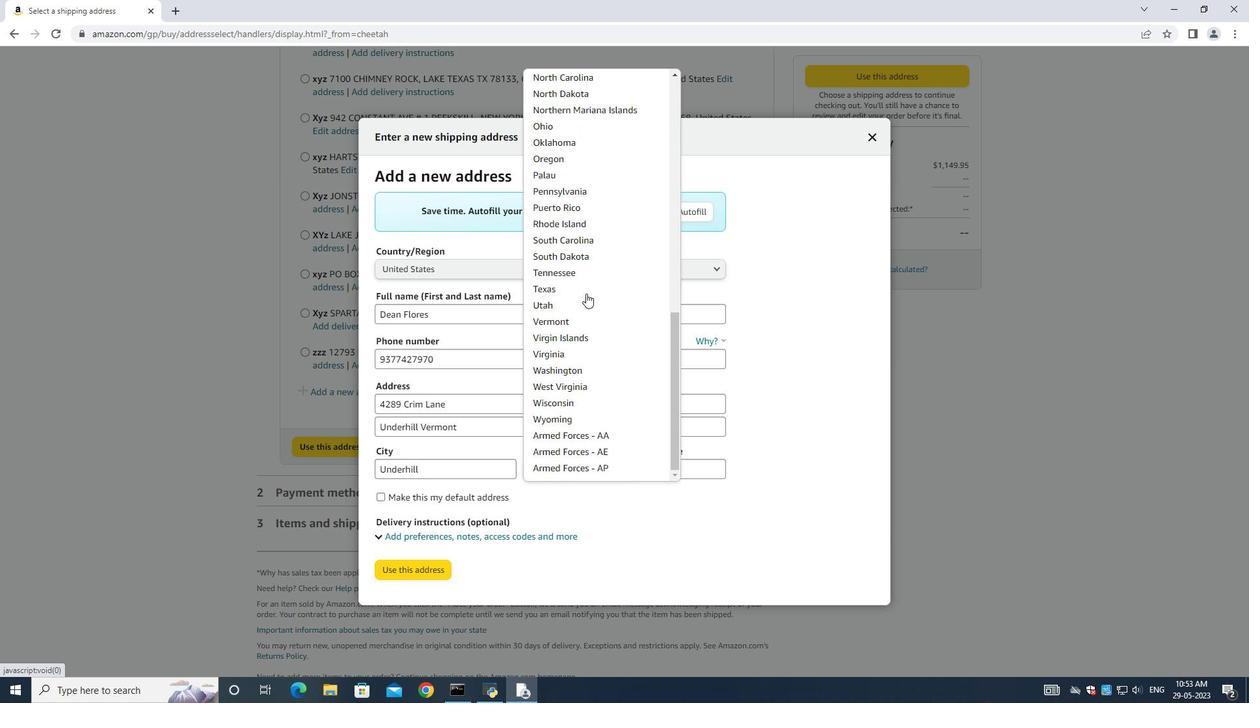 
Action: Mouse moved to (561, 324)
Screenshot: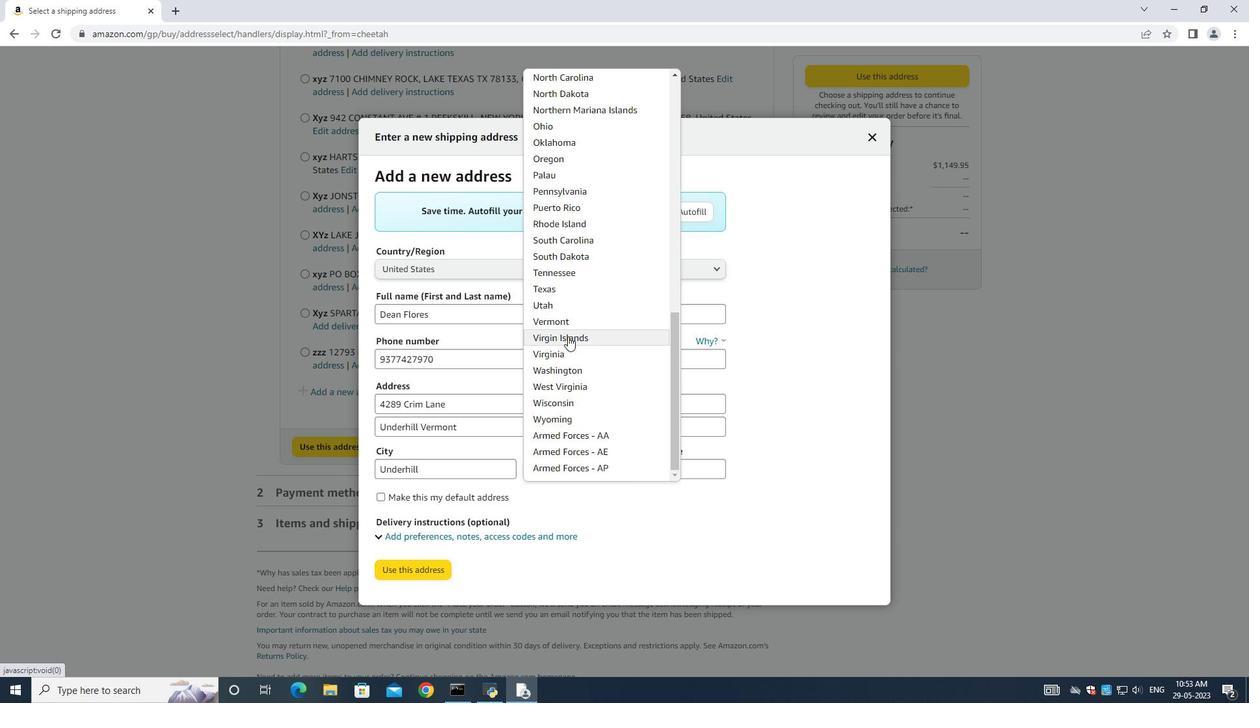 
Action: Mouse pressed left at (561, 324)
Screenshot: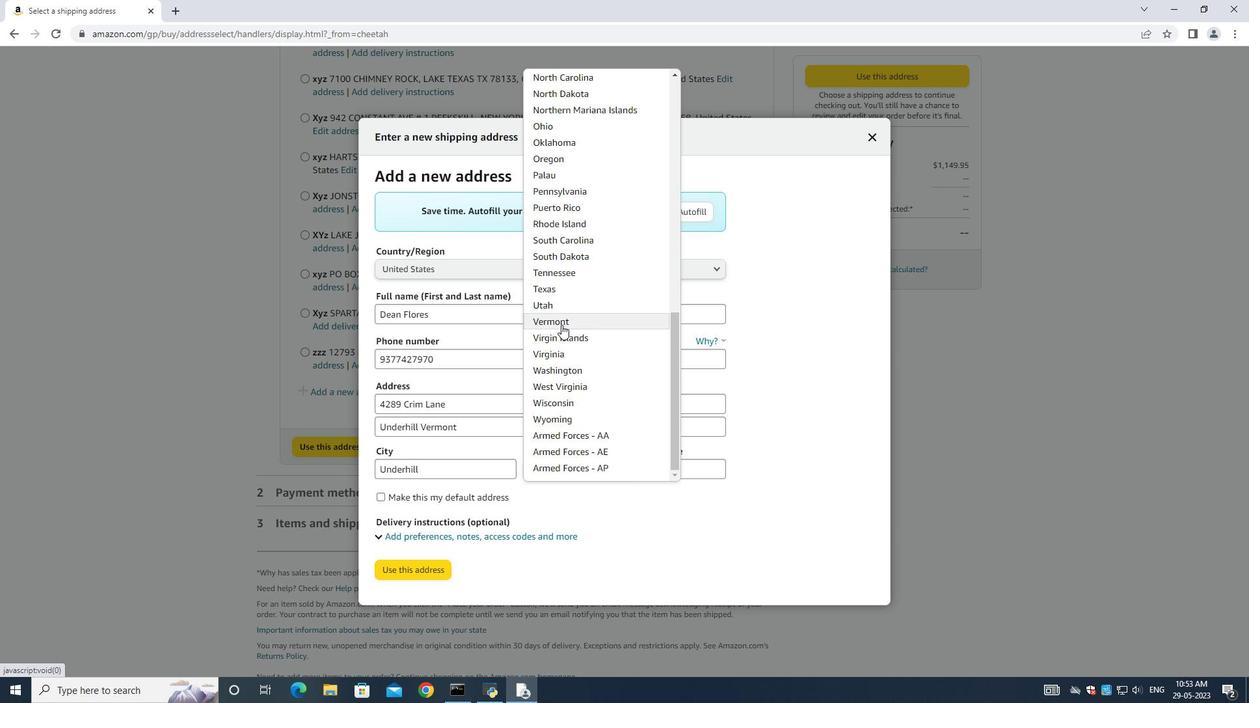 
Action: Mouse moved to (696, 470)
Screenshot: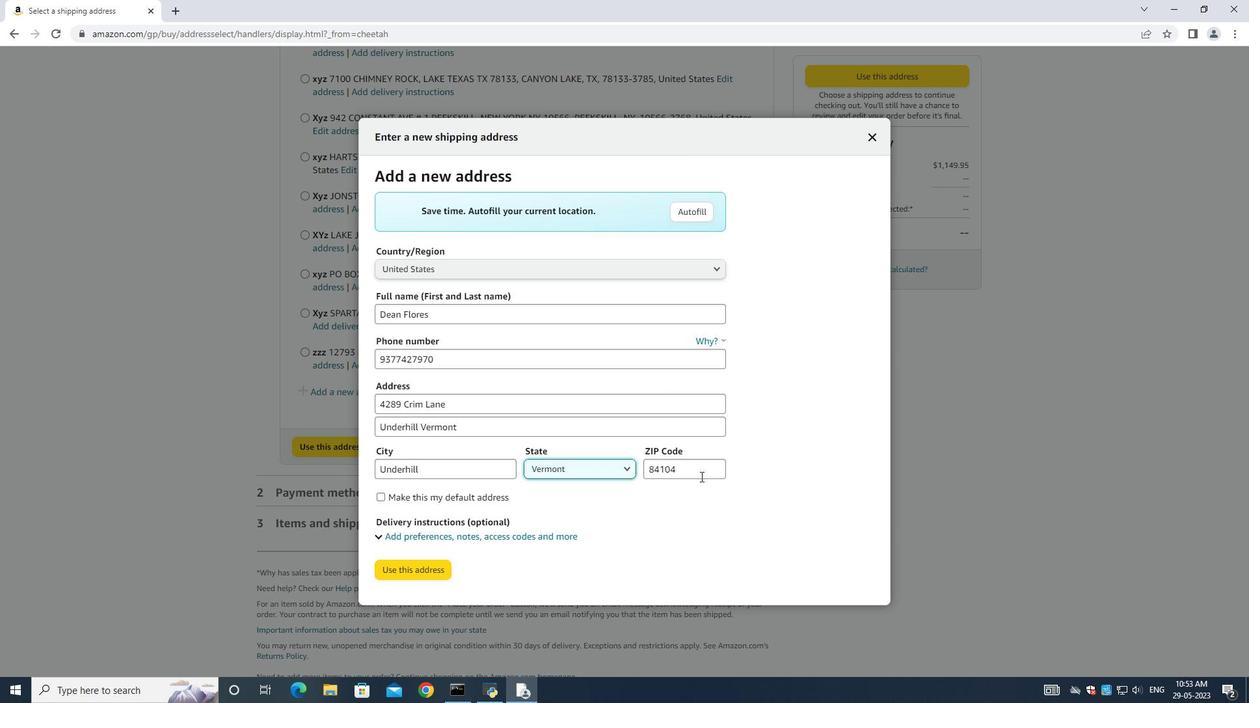 
Action: Mouse pressed left at (696, 470)
Screenshot: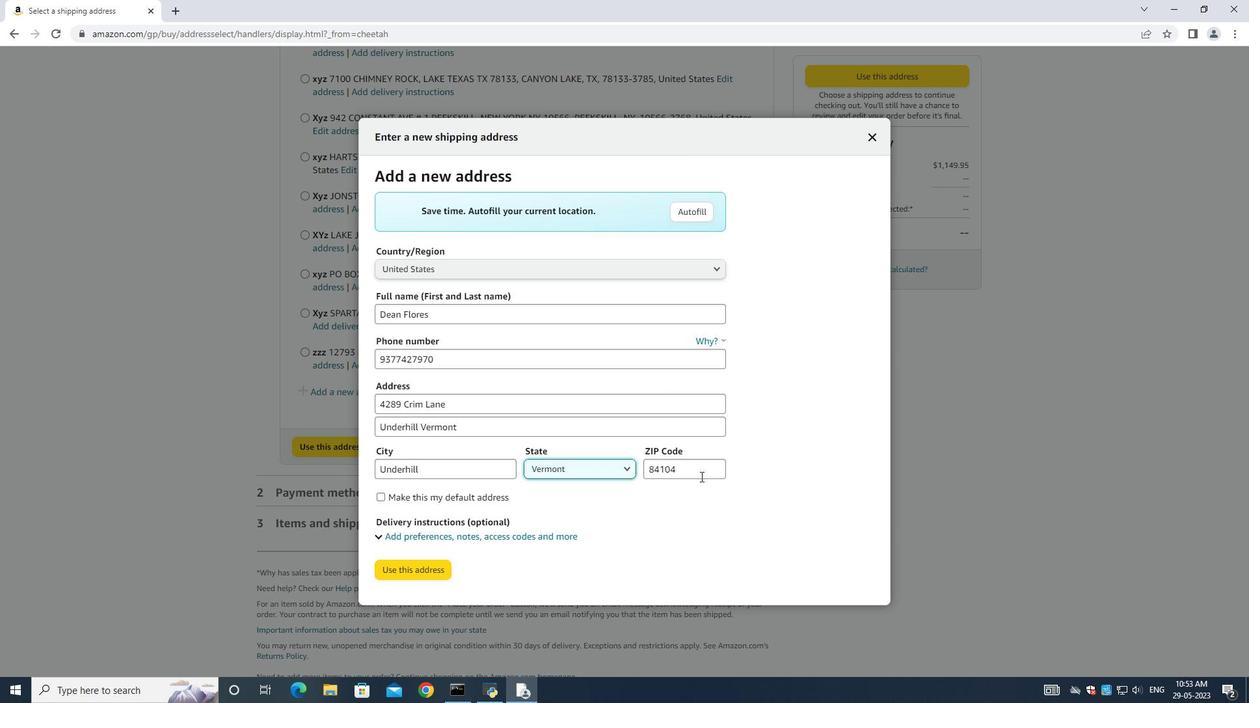 
Action: Key pressed <Key.backspace><Key.backspace><Key.backspace><Key.backspace><Key.backspace><Key.backspace><Key.backspace><Key.backspace><Key.backspace>05489
Screenshot: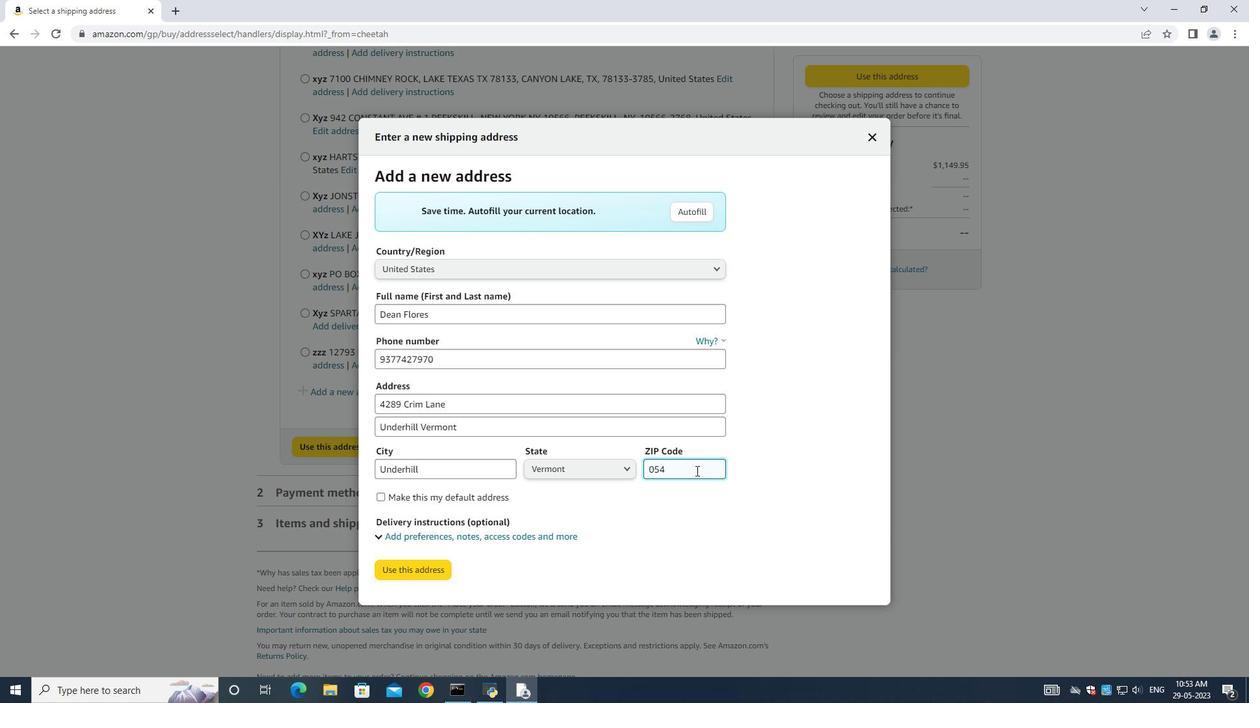 
Action: Mouse moved to (419, 566)
Screenshot: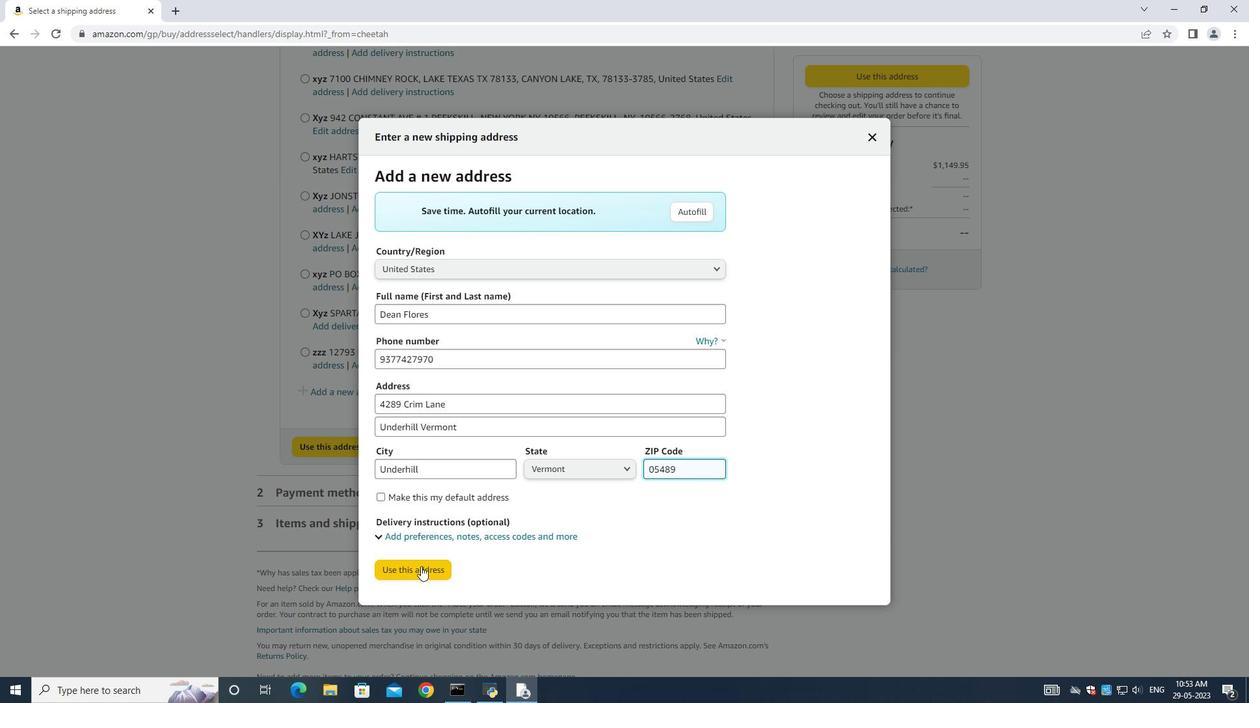 
Action: Mouse pressed left at (419, 566)
Screenshot: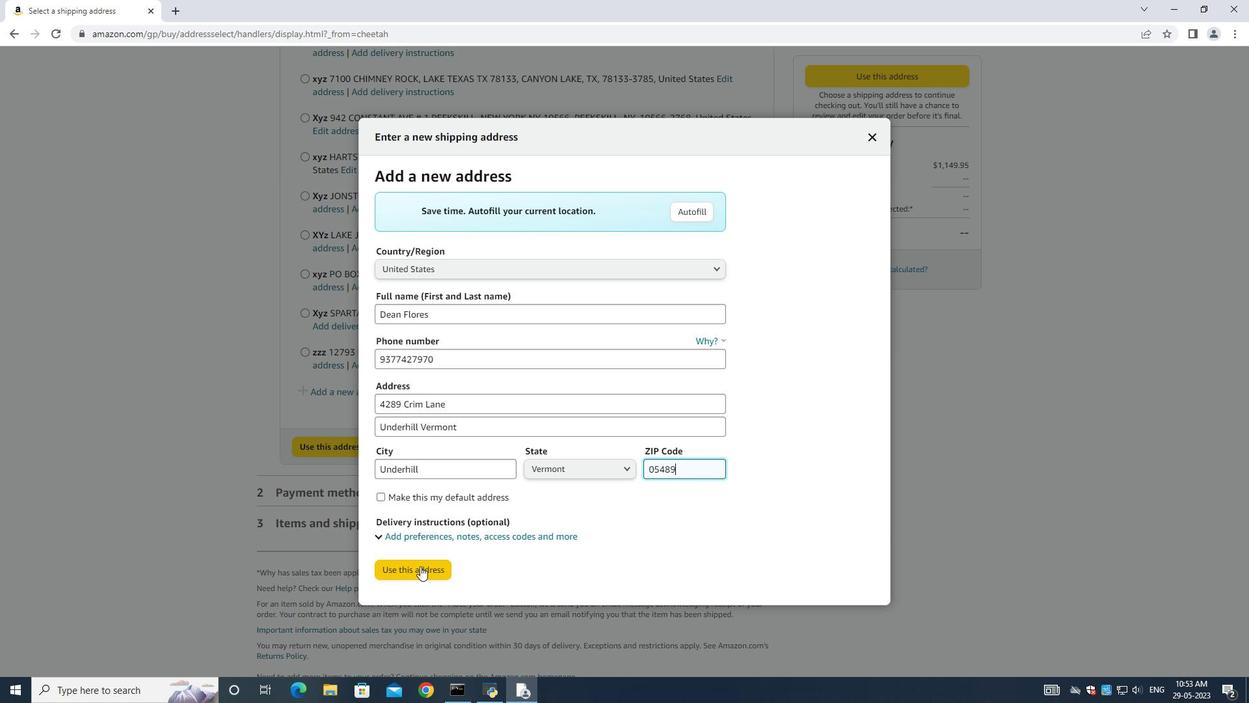 
Action: Mouse moved to (413, 664)
Screenshot: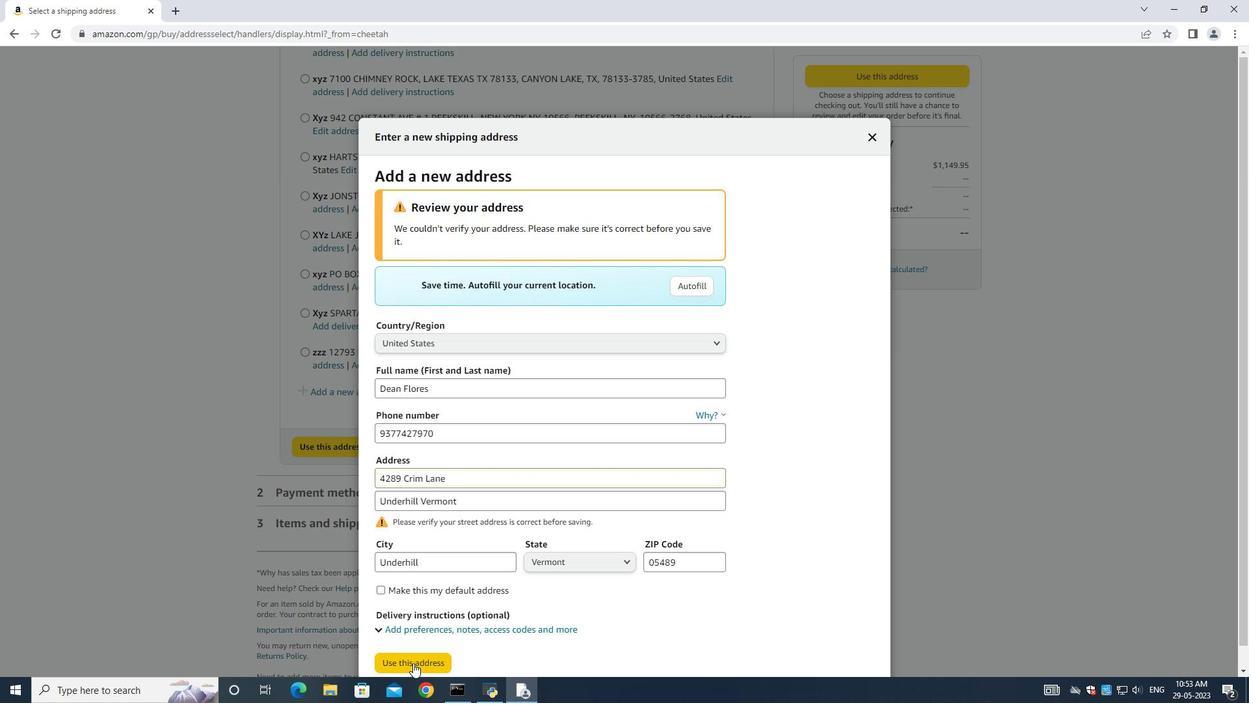 
Action: Mouse pressed left at (413, 664)
Screenshot: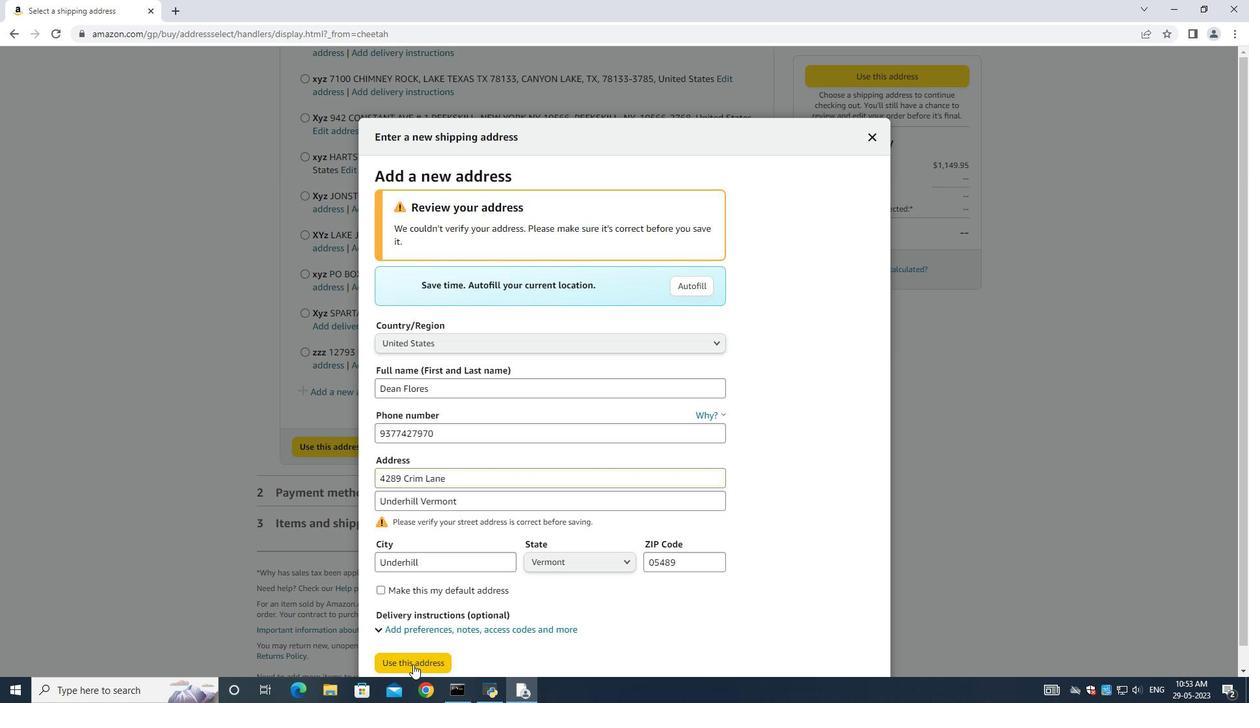
Action: Mouse moved to (418, 666)
Screenshot: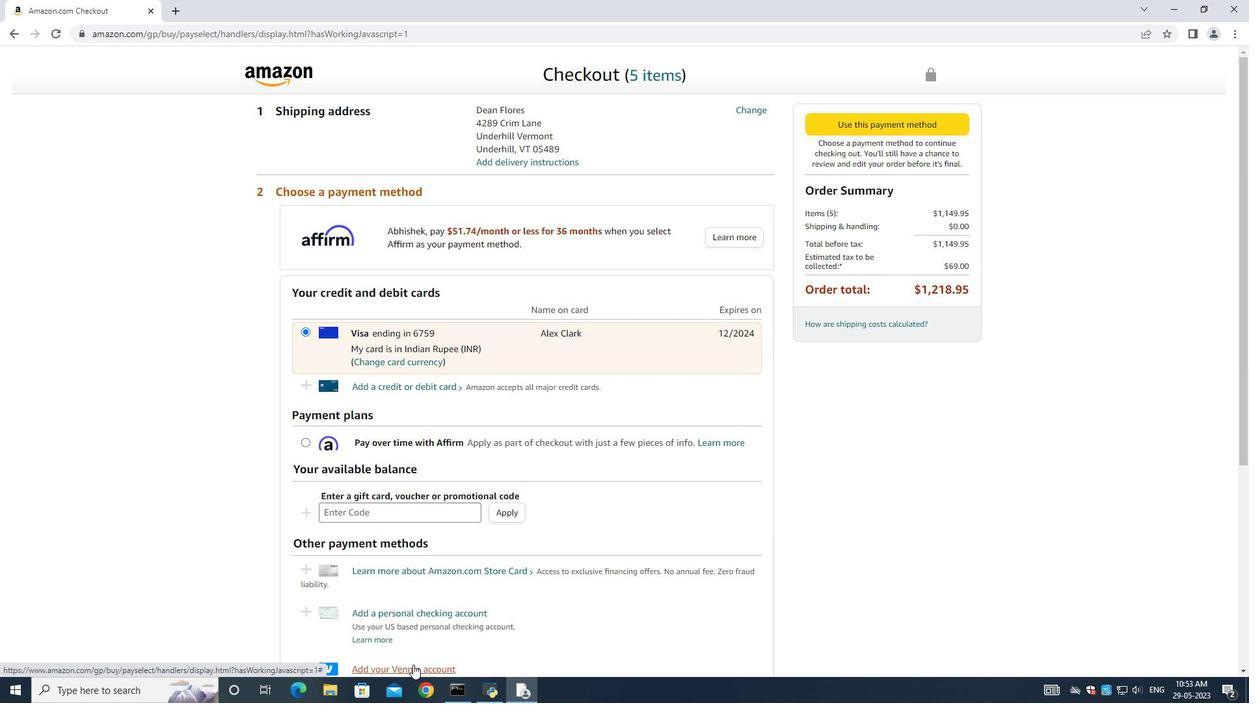 
